 Task: Search and explore lakeside Airbnb properties in Lake Tahoe.
Action: Mouse moved to (427, 157)
Screenshot: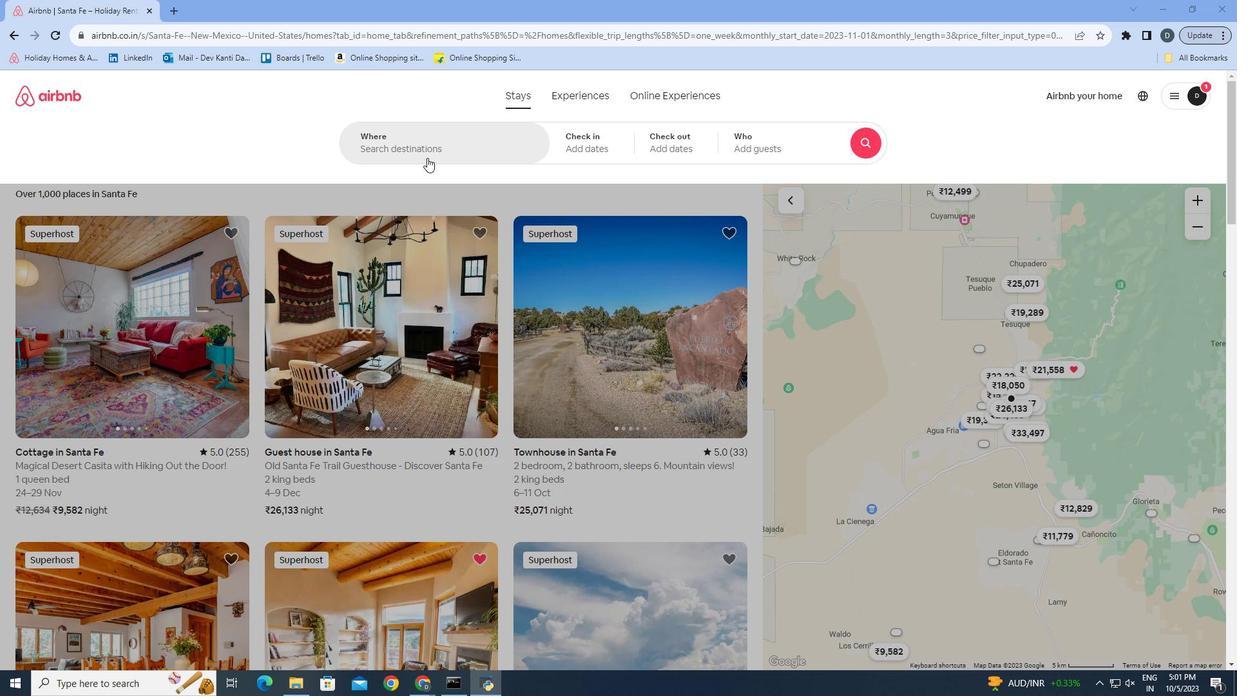 
Action: Mouse pressed left at (427, 157)
Screenshot: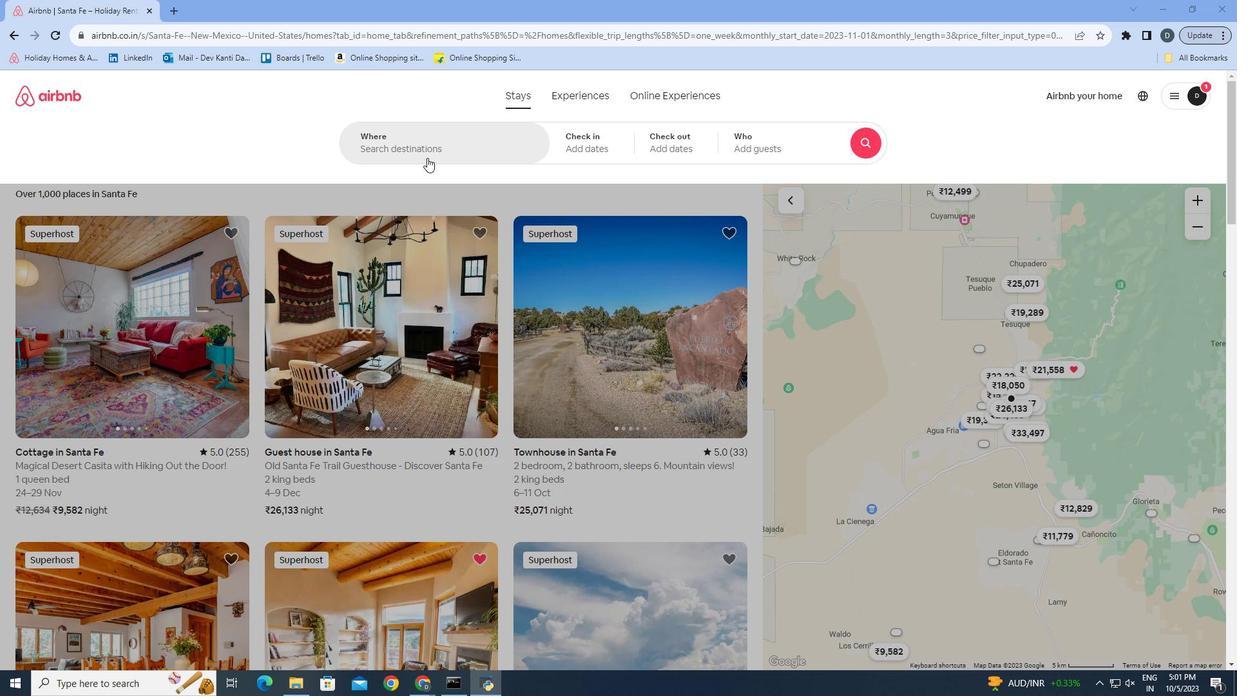
Action: Mouse moved to (435, 148)
Screenshot: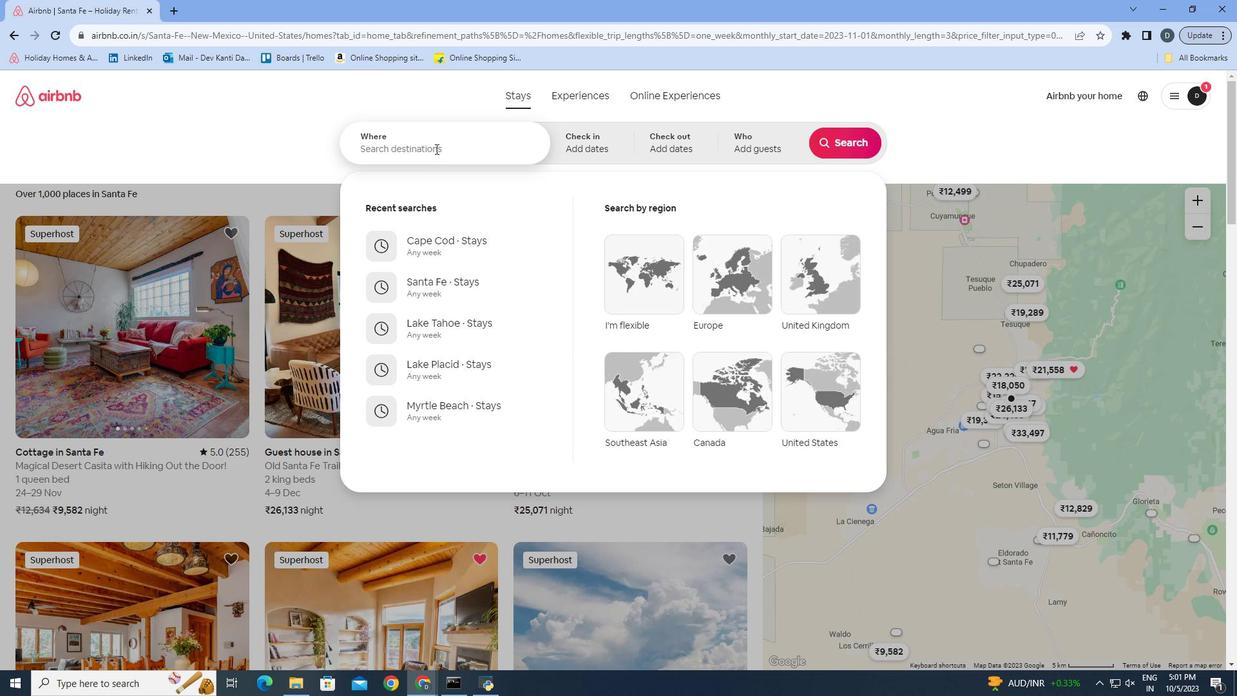 
Action: Mouse pressed left at (435, 148)
Screenshot: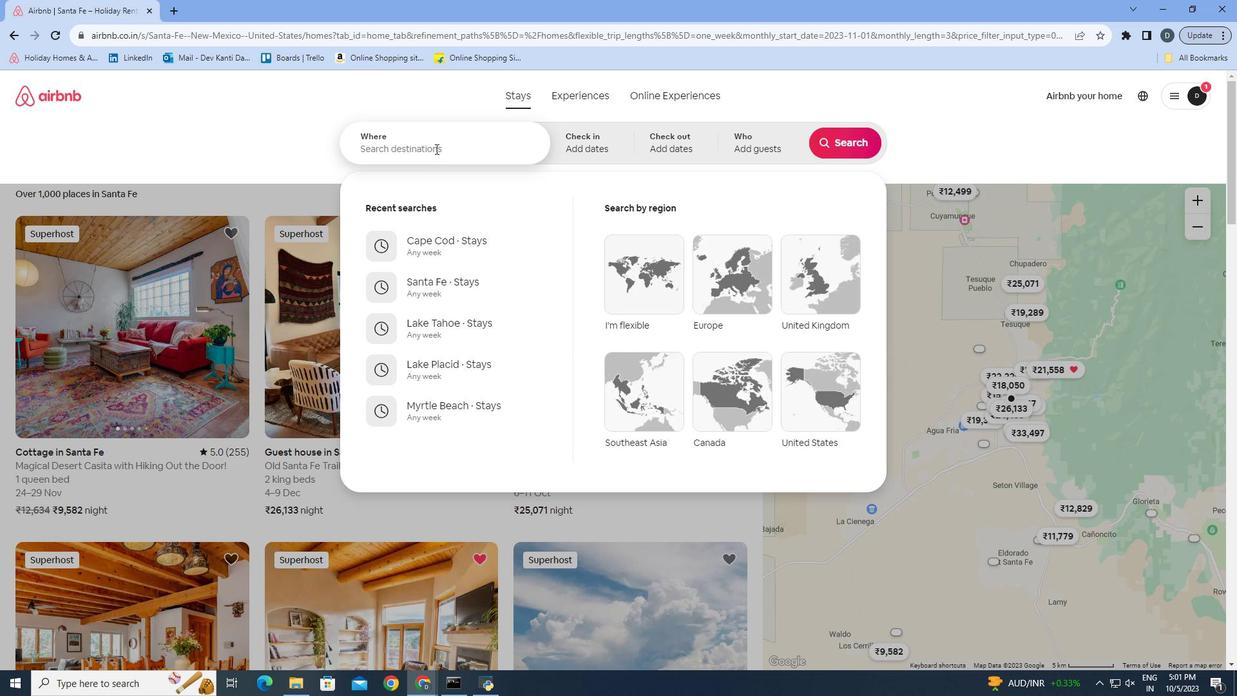 
Action: Key pressed <Key.shift>Lake<Key.space><Key.shift><Key.shift><Key.shift><Key.shift>Tahow<Key.backspace>e
Screenshot: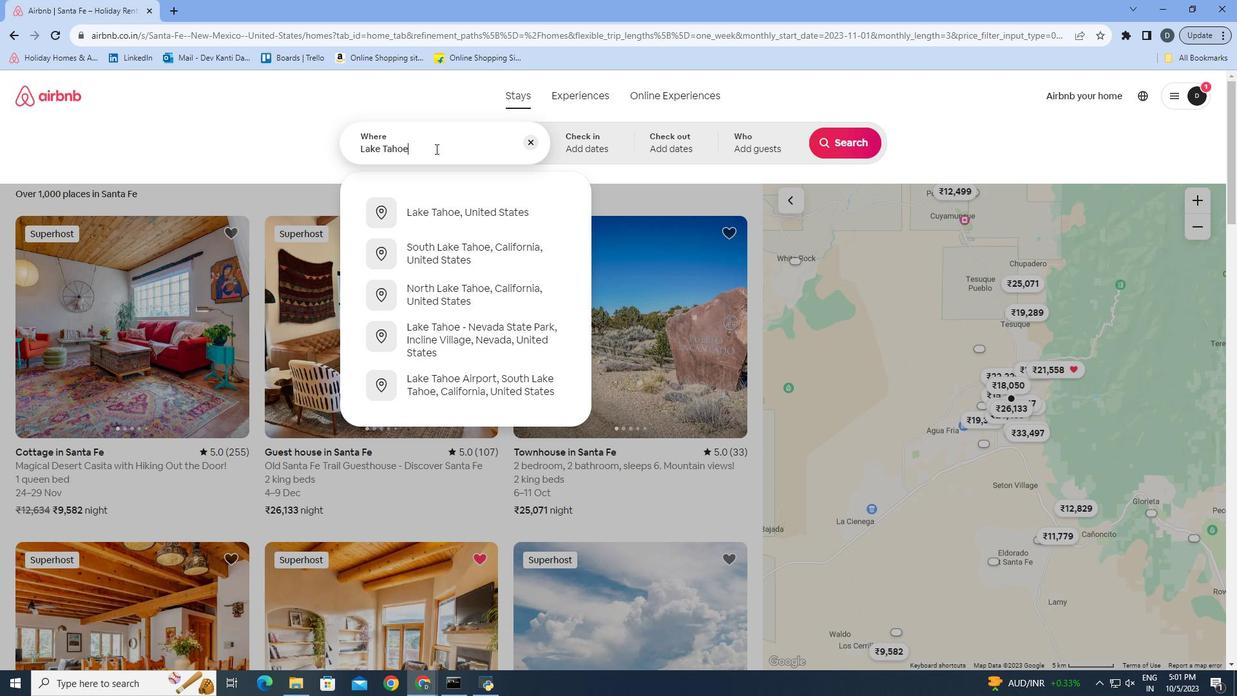 
Action: Mouse moved to (488, 205)
Screenshot: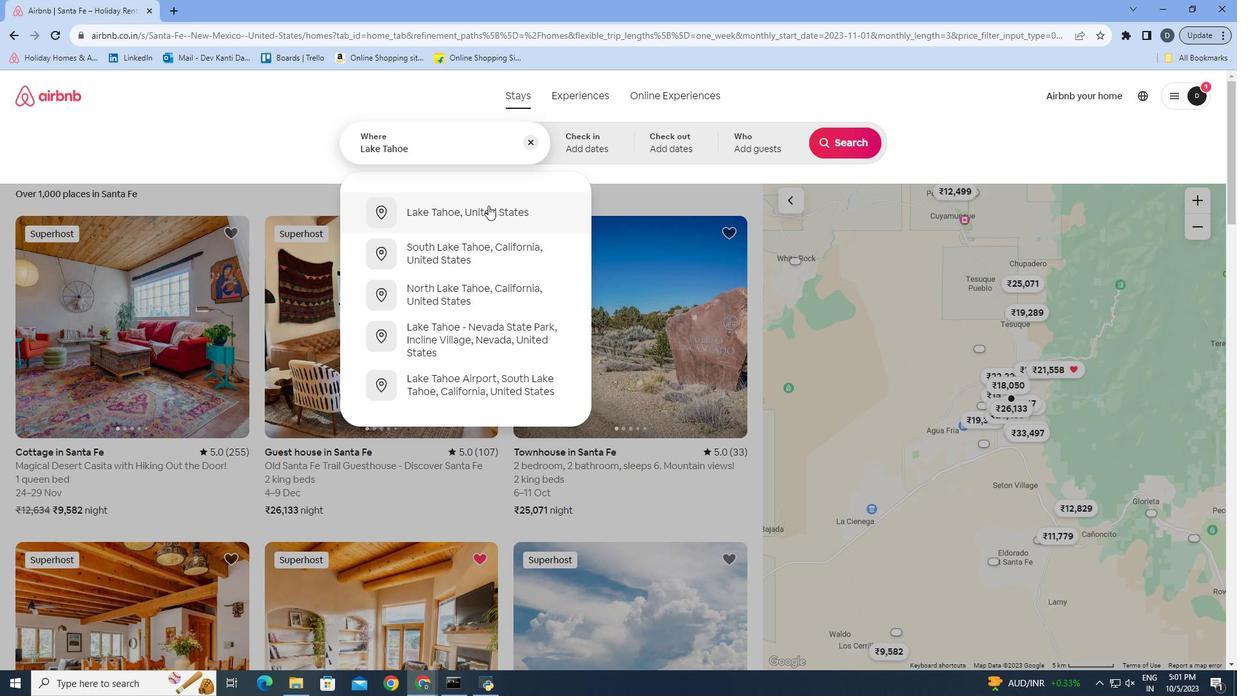
Action: Mouse pressed left at (488, 205)
Screenshot: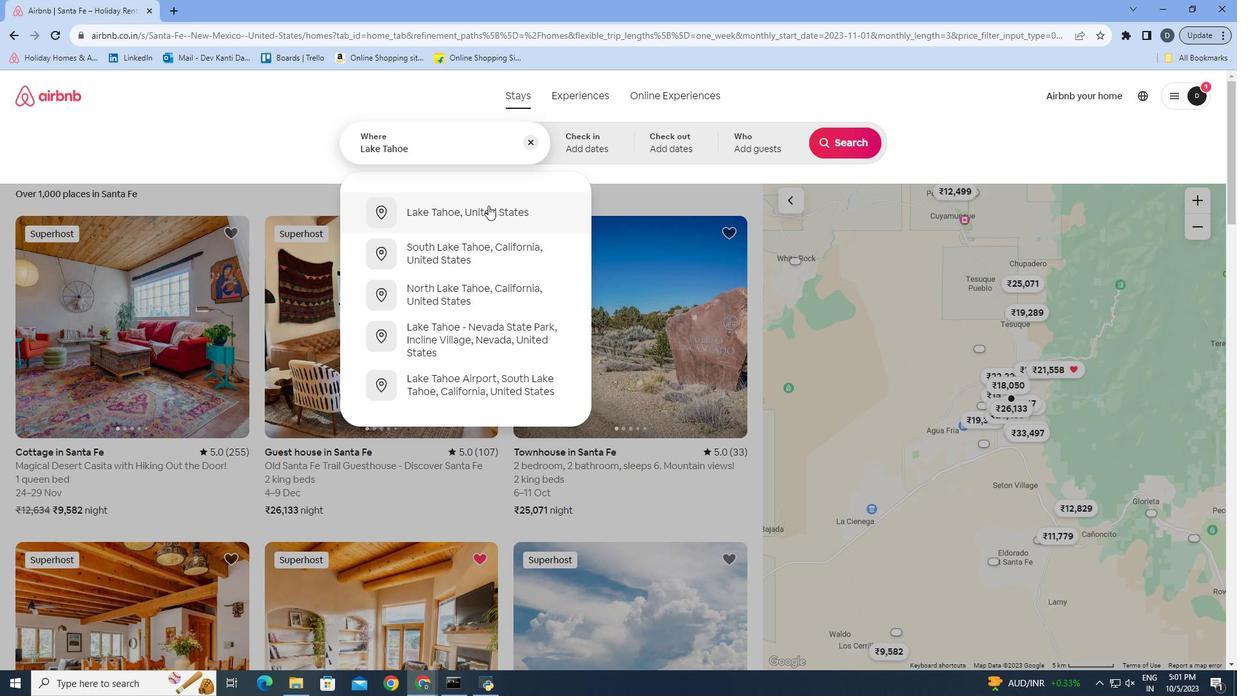 
Action: Mouse moved to (825, 134)
Screenshot: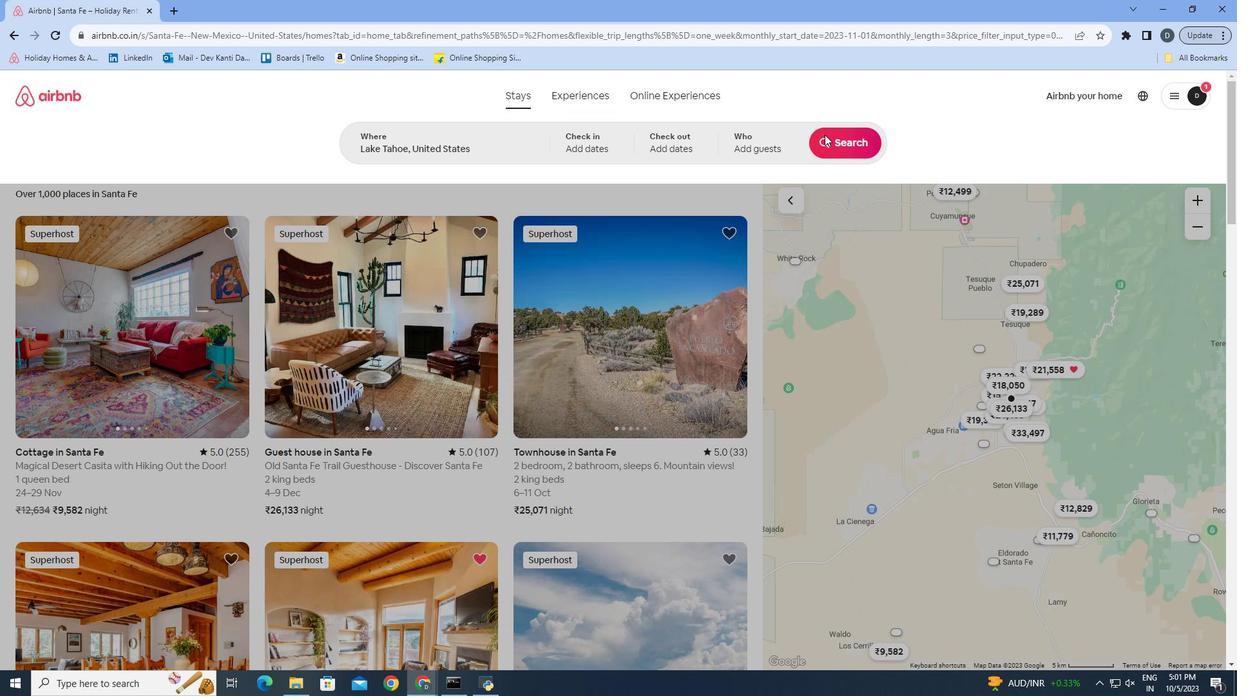 
Action: Mouse pressed left at (825, 134)
Screenshot: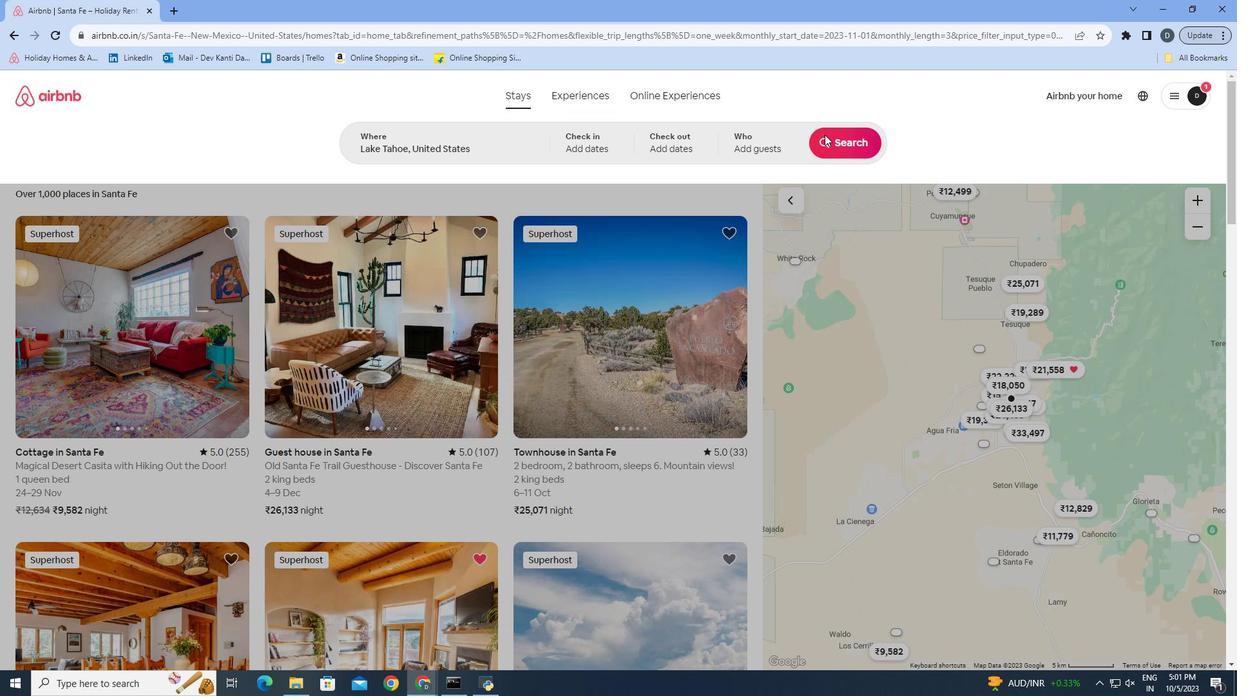 
Action: Mouse moved to (975, 142)
Screenshot: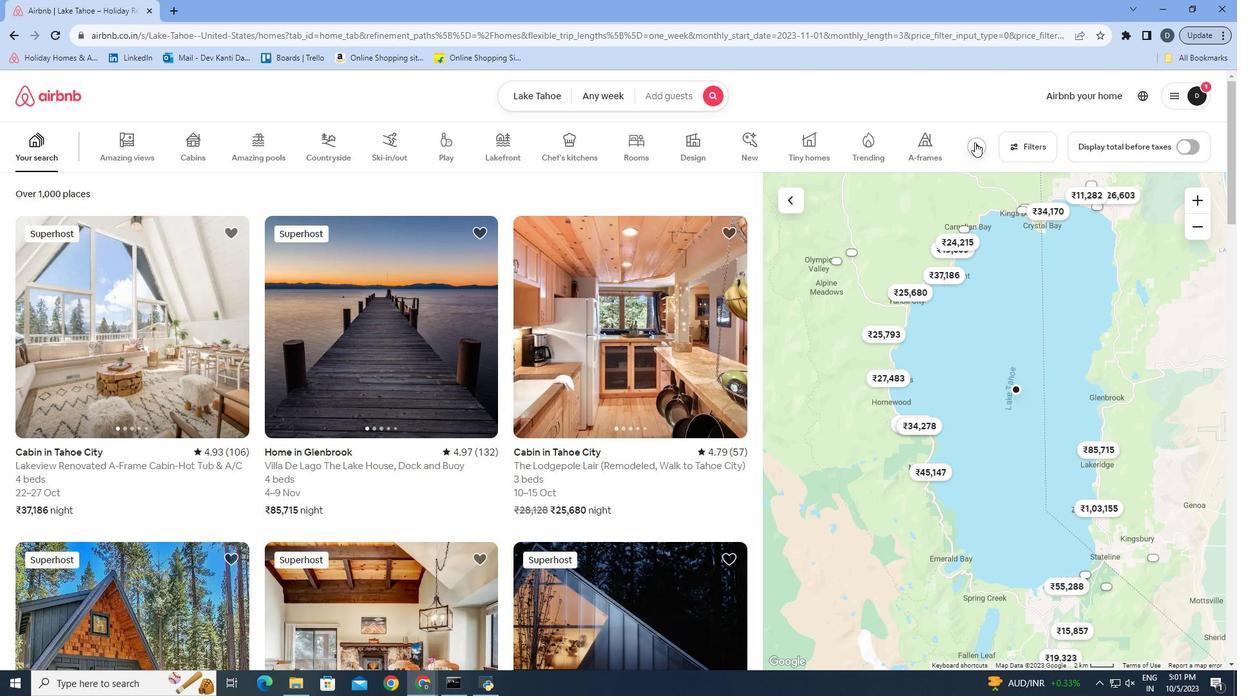 
Action: Mouse pressed left at (975, 142)
Screenshot: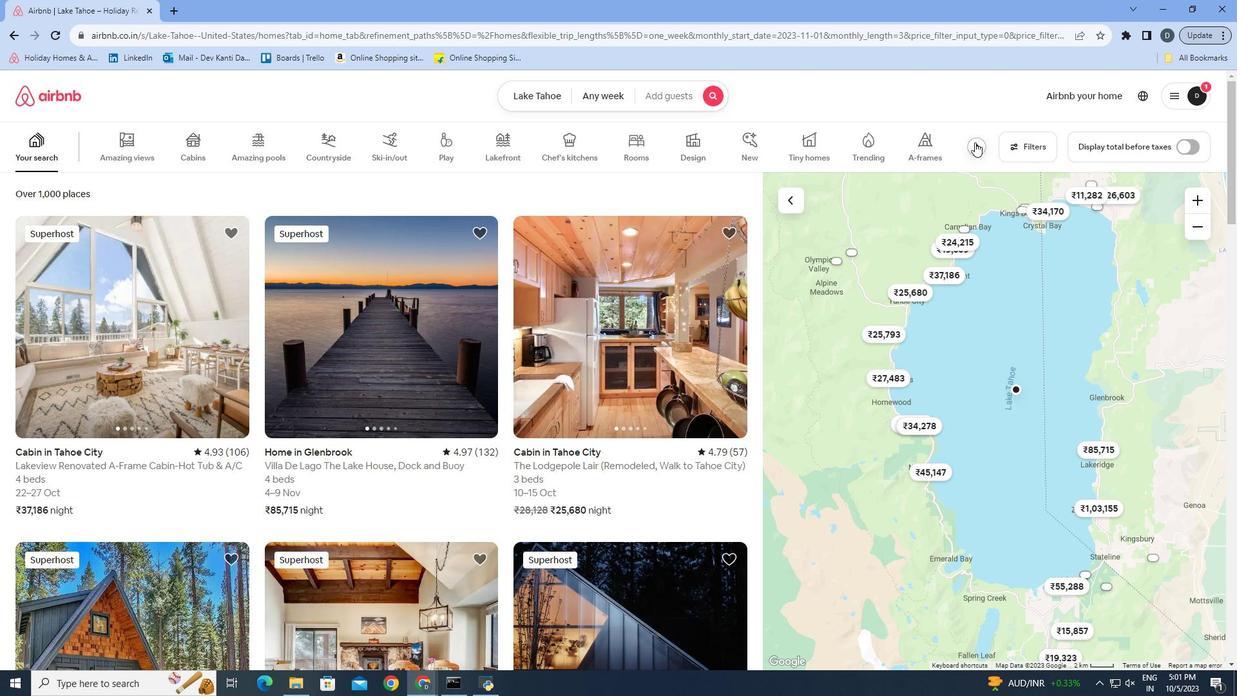 
Action: Mouse moved to (975, 143)
Screenshot: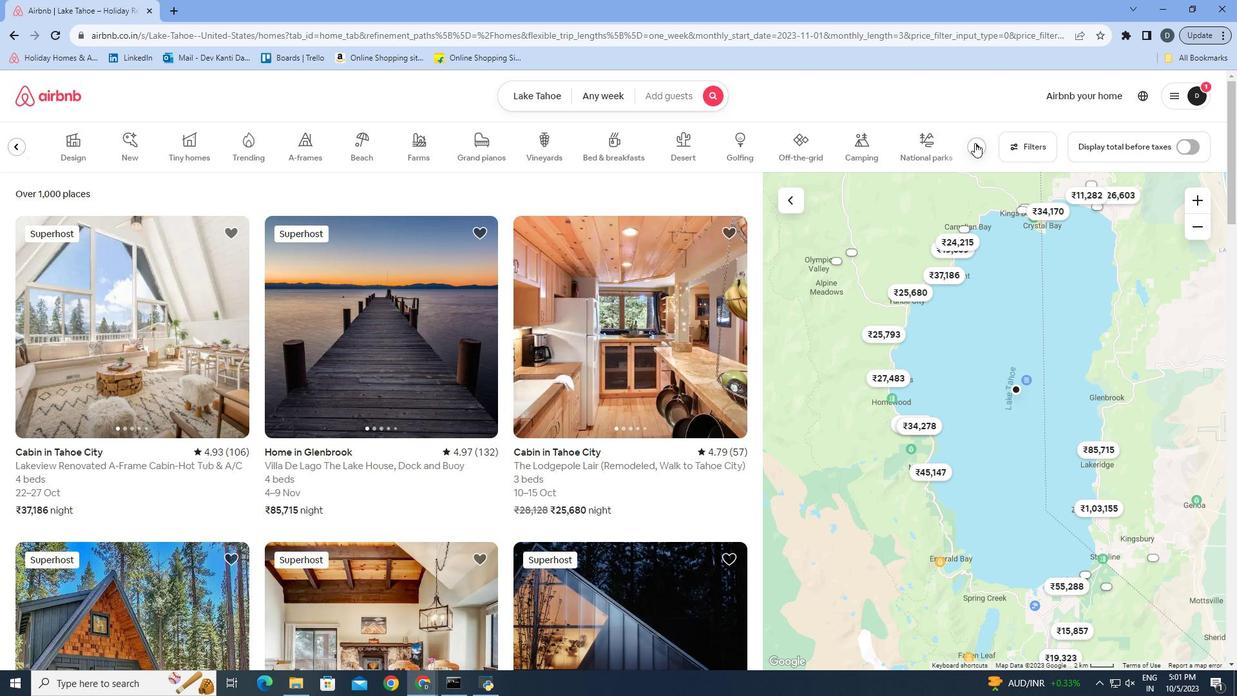 
Action: Mouse pressed left at (975, 143)
Screenshot: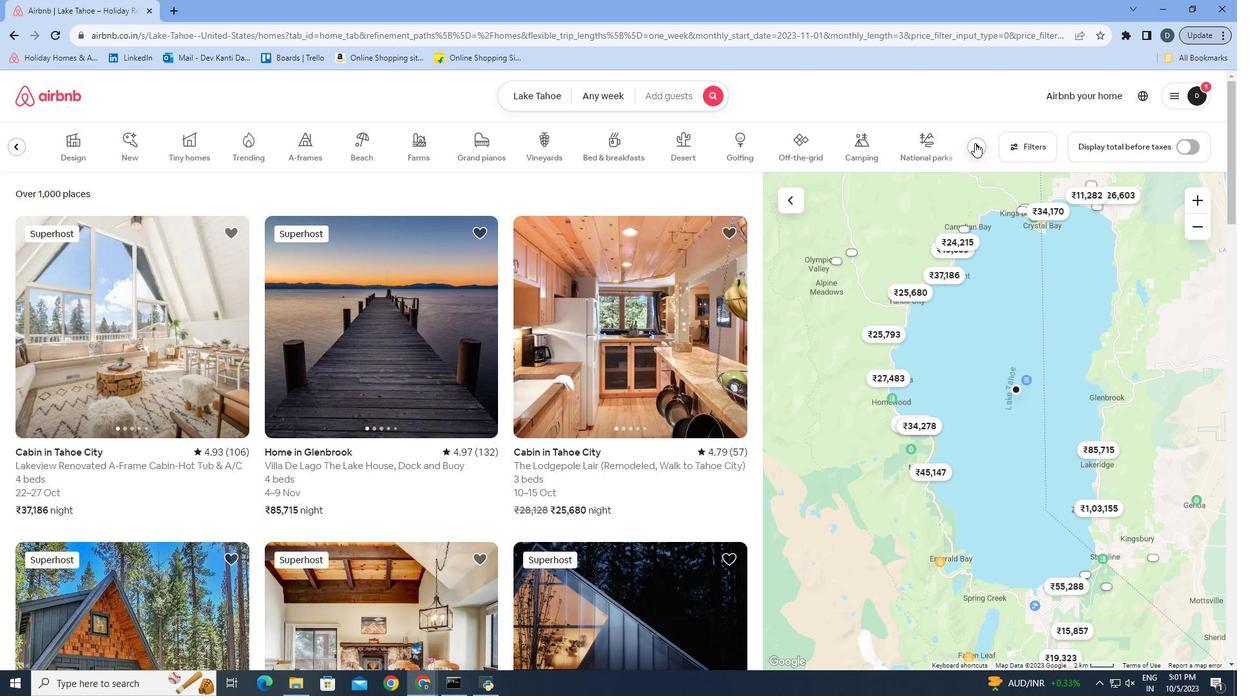 
Action: Mouse moved to (950, 137)
Screenshot: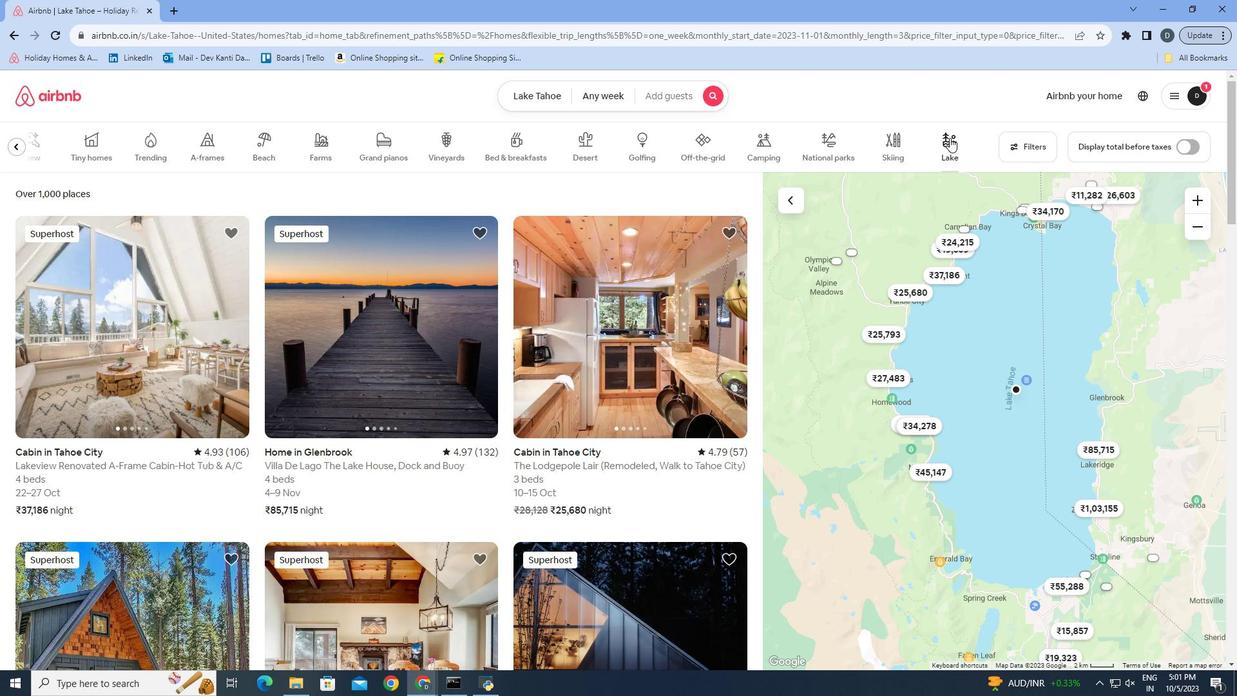 
Action: Mouse pressed left at (950, 137)
Screenshot: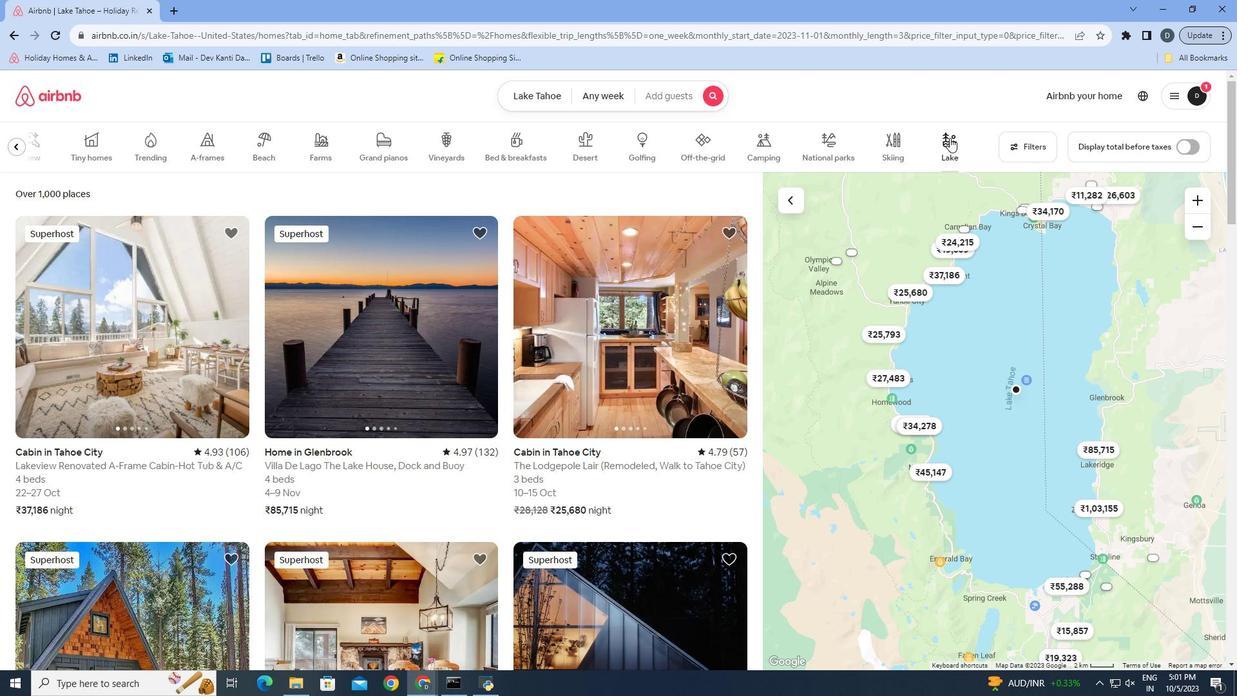 
Action: Mouse moved to (175, 322)
Screenshot: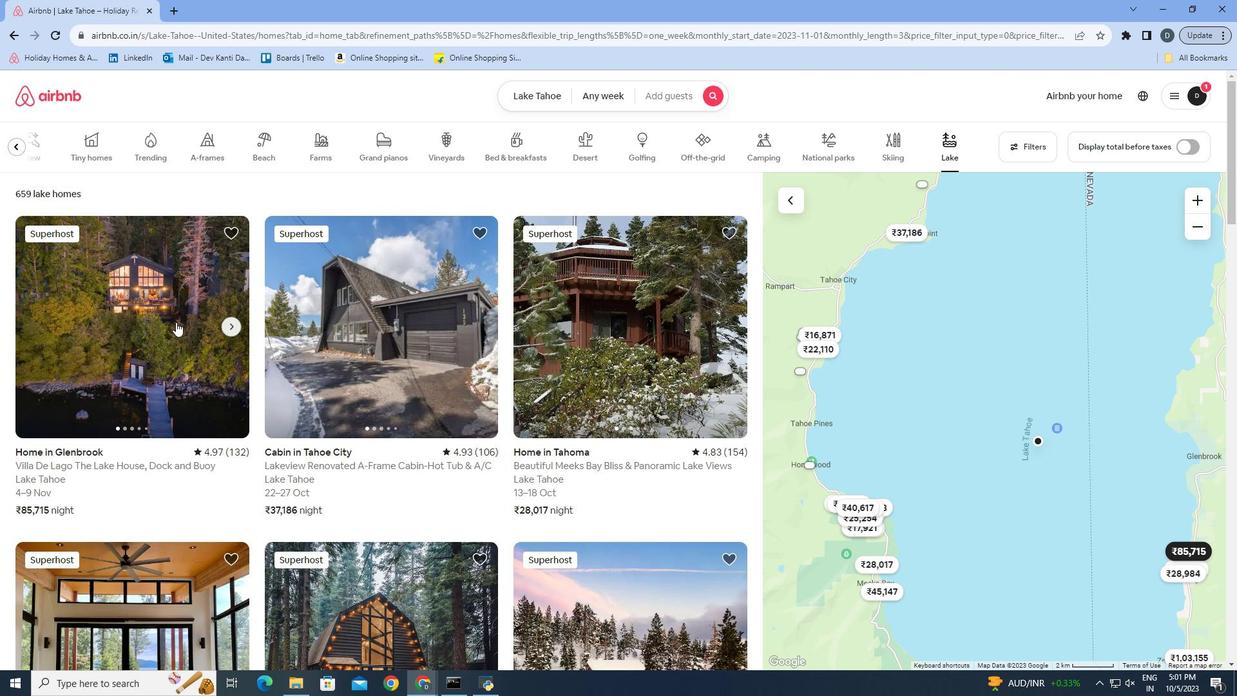 
Action: Mouse pressed left at (175, 322)
Screenshot: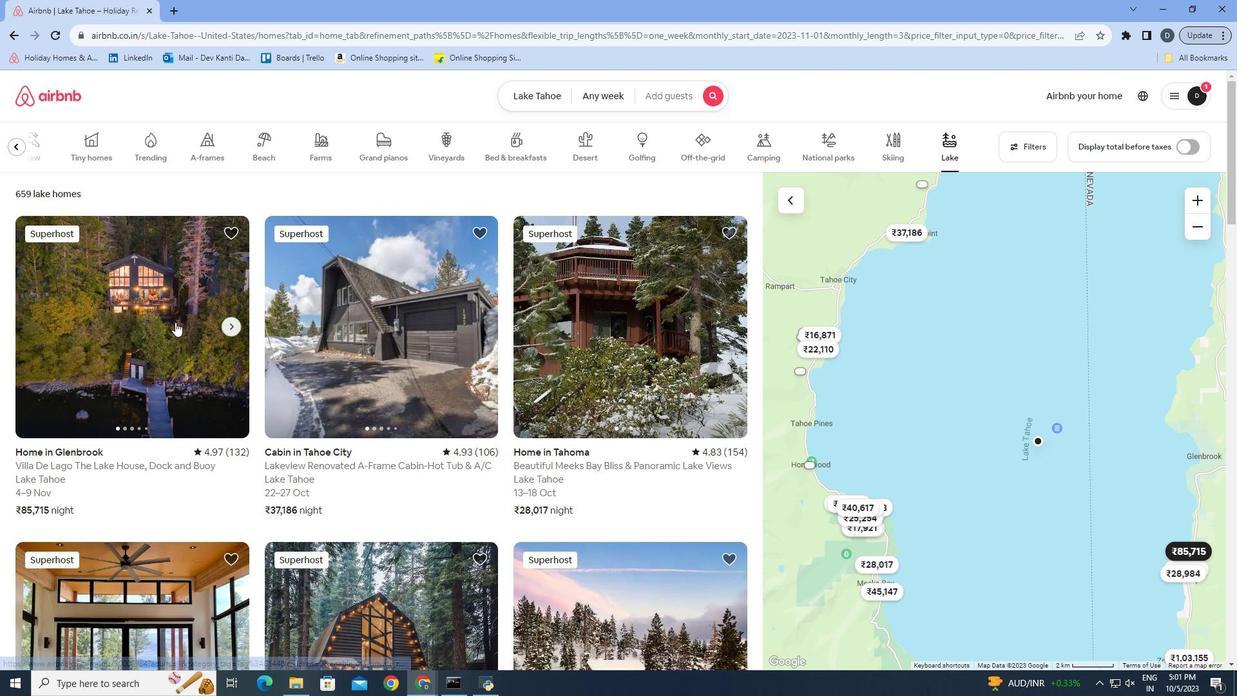 
Action: Mouse moved to (929, 487)
Screenshot: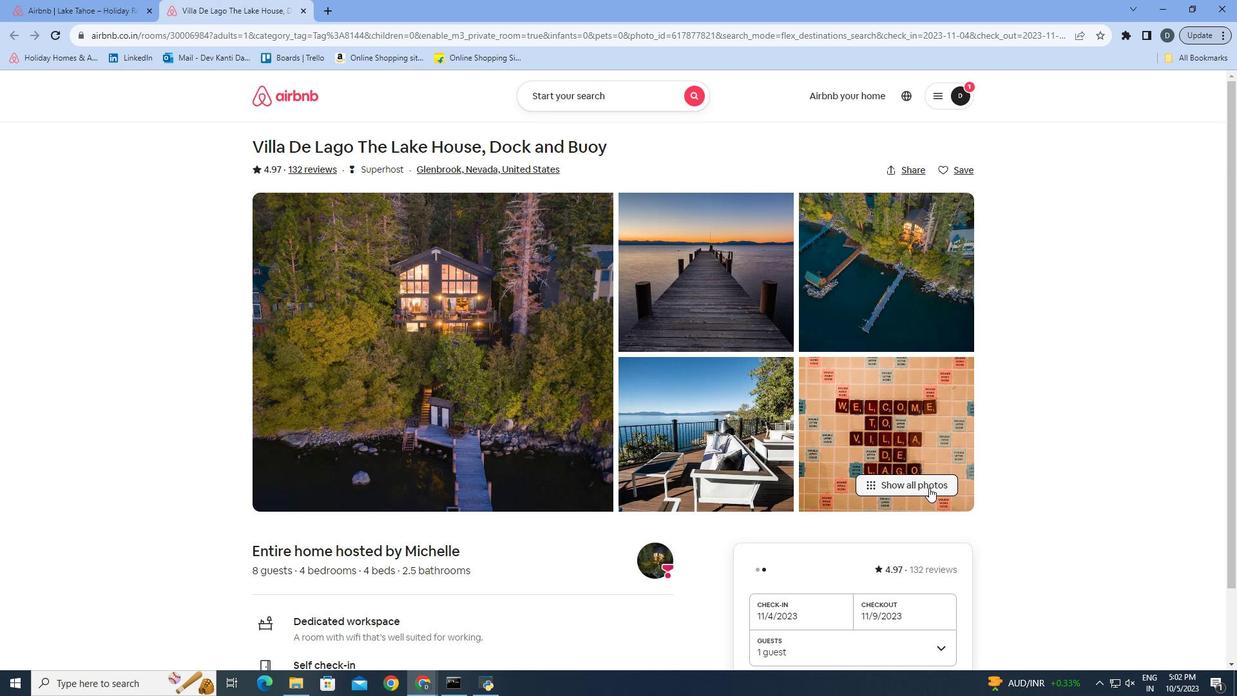 
Action: Mouse pressed left at (929, 487)
Screenshot: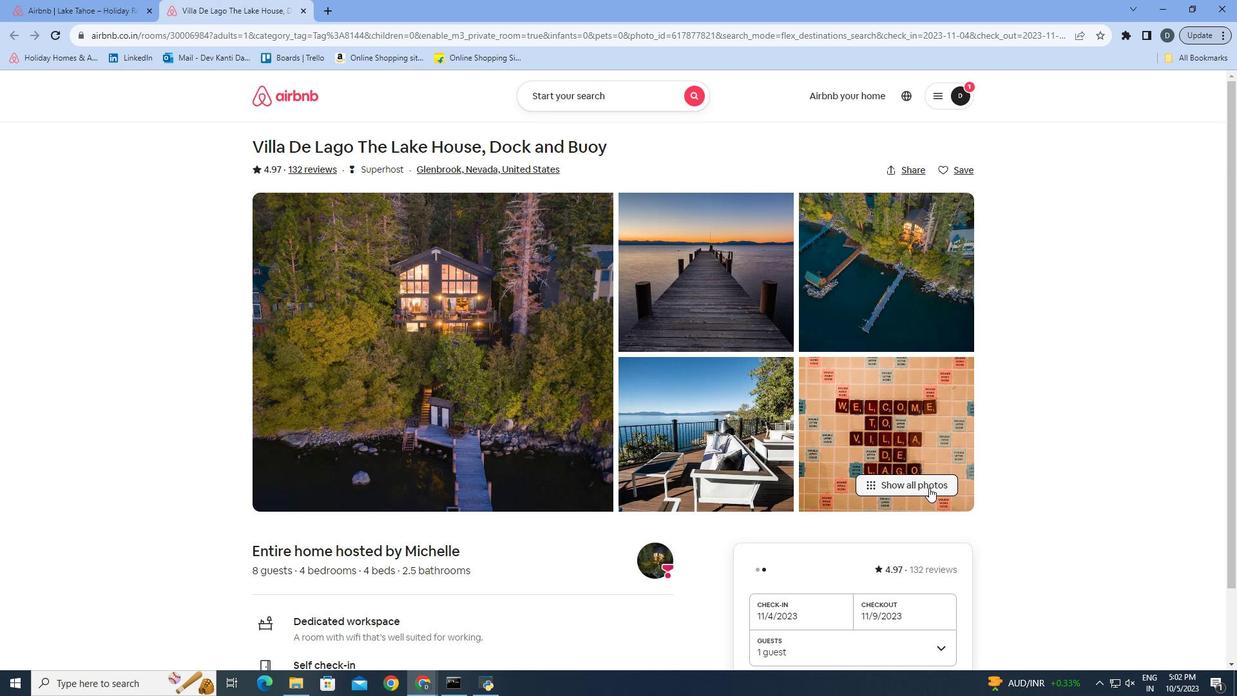 
Action: Mouse moved to (906, 406)
Screenshot: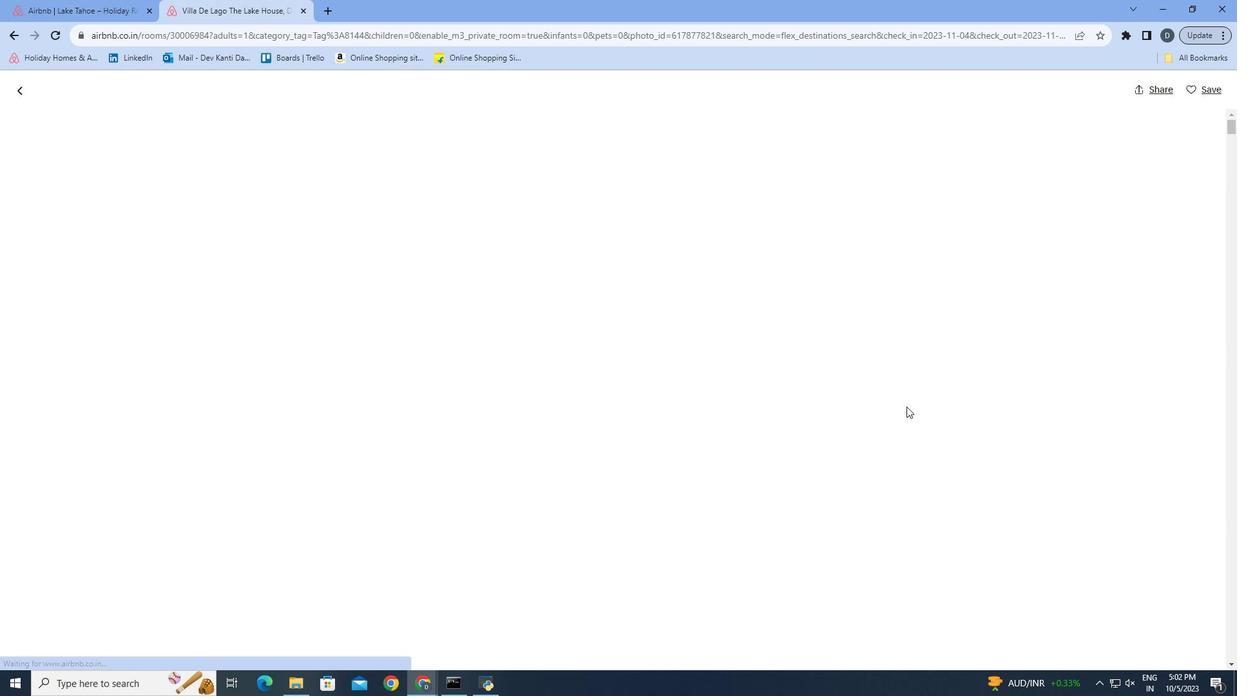 
Action: Mouse scrolled (906, 406) with delta (0, 0)
Screenshot: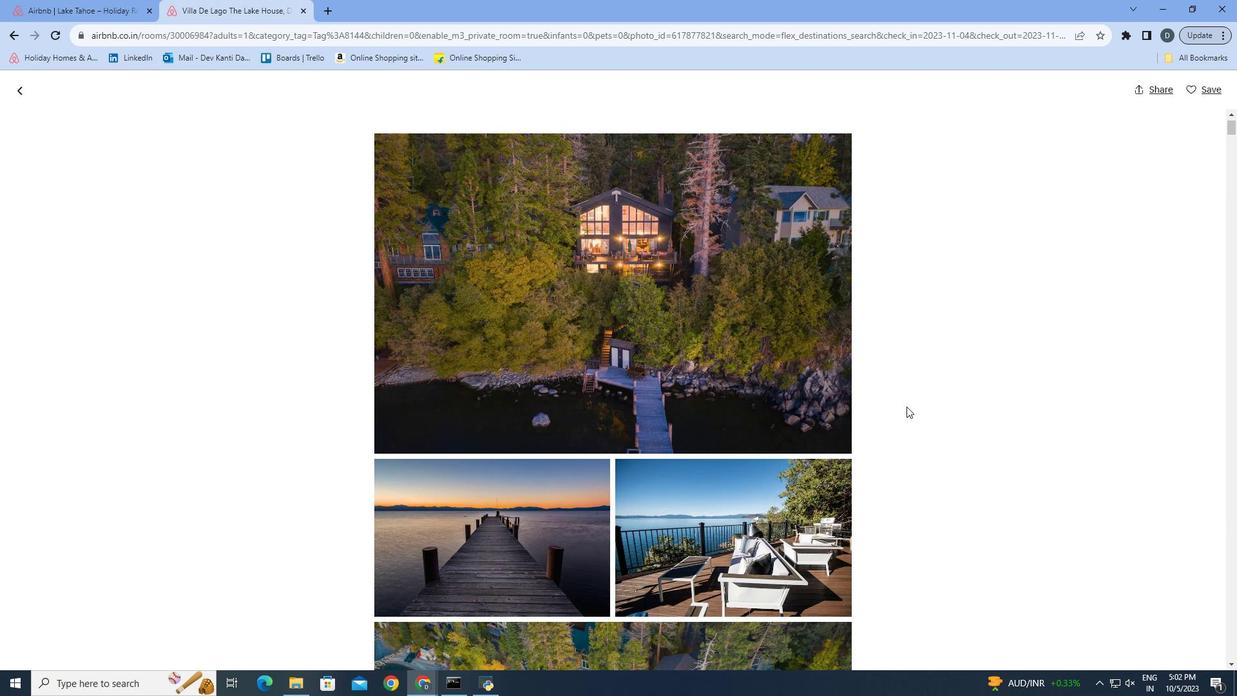 
Action: Mouse scrolled (906, 406) with delta (0, 0)
Screenshot: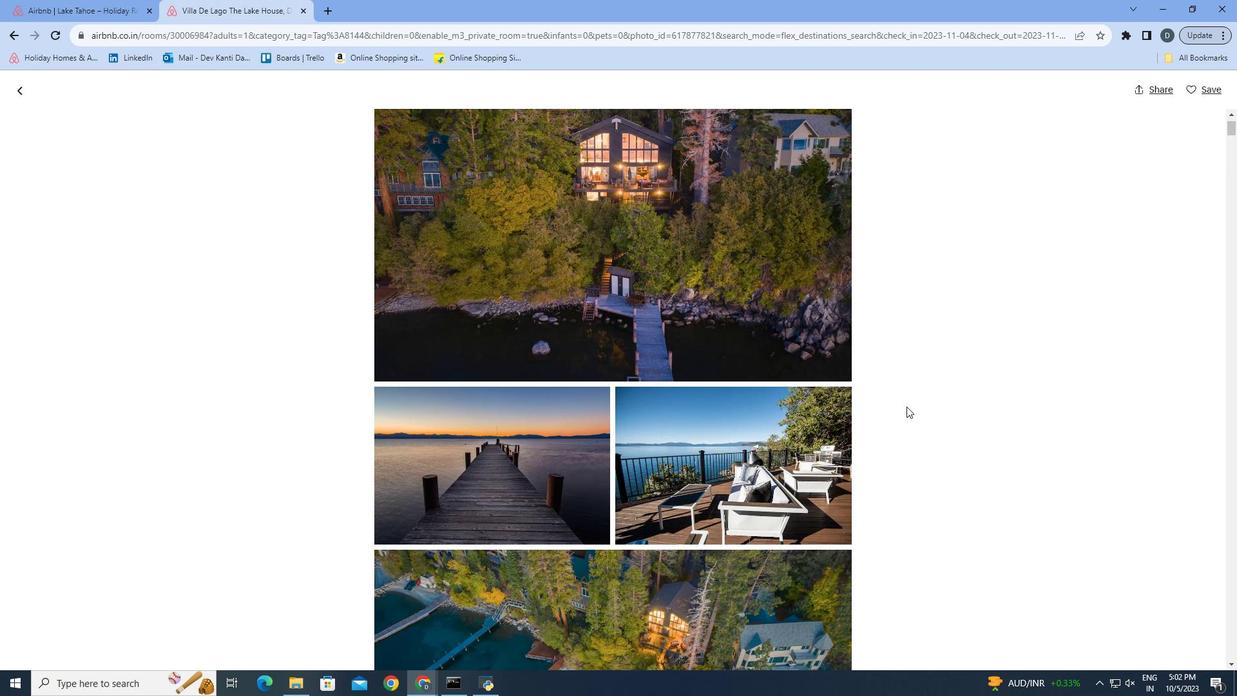
Action: Mouse scrolled (906, 406) with delta (0, 0)
Screenshot: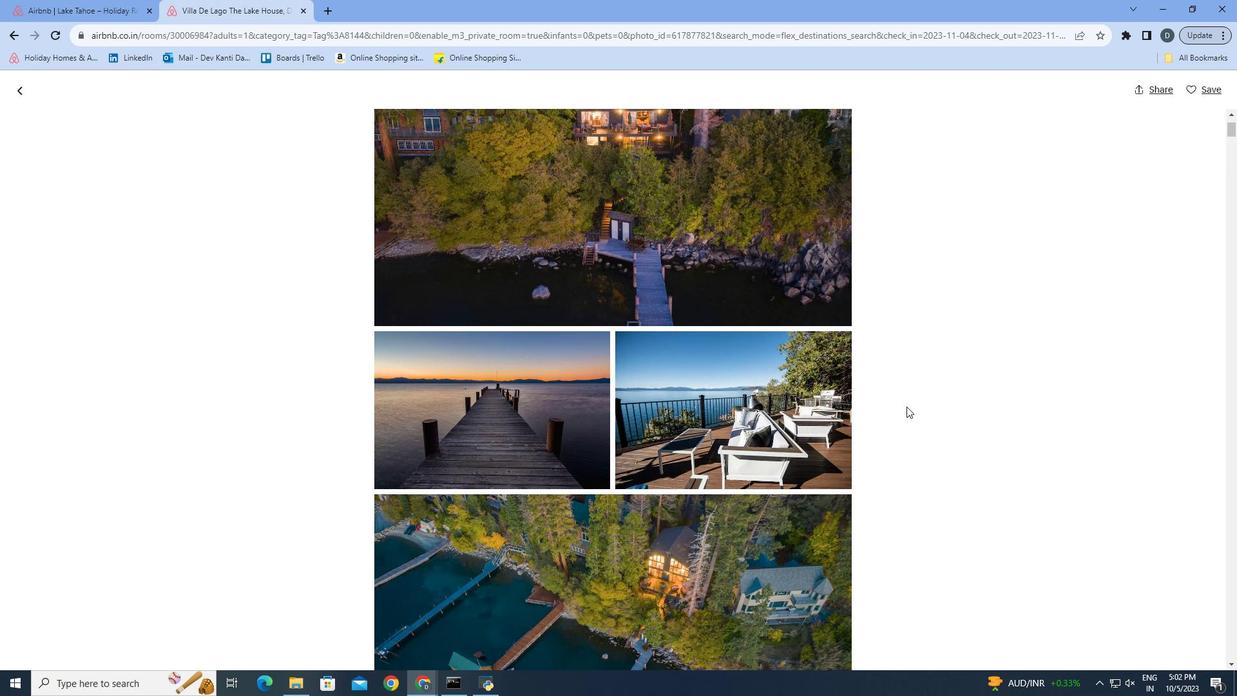 
Action: Mouse scrolled (906, 406) with delta (0, 0)
Screenshot: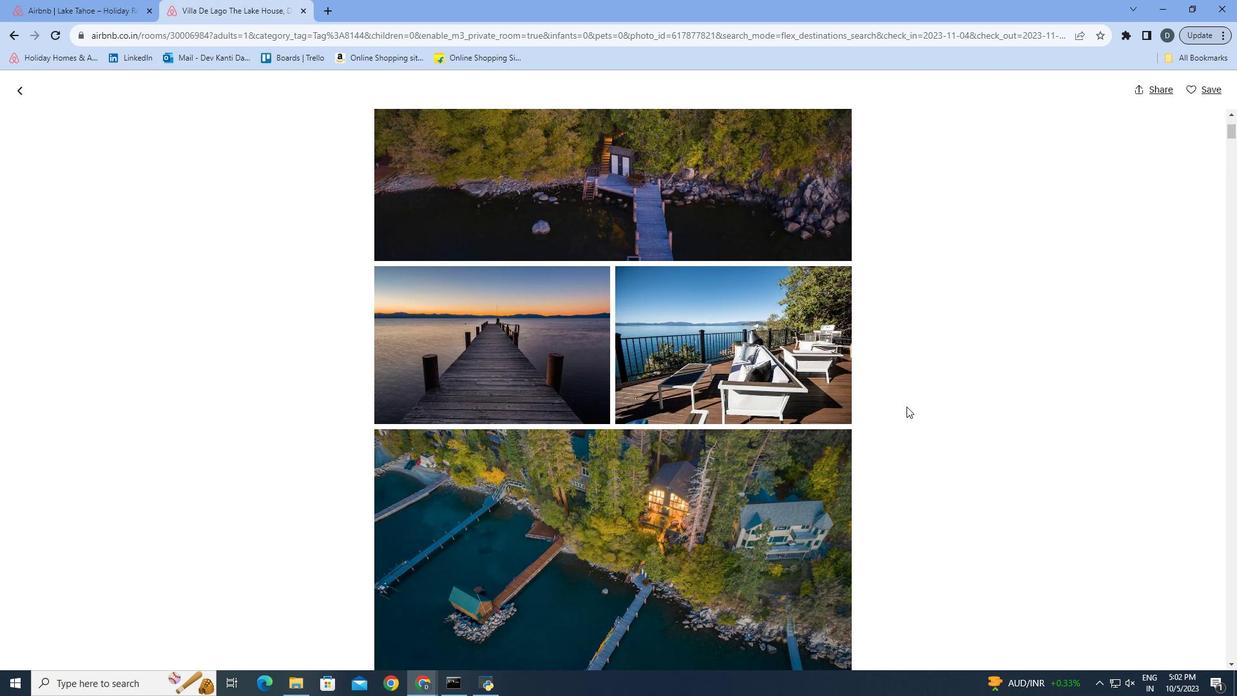 
Action: Mouse scrolled (906, 406) with delta (0, 0)
Screenshot: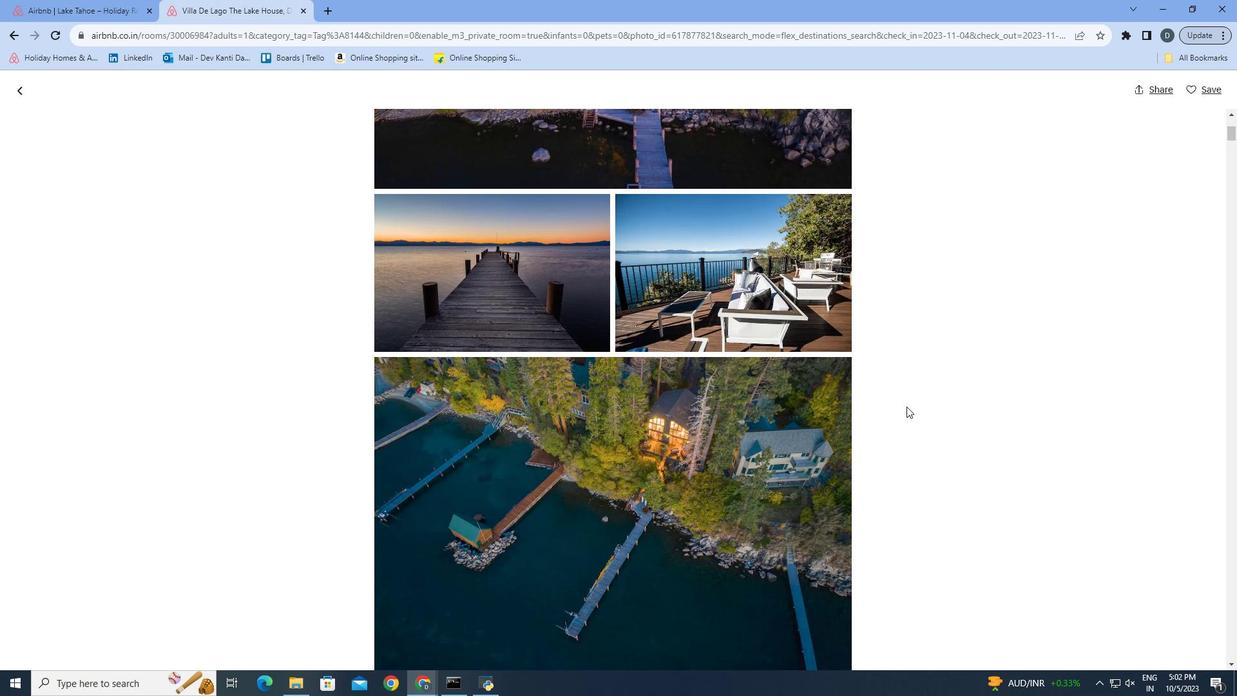 
Action: Mouse scrolled (906, 406) with delta (0, 0)
Screenshot: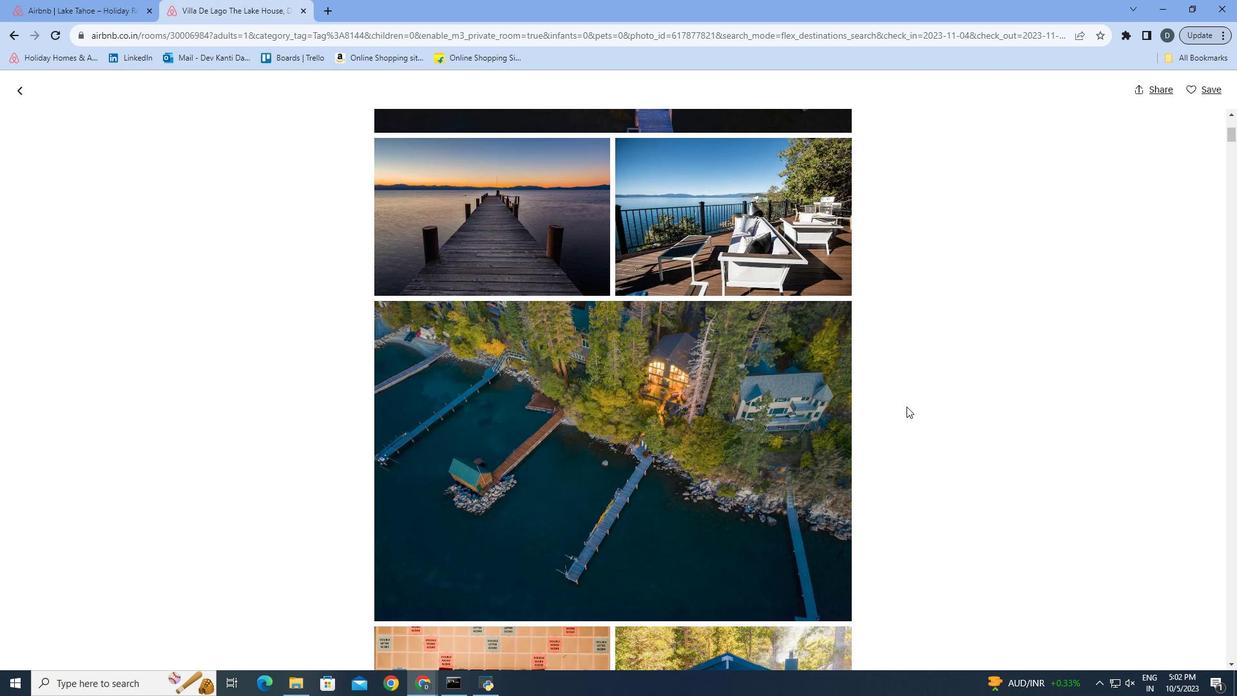 
Action: Mouse scrolled (906, 406) with delta (0, 0)
Screenshot: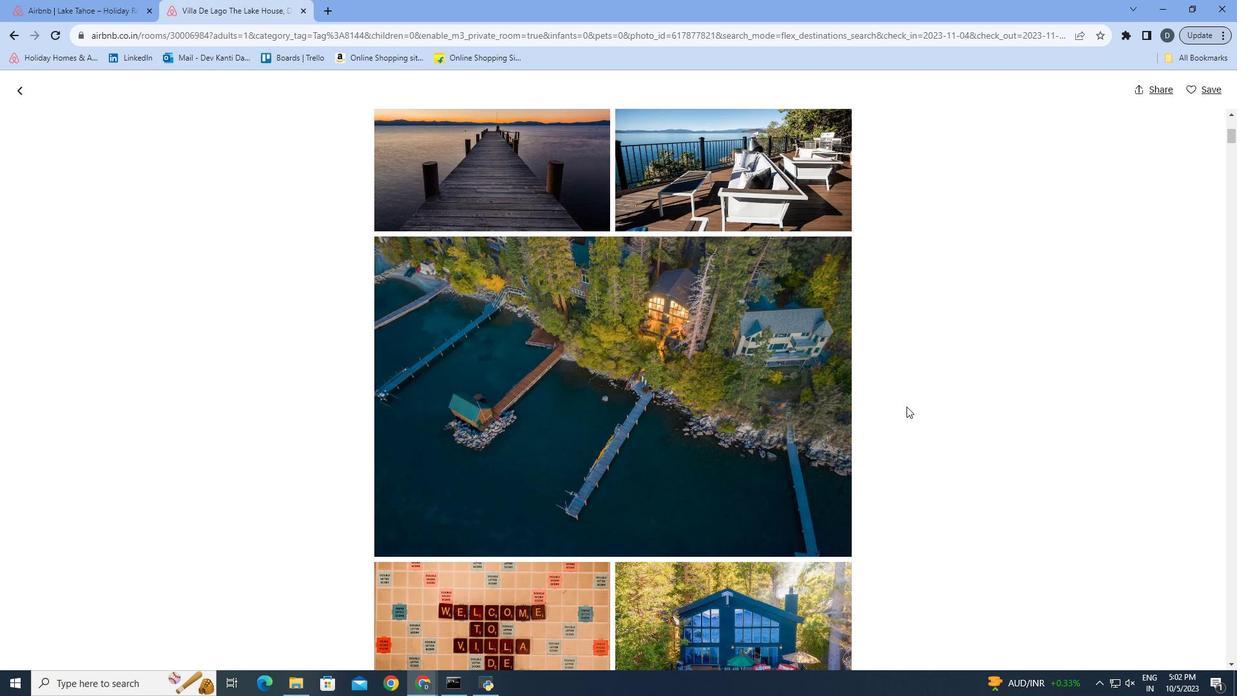 
Action: Mouse scrolled (906, 406) with delta (0, 0)
Screenshot: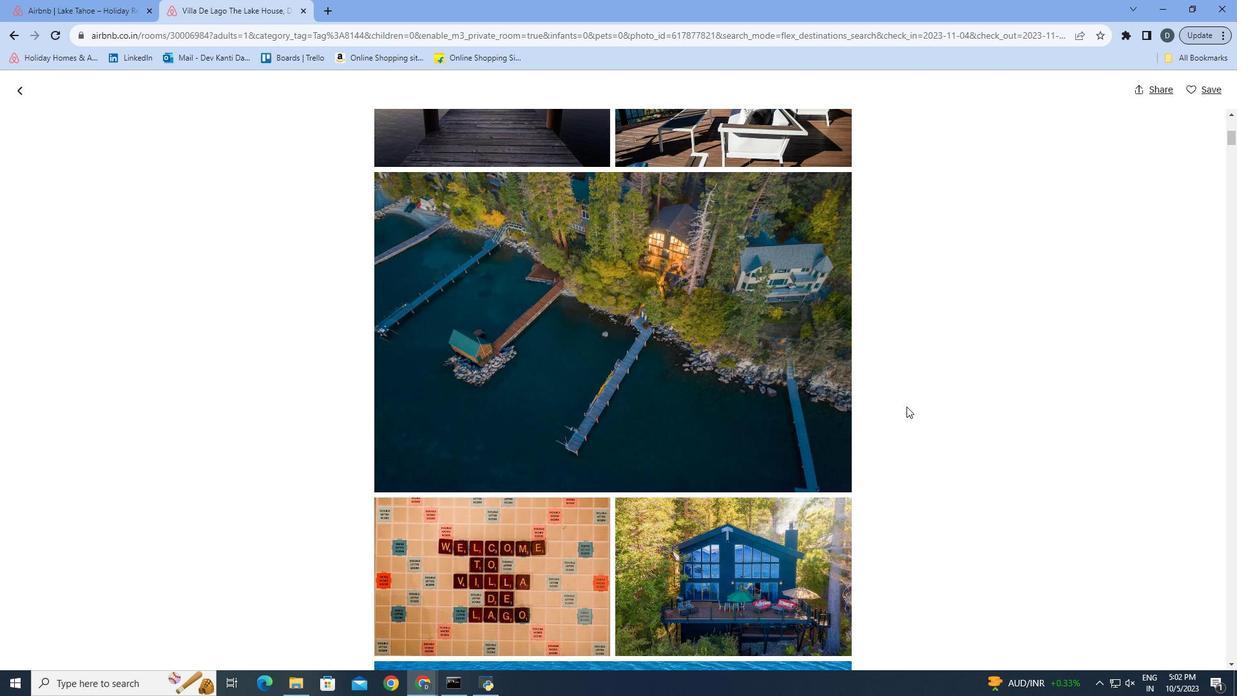 
Action: Mouse scrolled (906, 406) with delta (0, 0)
Screenshot: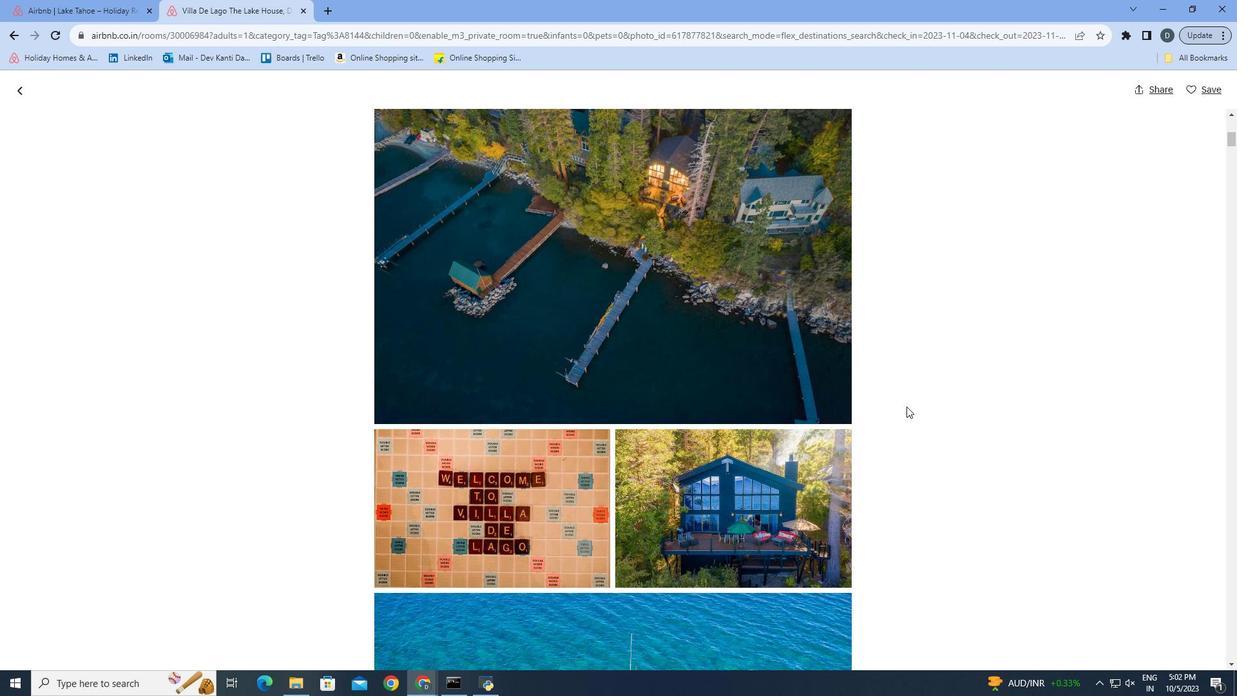 
Action: Mouse scrolled (906, 406) with delta (0, 0)
Screenshot: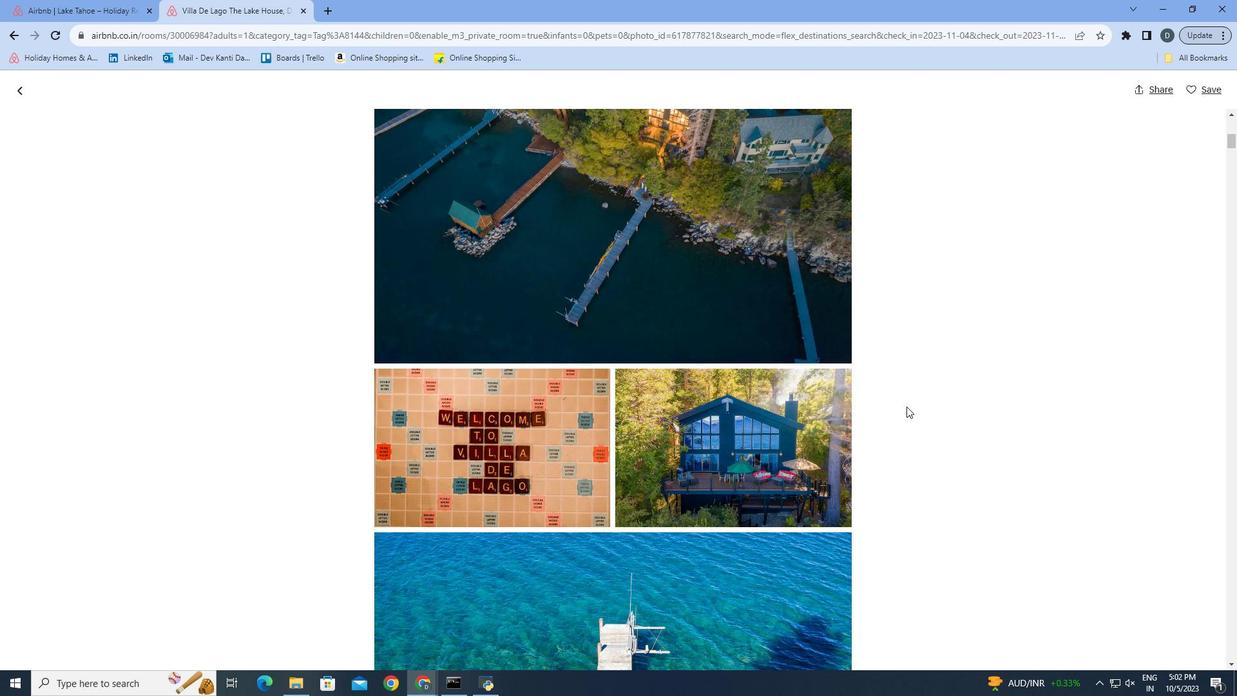 
Action: Mouse scrolled (906, 406) with delta (0, 0)
Screenshot: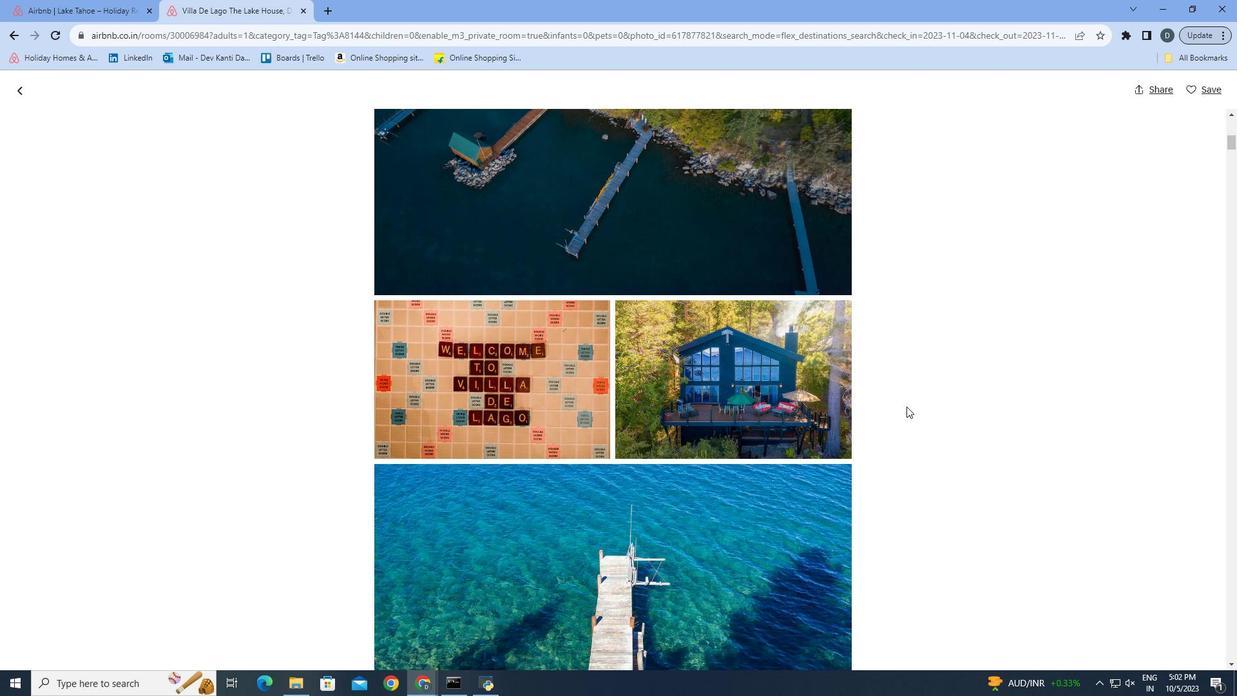 
Action: Mouse scrolled (906, 406) with delta (0, 0)
Screenshot: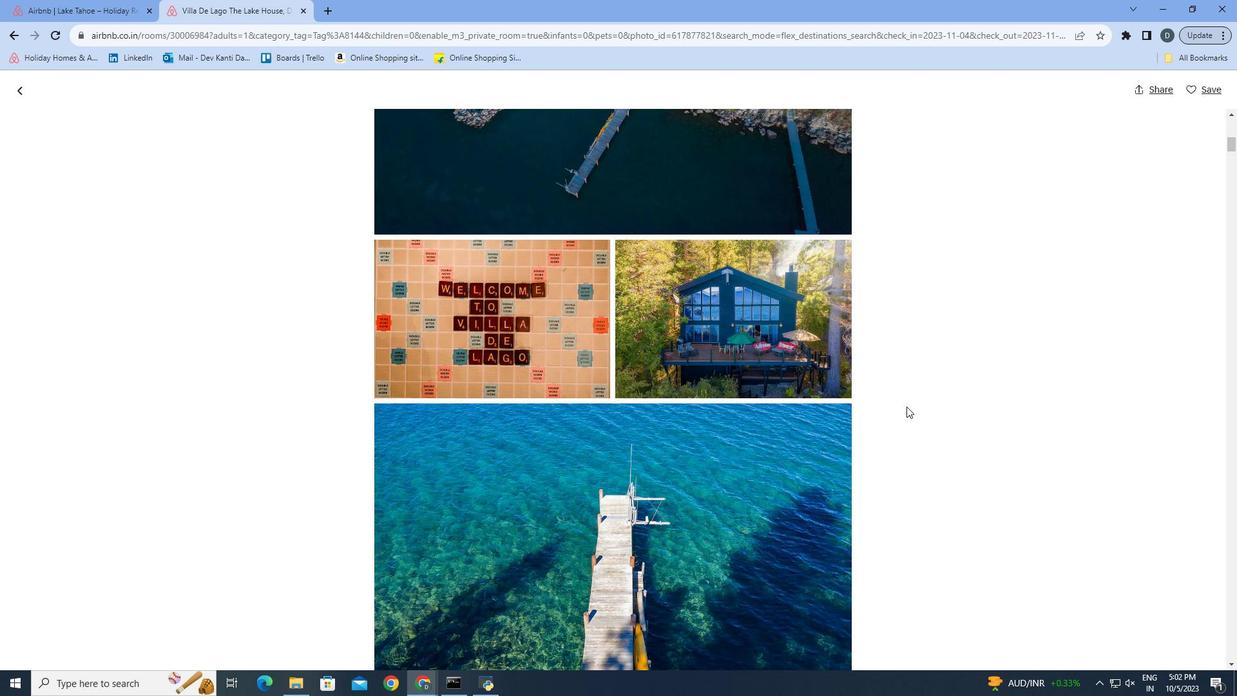
Action: Mouse scrolled (906, 406) with delta (0, 0)
Screenshot: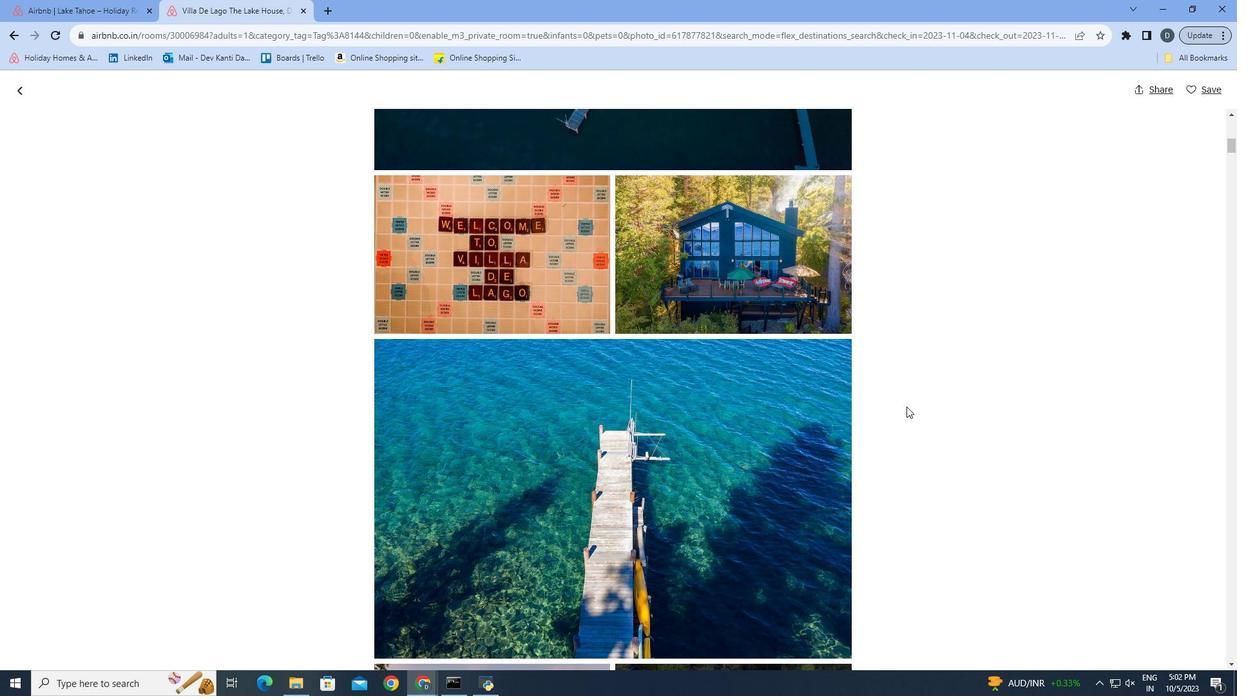 
Action: Mouse scrolled (906, 406) with delta (0, 0)
Screenshot: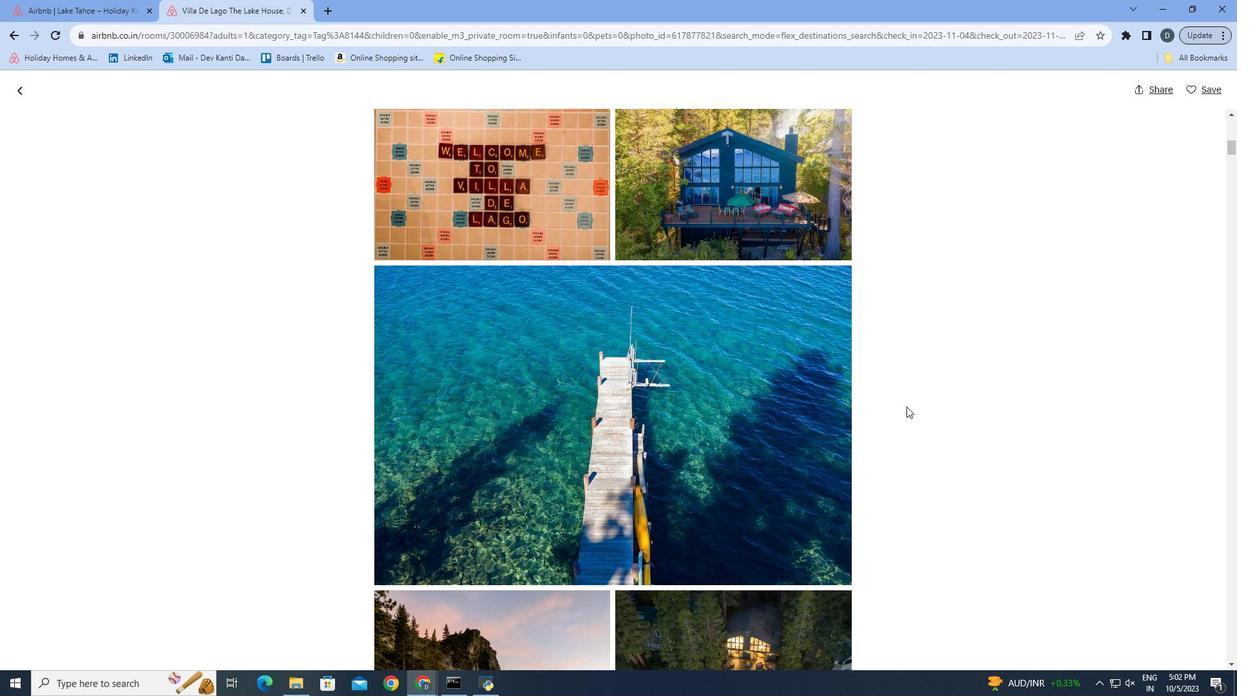 
Action: Mouse scrolled (906, 406) with delta (0, 0)
Screenshot: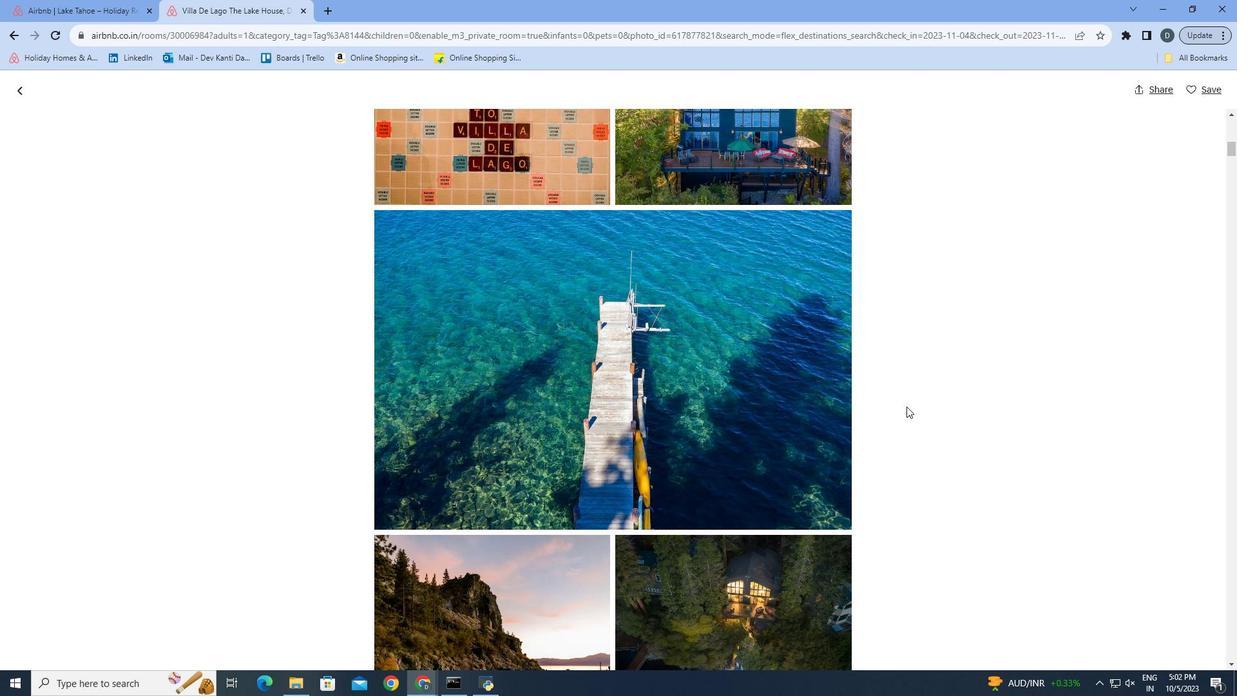 
Action: Mouse scrolled (906, 406) with delta (0, 0)
Screenshot: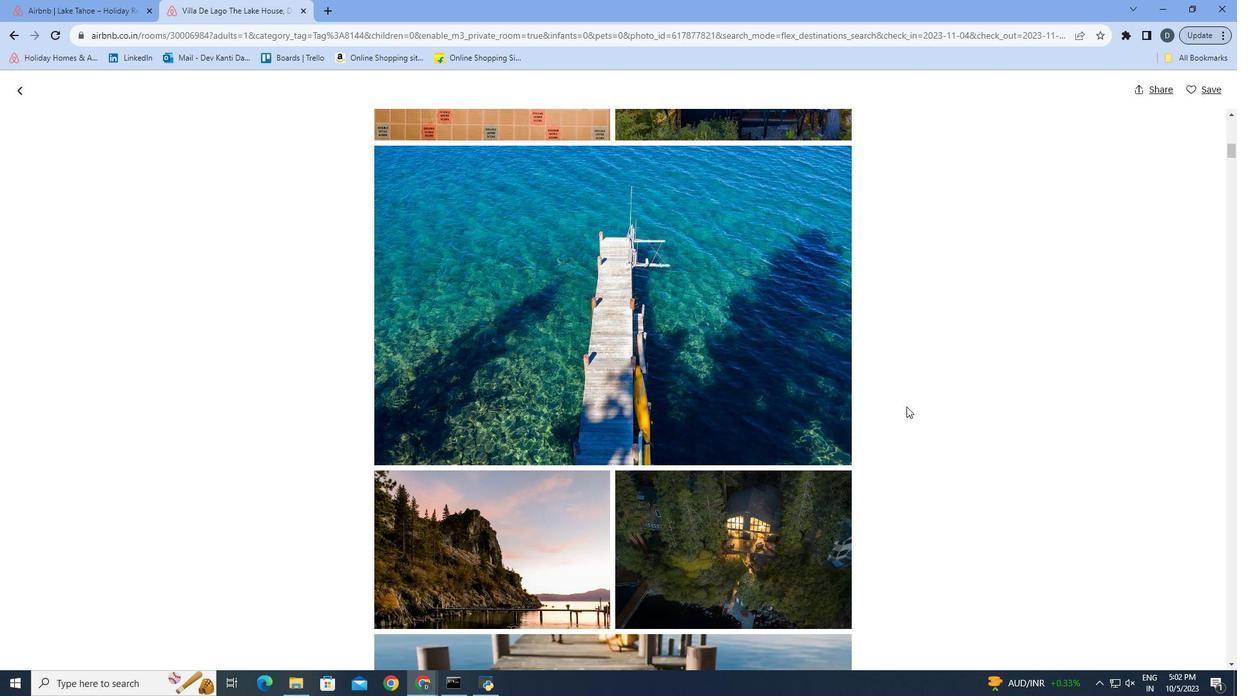 
Action: Mouse scrolled (906, 406) with delta (0, 0)
Screenshot: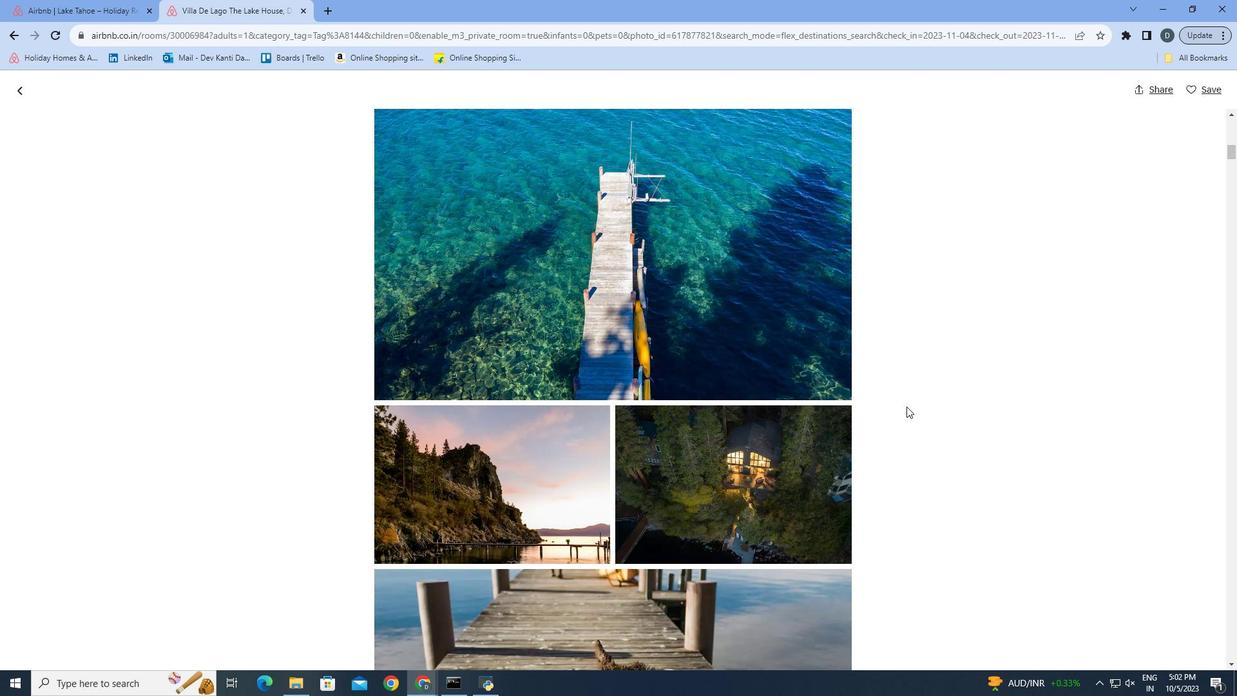 
Action: Mouse scrolled (906, 406) with delta (0, 0)
Screenshot: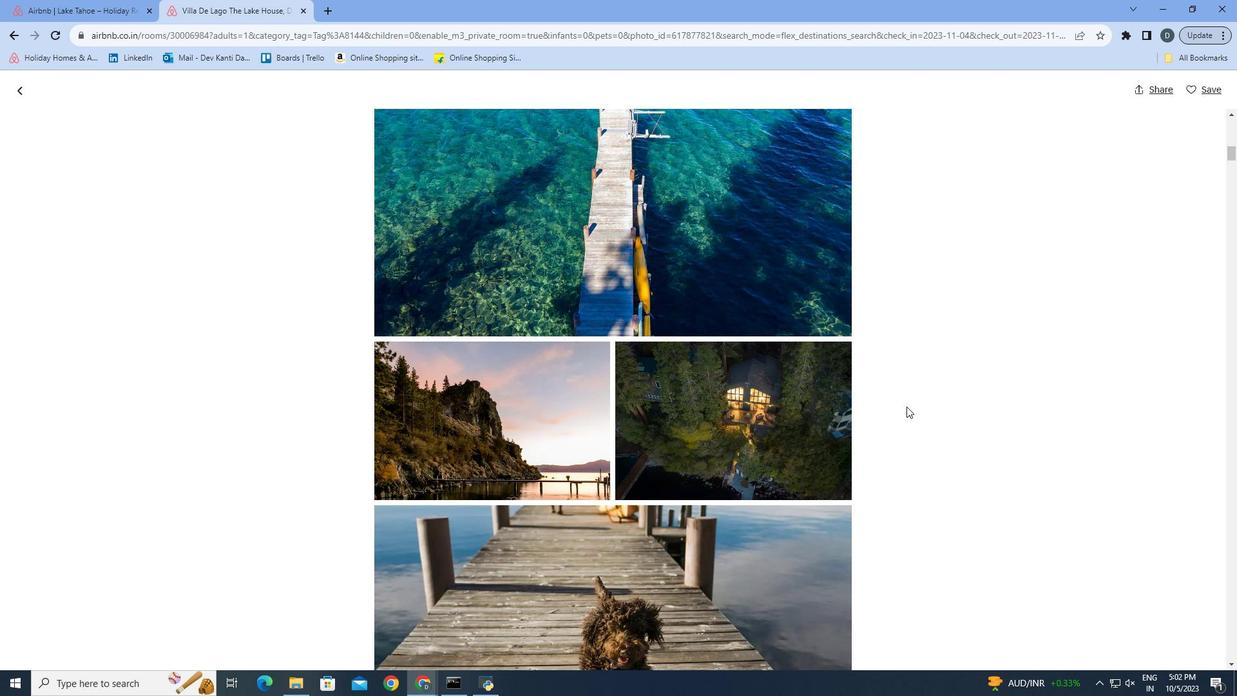 
Action: Mouse scrolled (906, 406) with delta (0, 0)
Screenshot: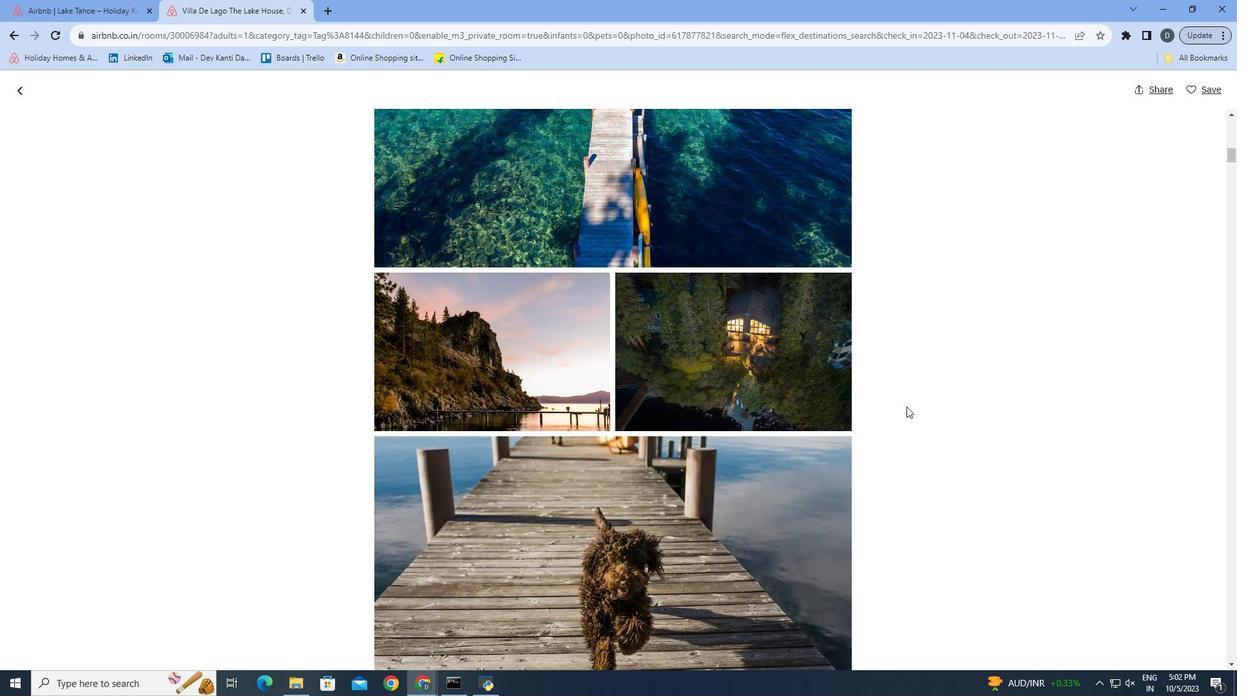 
Action: Mouse scrolled (906, 406) with delta (0, 0)
Screenshot: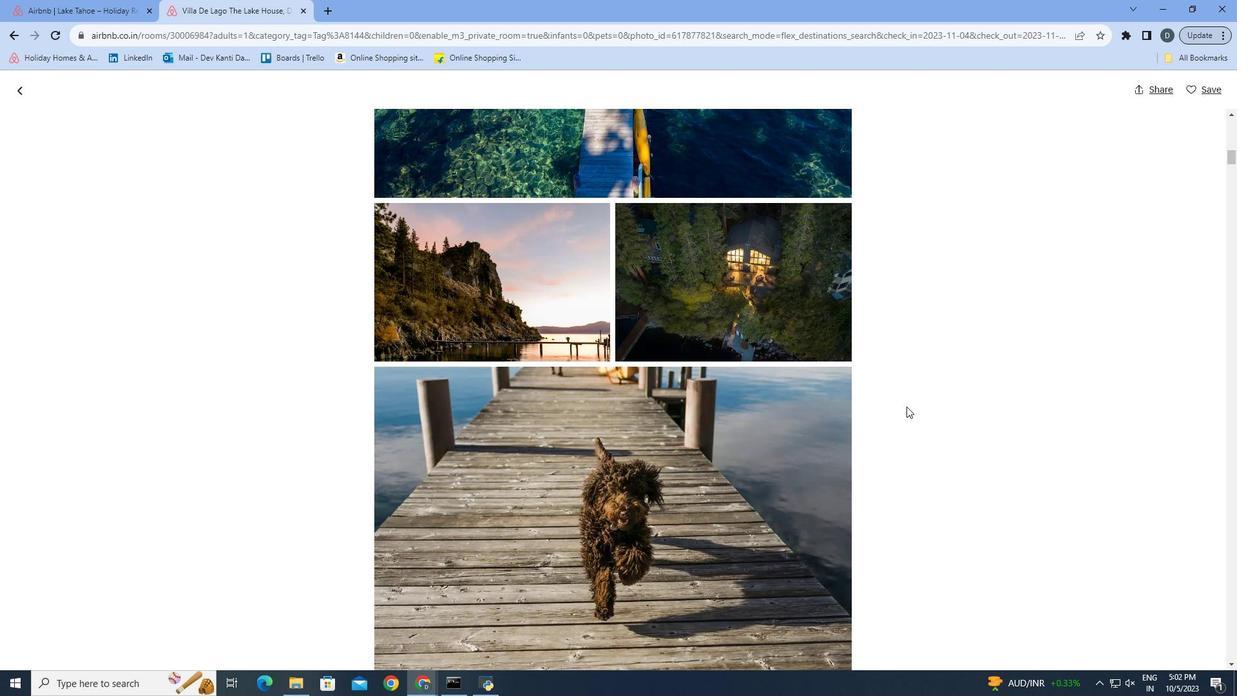 
Action: Mouse scrolled (906, 406) with delta (0, 0)
Screenshot: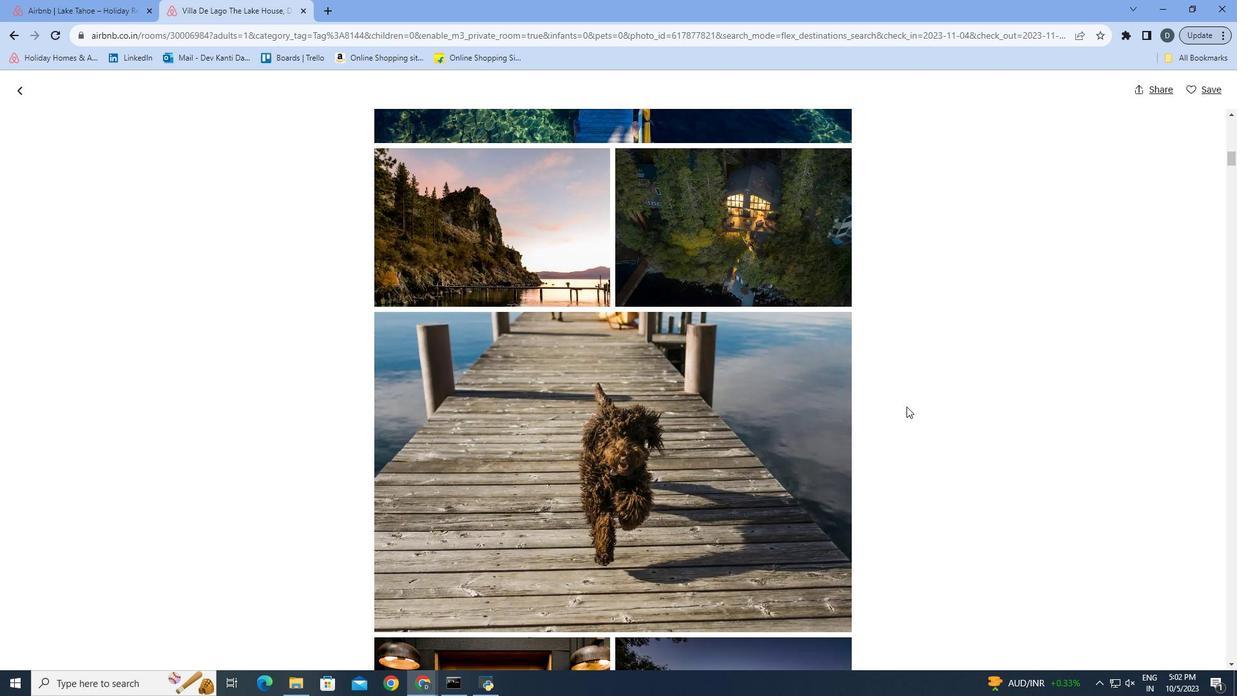 
Action: Mouse scrolled (906, 406) with delta (0, 0)
Screenshot: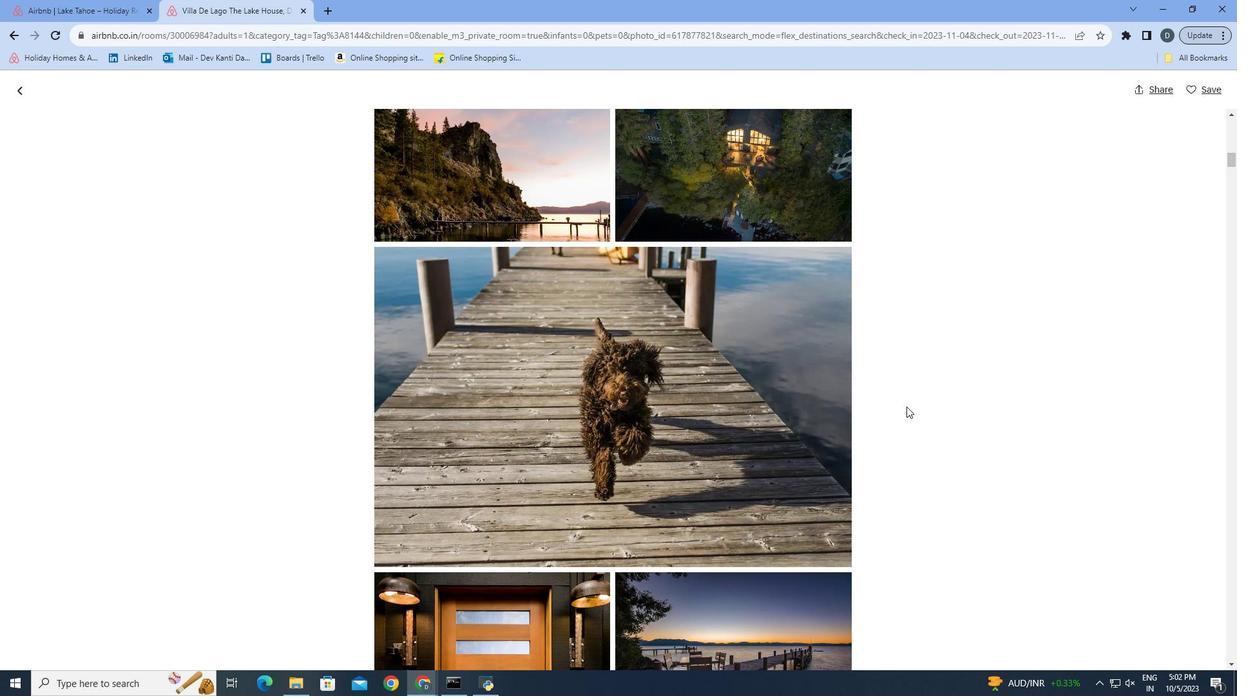 
Action: Mouse scrolled (906, 406) with delta (0, 0)
Screenshot: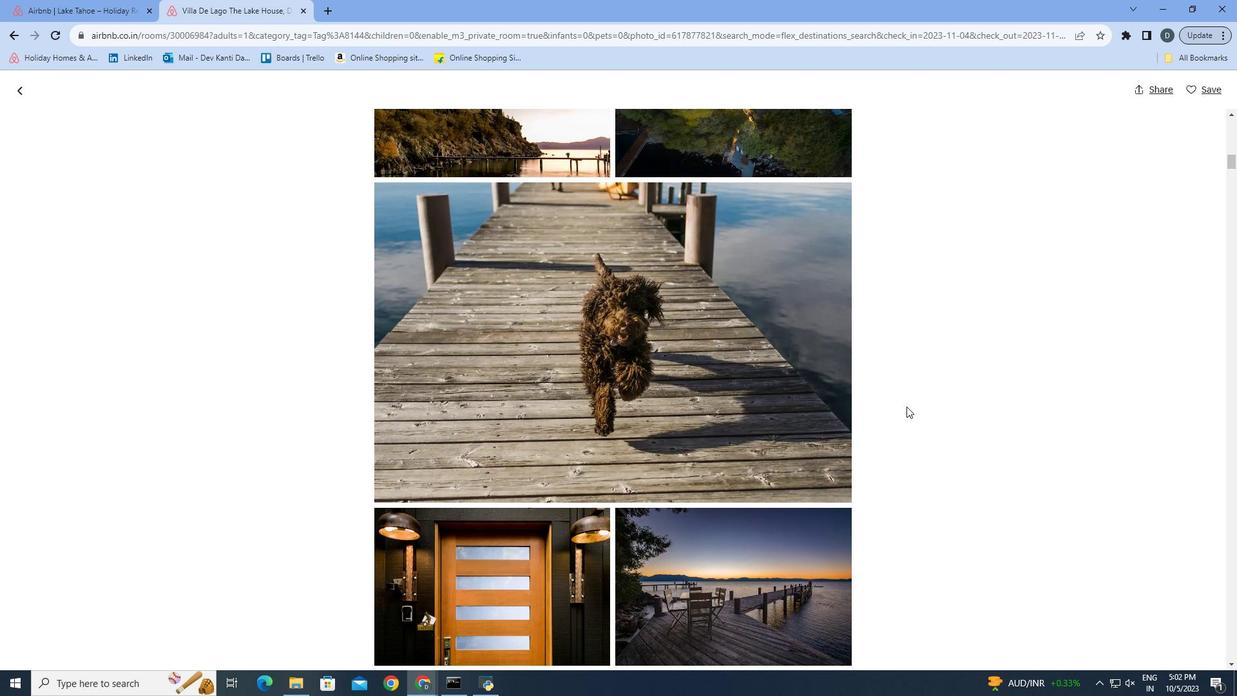 
Action: Mouse scrolled (906, 406) with delta (0, 0)
Screenshot: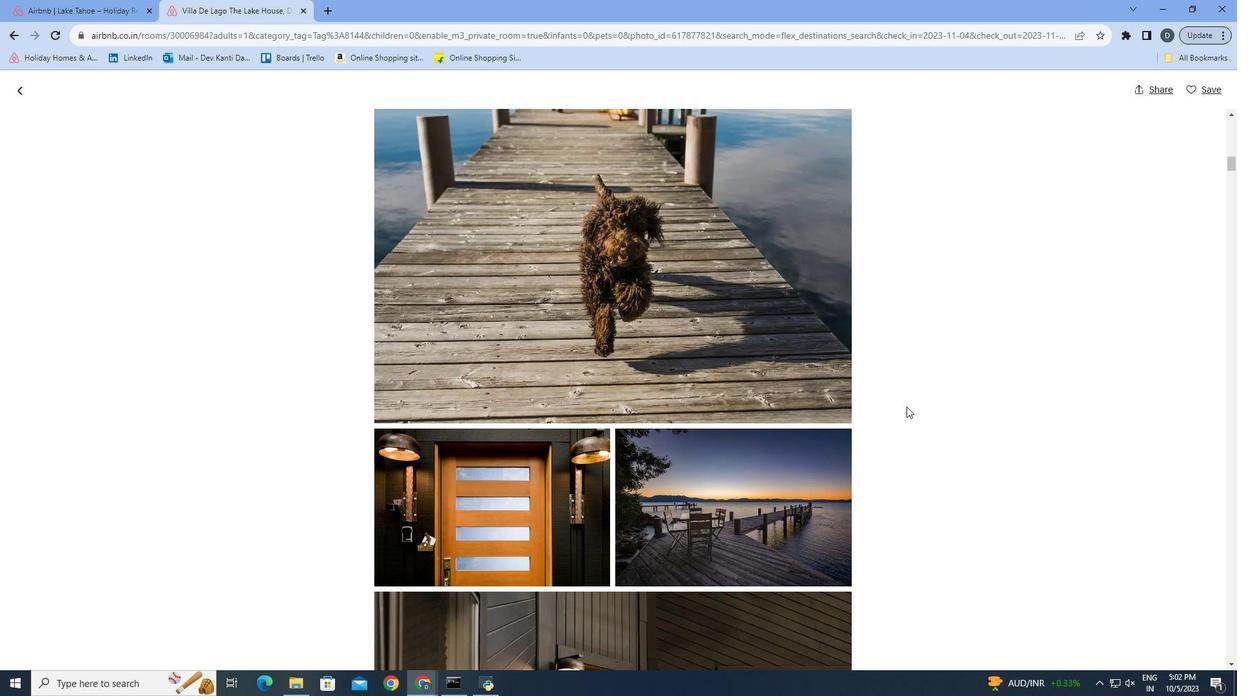
Action: Mouse scrolled (906, 406) with delta (0, 0)
Screenshot: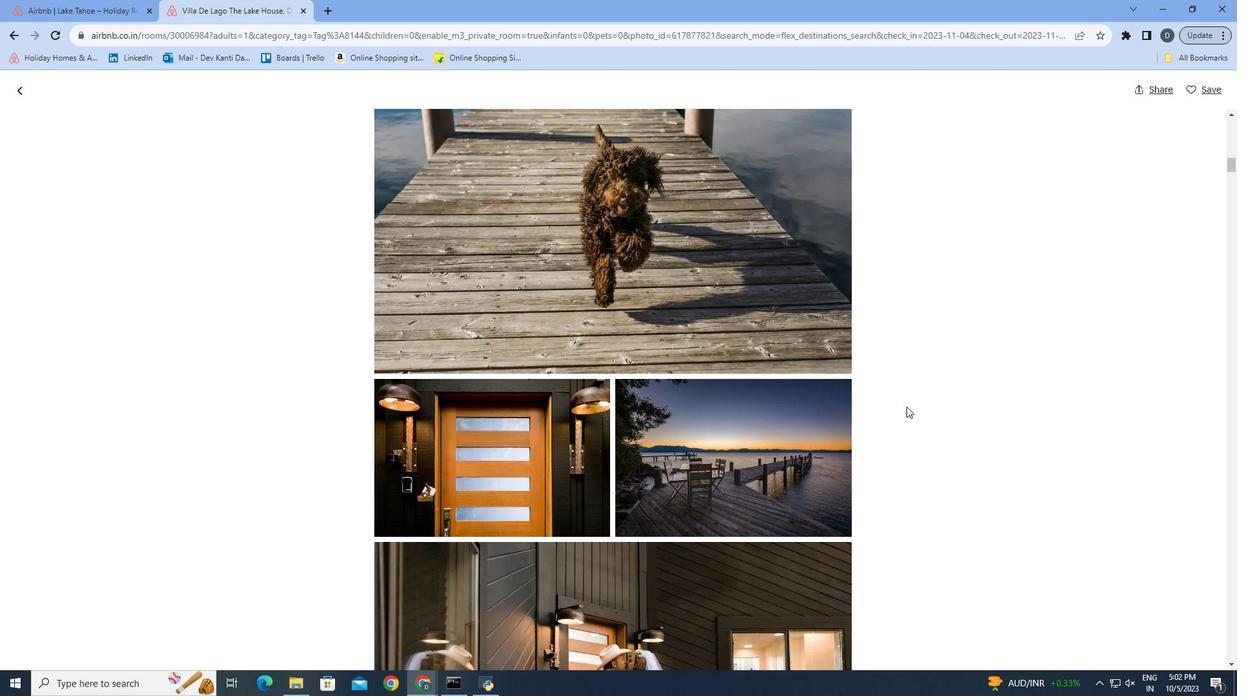 
Action: Mouse scrolled (906, 406) with delta (0, 0)
Screenshot: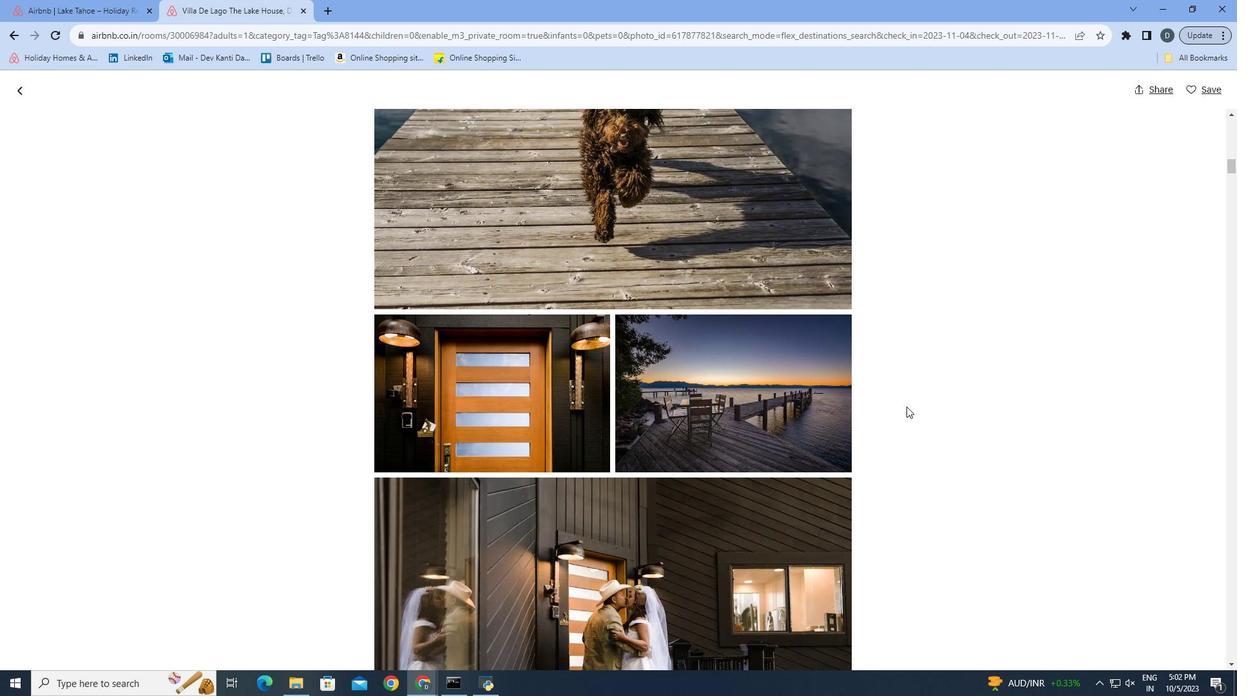 
Action: Mouse scrolled (906, 406) with delta (0, 0)
Screenshot: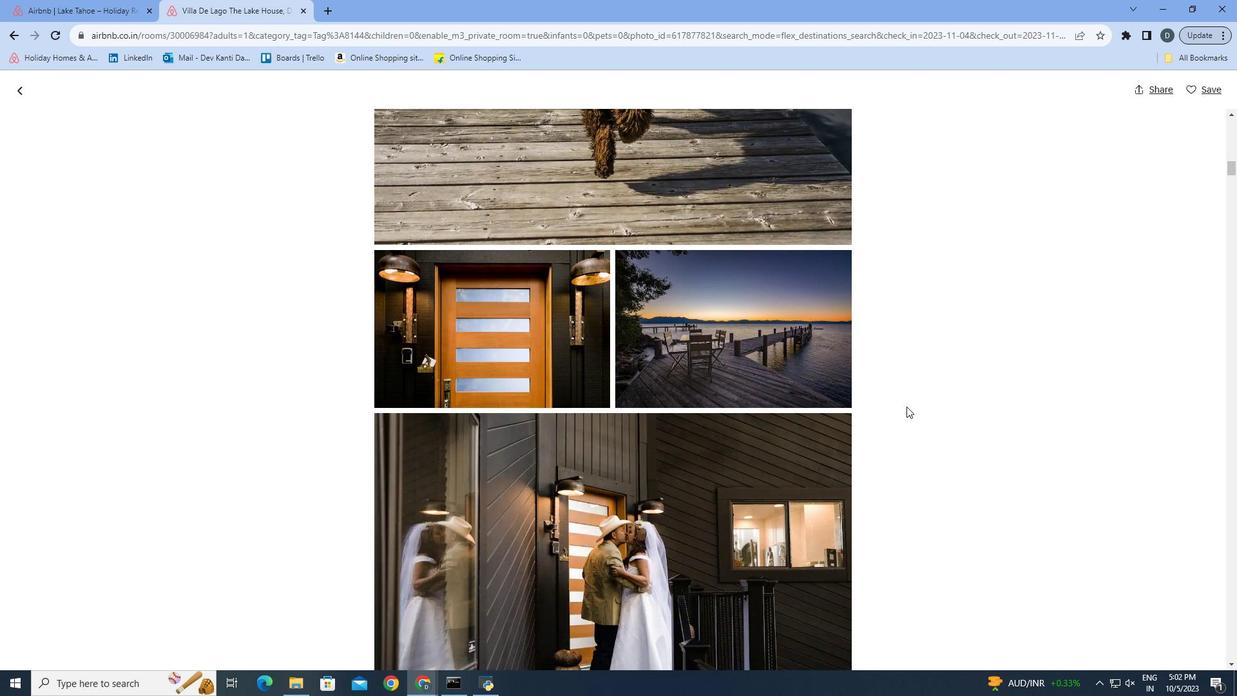
Action: Mouse scrolled (906, 406) with delta (0, 0)
Screenshot: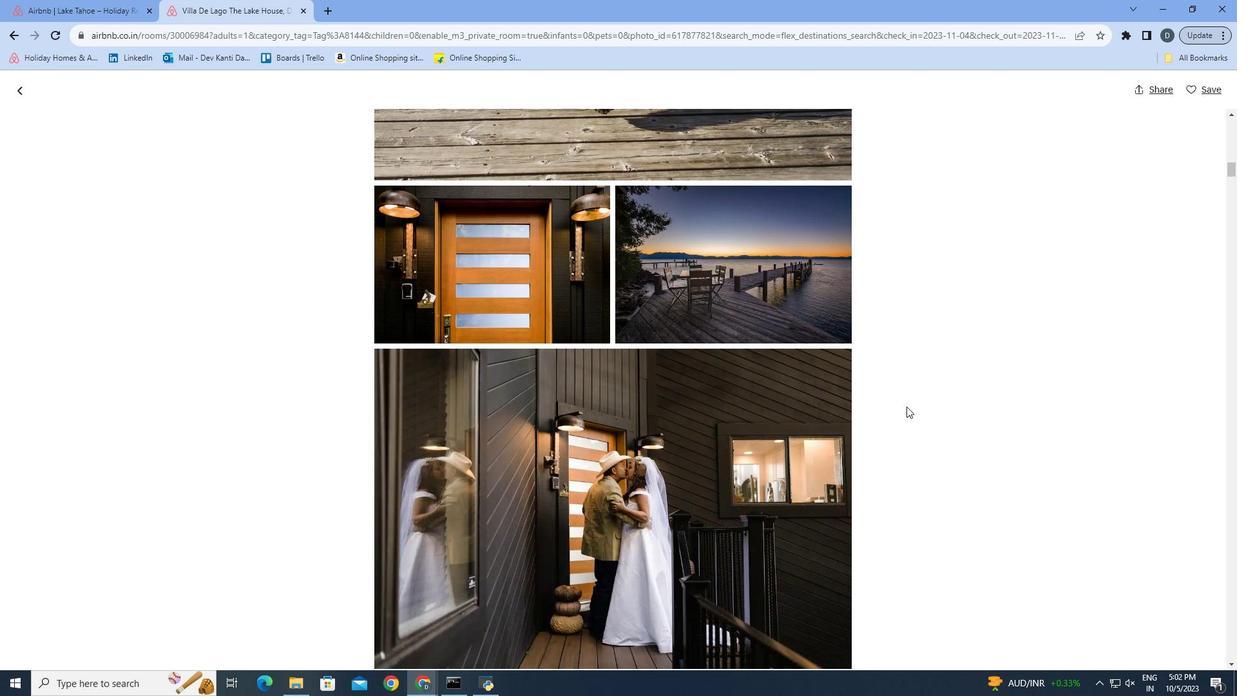 
Action: Mouse scrolled (906, 406) with delta (0, 0)
Screenshot: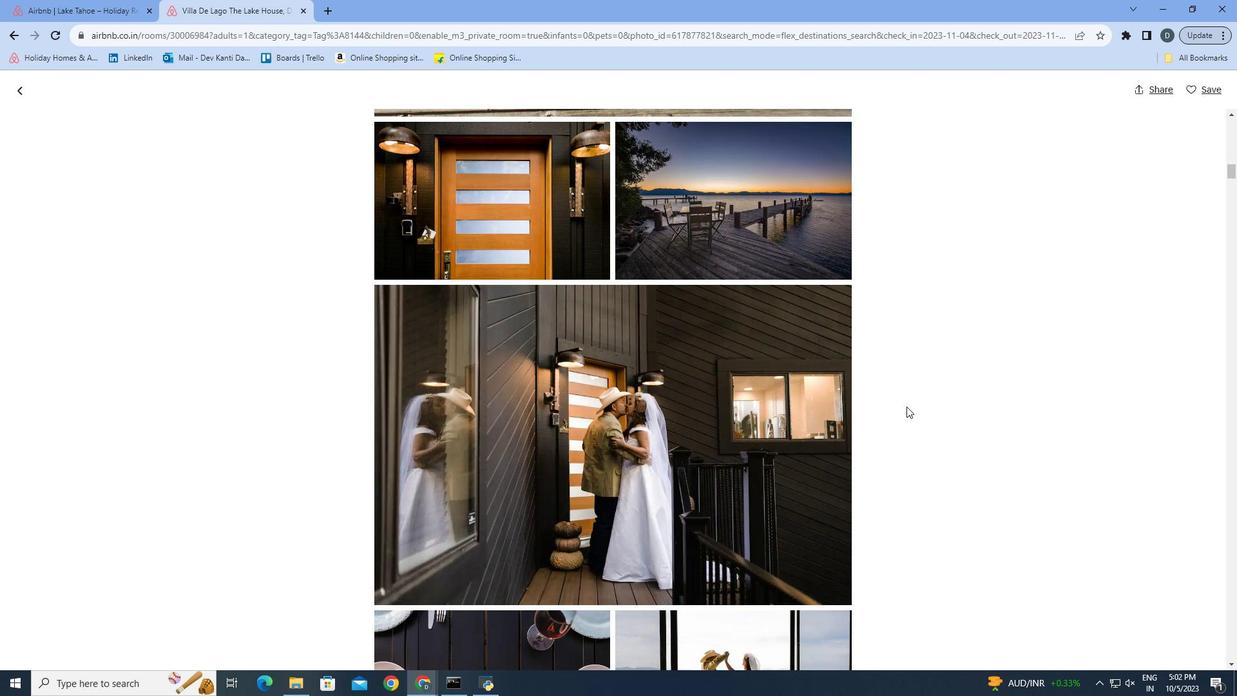 
Action: Mouse scrolled (906, 406) with delta (0, 0)
Screenshot: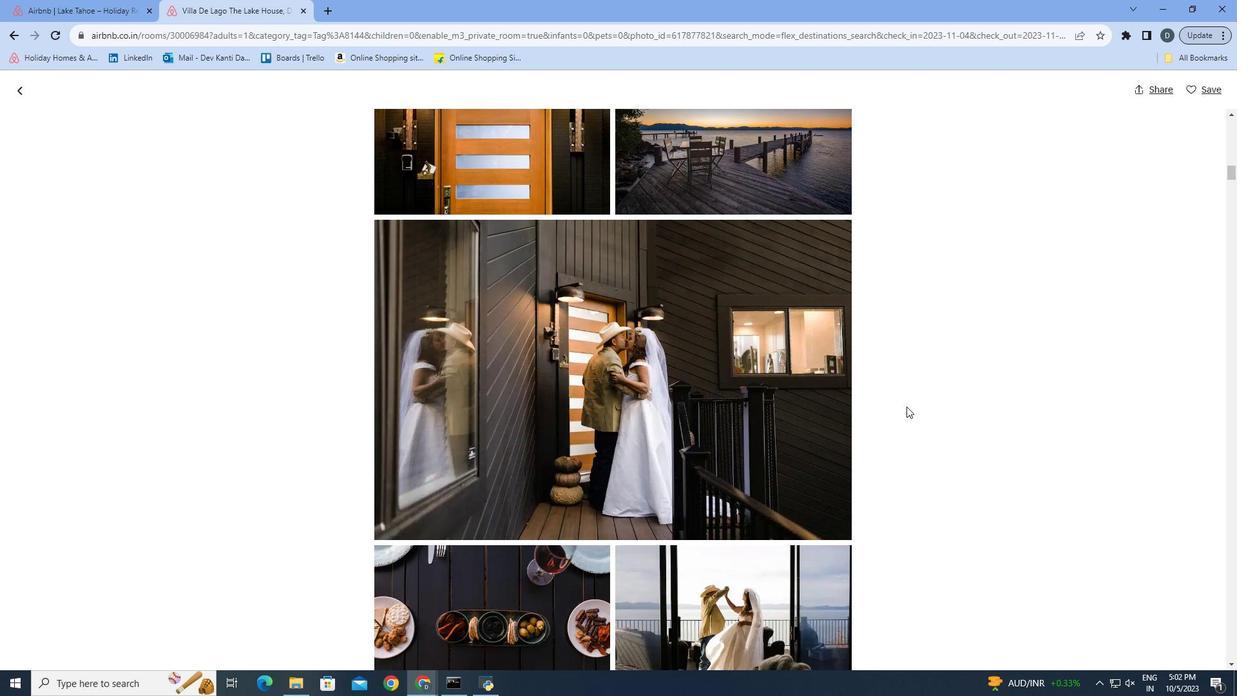 
Action: Mouse scrolled (906, 406) with delta (0, 0)
Screenshot: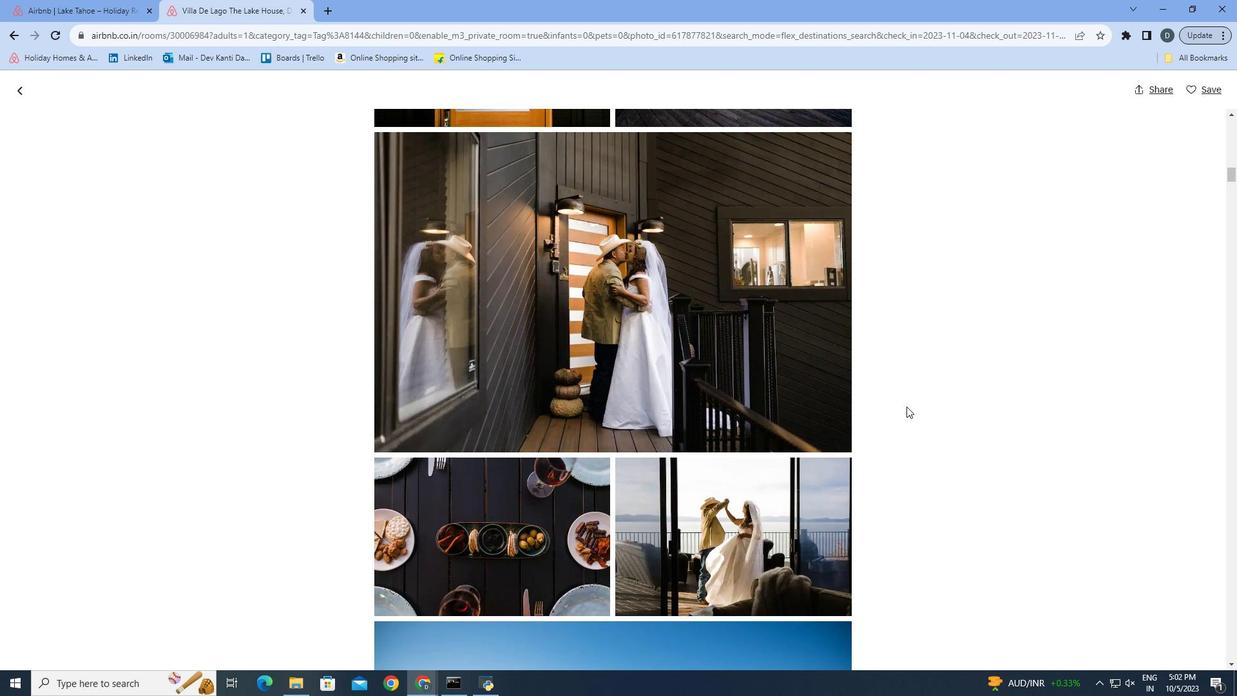 
Action: Mouse scrolled (906, 406) with delta (0, 0)
Screenshot: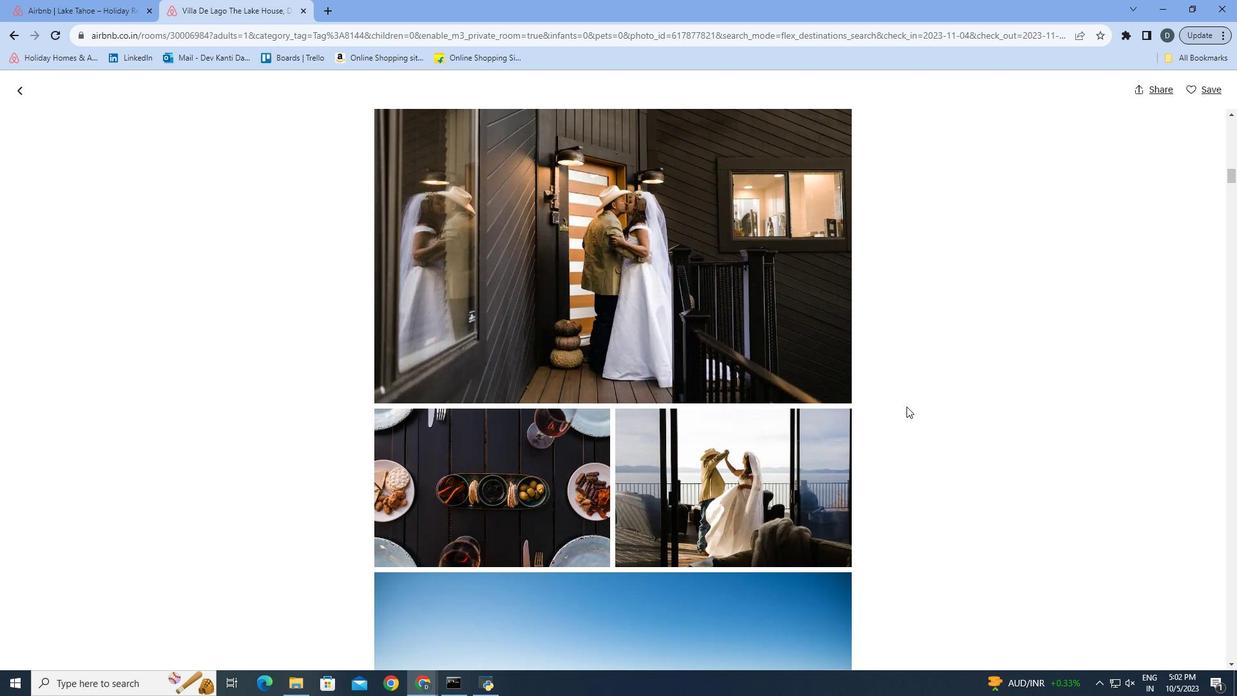 
Action: Mouse scrolled (906, 406) with delta (0, 0)
Screenshot: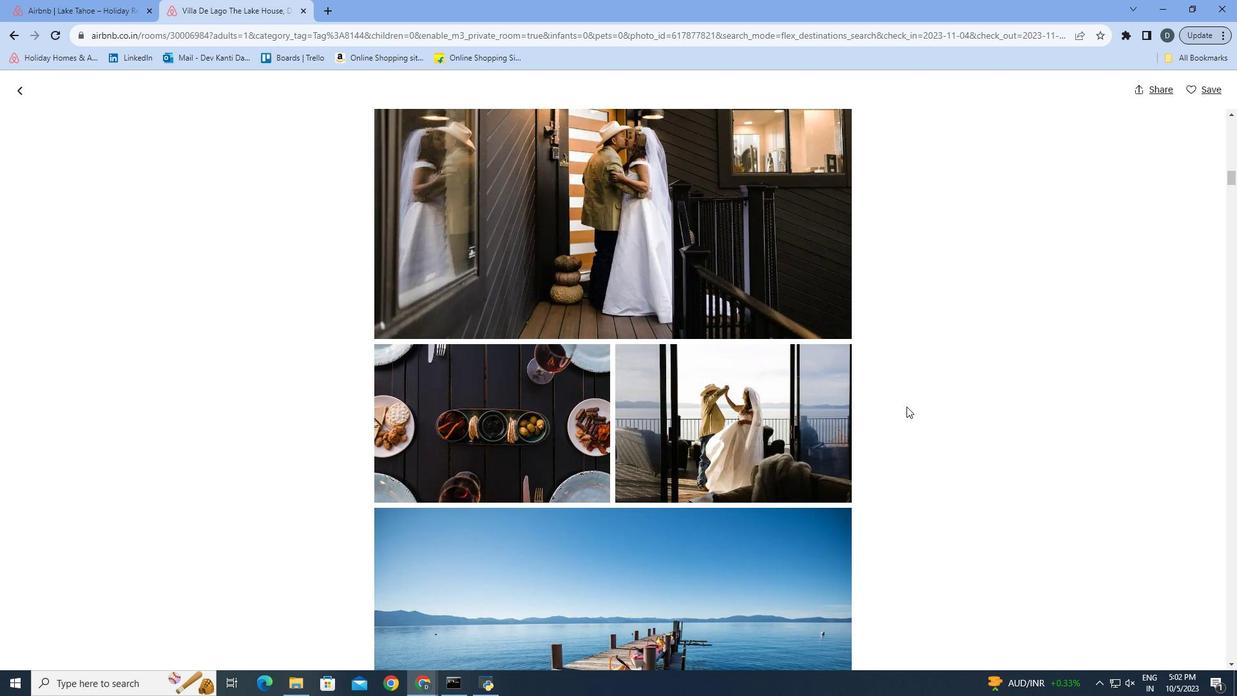 
Action: Mouse scrolled (906, 406) with delta (0, 0)
Screenshot: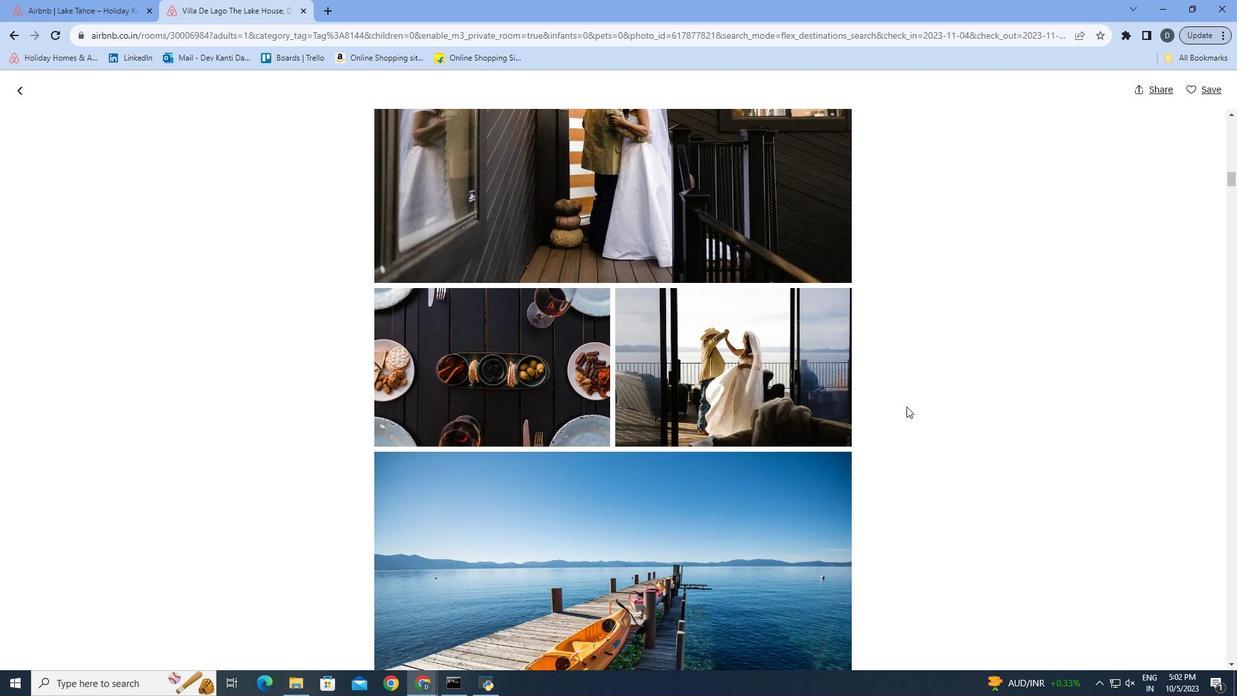 
Action: Mouse scrolled (906, 406) with delta (0, 0)
Screenshot: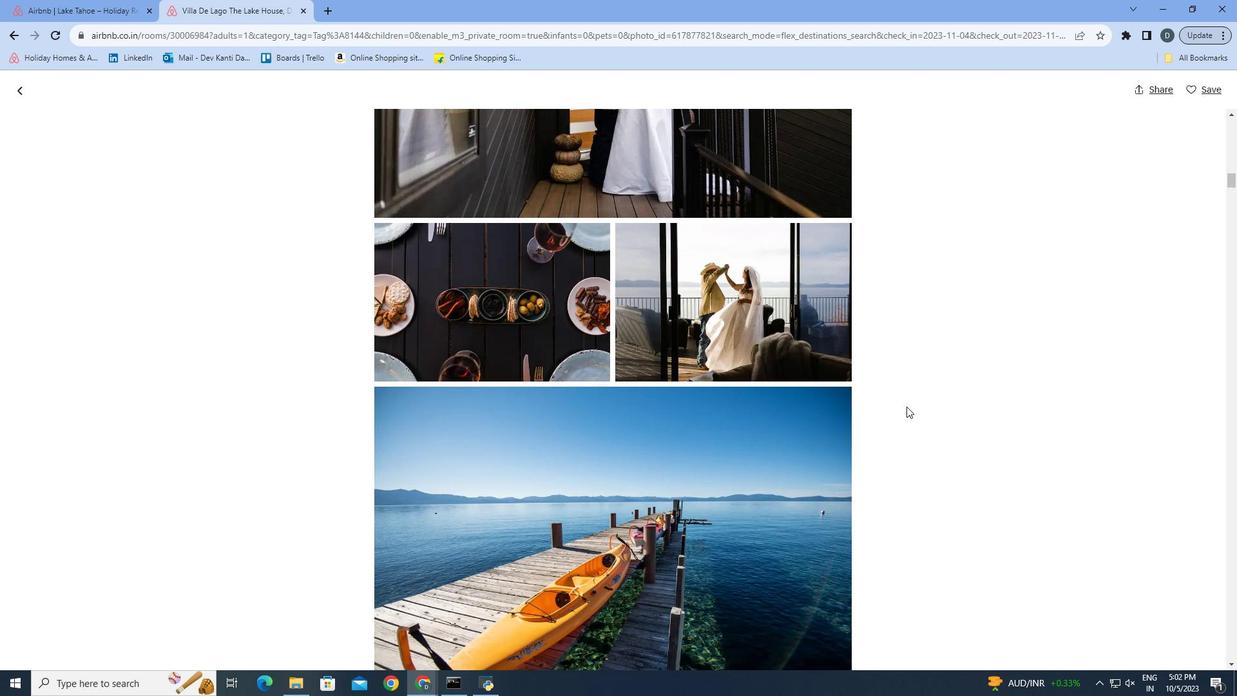 
Action: Mouse scrolled (906, 406) with delta (0, 0)
Screenshot: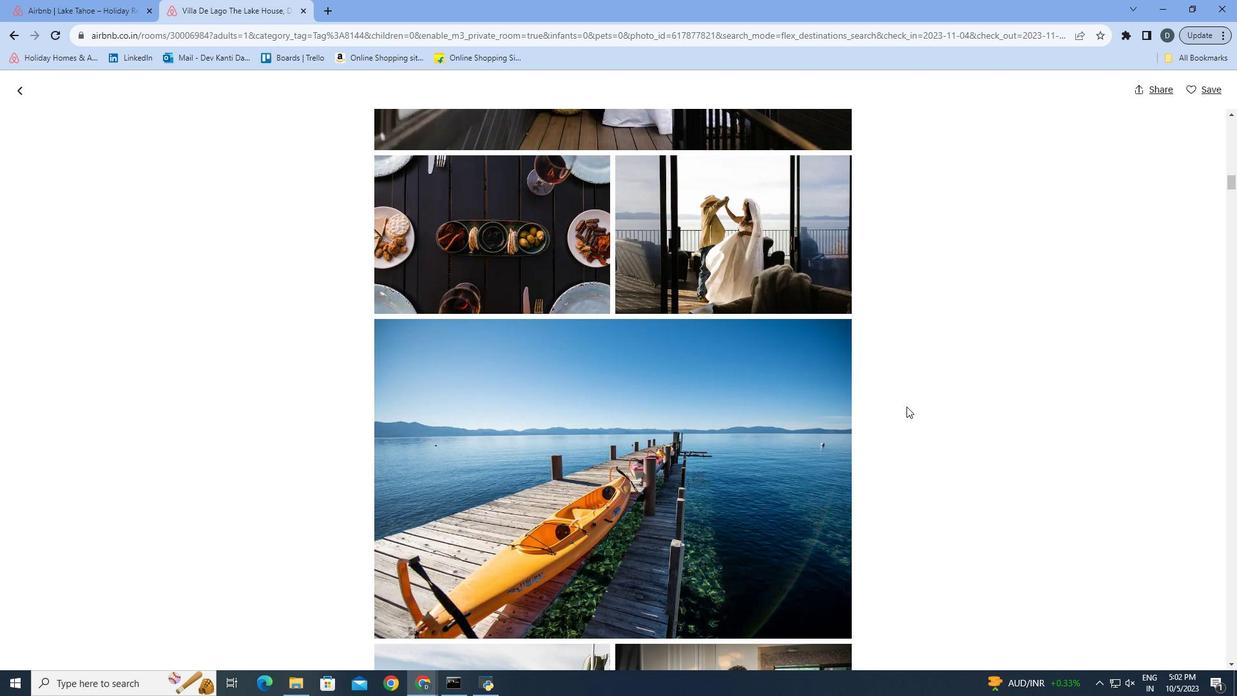
Action: Mouse scrolled (906, 406) with delta (0, 0)
Screenshot: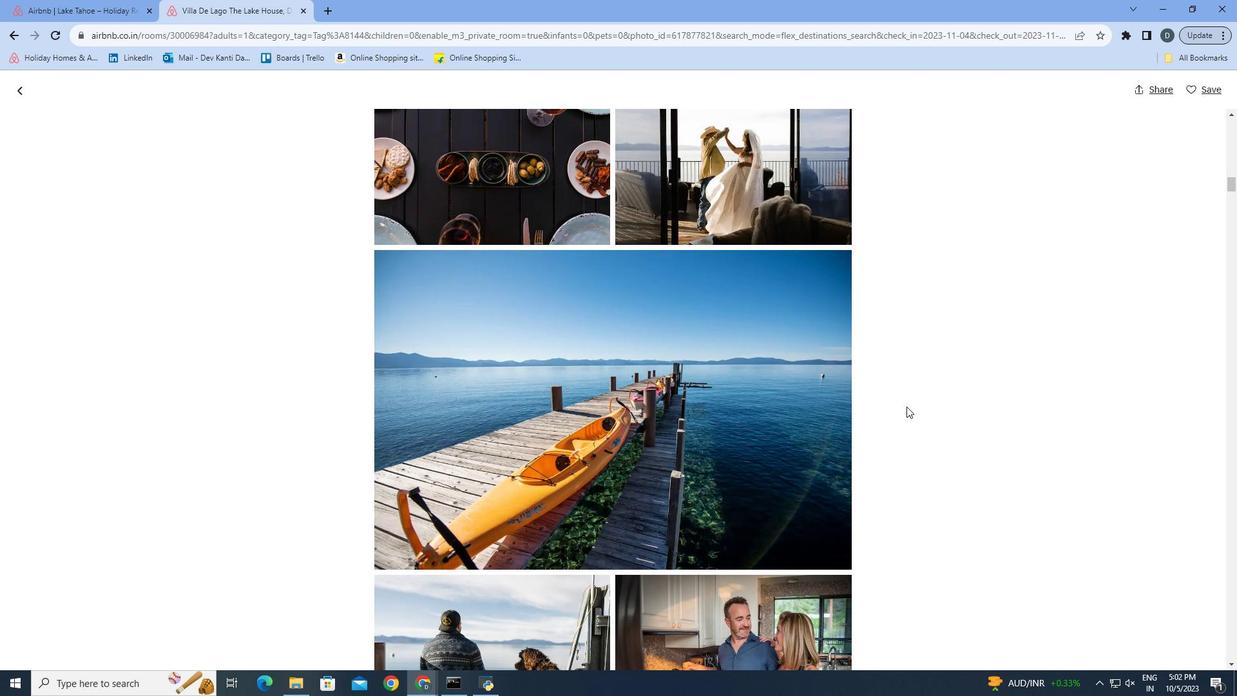
Action: Mouse scrolled (906, 406) with delta (0, 0)
Screenshot: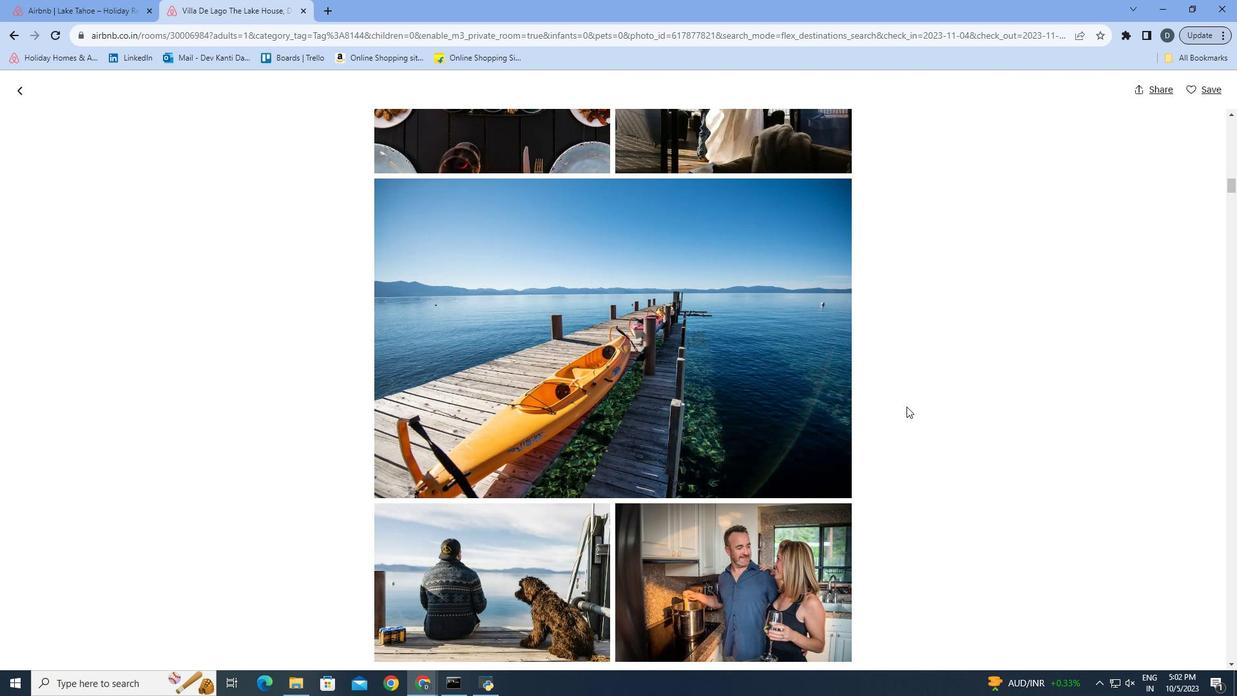 
Action: Mouse scrolled (906, 406) with delta (0, 0)
Screenshot: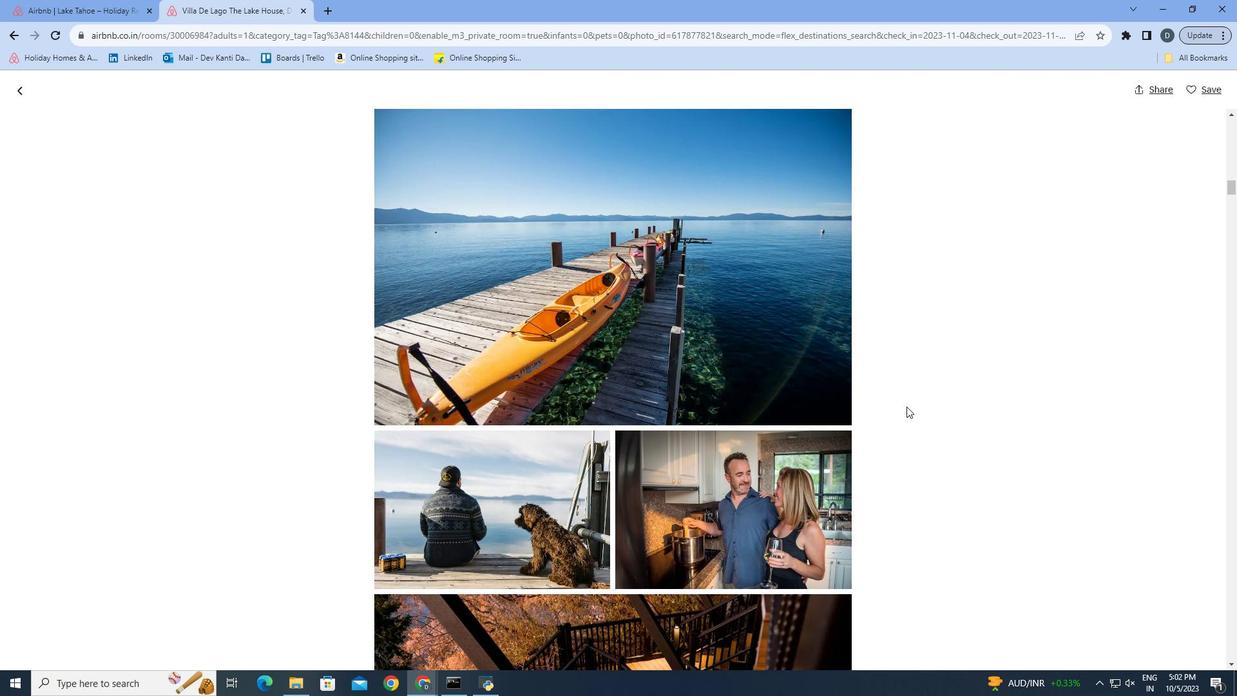 
Action: Mouse scrolled (906, 406) with delta (0, 0)
Screenshot: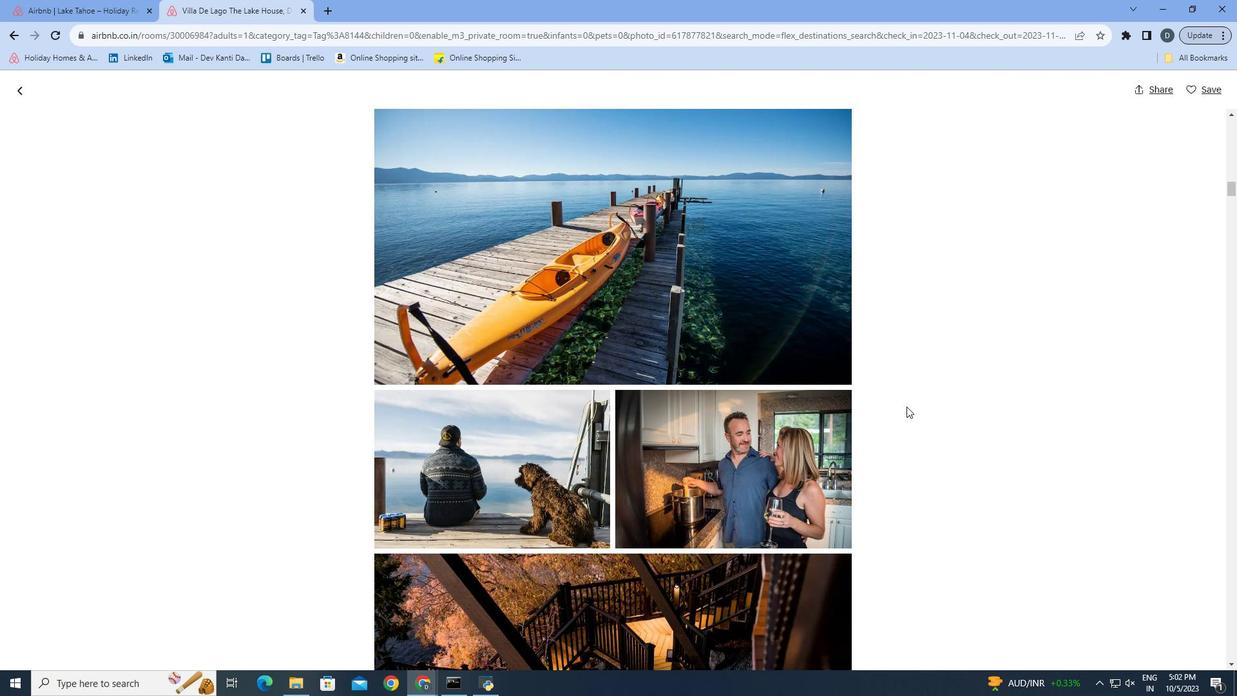
Action: Mouse scrolled (906, 406) with delta (0, 0)
Screenshot: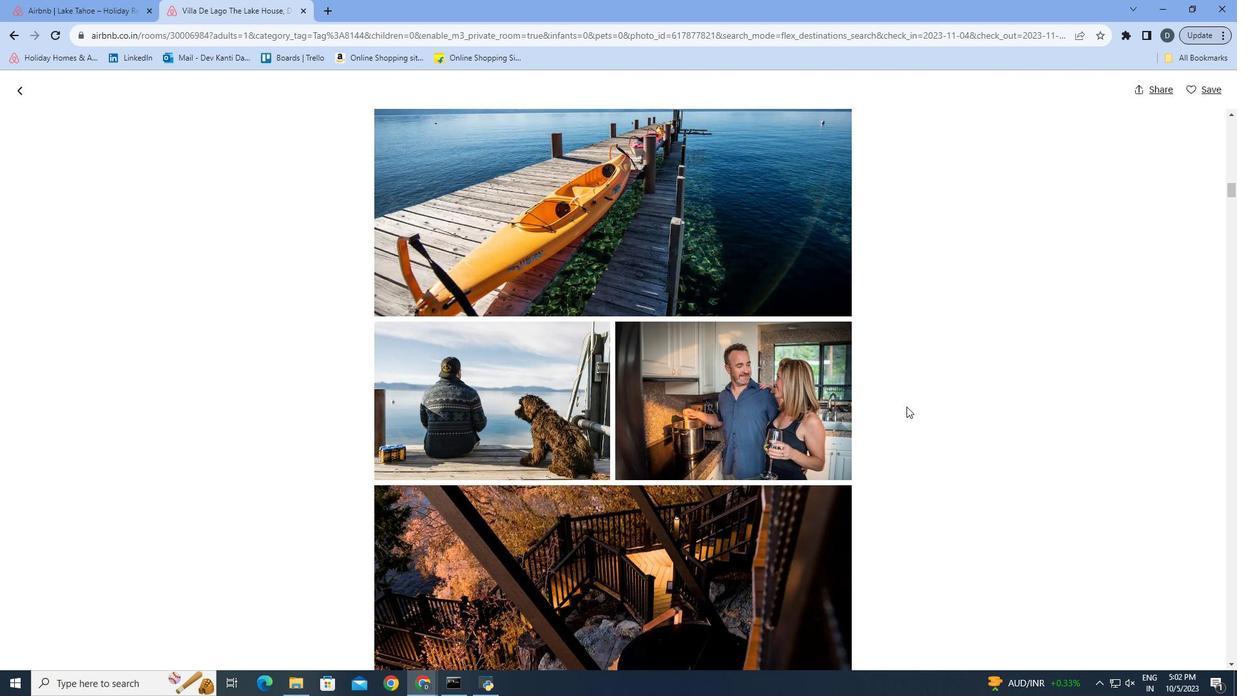 
Action: Mouse scrolled (906, 406) with delta (0, 0)
Screenshot: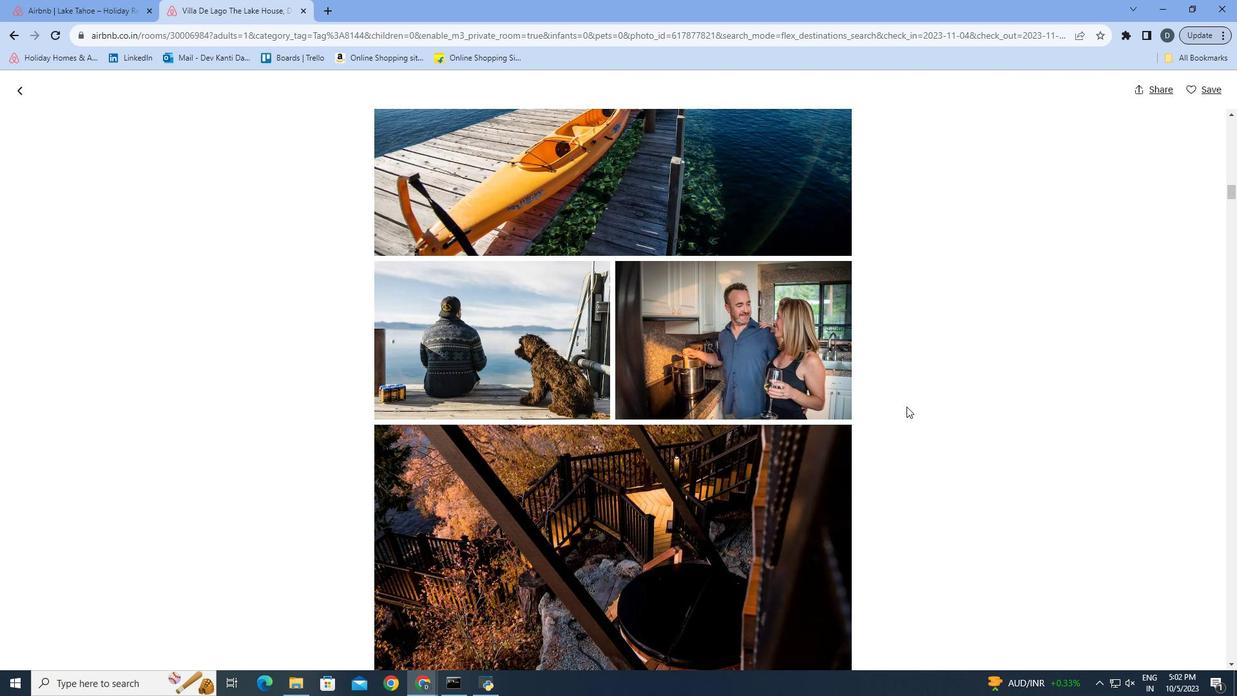 
Action: Mouse scrolled (906, 406) with delta (0, 0)
Screenshot: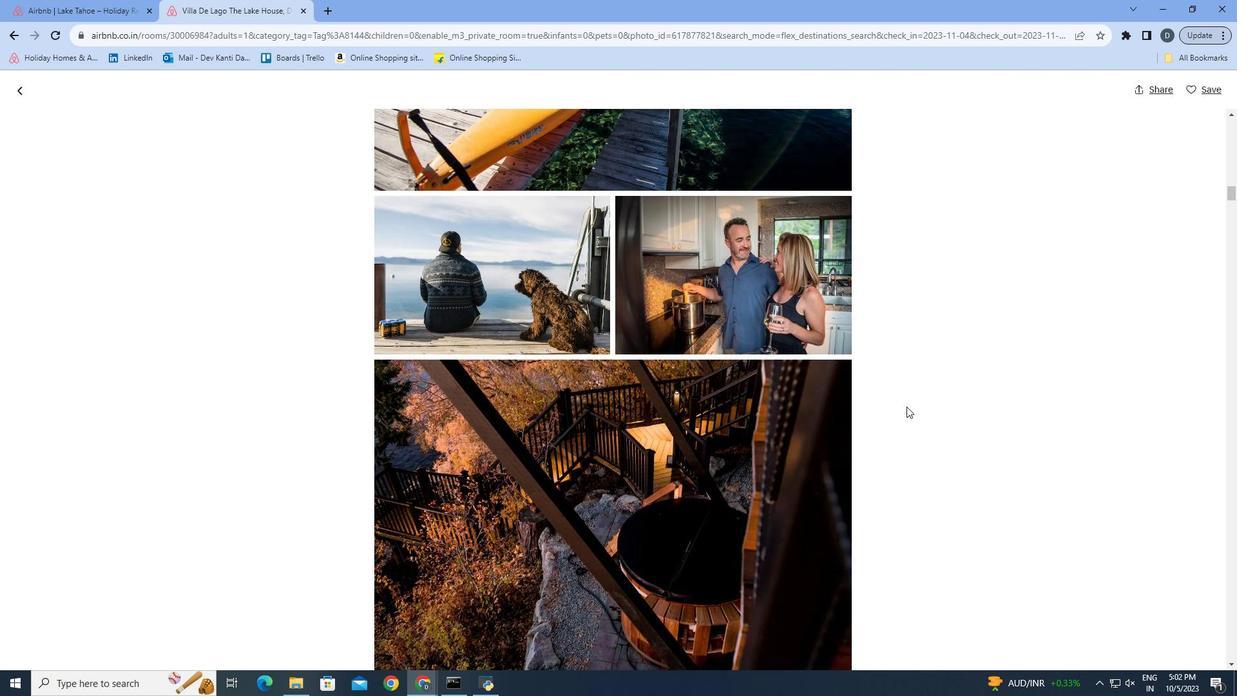 
Action: Mouse scrolled (906, 406) with delta (0, 0)
Screenshot: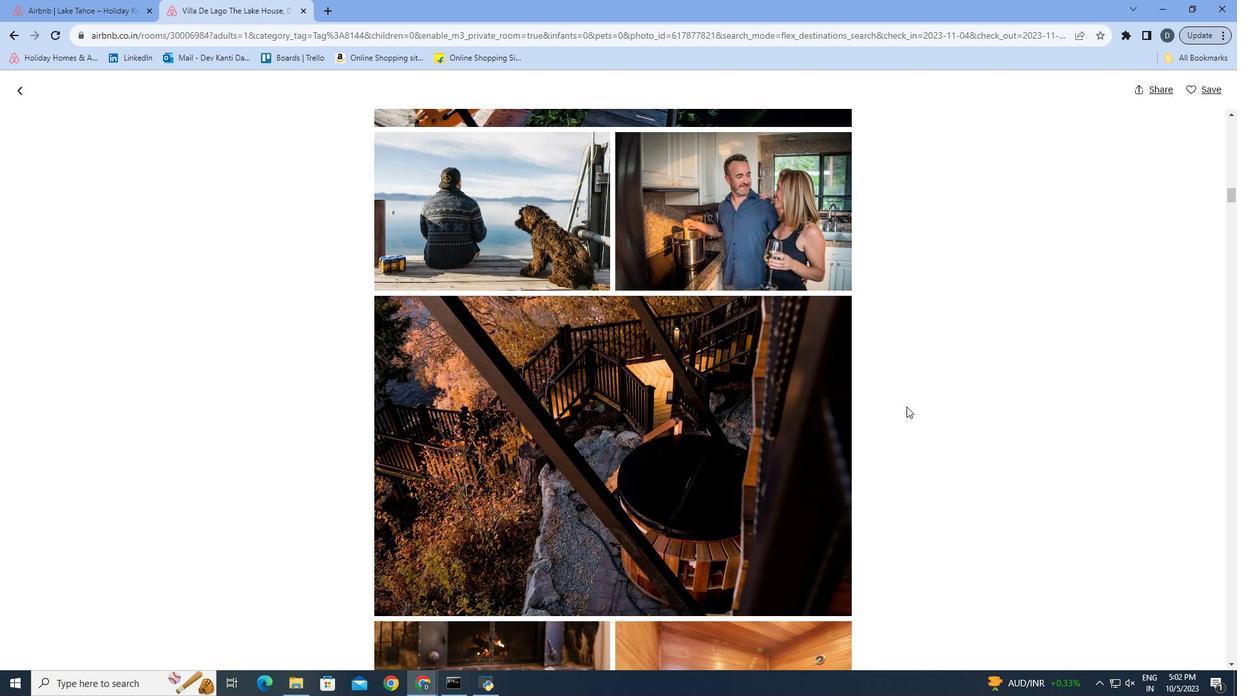 
Action: Mouse scrolled (906, 406) with delta (0, 0)
Screenshot: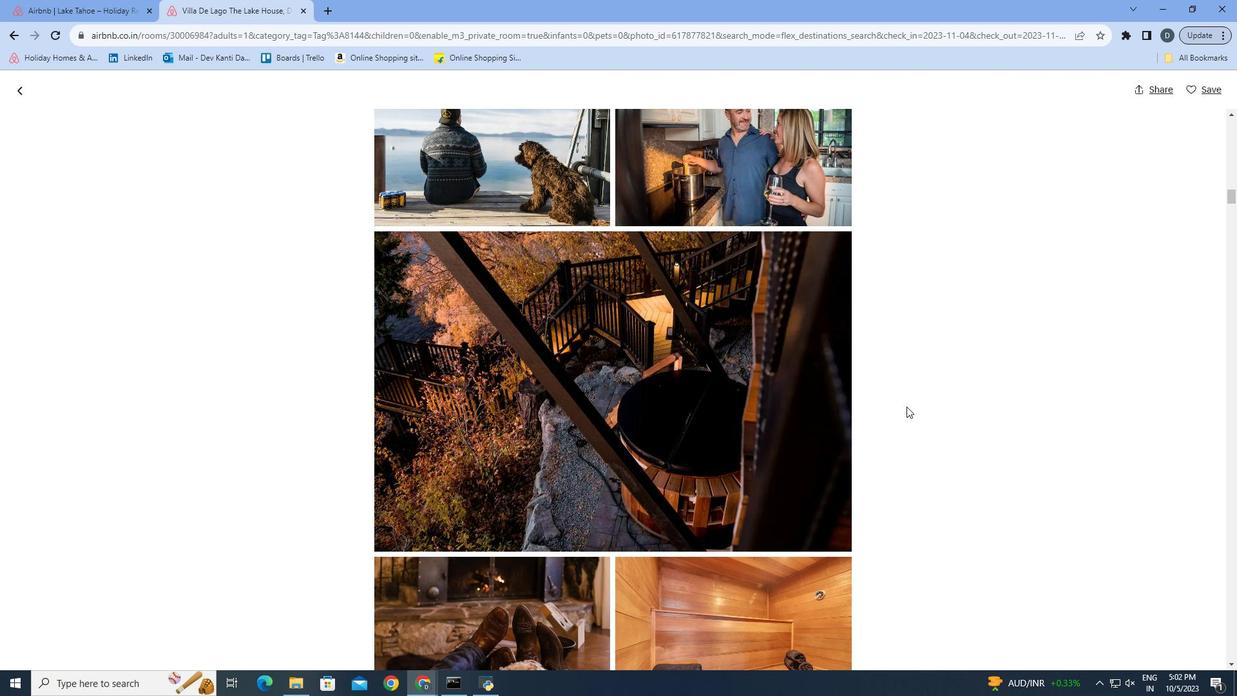 
Action: Mouse scrolled (906, 406) with delta (0, 0)
Screenshot: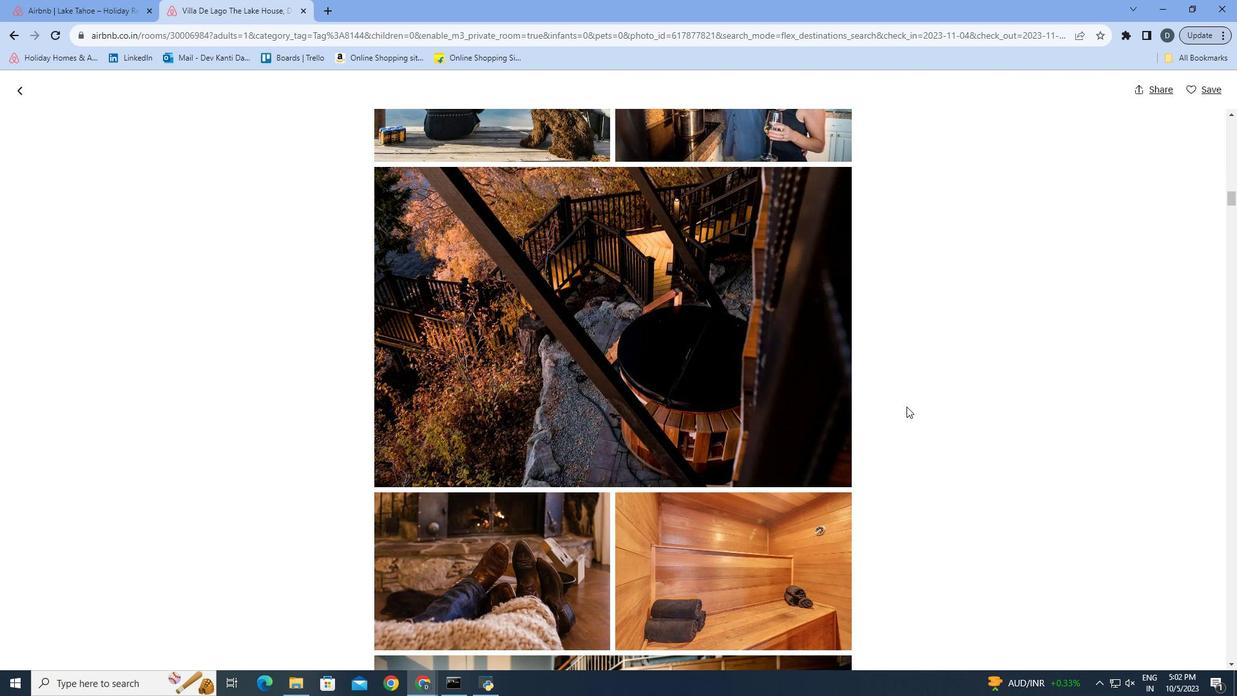 
Action: Mouse scrolled (906, 406) with delta (0, 0)
Screenshot: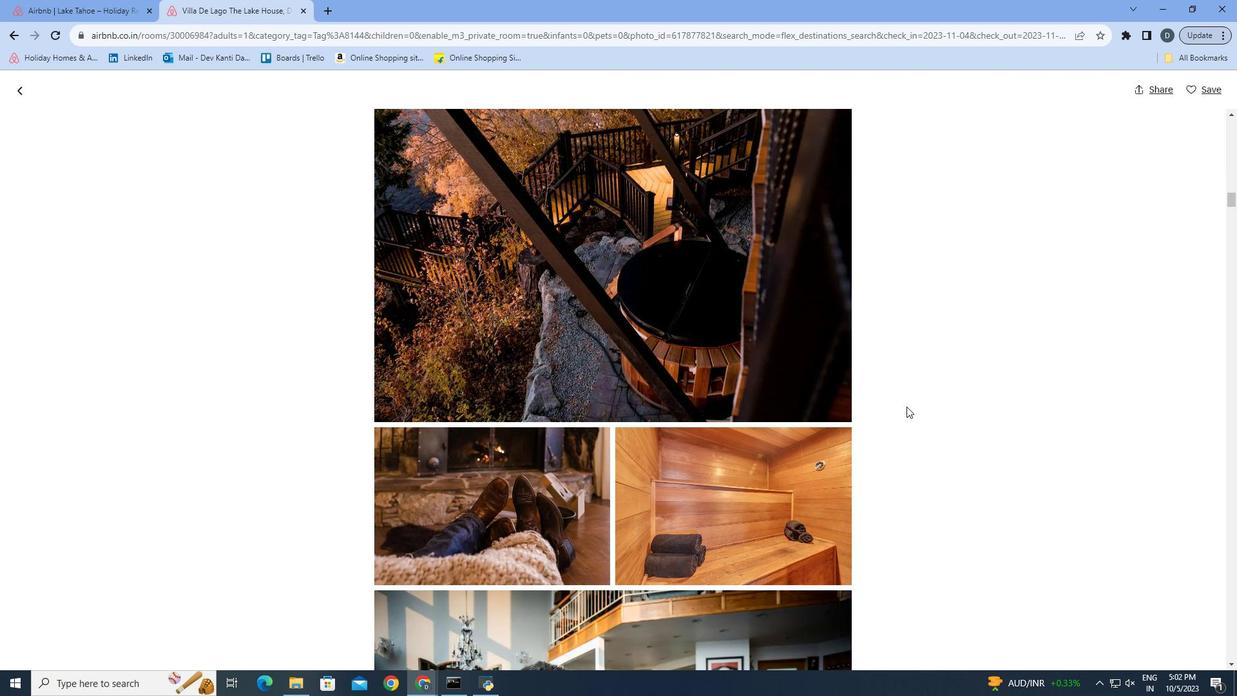 
Action: Mouse scrolled (906, 406) with delta (0, 0)
Screenshot: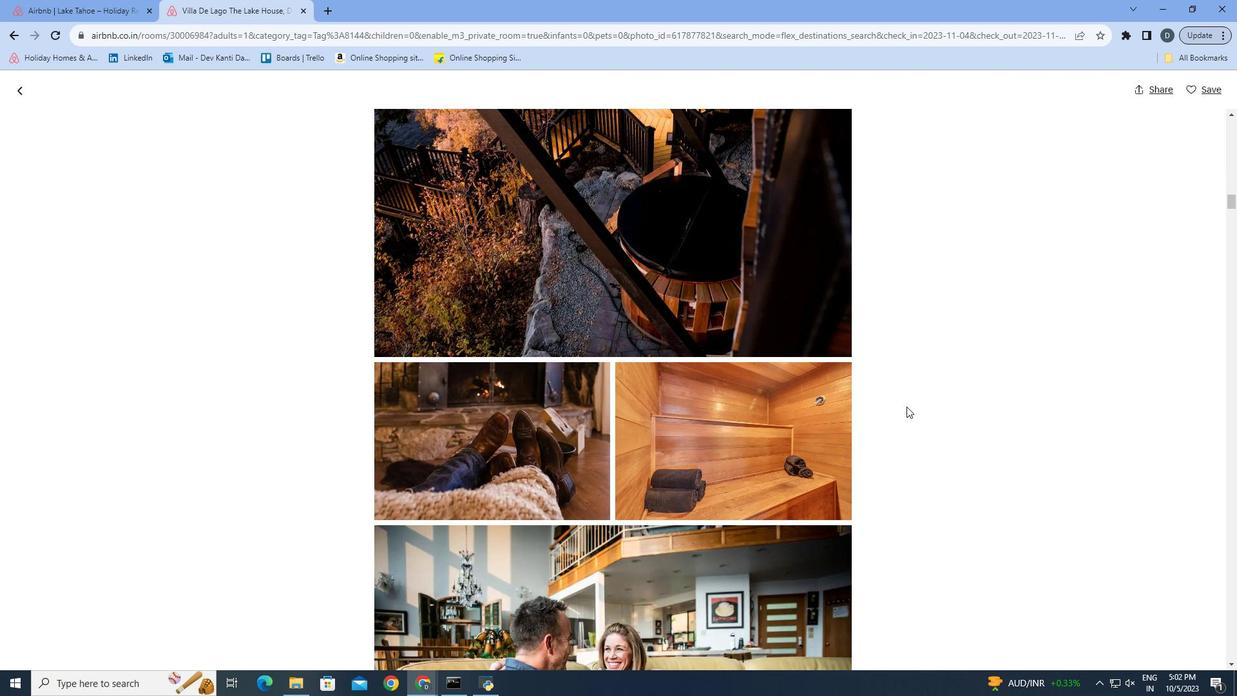 
Action: Mouse scrolled (906, 406) with delta (0, 0)
Screenshot: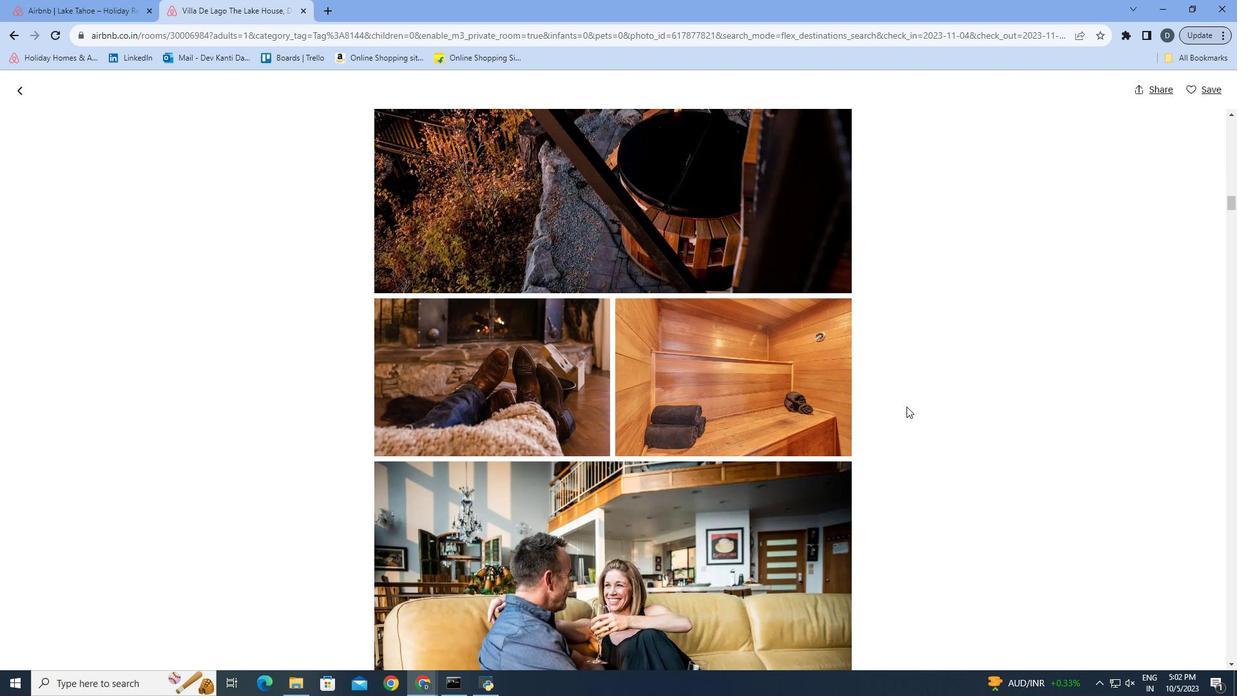 
Action: Mouse scrolled (906, 406) with delta (0, 0)
Screenshot: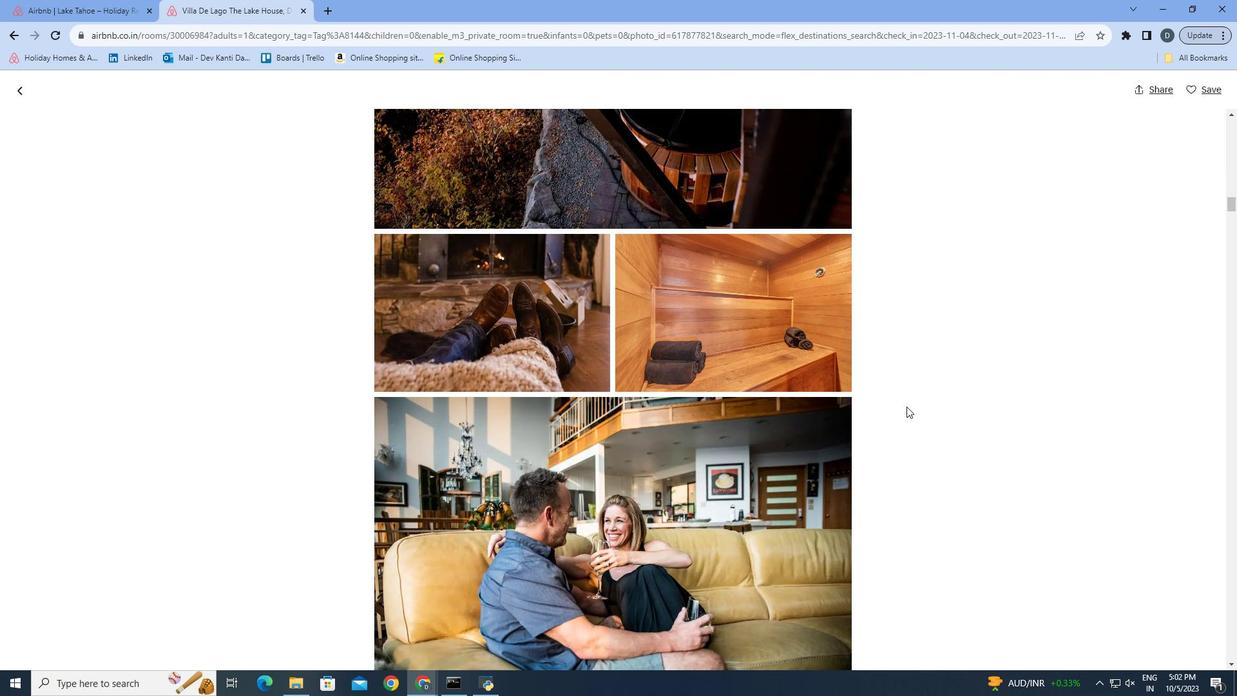 
Action: Mouse scrolled (906, 406) with delta (0, 0)
Screenshot: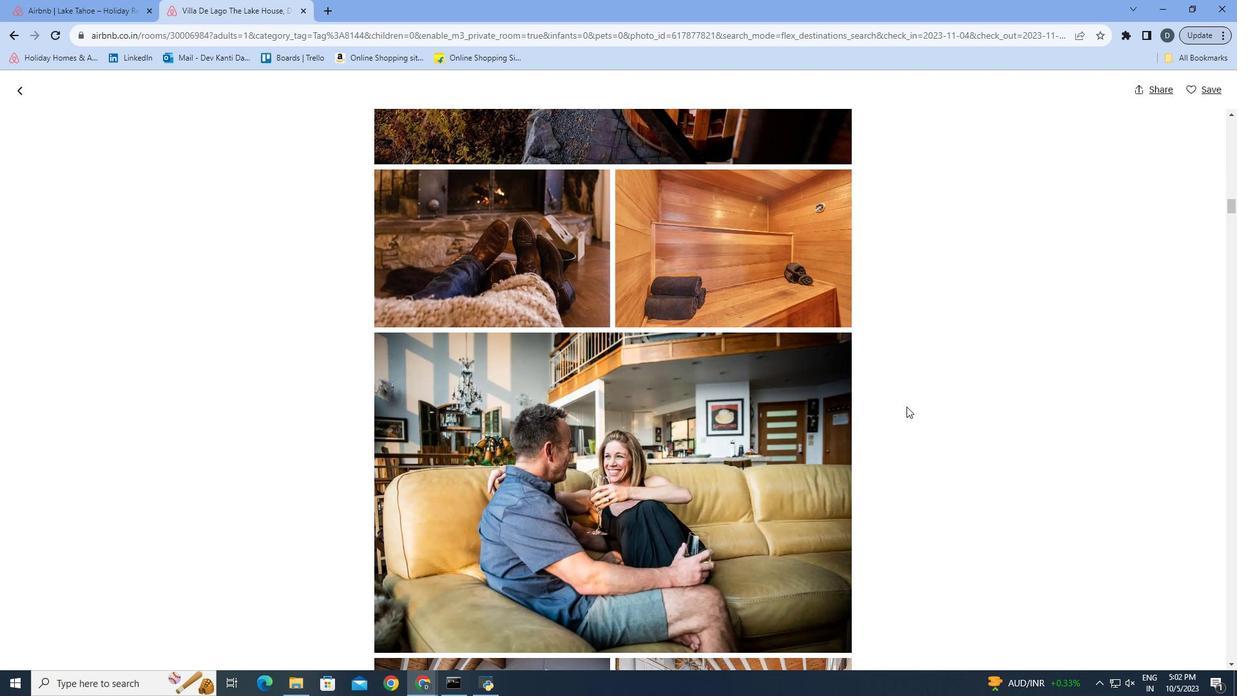 
Action: Mouse scrolled (906, 406) with delta (0, 0)
Screenshot: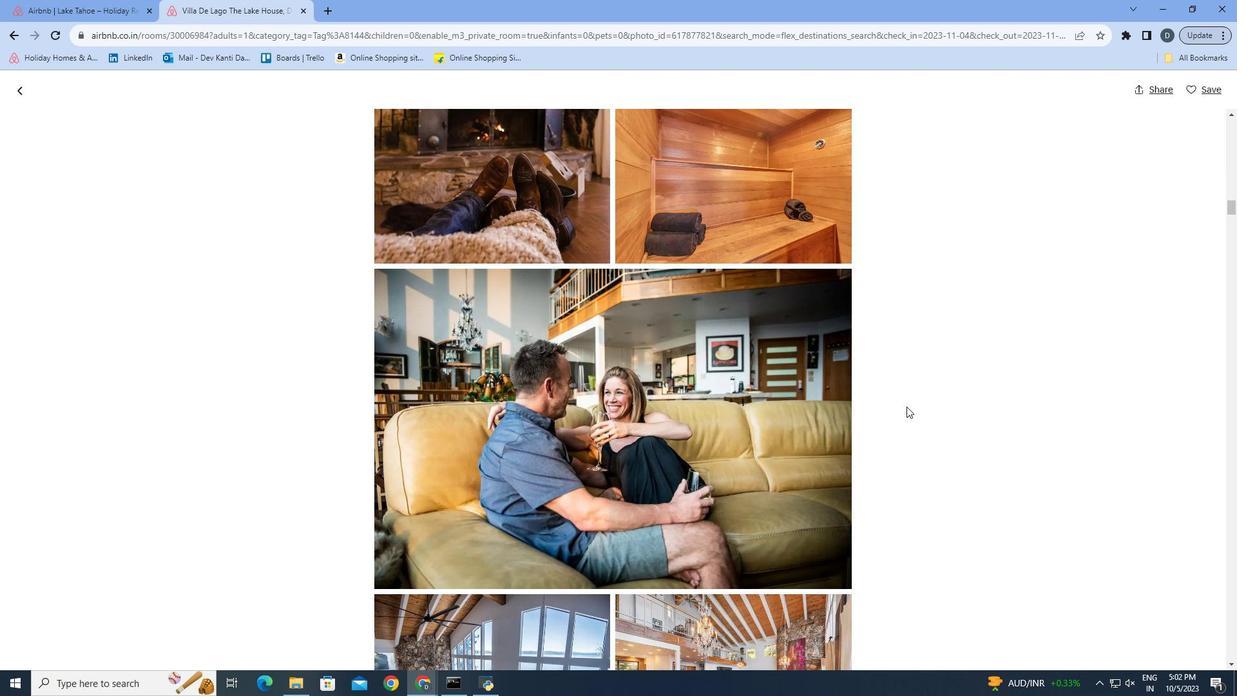 
Action: Mouse scrolled (906, 406) with delta (0, 0)
Screenshot: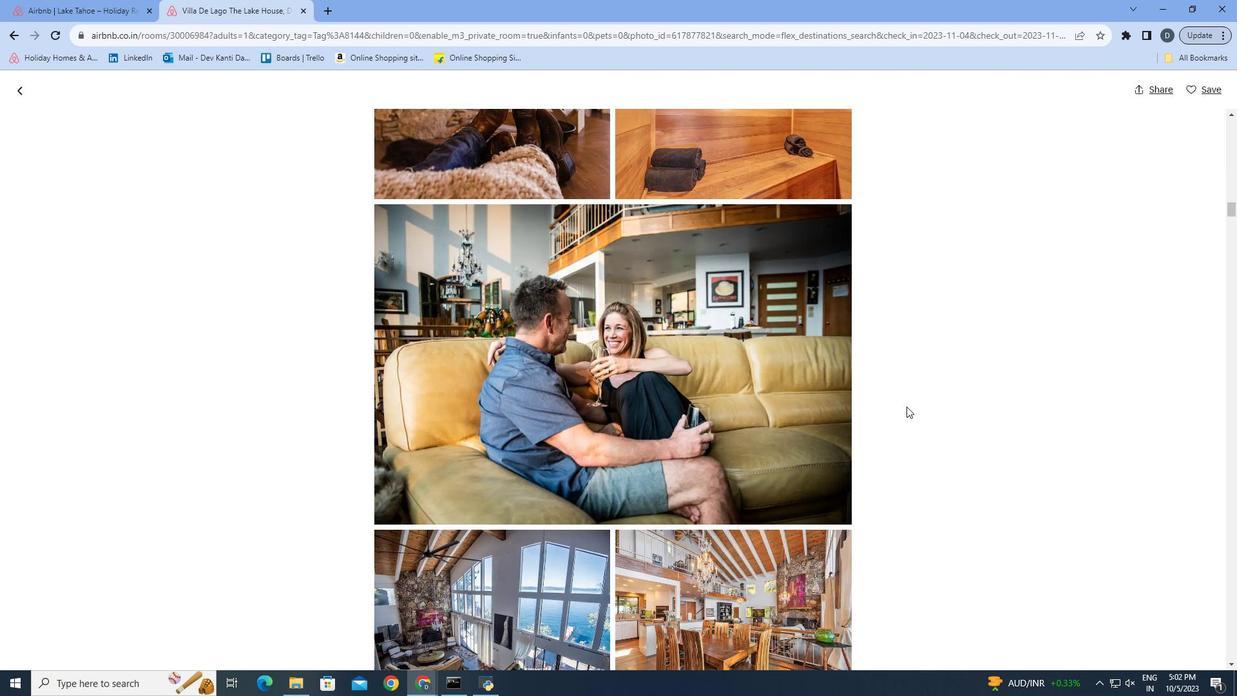
Action: Mouse scrolled (906, 406) with delta (0, 0)
Screenshot: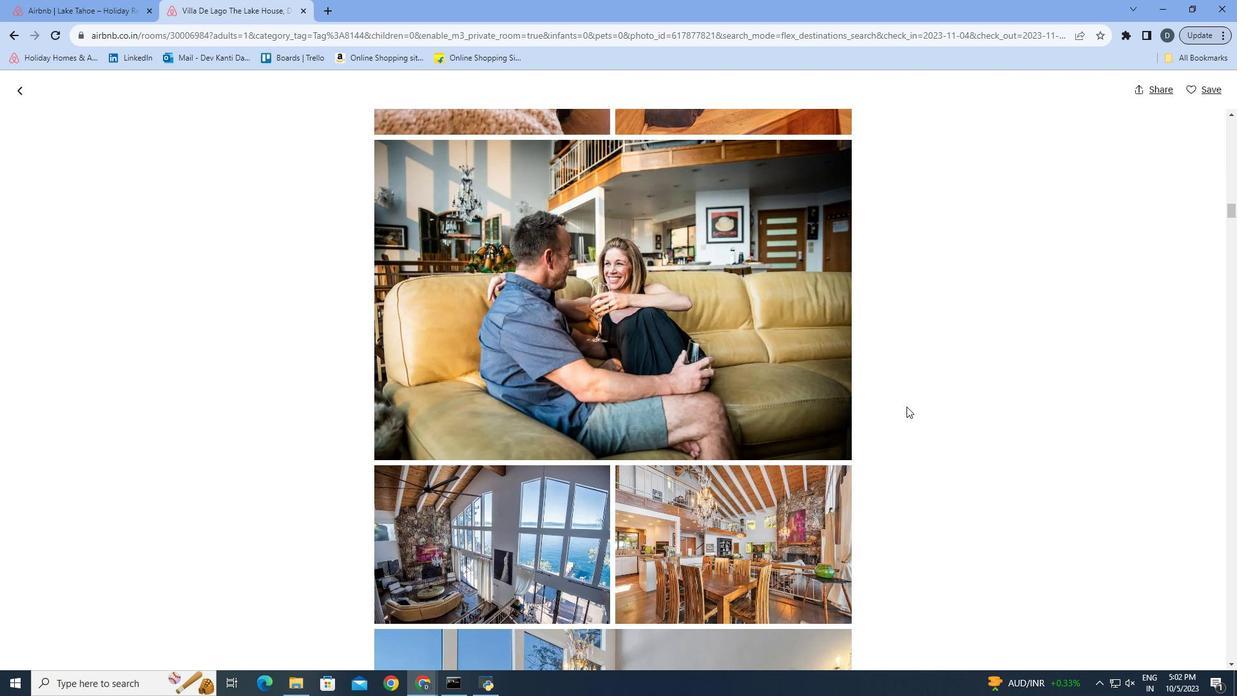 
Action: Mouse scrolled (906, 406) with delta (0, 0)
Screenshot: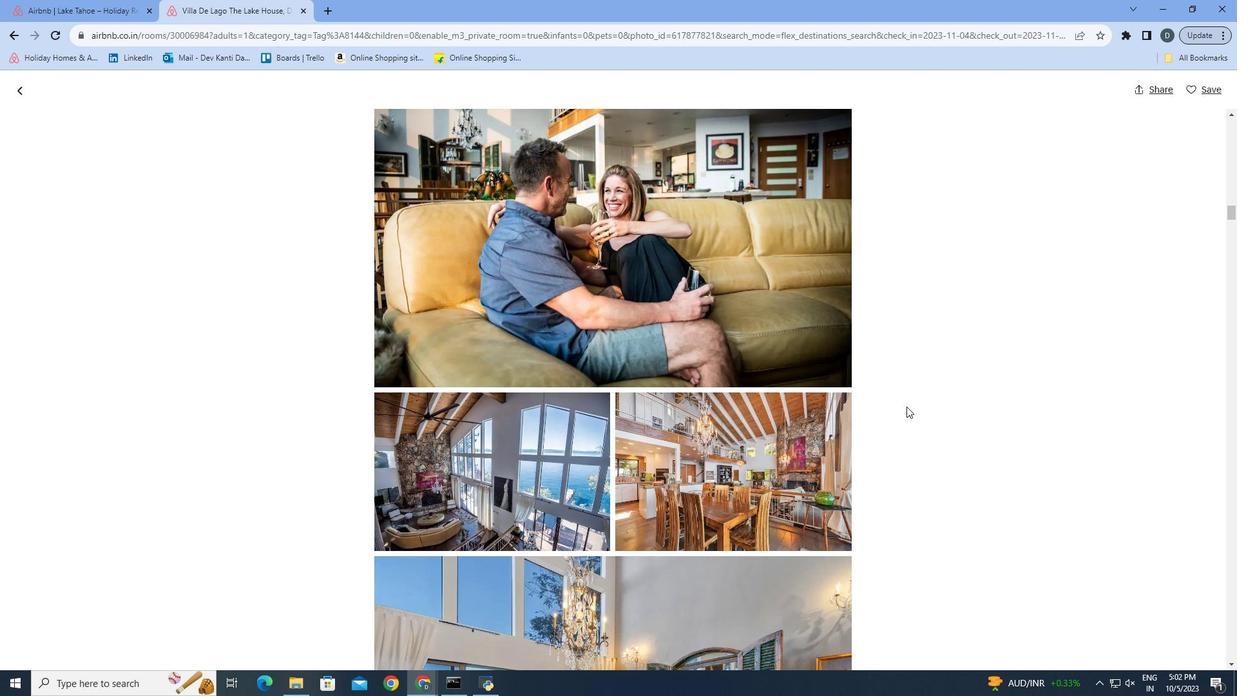 
Action: Mouse scrolled (906, 406) with delta (0, 0)
Screenshot: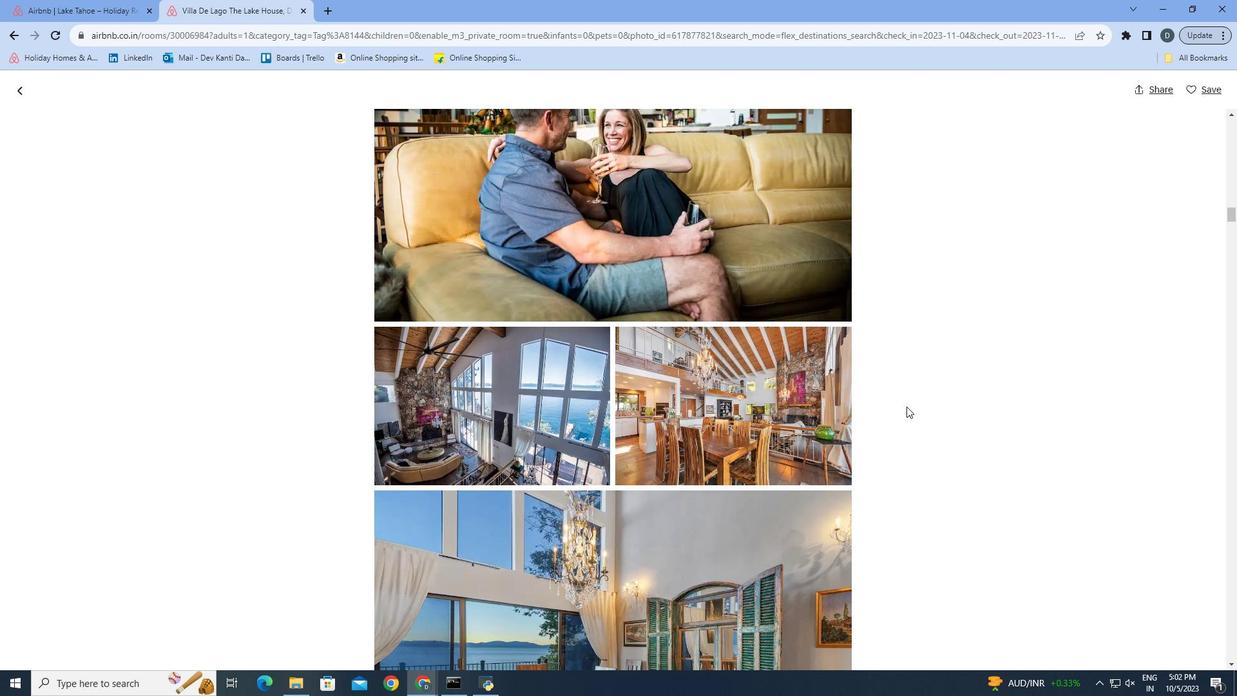 
Action: Mouse scrolled (906, 406) with delta (0, 0)
Screenshot: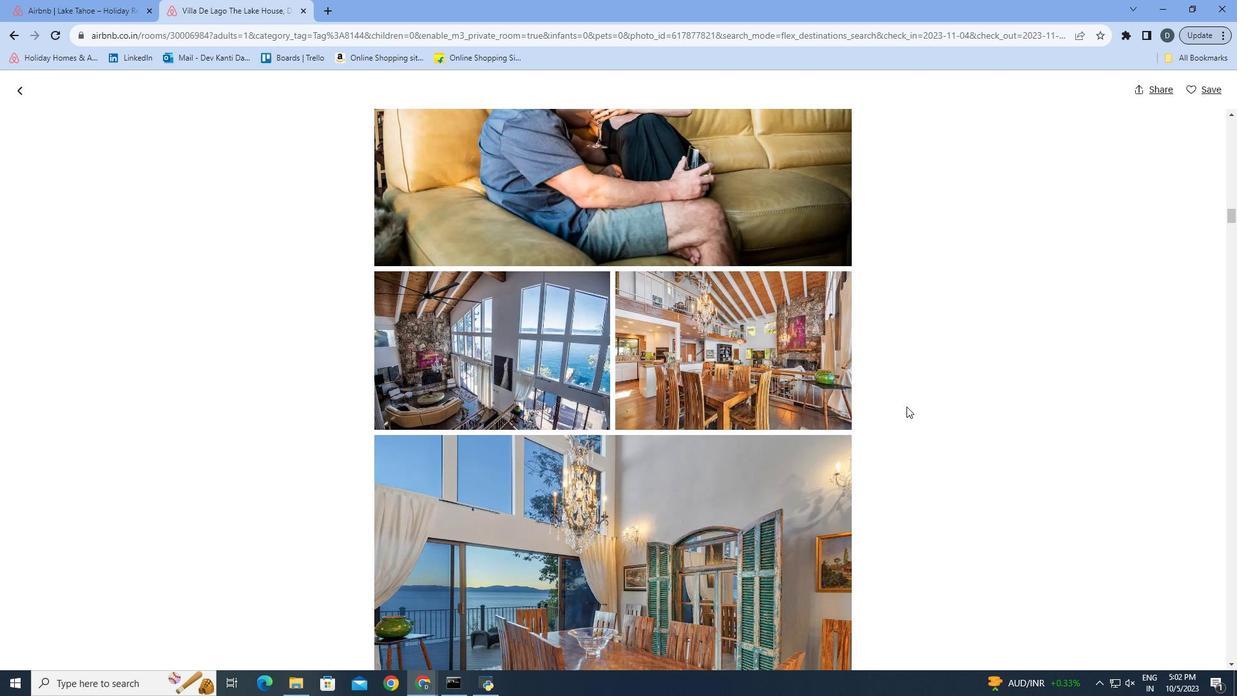 
Action: Mouse scrolled (906, 406) with delta (0, 0)
Screenshot: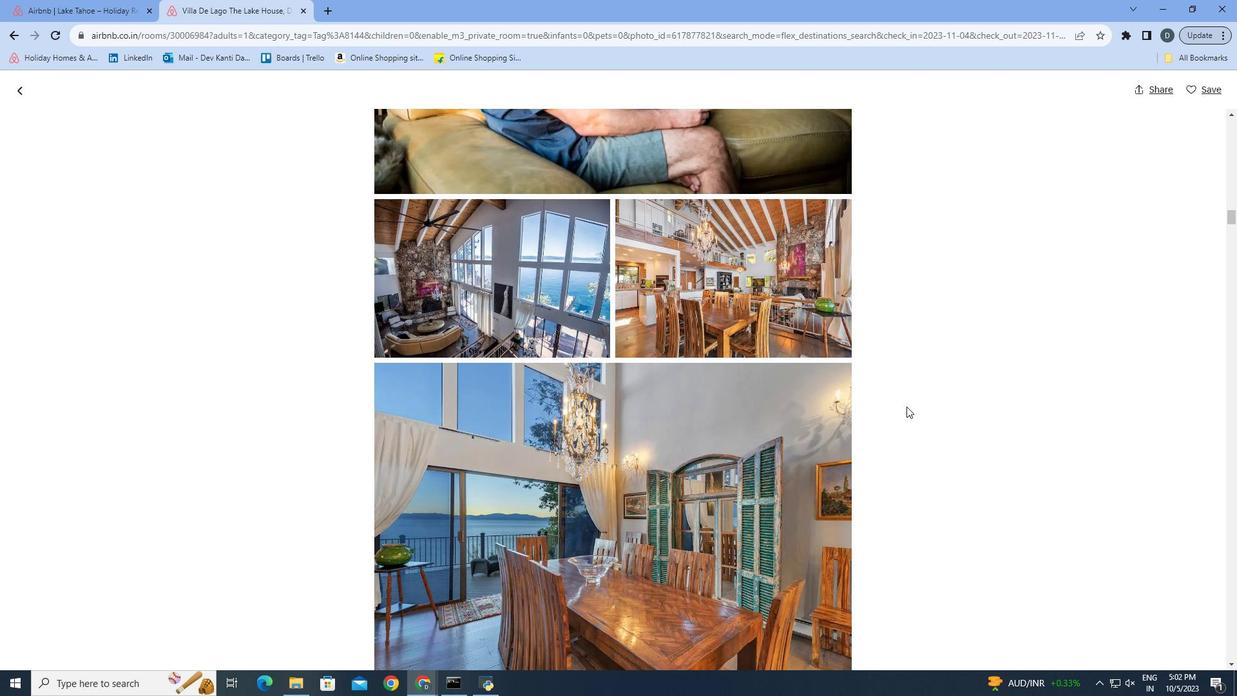 
Action: Mouse scrolled (906, 406) with delta (0, 0)
Screenshot: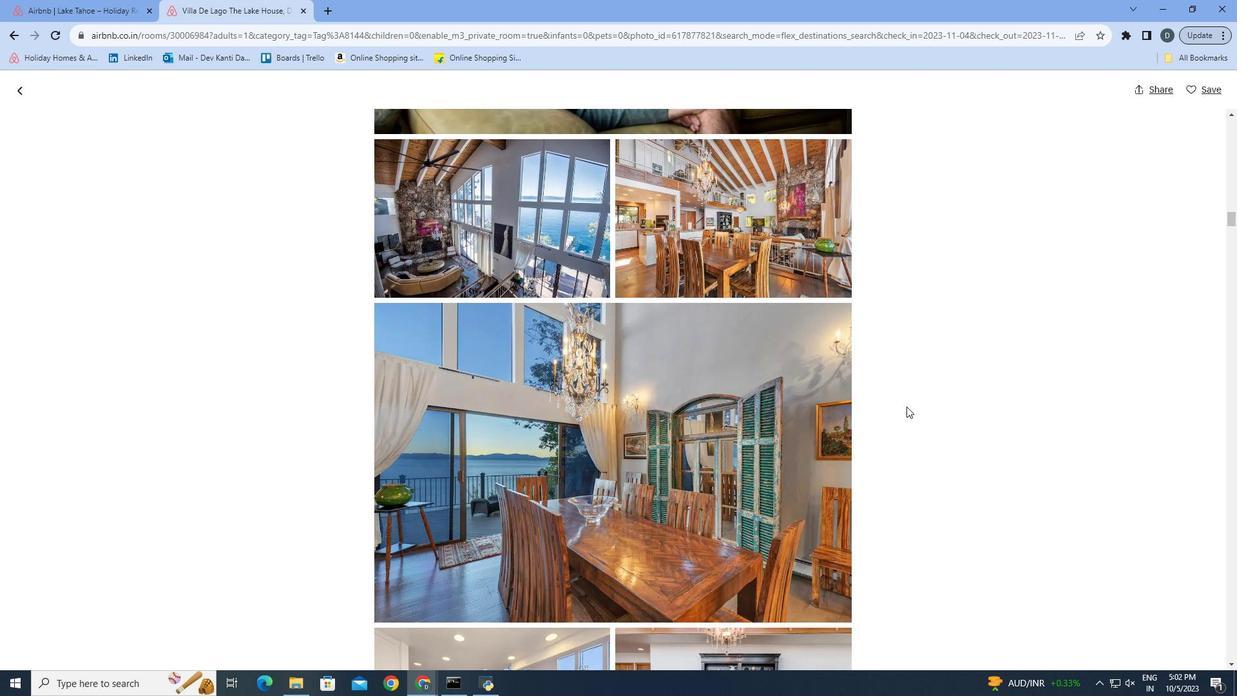 
Action: Mouse scrolled (906, 406) with delta (0, 0)
Screenshot: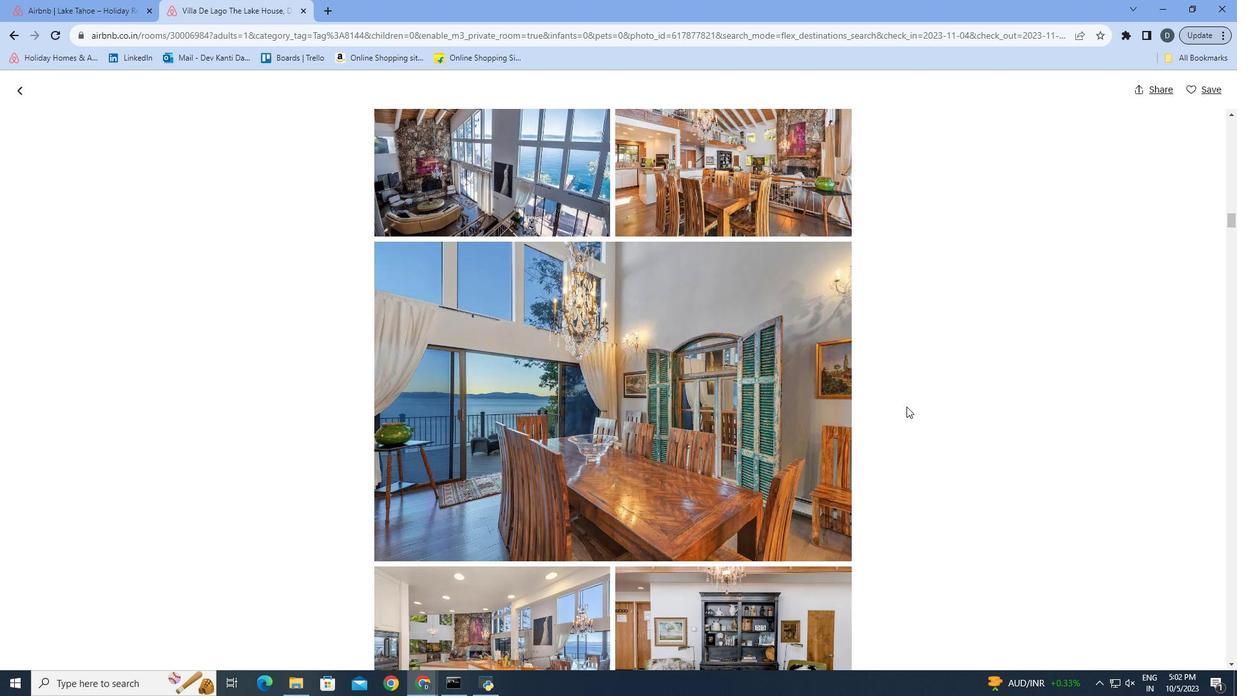 
Action: Mouse scrolled (906, 406) with delta (0, 0)
Screenshot: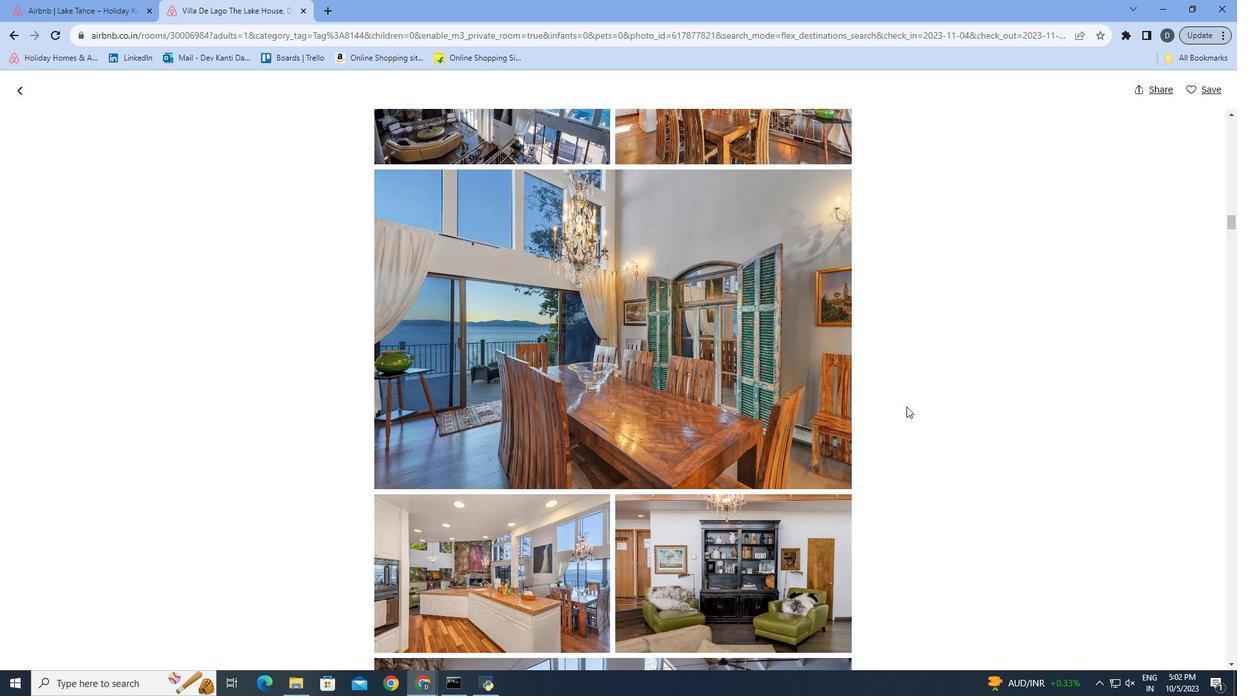 
Action: Mouse scrolled (906, 406) with delta (0, 0)
Screenshot: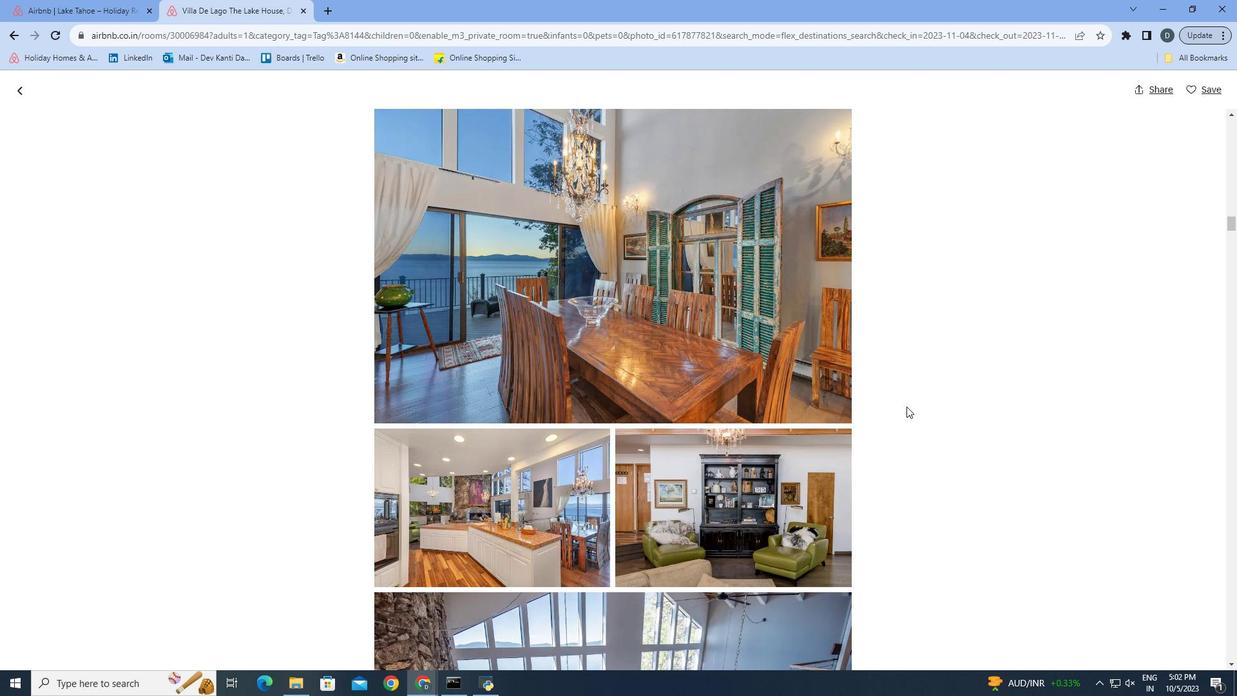 
Action: Mouse scrolled (906, 406) with delta (0, 0)
Screenshot: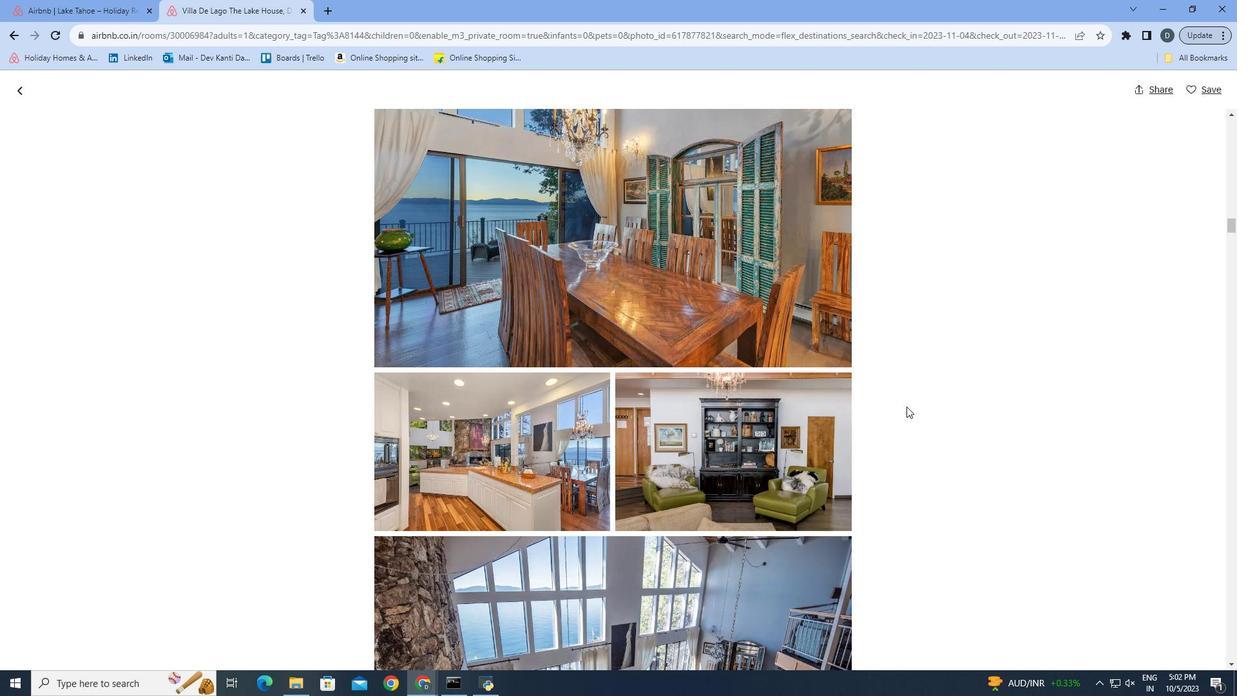 
Action: Mouse scrolled (906, 406) with delta (0, 0)
Screenshot: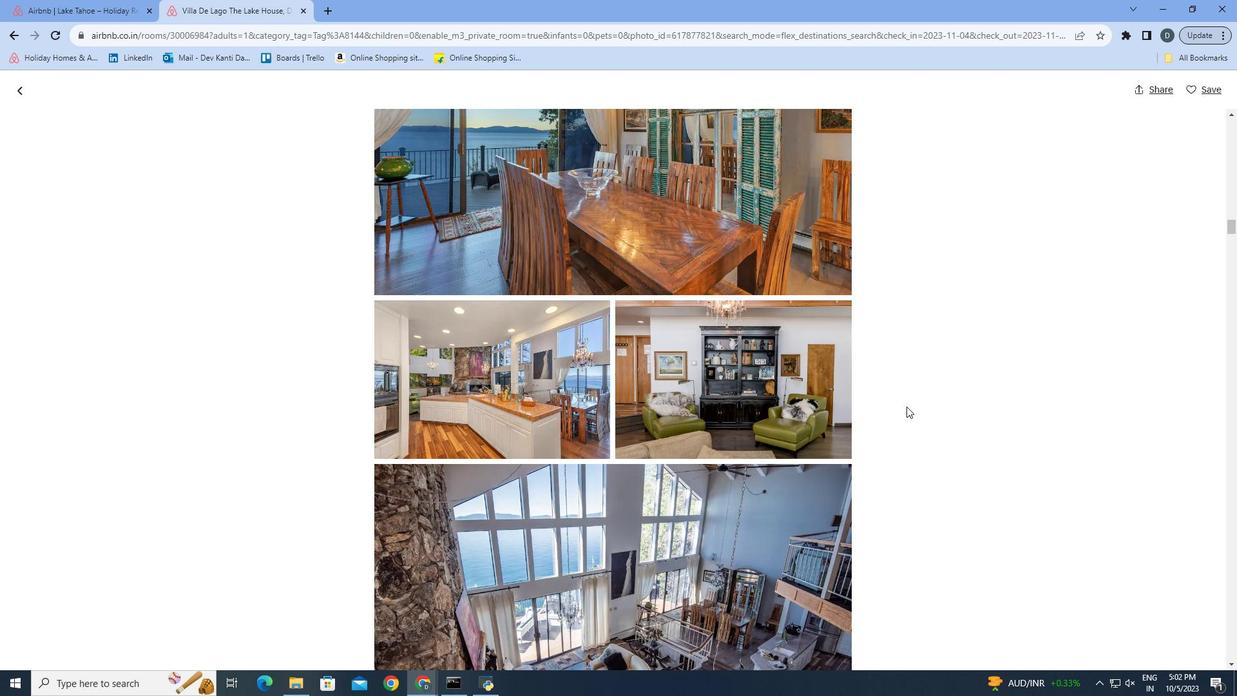
Action: Mouse scrolled (906, 406) with delta (0, 0)
Screenshot: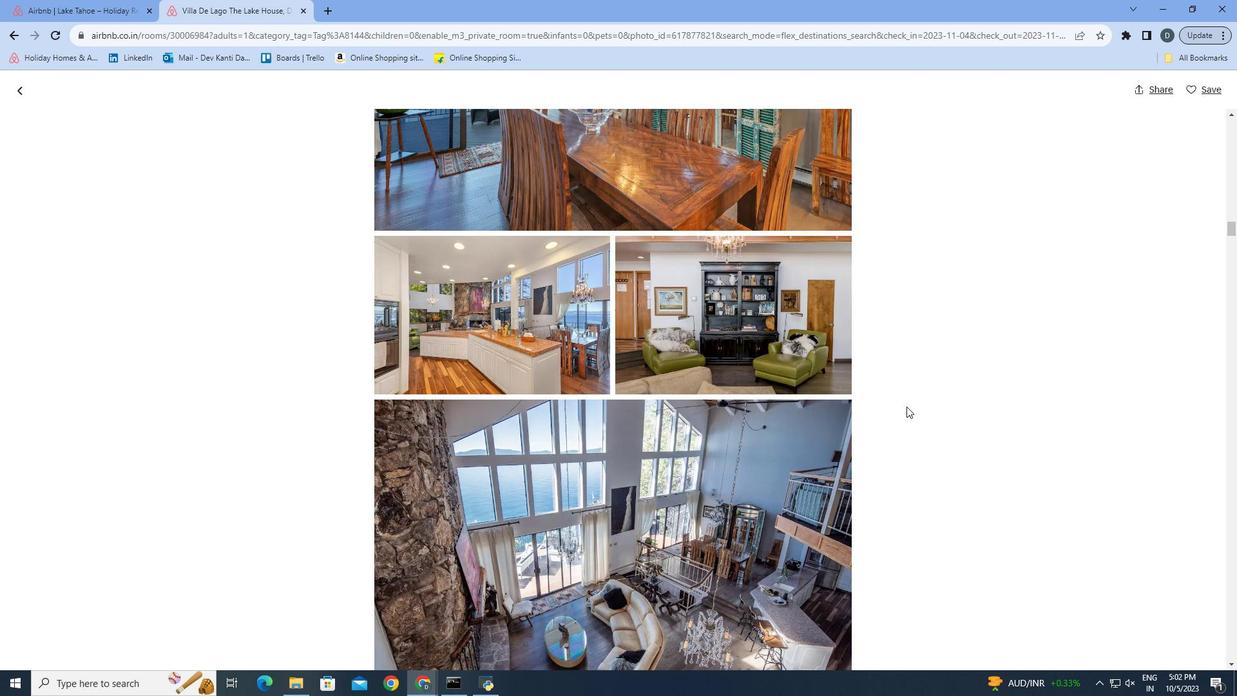
Action: Mouse scrolled (906, 406) with delta (0, 0)
Screenshot: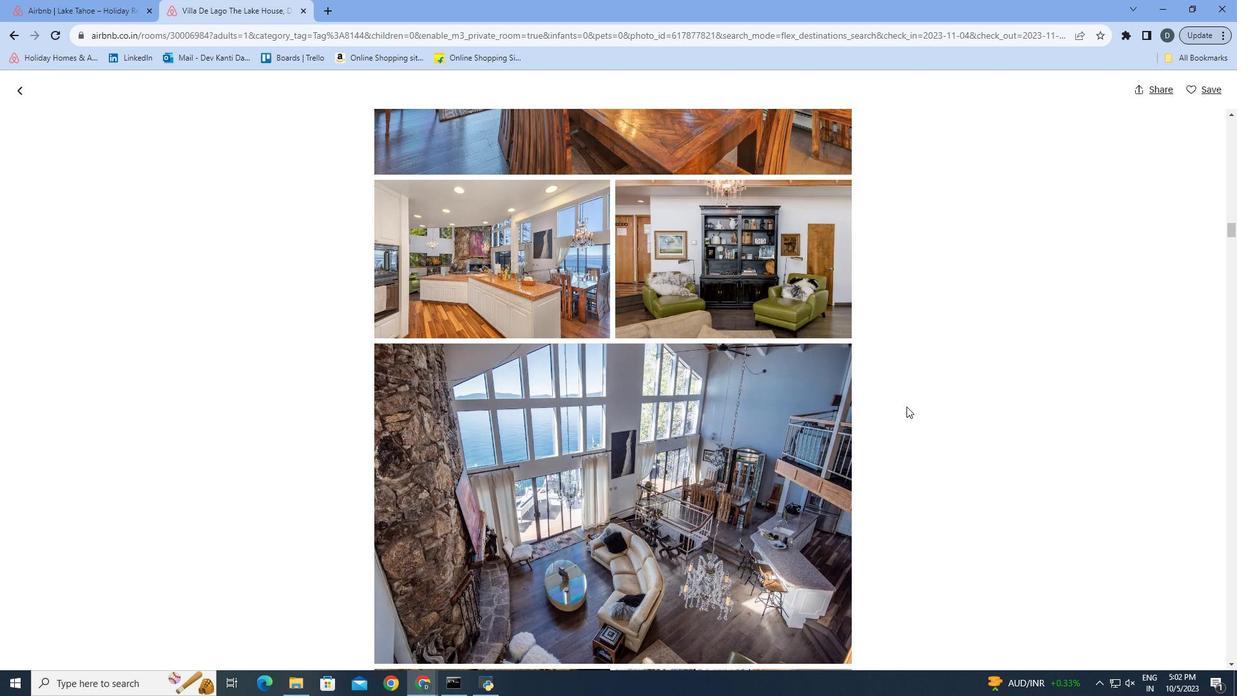 
Action: Mouse scrolled (906, 406) with delta (0, 0)
Screenshot: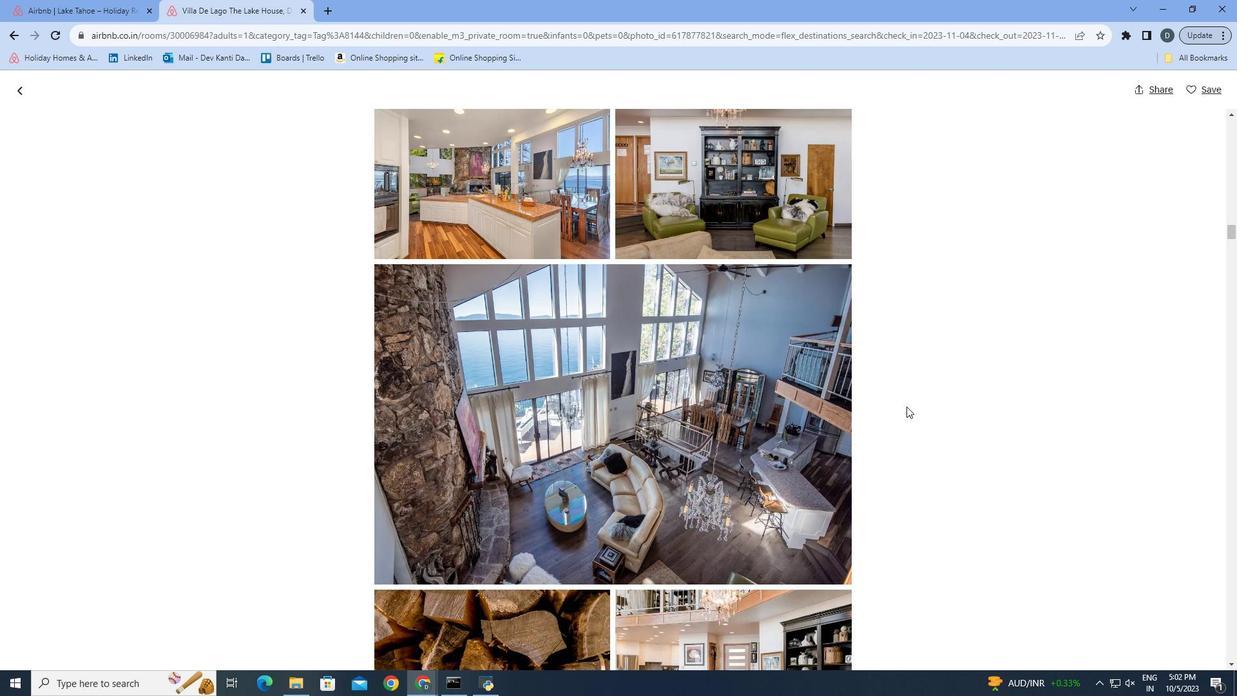 
Action: Mouse scrolled (906, 406) with delta (0, 0)
Screenshot: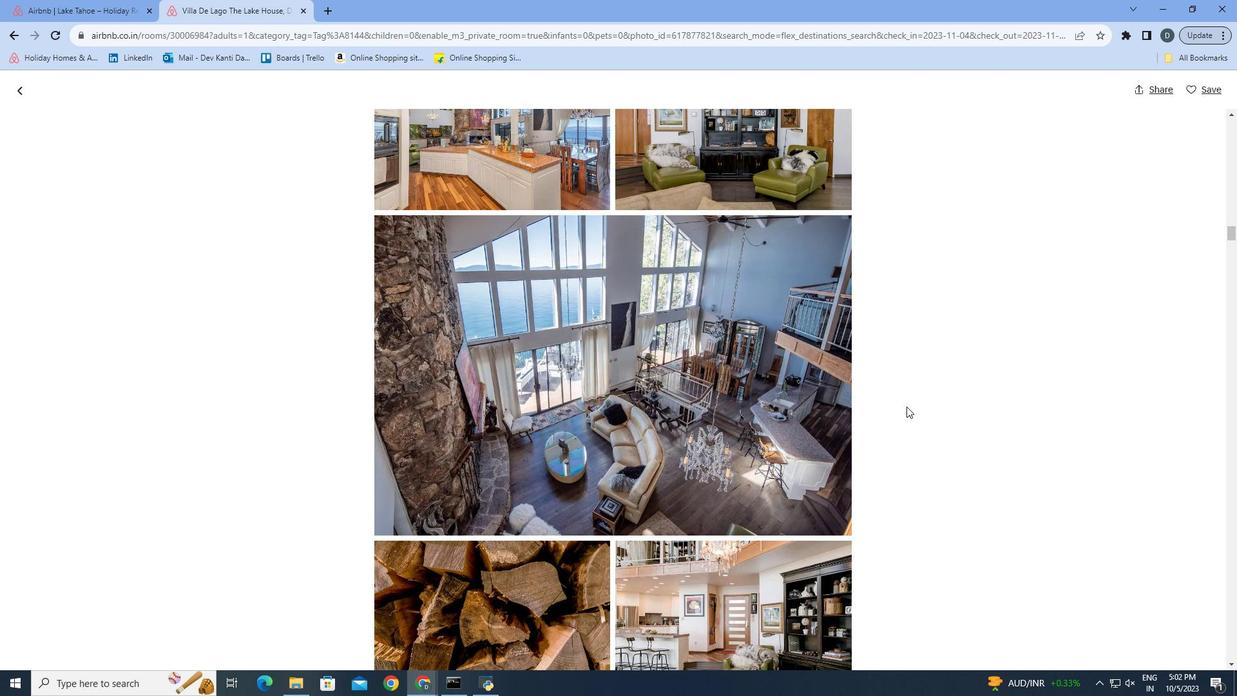 
Action: Mouse scrolled (906, 406) with delta (0, 0)
Screenshot: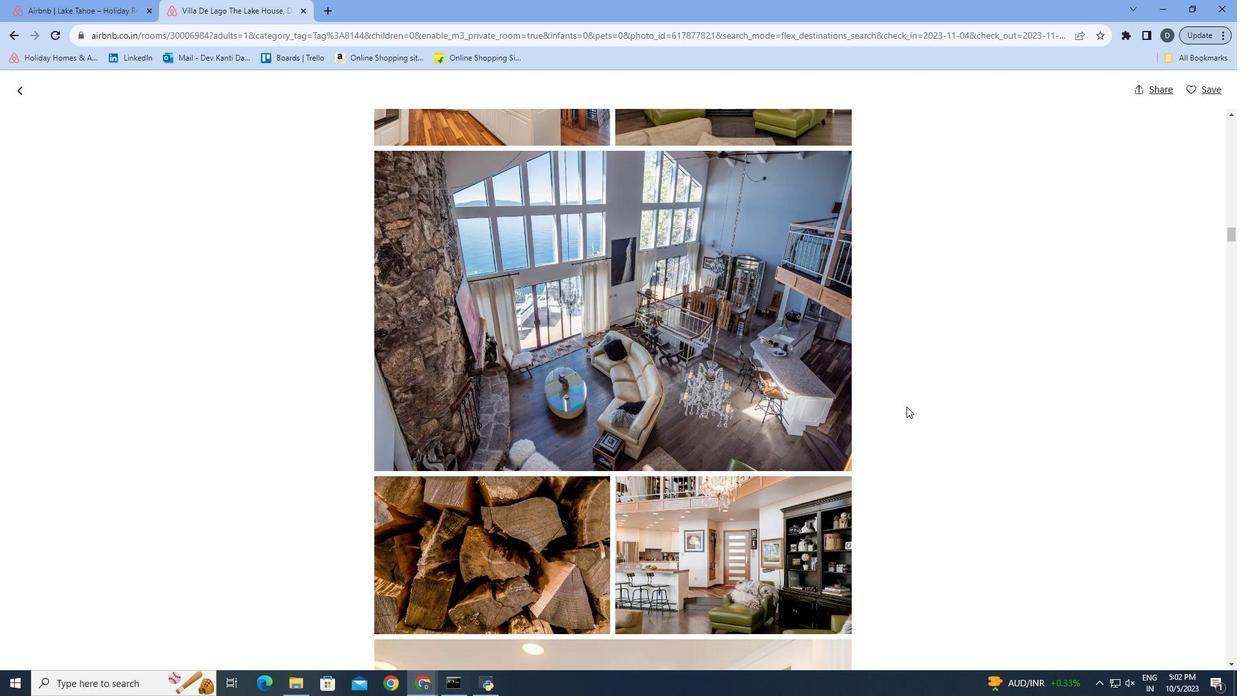 
Action: Mouse scrolled (906, 406) with delta (0, 0)
Screenshot: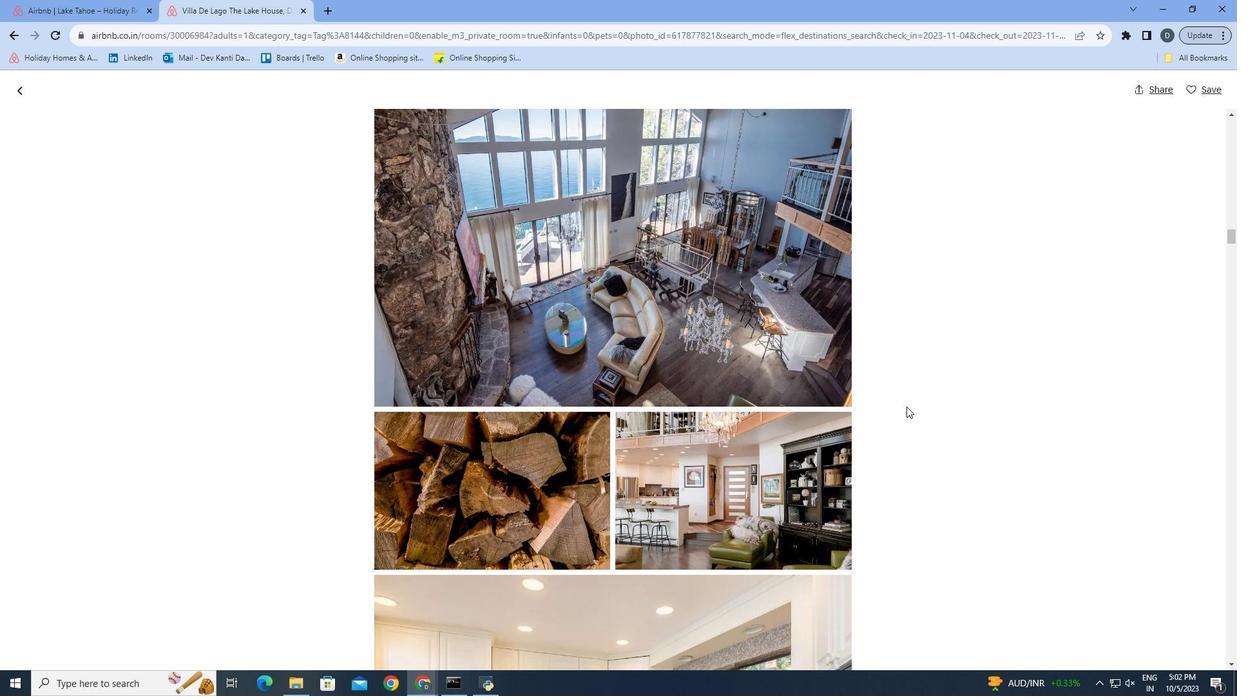 
Action: Mouse scrolled (906, 406) with delta (0, 0)
Screenshot: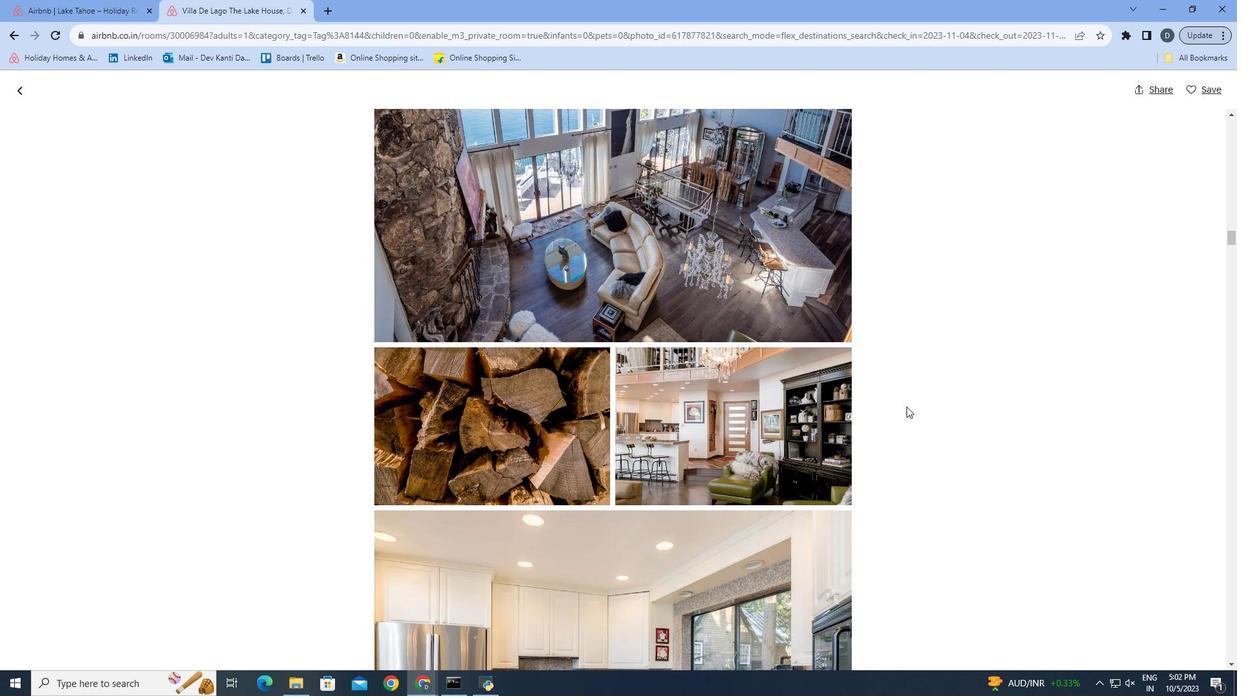 
Action: Mouse scrolled (906, 406) with delta (0, 0)
Screenshot: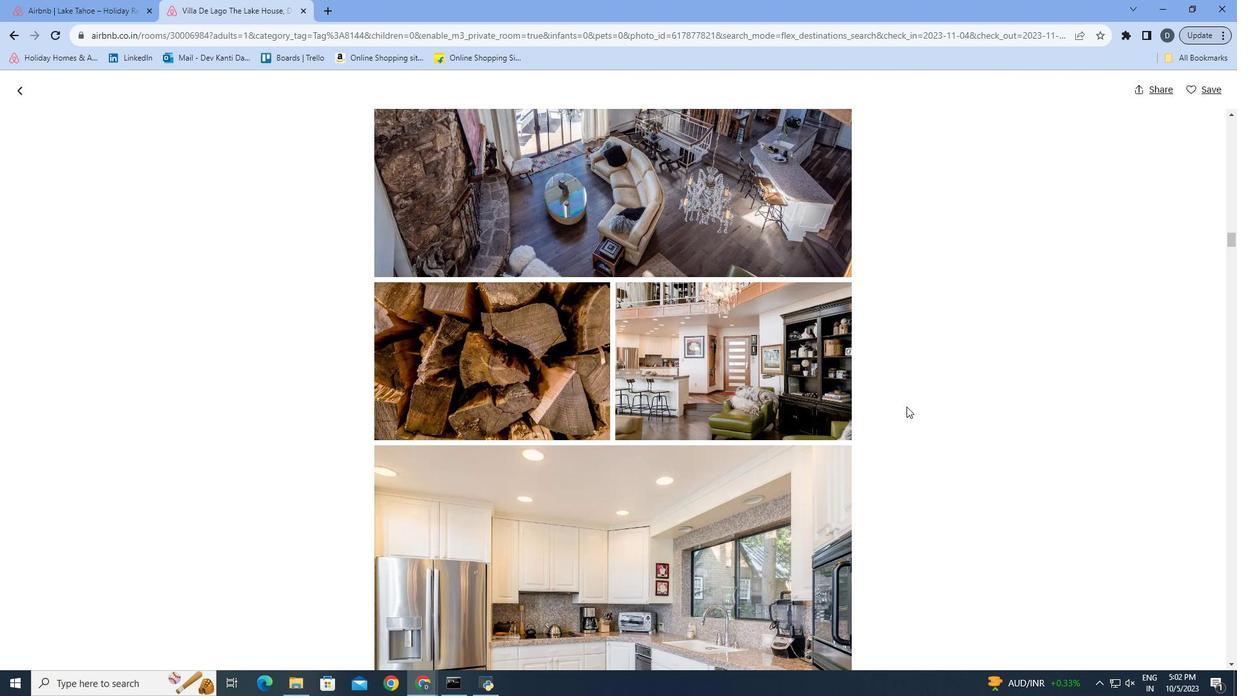 
Action: Mouse scrolled (906, 406) with delta (0, 0)
Screenshot: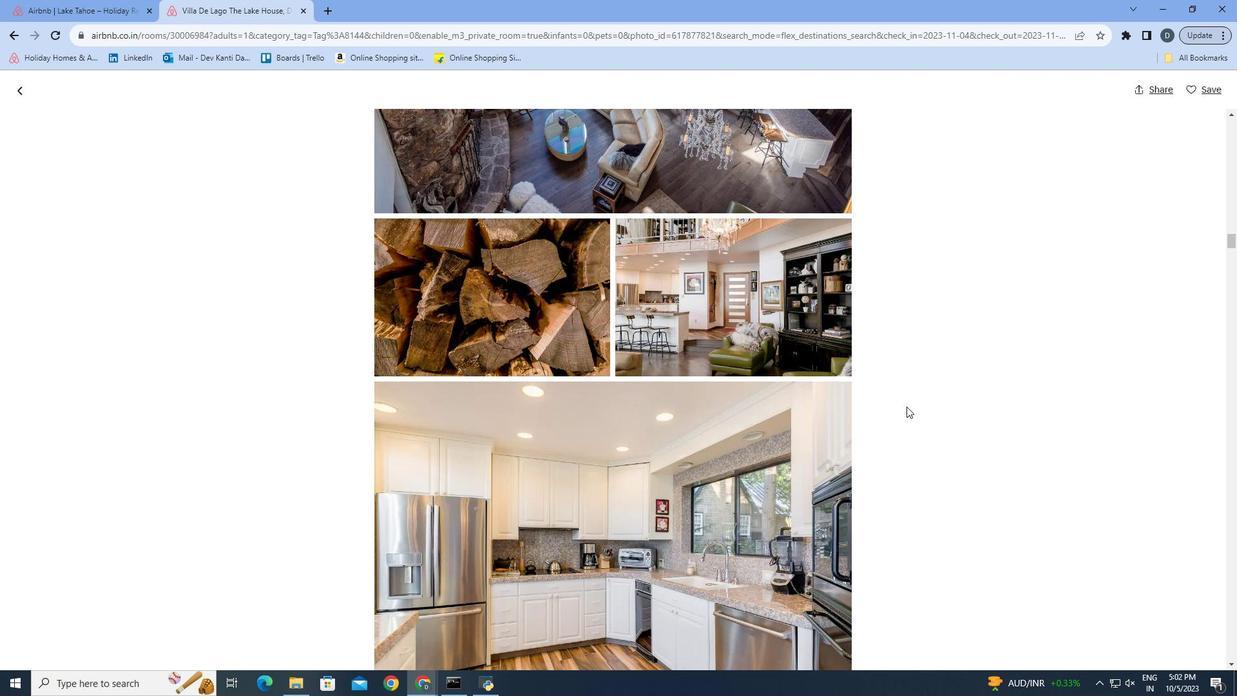 
Action: Mouse scrolled (906, 406) with delta (0, 0)
Screenshot: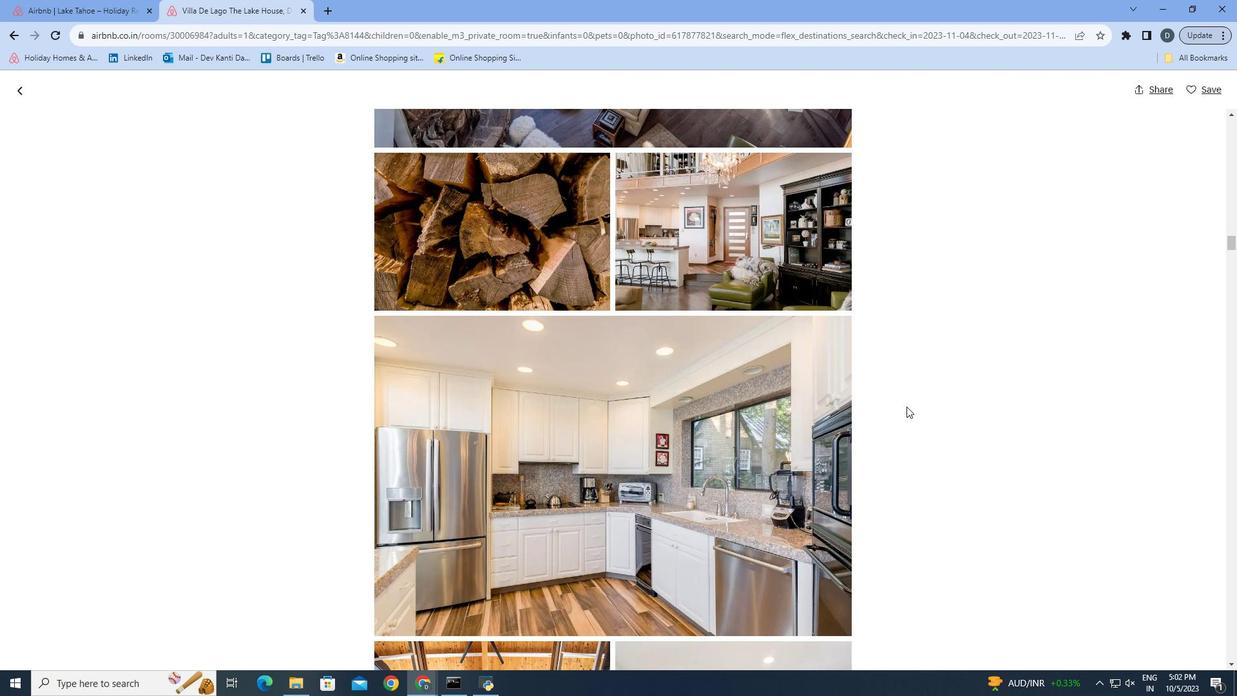
Action: Mouse scrolled (906, 406) with delta (0, 0)
Screenshot: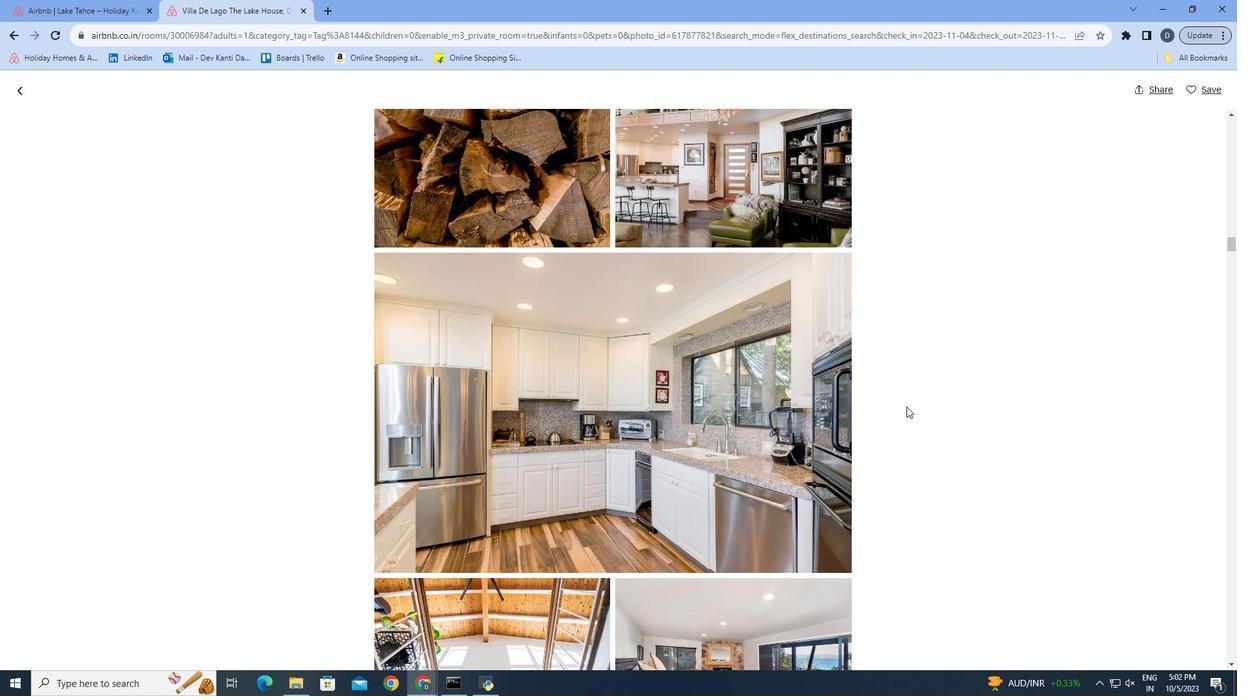 
Action: Mouse scrolled (906, 406) with delta (0, 0)
Screenshot: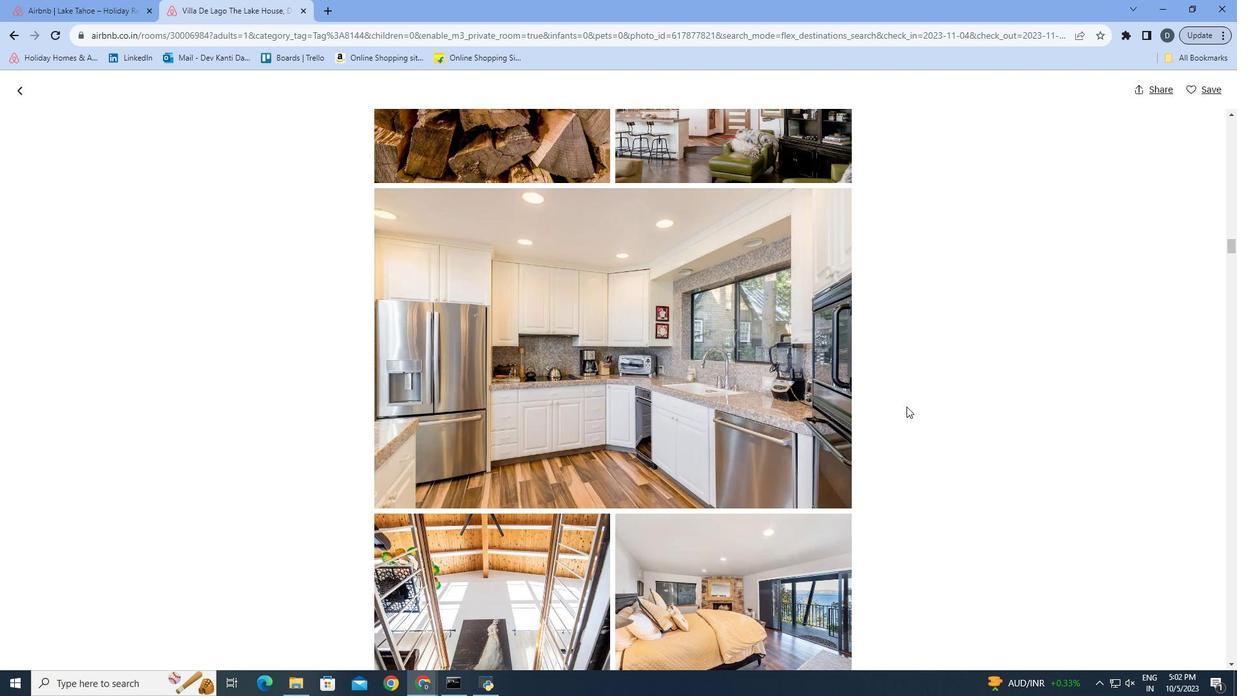 
Action: Mouse scrolled (906, 406) with delta (0, 0)
Screenshot: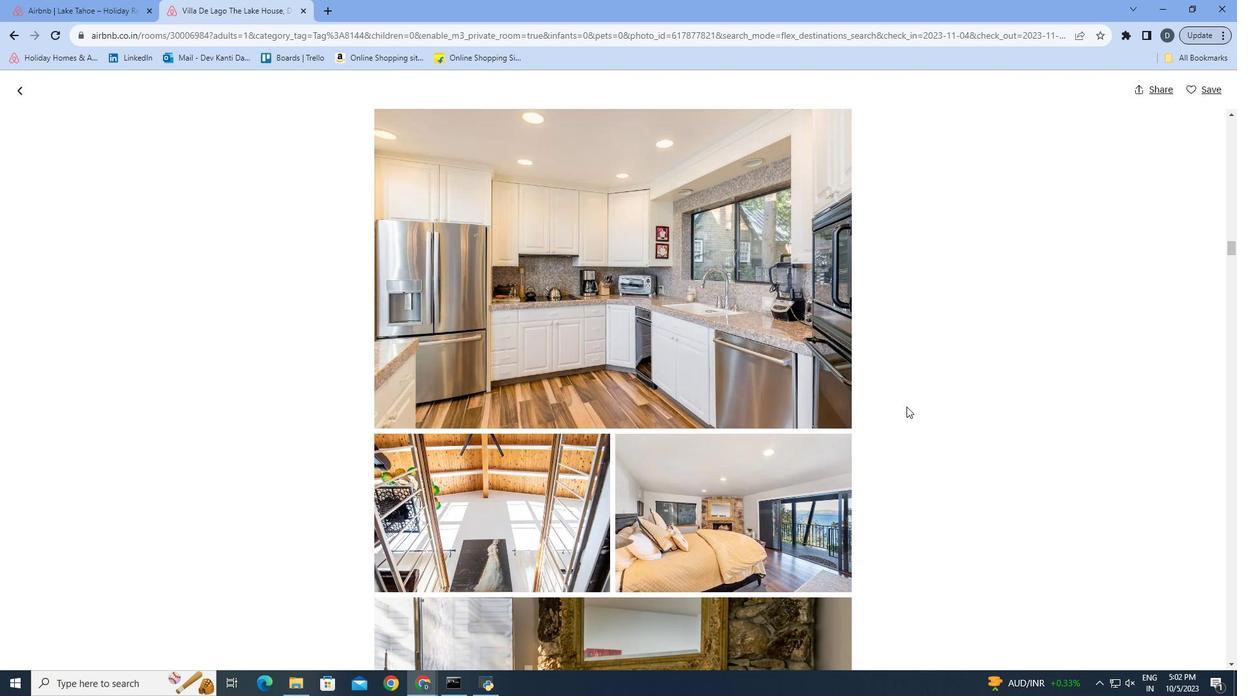 
Action: Mouse scrolled (906, 406) with delta (0, 0)
Screenshot: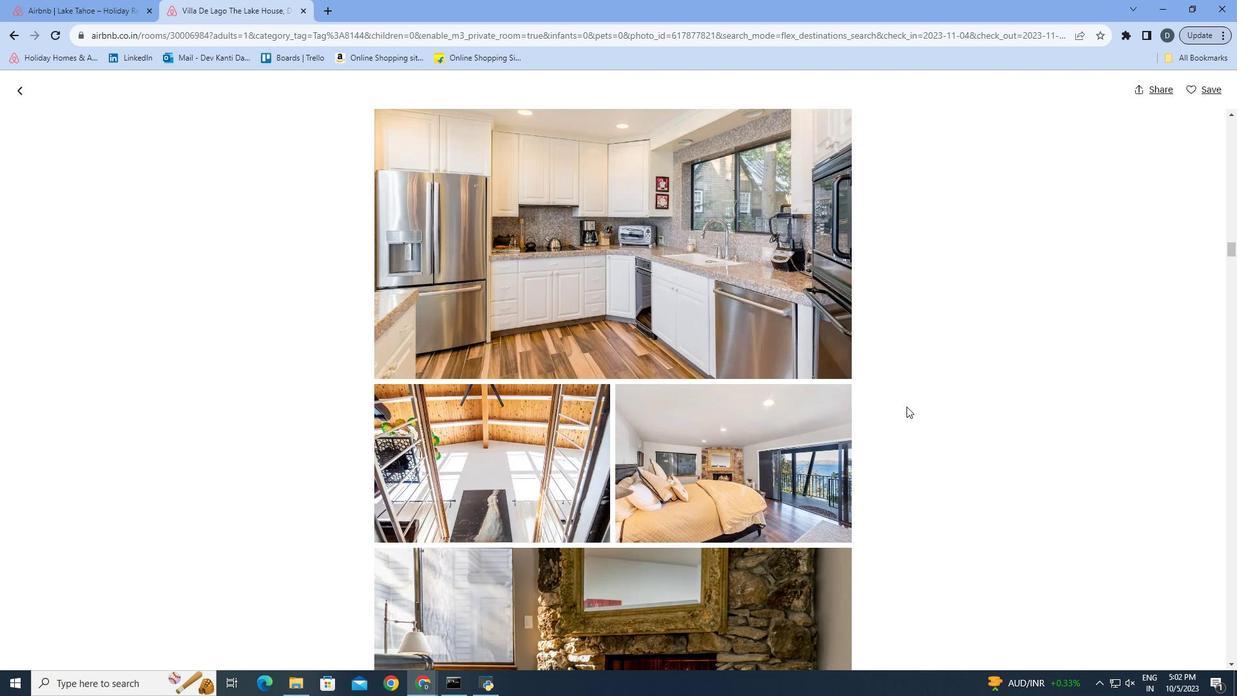 
Action: Mouse scrolled (906, 406) with delta (0, 0)
Screenshot: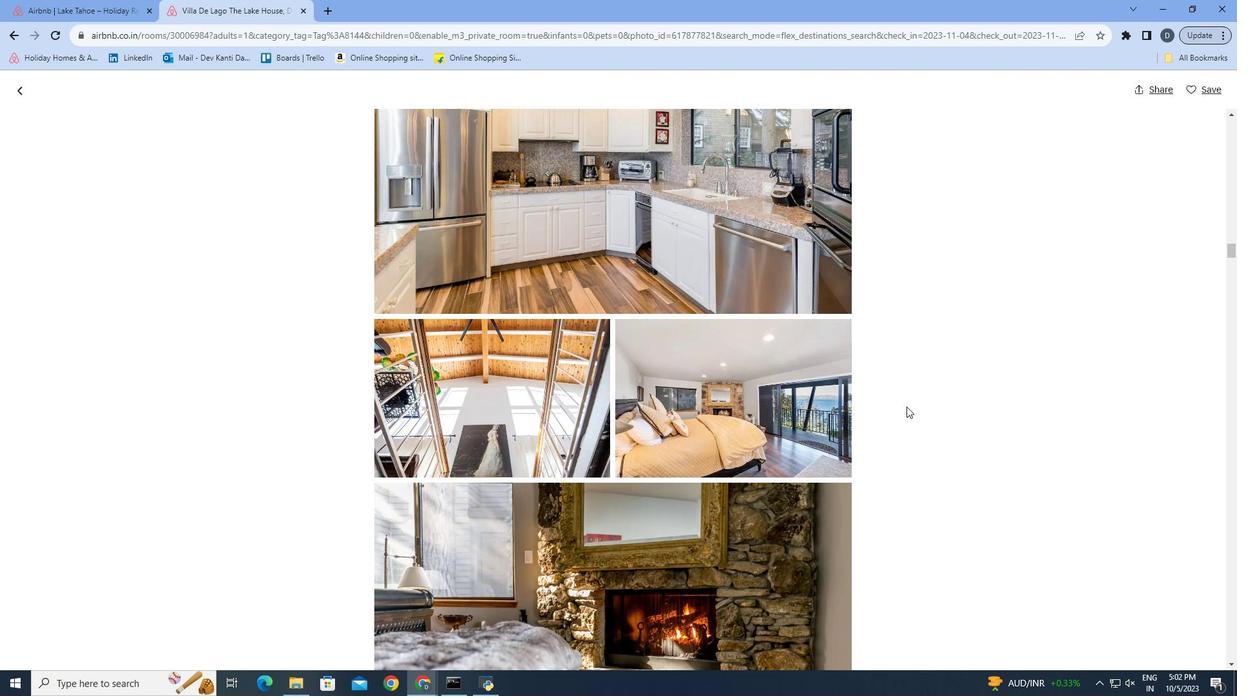 
Action: Mouse scrolled (906, 406) with delta (0, 0)
Screenshot: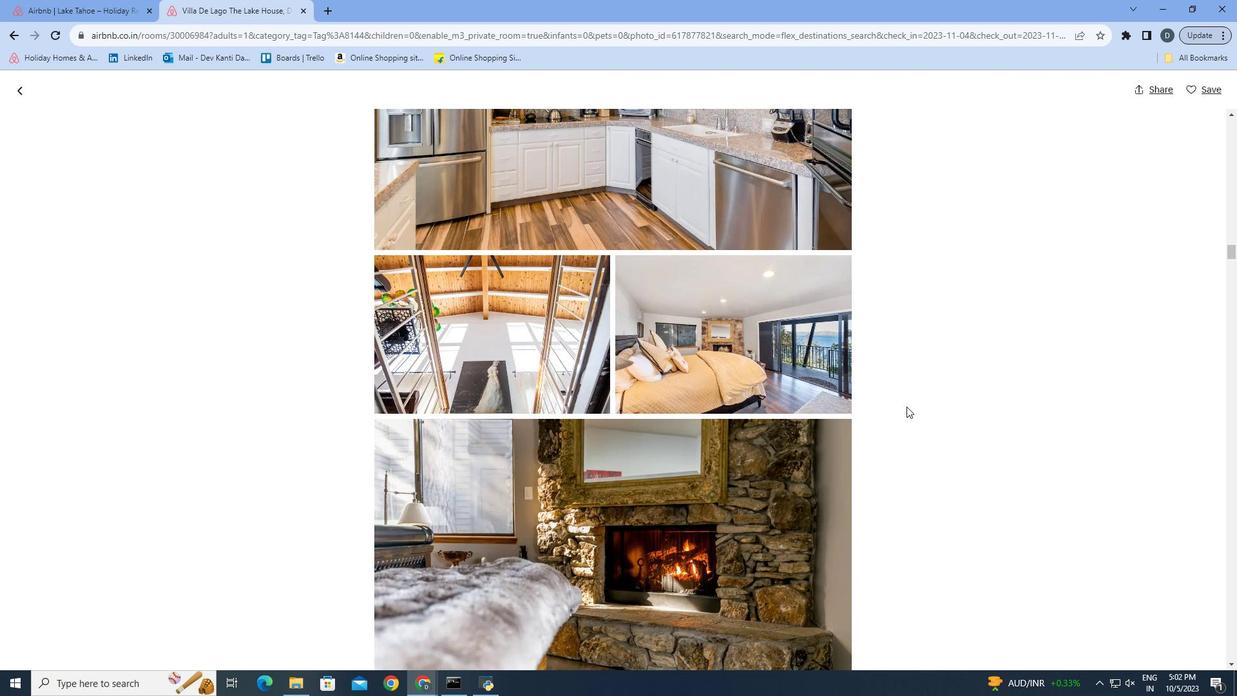
Action: Mouse scrolled (906, 406) with delta (0, 0)
Screenshot: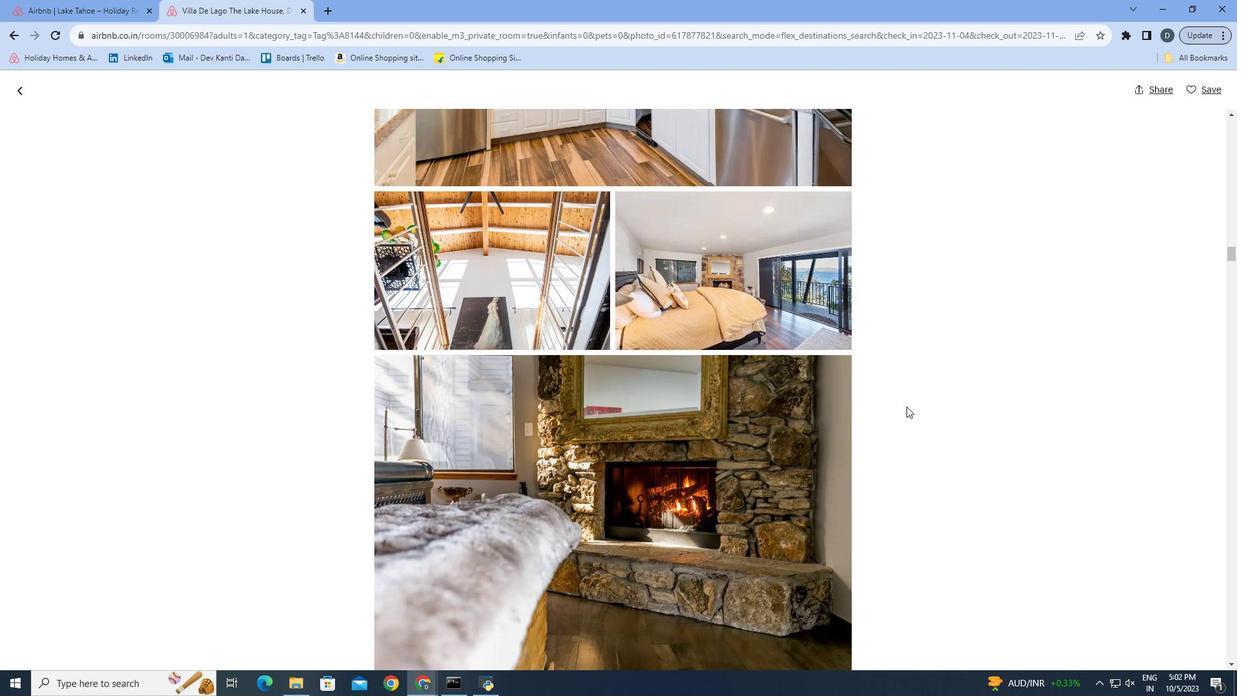 
Action: Mouse scrolled (906, 406) with delta (0, 0)
Screenshot: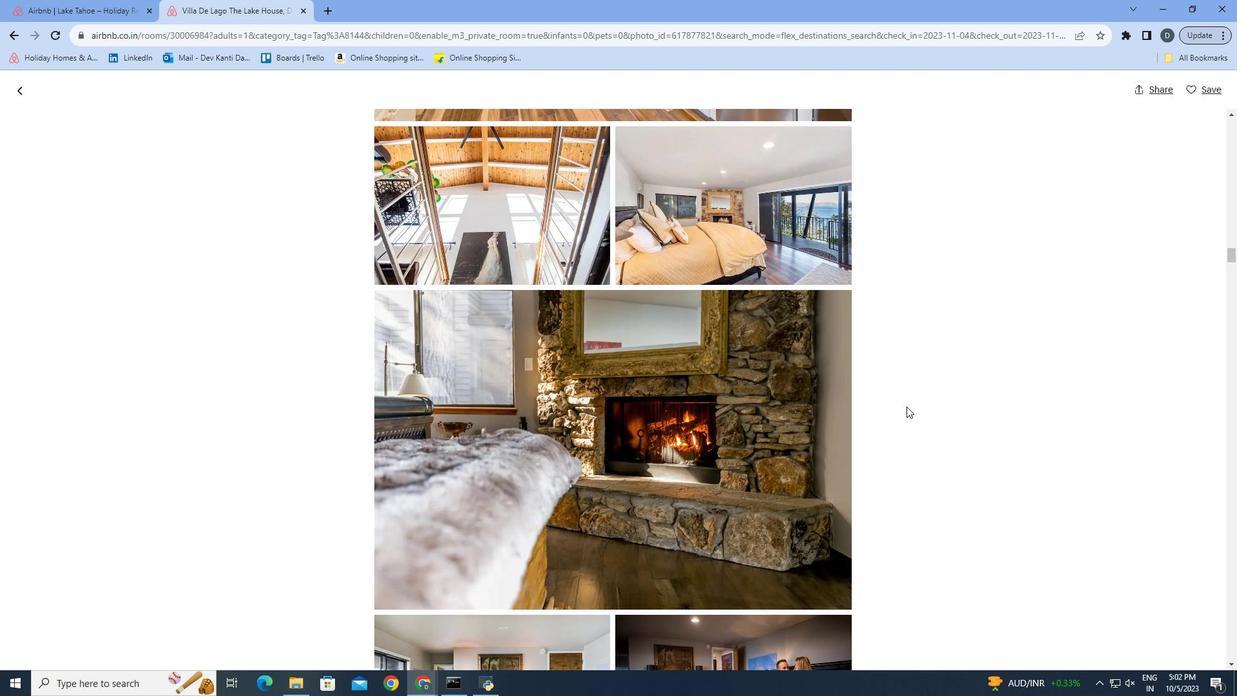 
Action: Mouse scrolled (906, 406) with delta (0, 0)
Screenshot: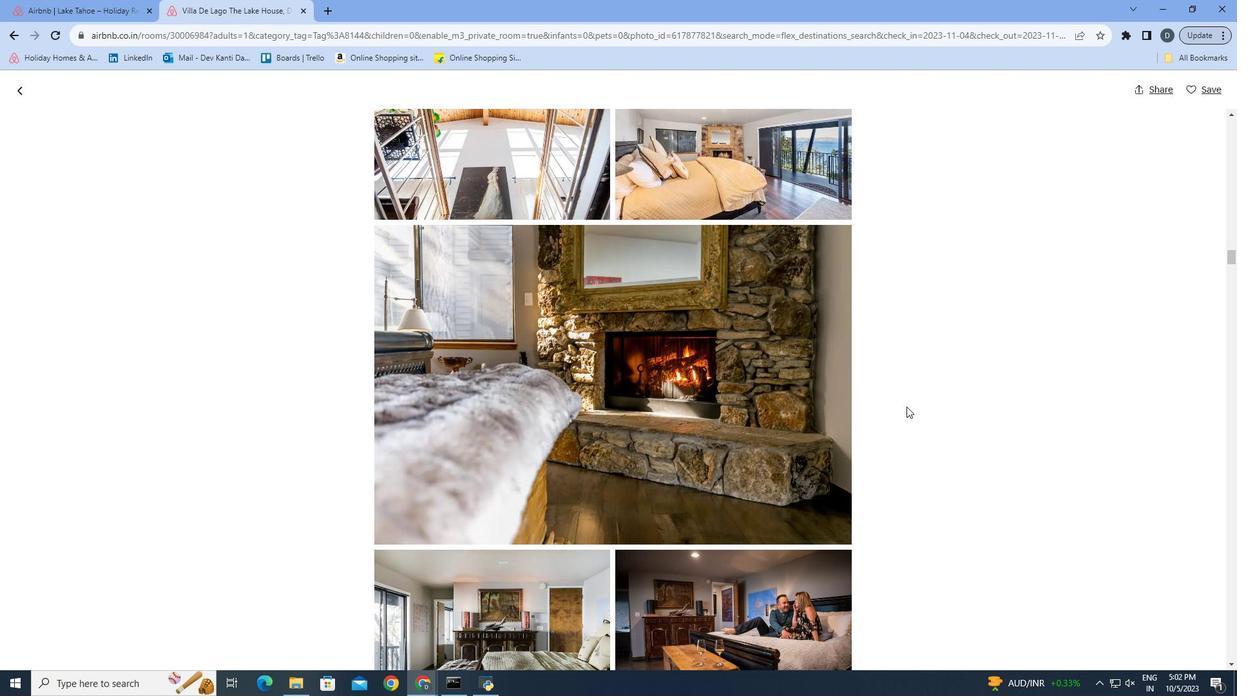
Action: Mouse scrolled (906, 406) with delta (0, 0)
Screenshot: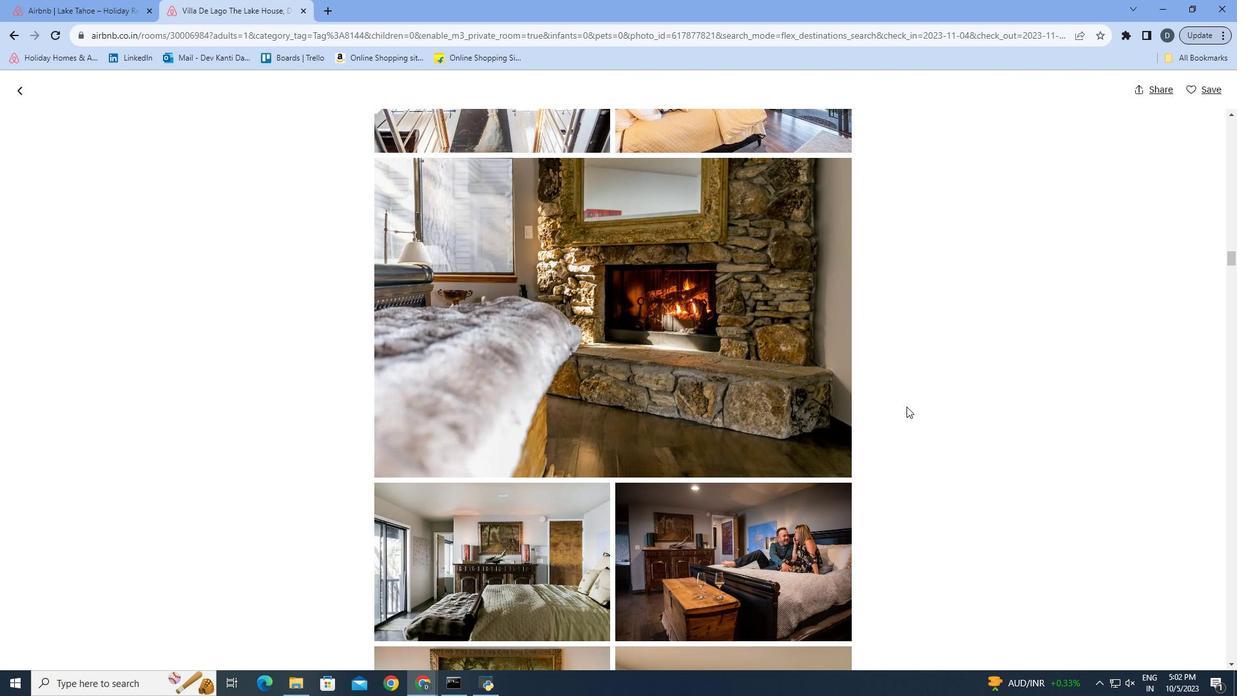 
Action: Mouse scrolled (906, 406) with delta (0, 0)
Screenshot: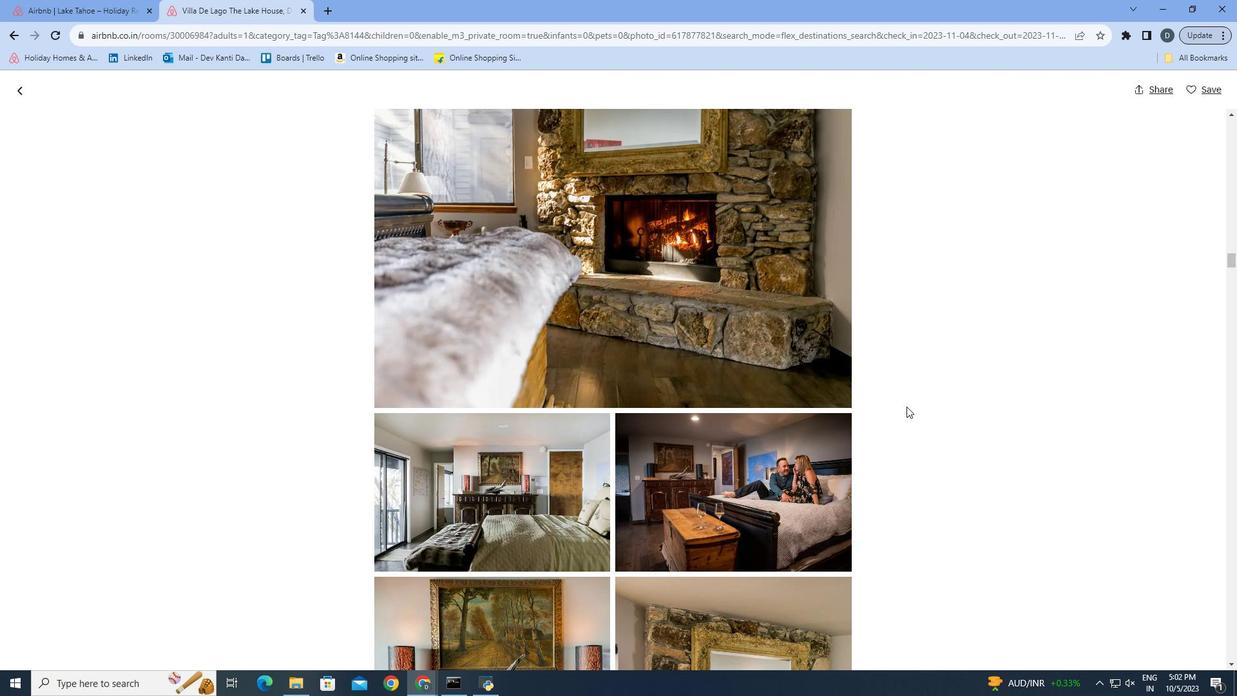 
Action: Mouse scrolled (906, 406) with delta (0, 0)
Screenshot: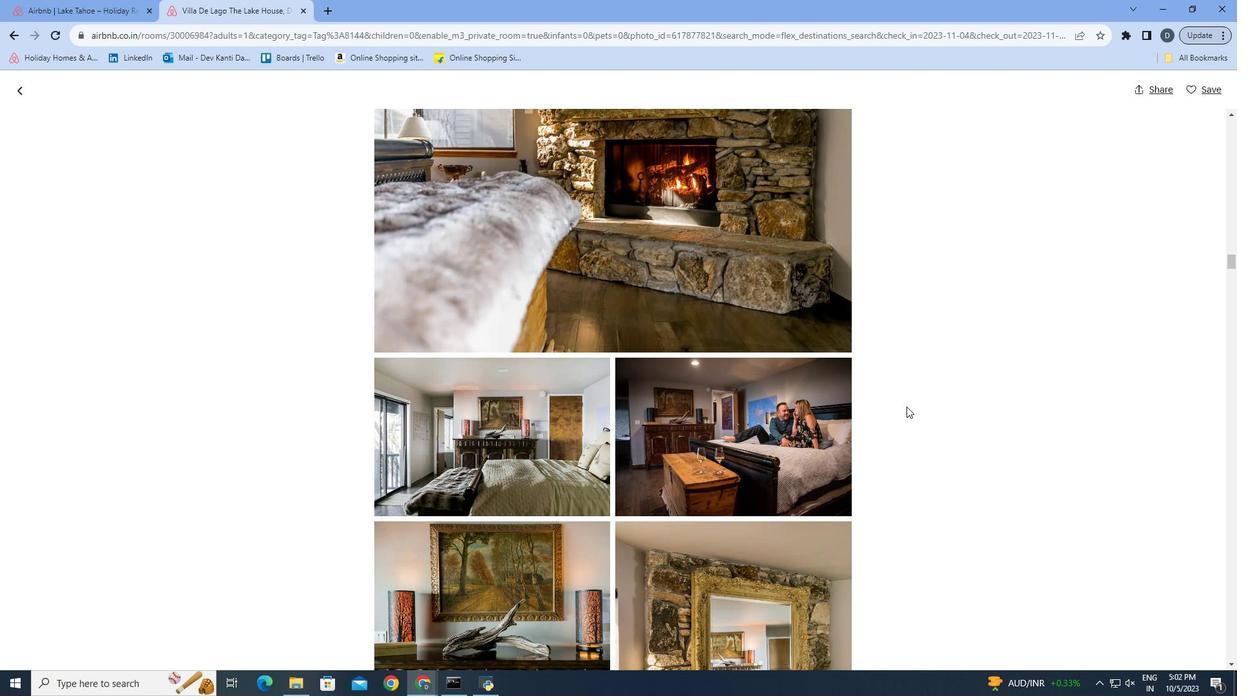 
Action: Mouse scrolled (906, 406) with delta (0, 0)
Screenshot: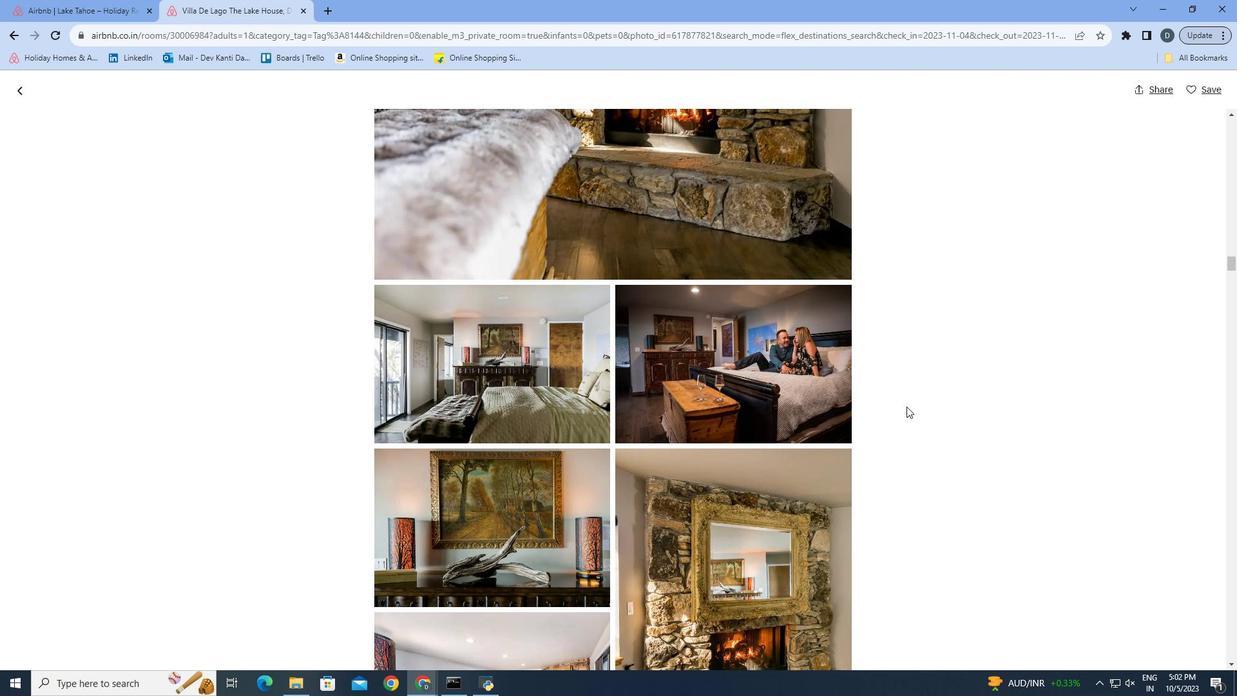 
Action: Mouse scrolled (906, 406) with delta (0, 0)
Screenshot: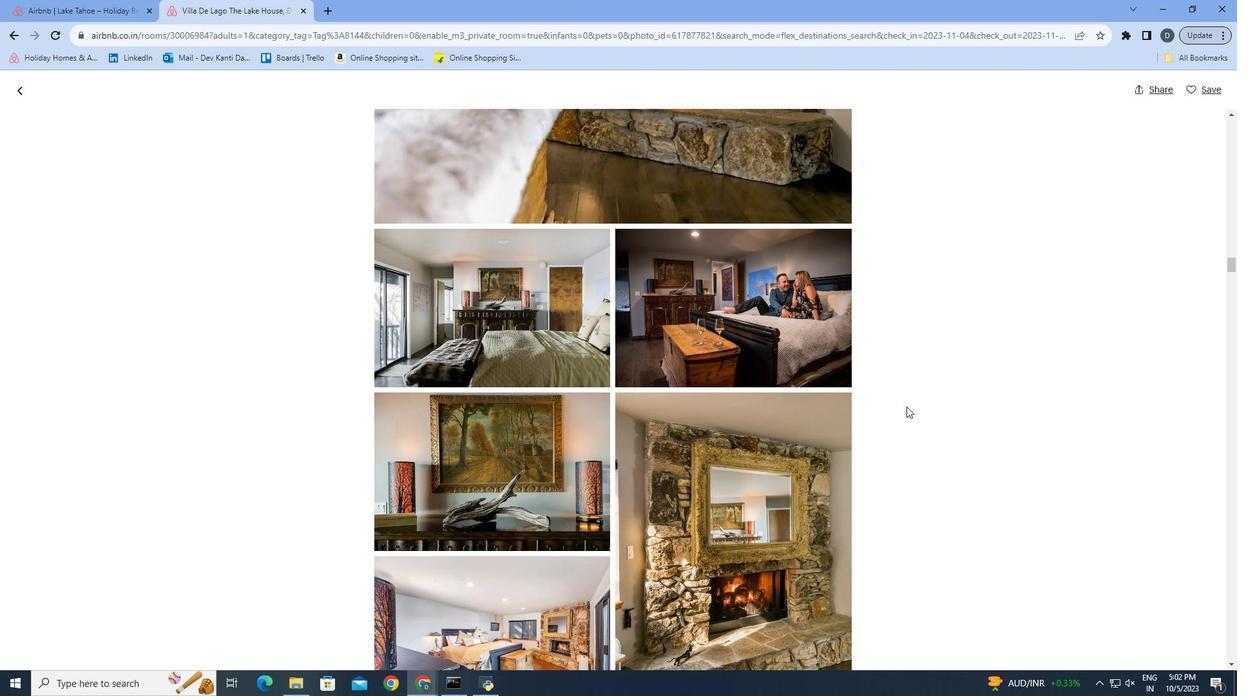 
Action: Mouse scrolled (906, 406) with delta (0, 0)
Screenshot: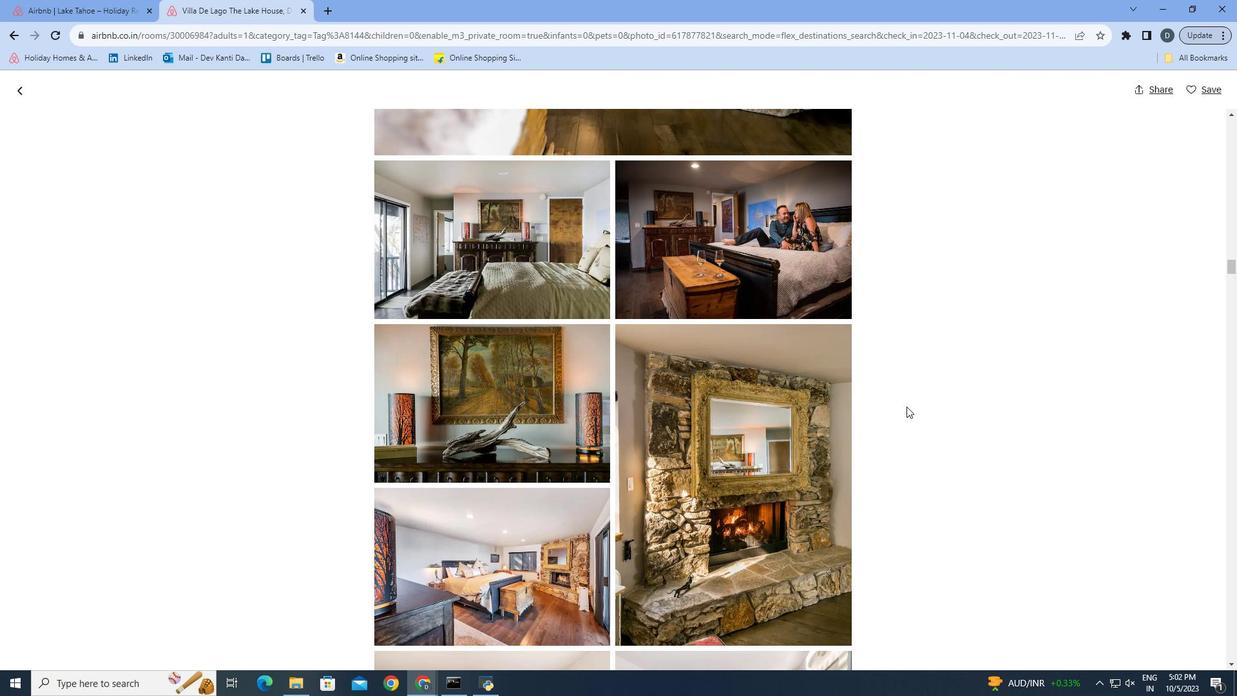 
Action: Mouse scrolled (906, 406) with delta (0, 0)
Screenshot: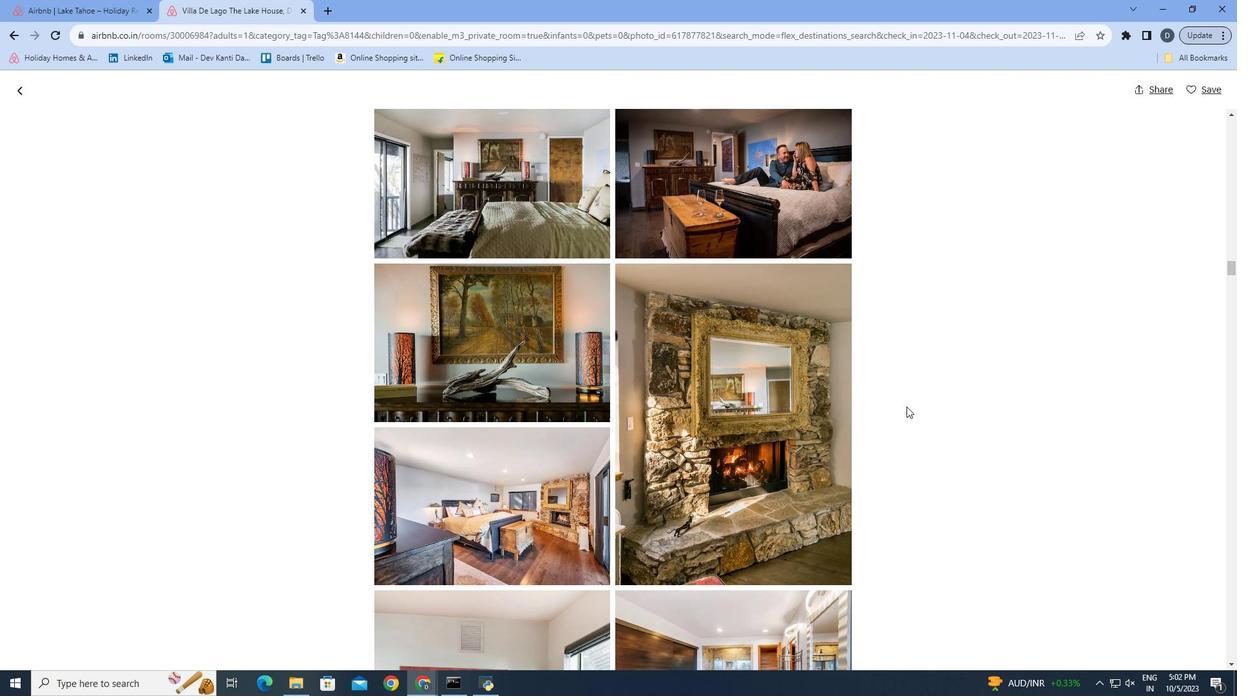 
Action: Mouse scrolled (906, 406) with delta (0, 0)
Screenshot: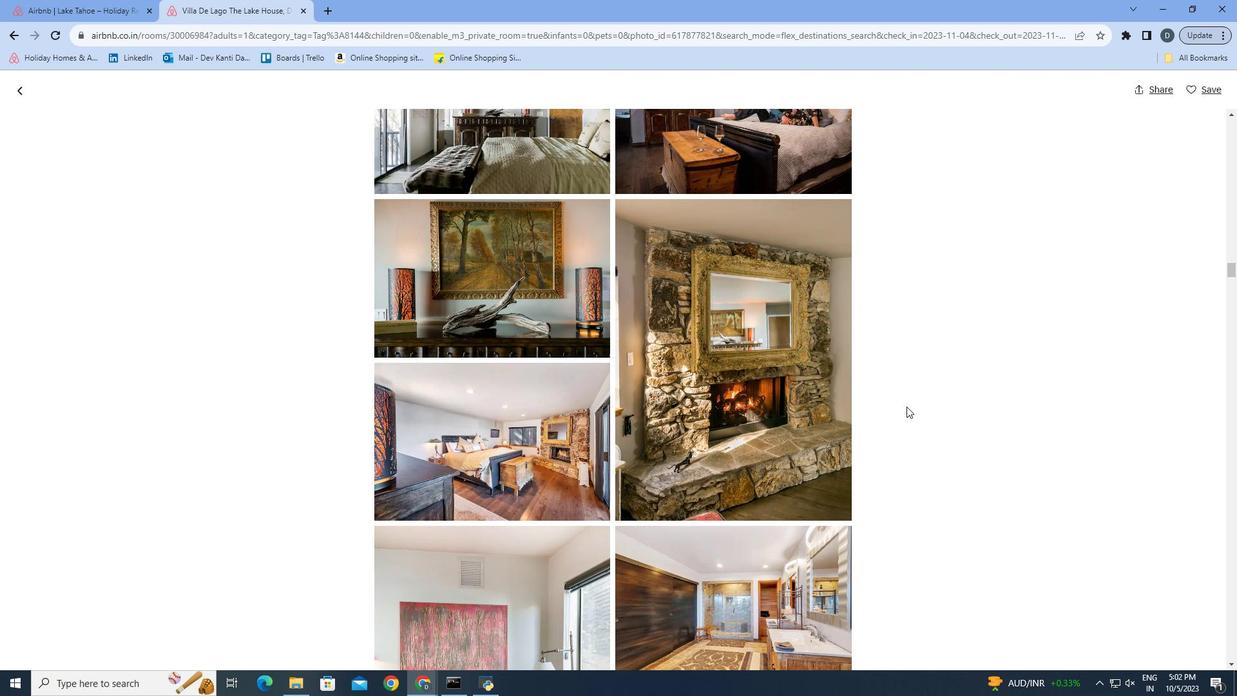 
Action: Mouse scrolled (906, 406) with delta (0, 0)
Screenshot: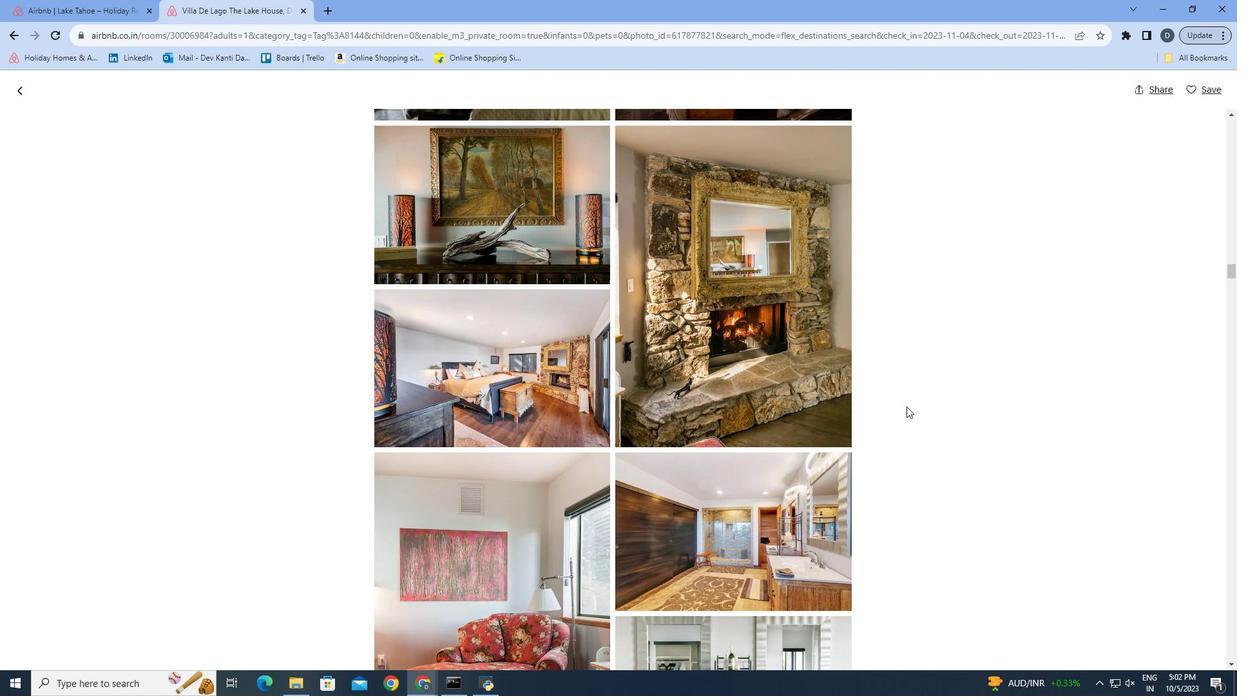 
Action: Mouse scrolled (906, 406) with delta (0, 0)
Screenshot: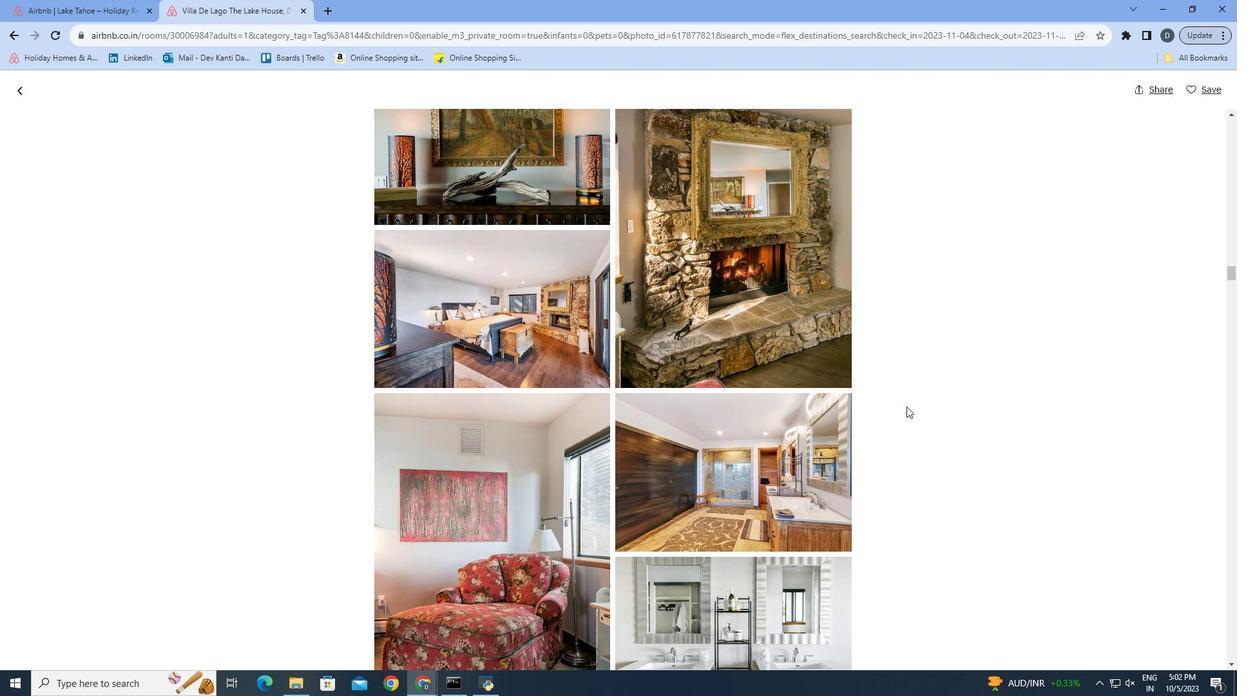 
Action: Mouse scrolled (906, 406) with delta (0, 0)
Screenshot: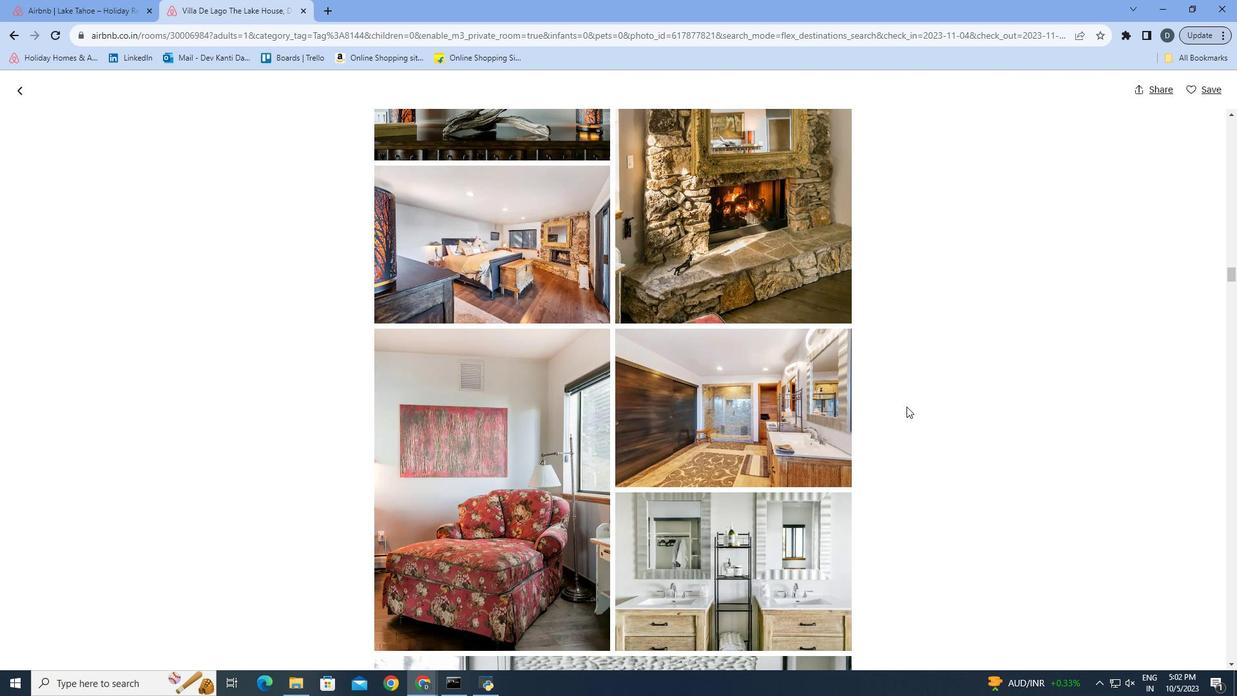 
Action: Mouse scrolled (906, 406) with delta (0, 0)
Screenshot: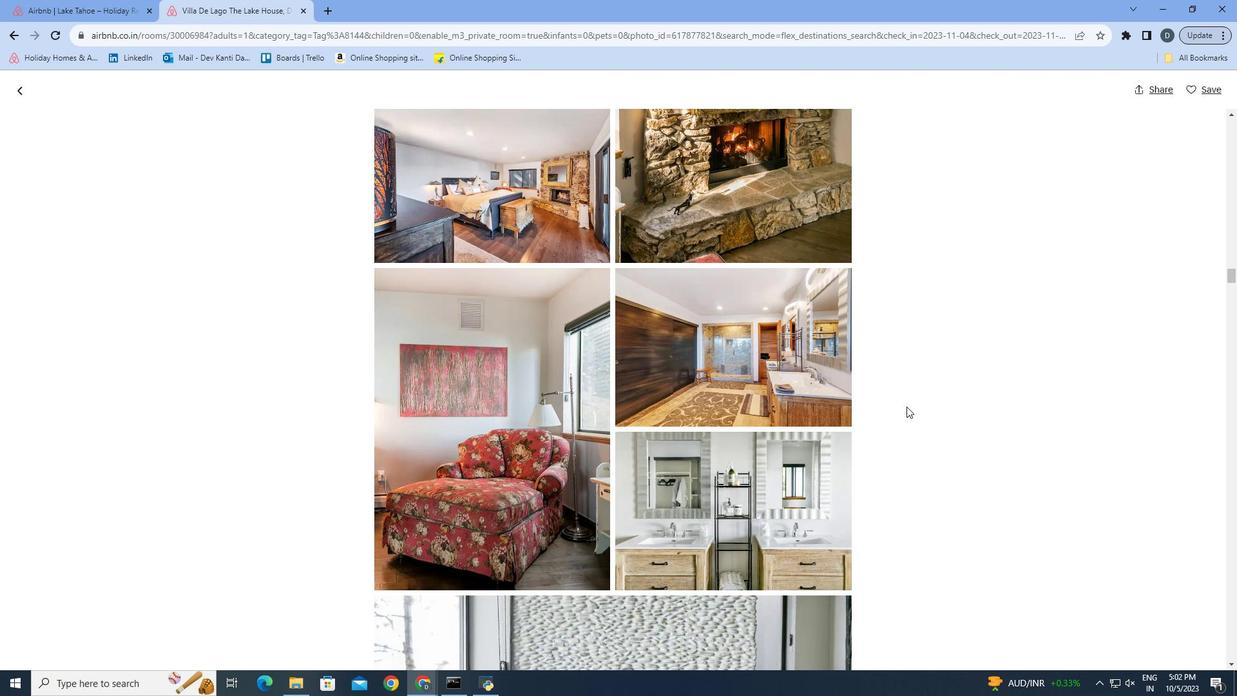 
Action: Mouse scrolled (906, 406) with delta (0, 0)
Screenshot: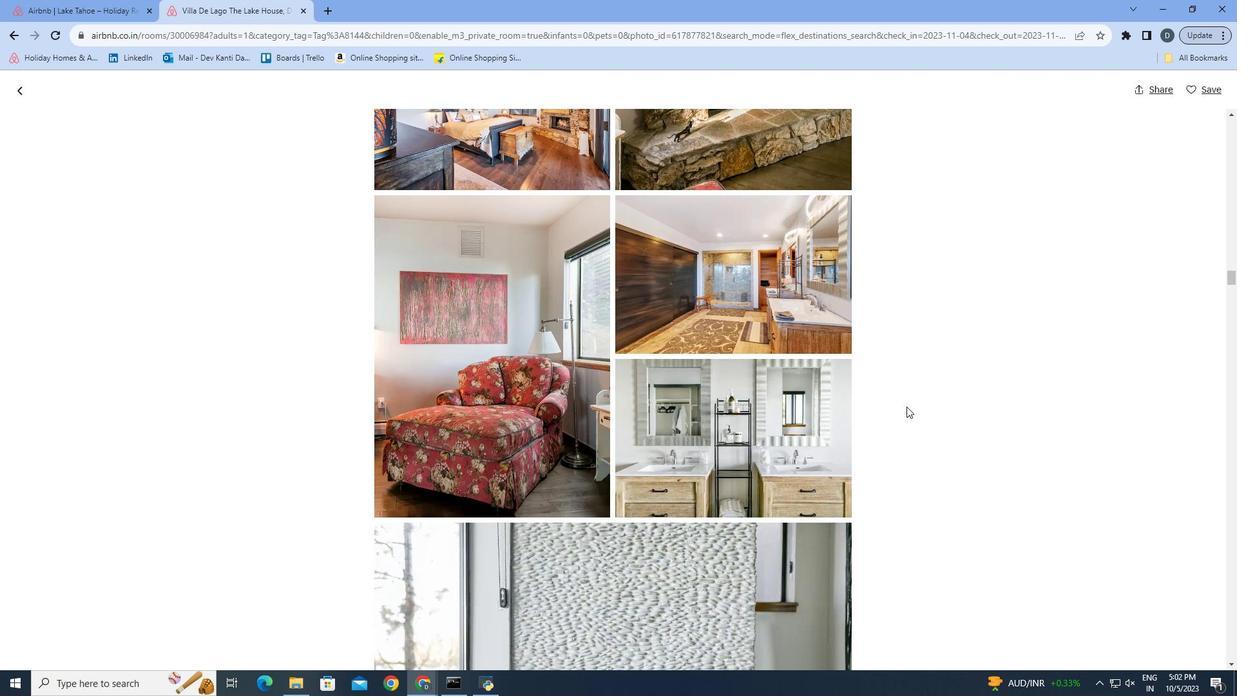 
Action: Mouse scrolled (906, 406) with delta (0, 0)
Screenshot: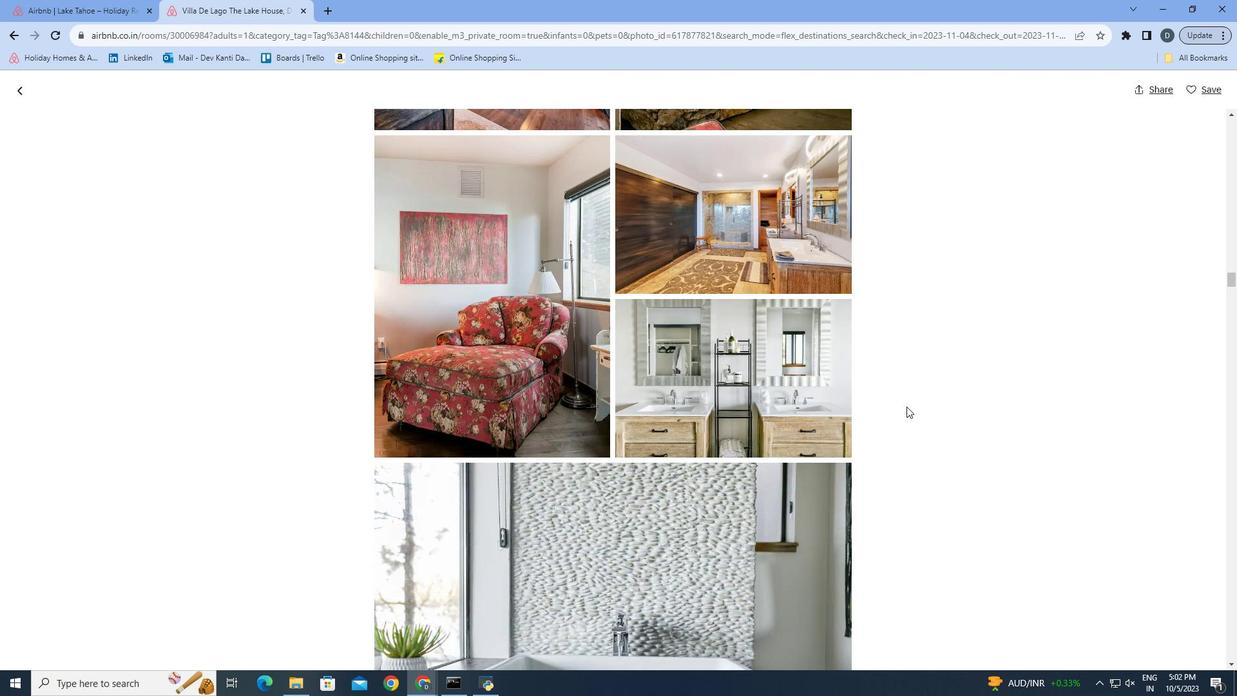 
Action: Mouse scrolled (906, 406) with delta (0, 0)
Screenshot: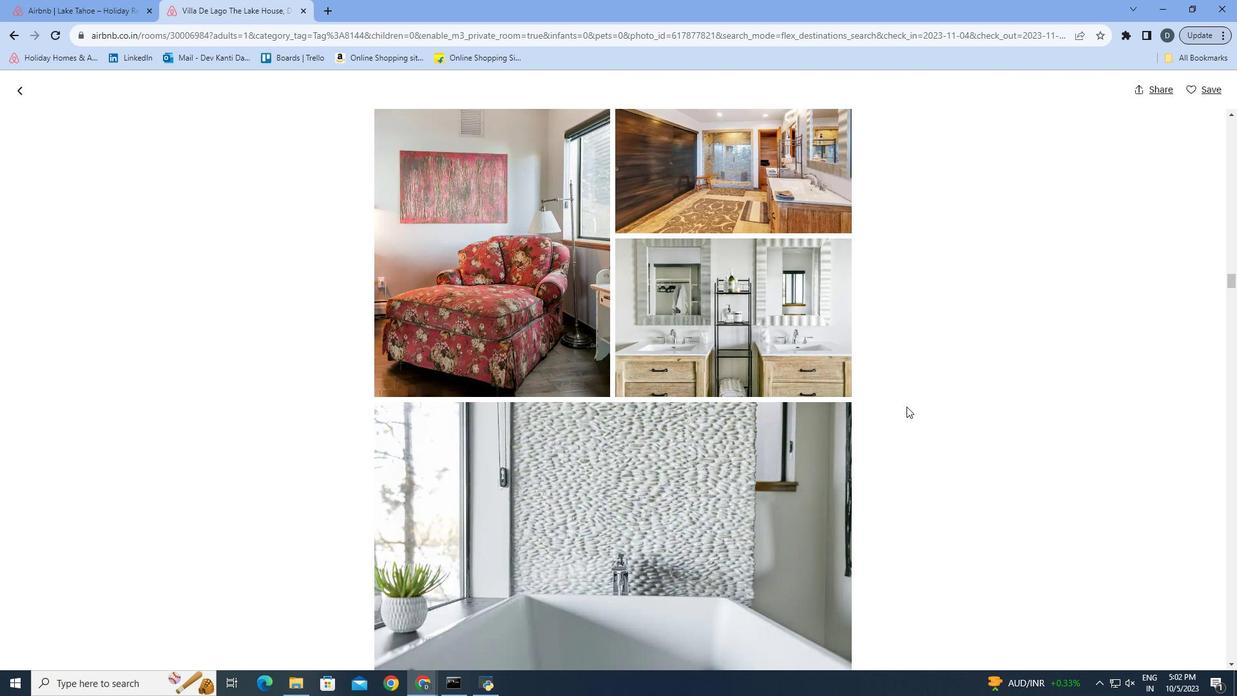 
Action: Mouse scrolled (906, 406) with delta (0, 0)
Screenshot: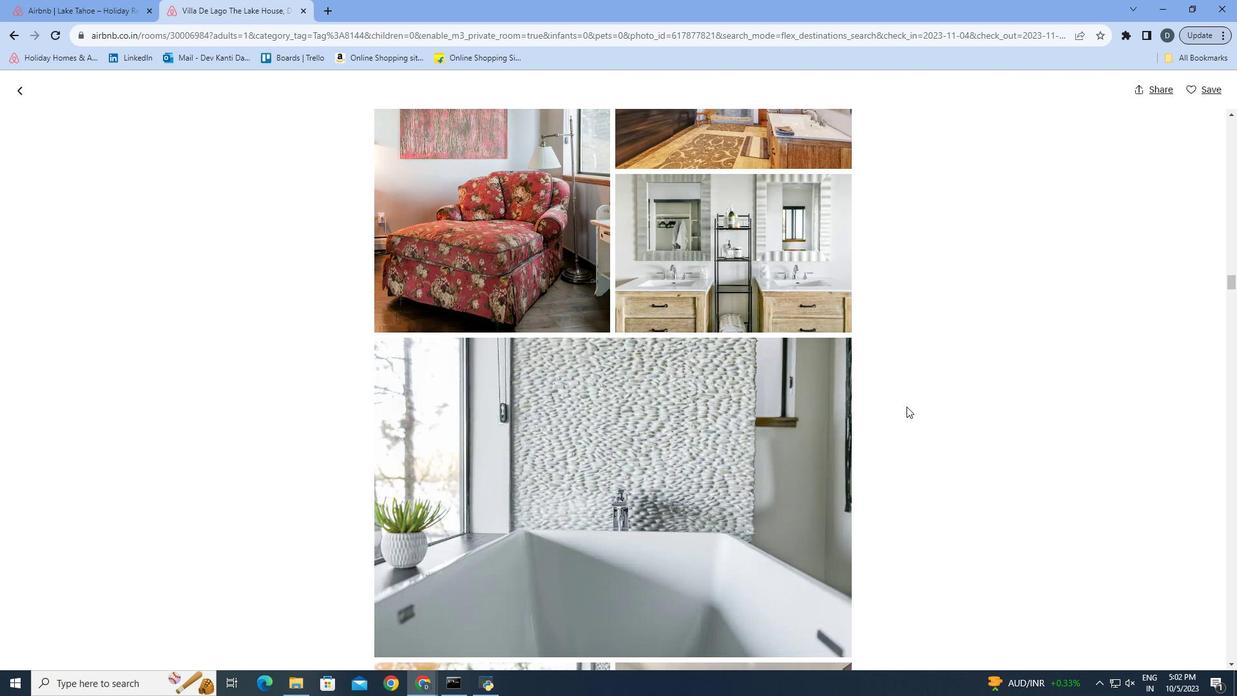 
Action: Mouse scrolled (906, 406) with delta (0, 0)
Screenshot: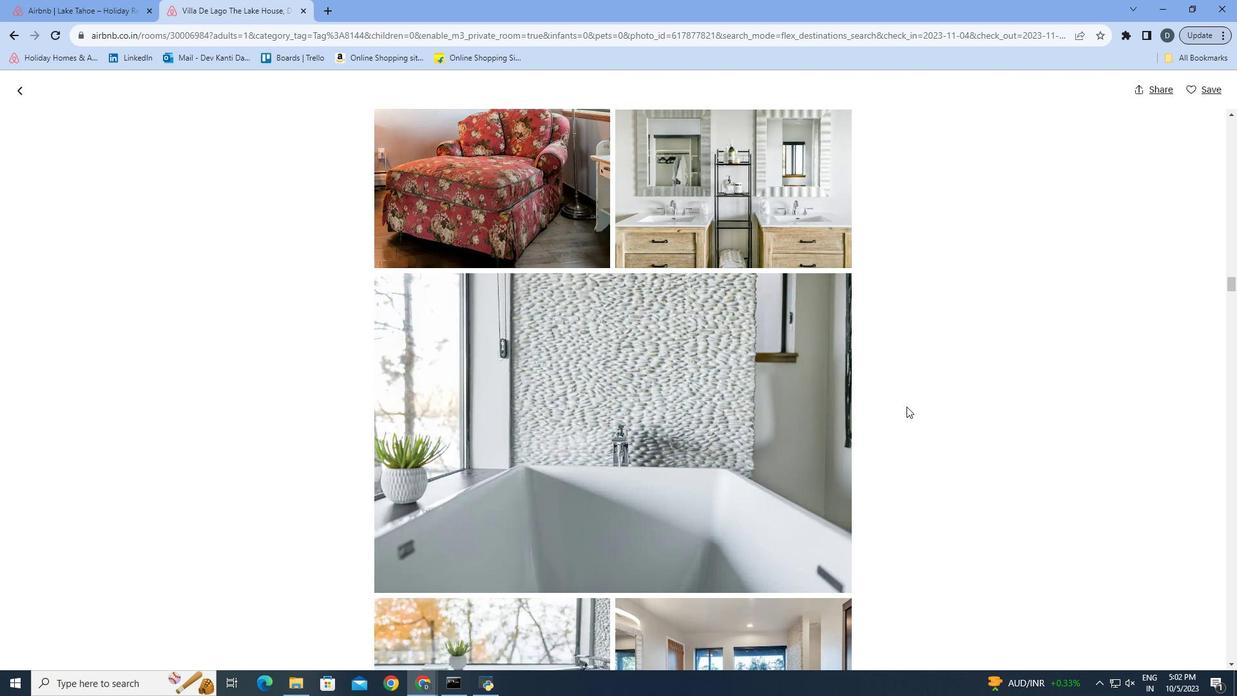 
Action: Mouse scrolled (906, 406) with delta (0, 0)
Screenshot: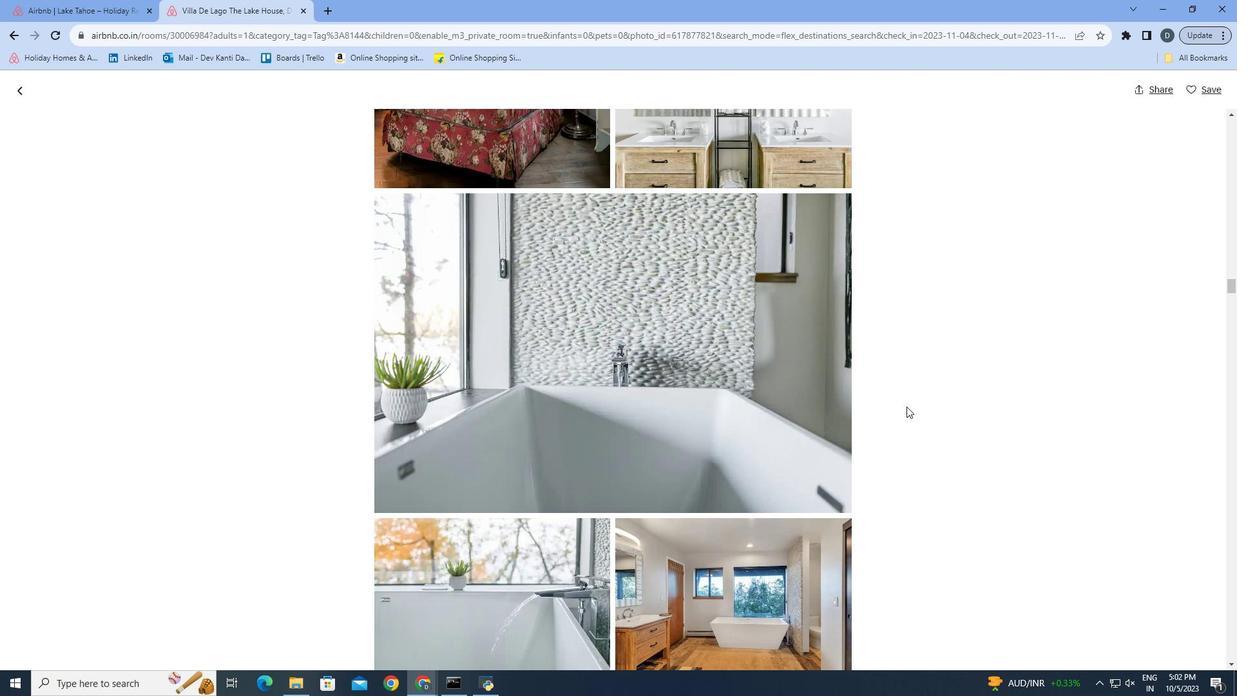 
Action: Mouse scrolled (906, 406) with delta (0, 0)
Screenshot: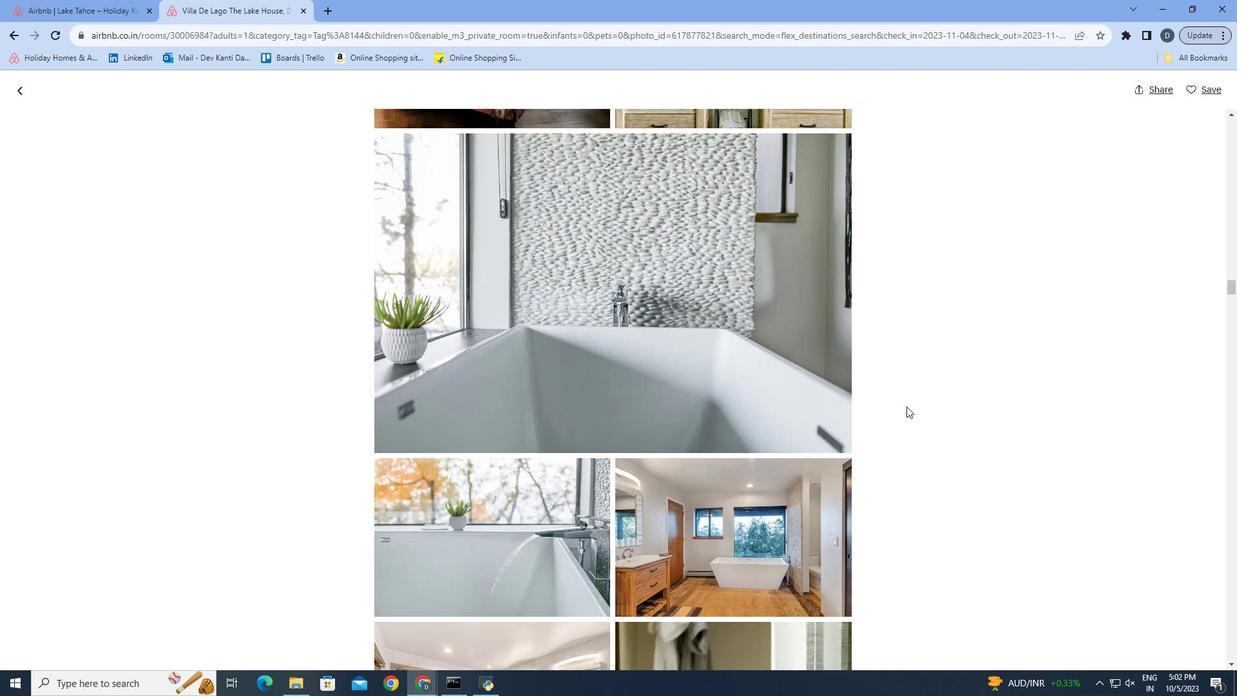 
Action: Mouse scrolled (906, 406) with delta (0, 0)
Screenshot: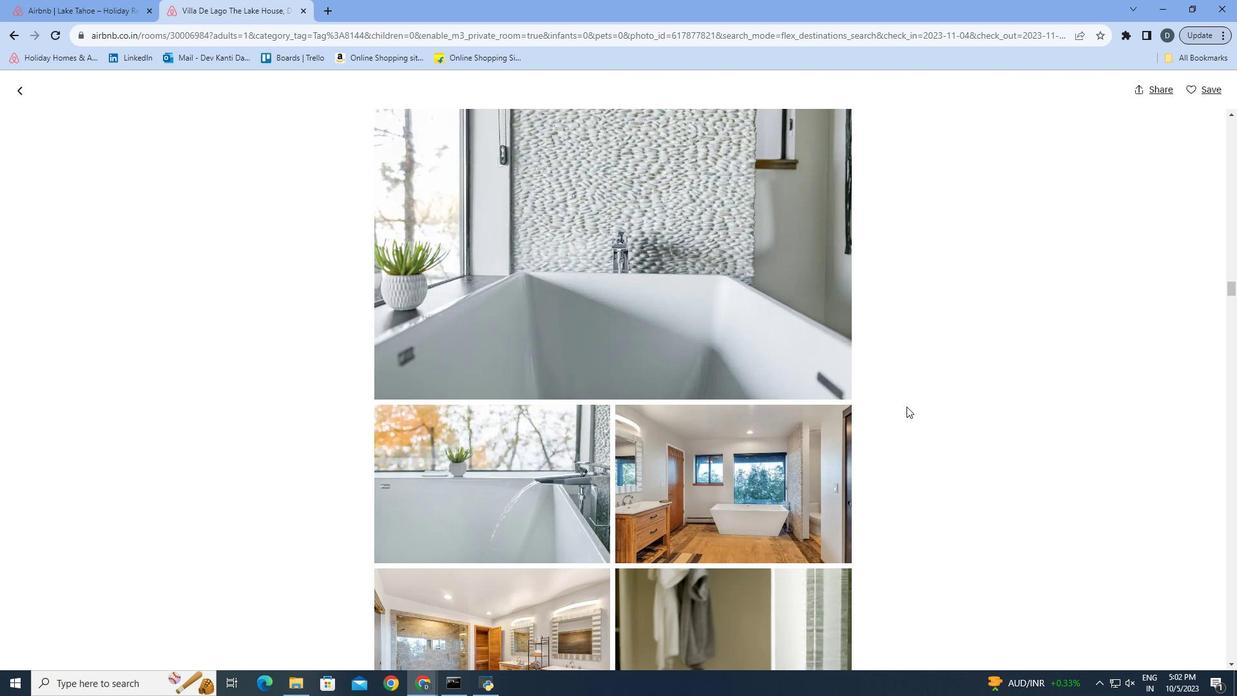
Action: Mouse scrolled (906, 406) with delta (0, 0)
Screenshot: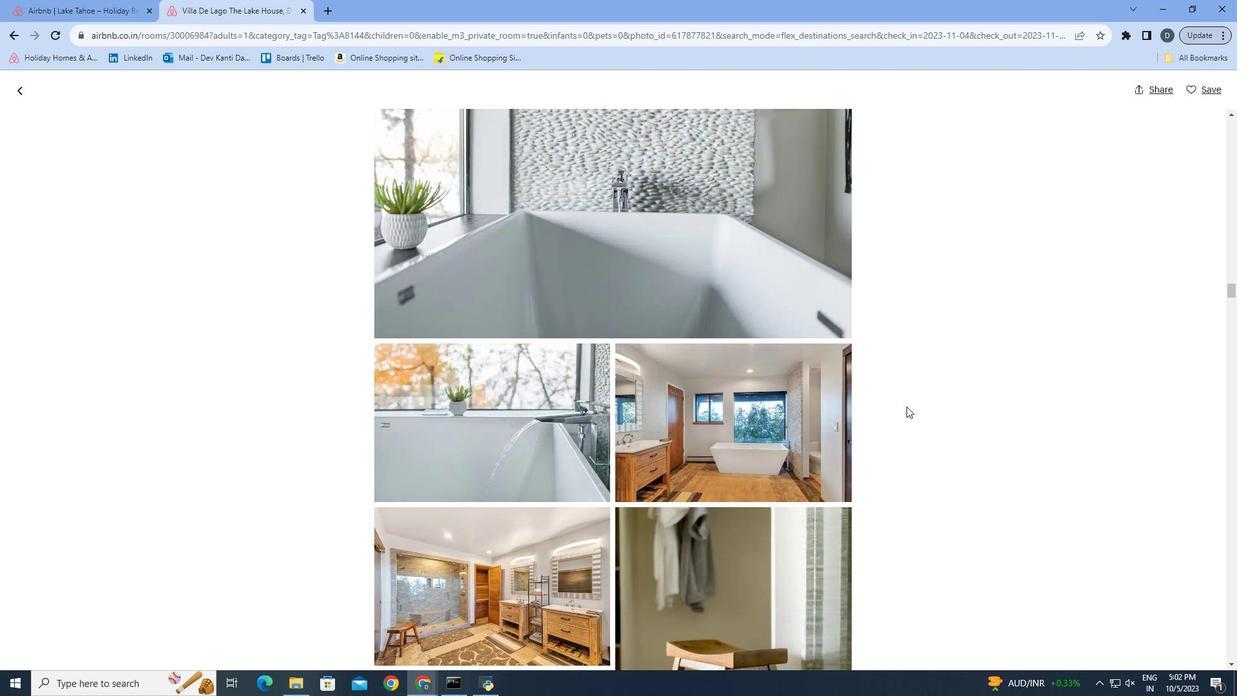 
Action: Mouse scrolled (906, 406) with delta (0, 0)
Screenshot: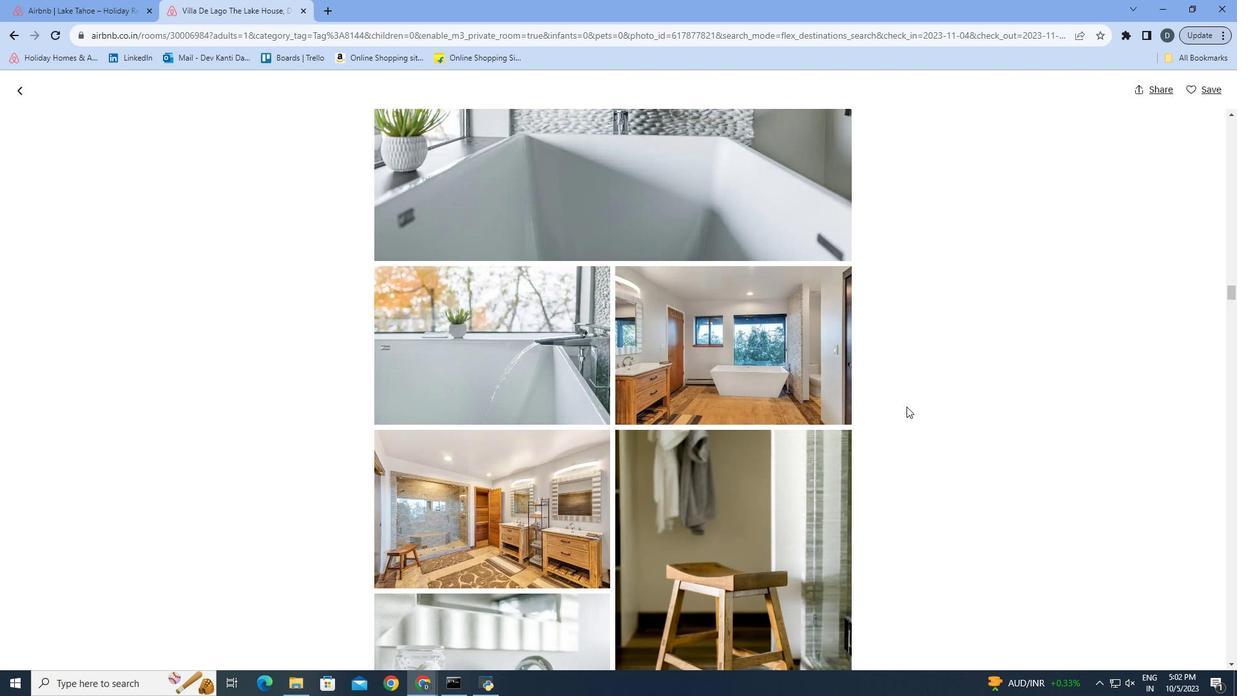 
Action: Mouse scrolled (906, 406) with delta (0, 0)
Screenshot: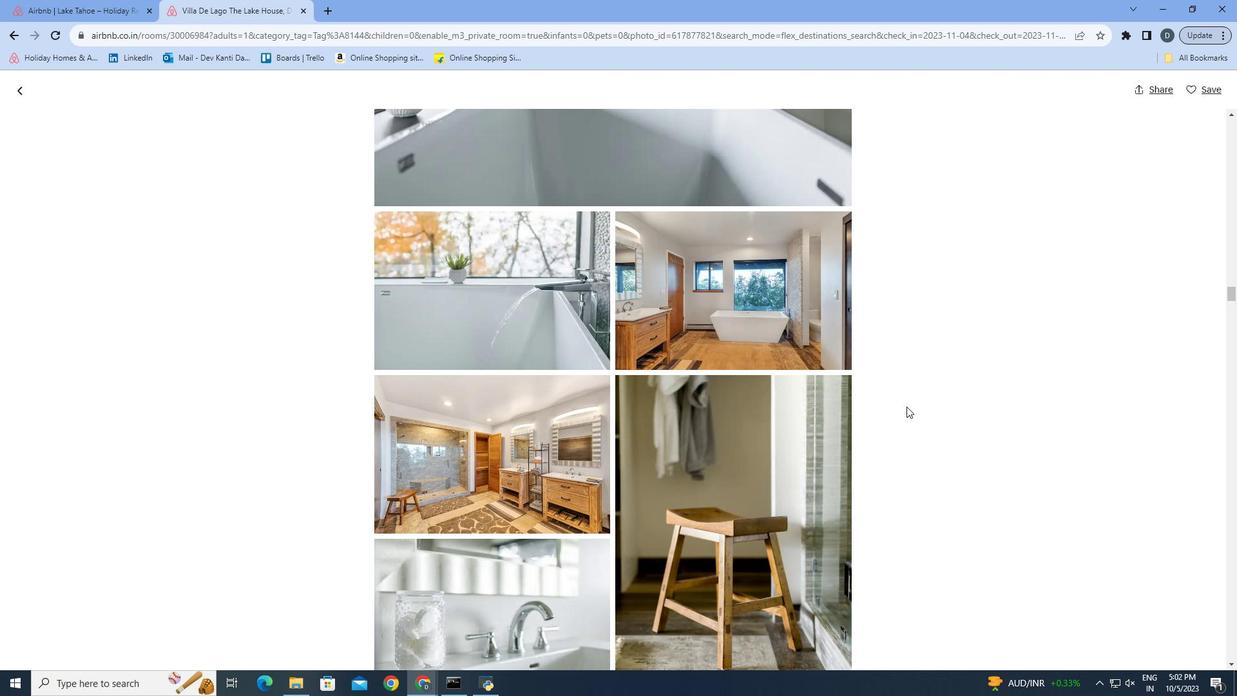 
Action: Mouse scrolled (906, 406) with delta (0, 0)
Screenshot: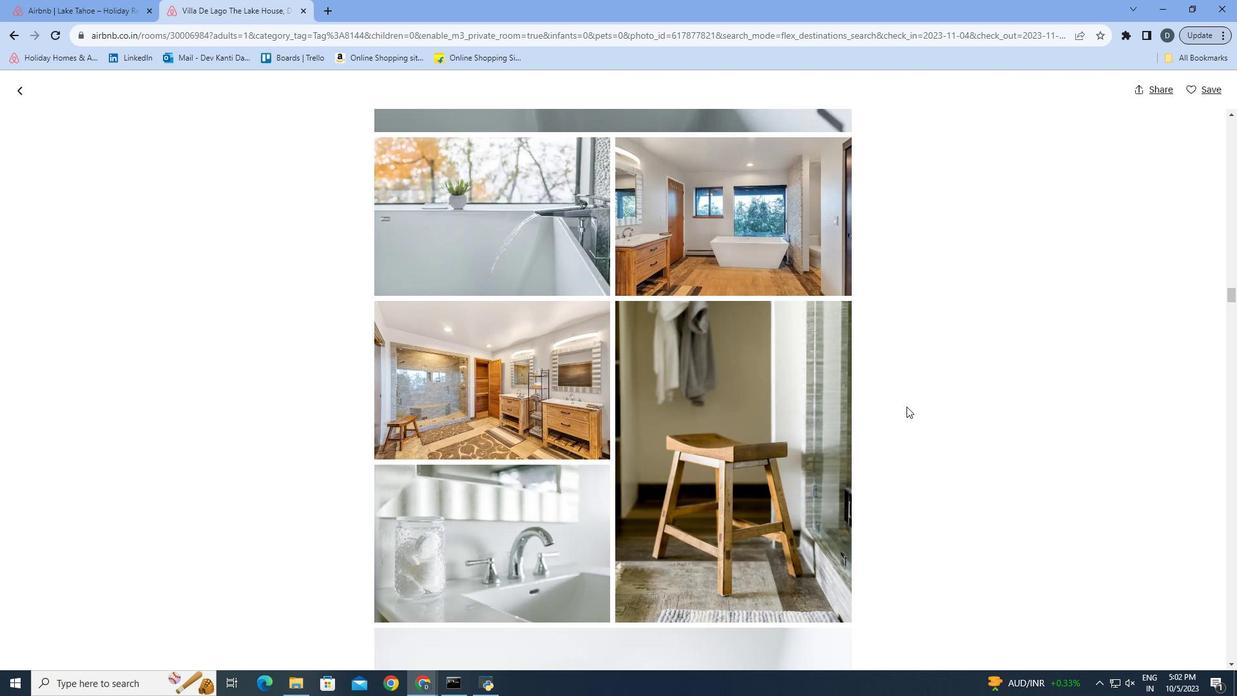 
Action: Mouse moved to (905, 406)
Screenshot: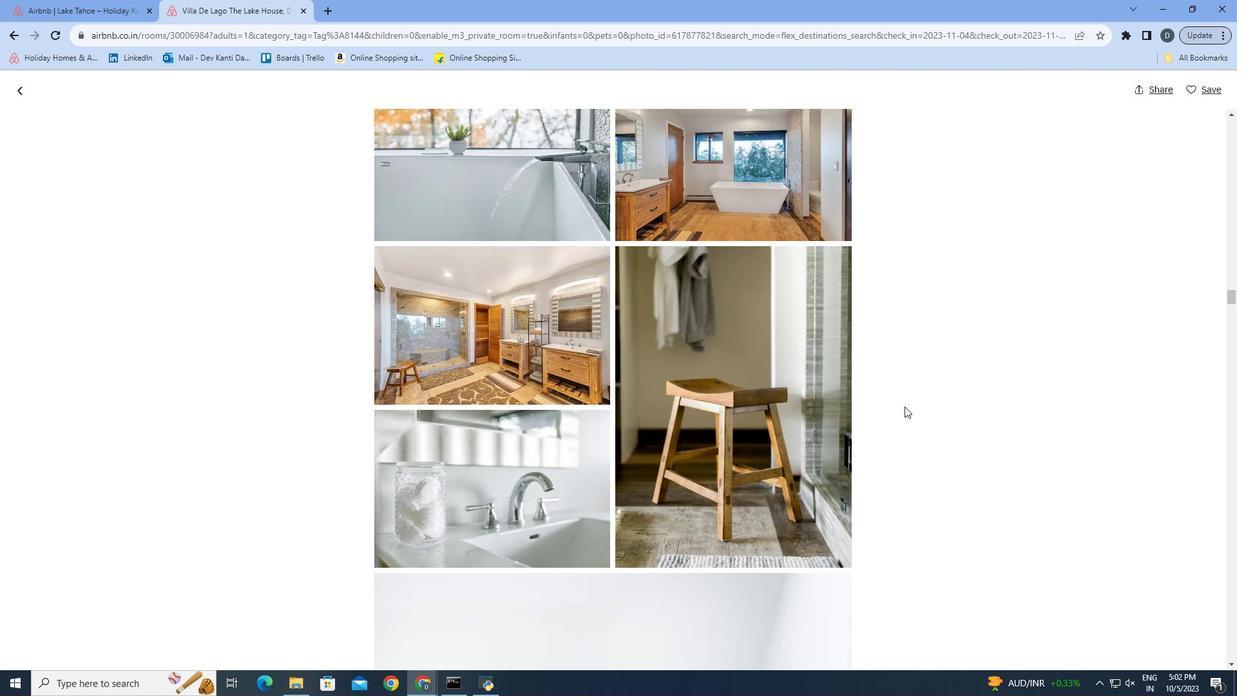 
Action: Mouse scrolled (905, 406) with delta (0, 0)
Screenshot: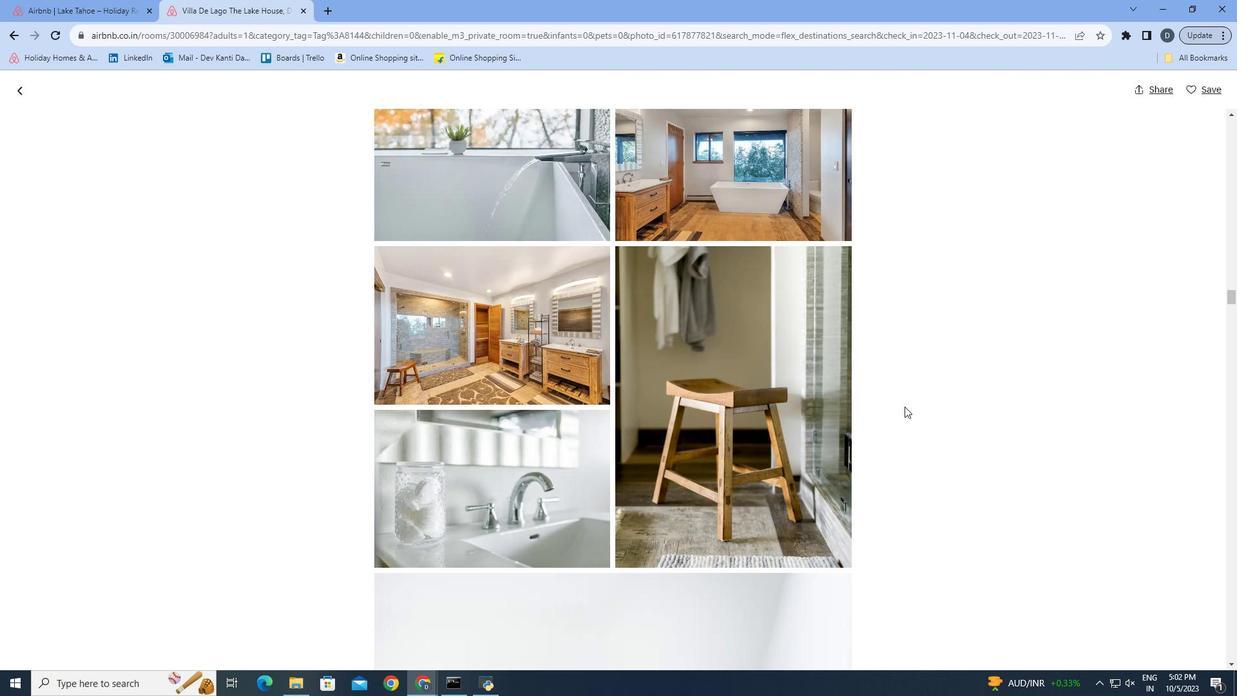 
Action: Mouse scrolled (905, 406) with delta (0, 0)
Screenshot: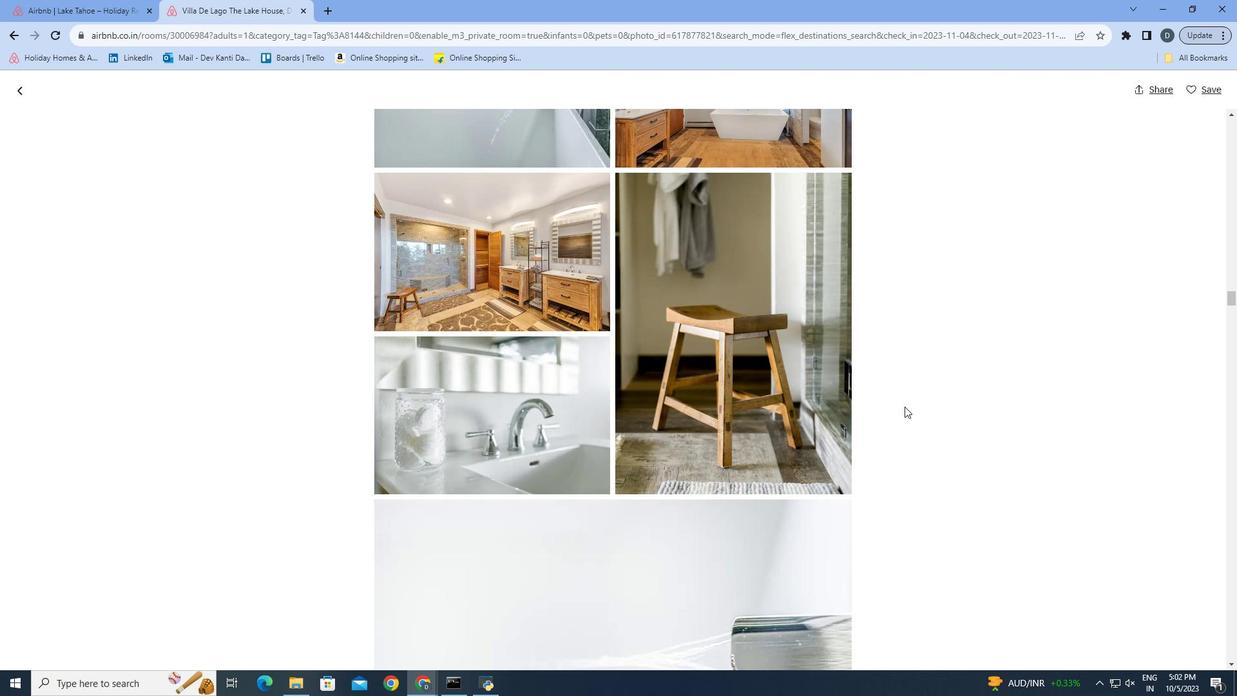 
Action: Mouse scrolled (905, 406) with delta (0, 0)
Screenshot: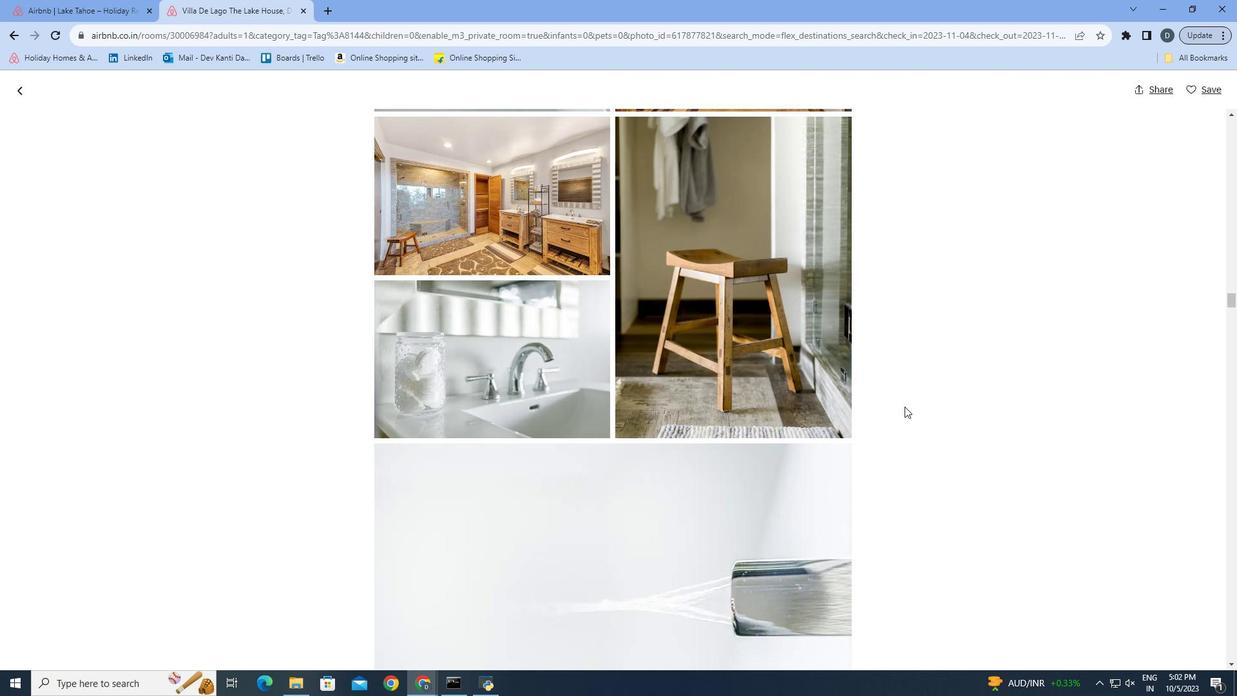 
Action: Mouse scrolled (905, 406) with delta (0, 0)
Screenshot: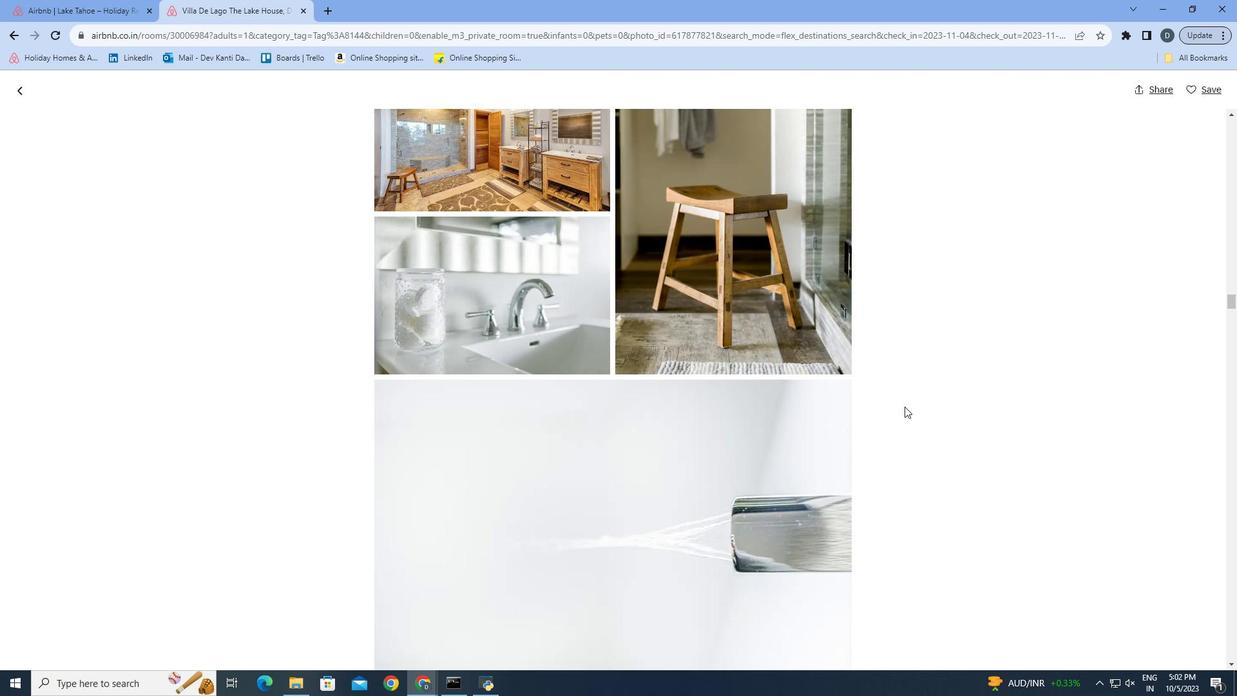 
Action: Mouse scrolled (905, 406) with delta (0, 0)
Screenshot: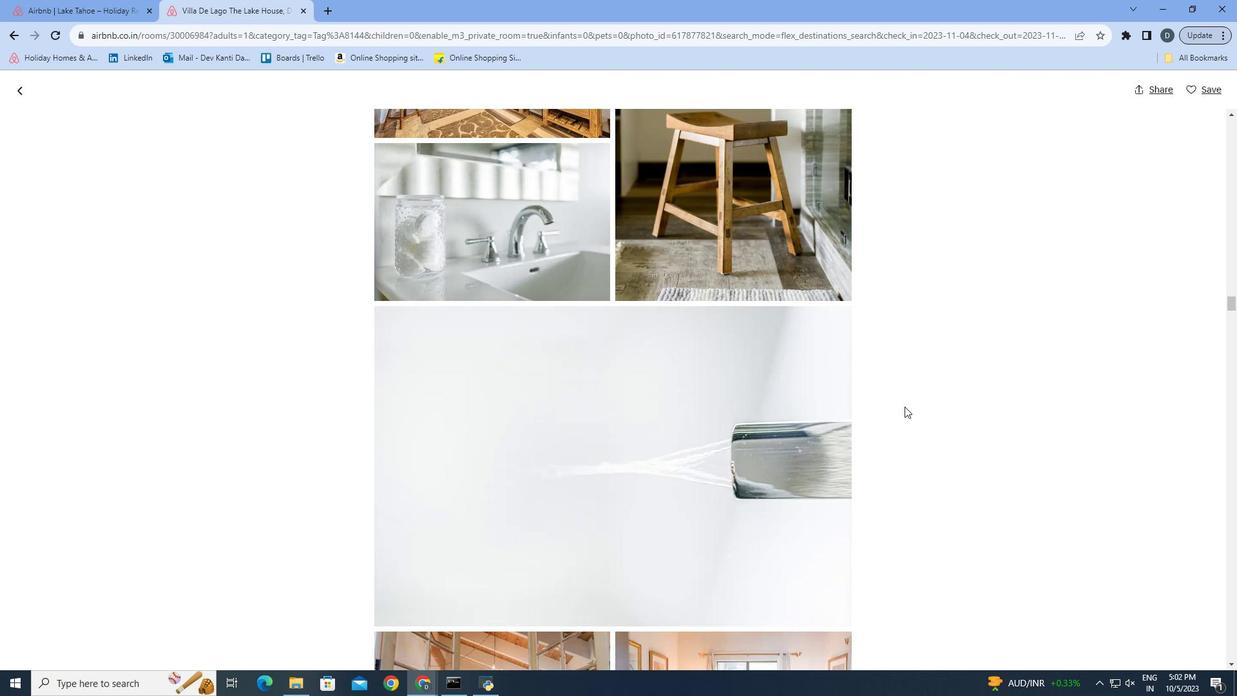 
Action: Mouse scrolled (905, 406) with delta (0, 0)
Screenshot: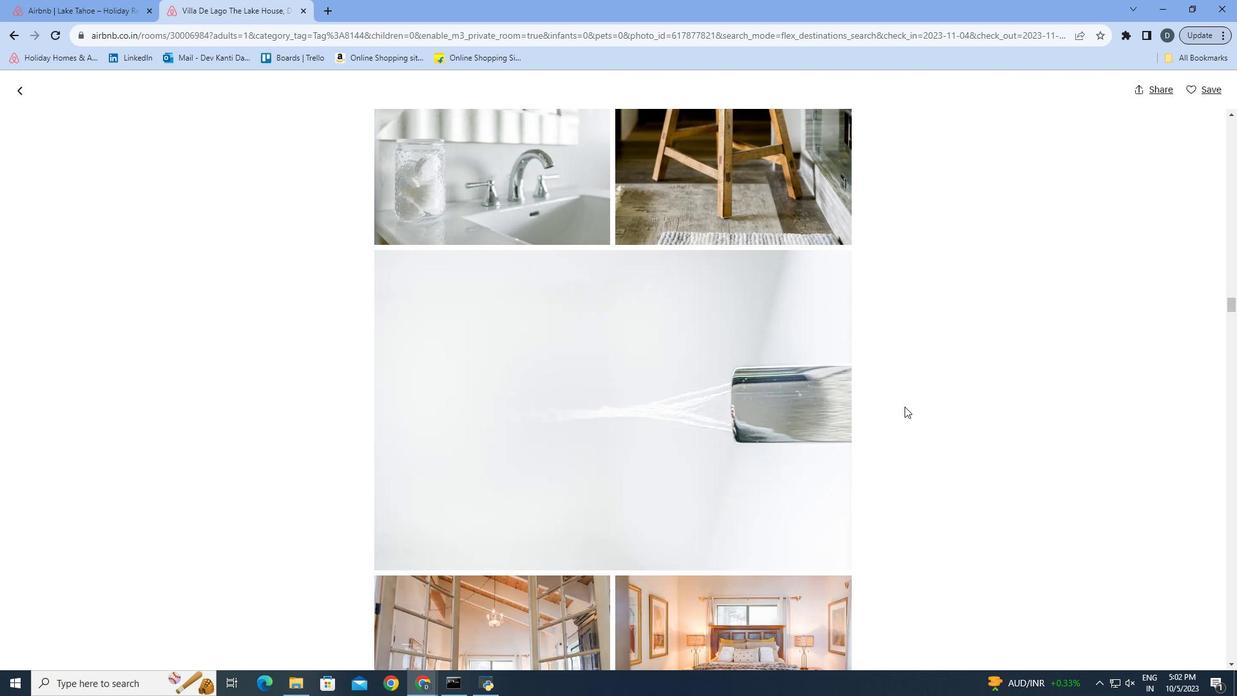 
Action: Mouse scrolled (905, 406) with delta (0, 0)
Screenshot: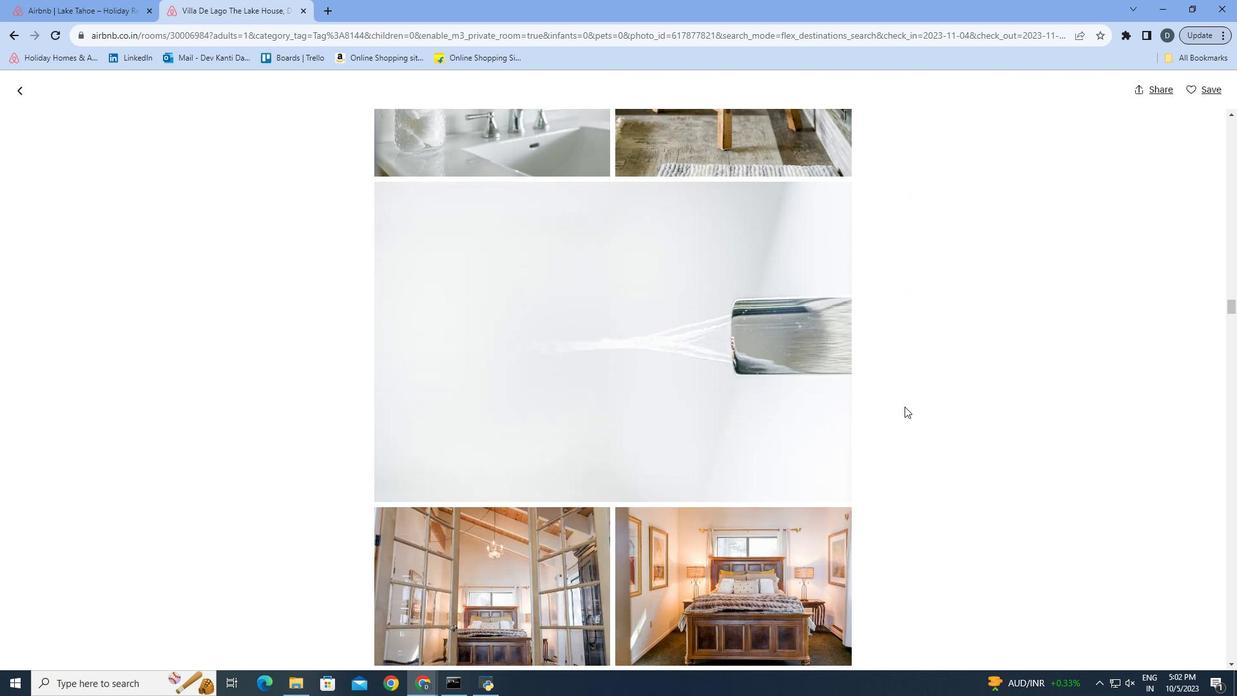 
Action: Mouse scrolled (905, 406) with delta (0, 0)
Screenshot: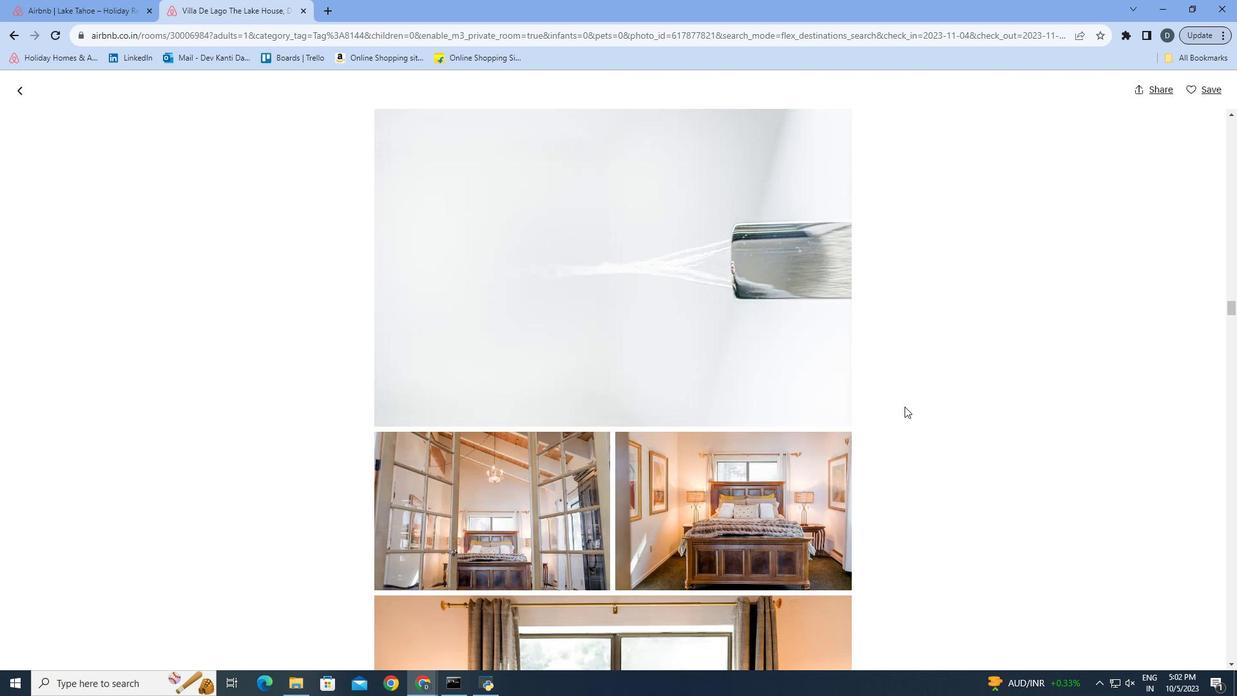 
Action: Mouse scrolled (905, 406) with delta (0, 0)
Screenshot: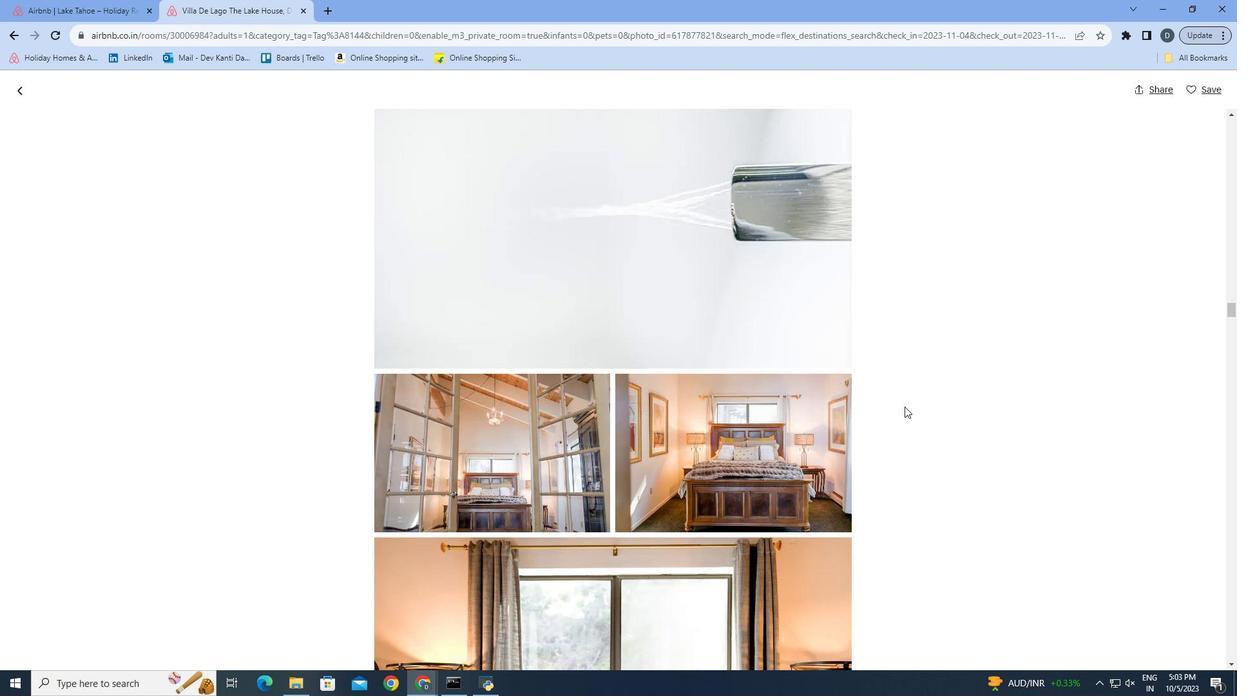 
Action: Mouse scrolled (905, 406) with delta (0, 0)
Screenshot: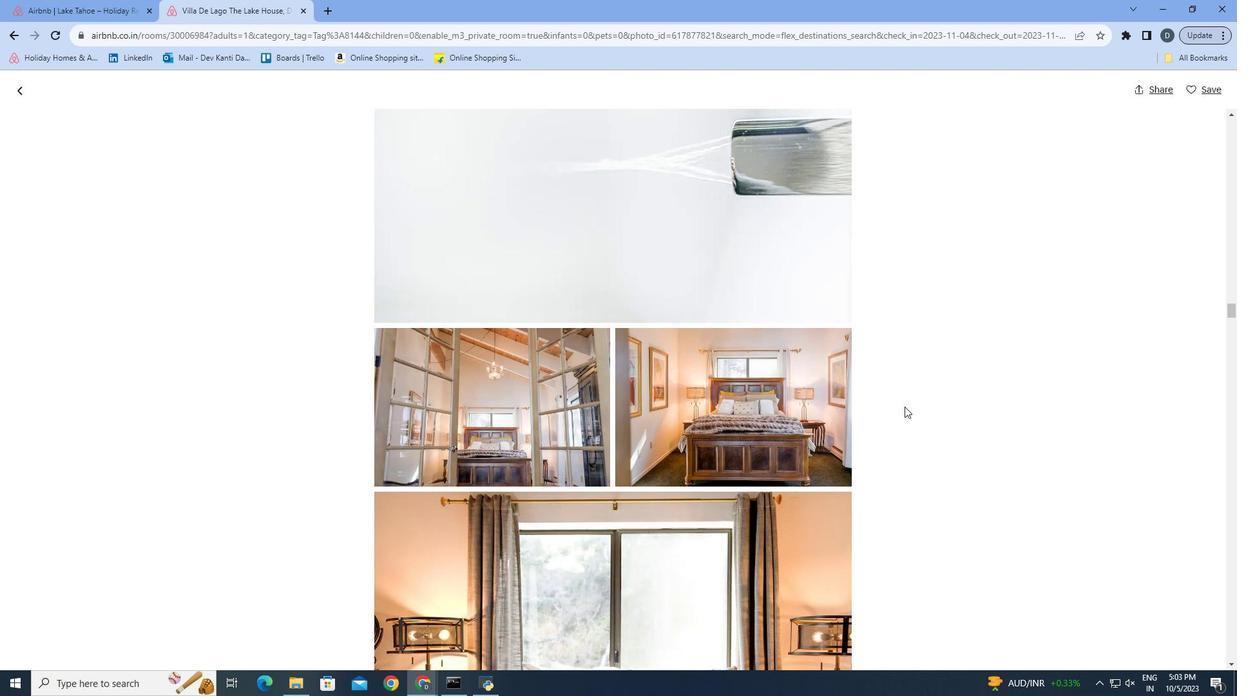 
Action: Mouse scrolled (905, 406) with delta (0, 0)
Screenshot: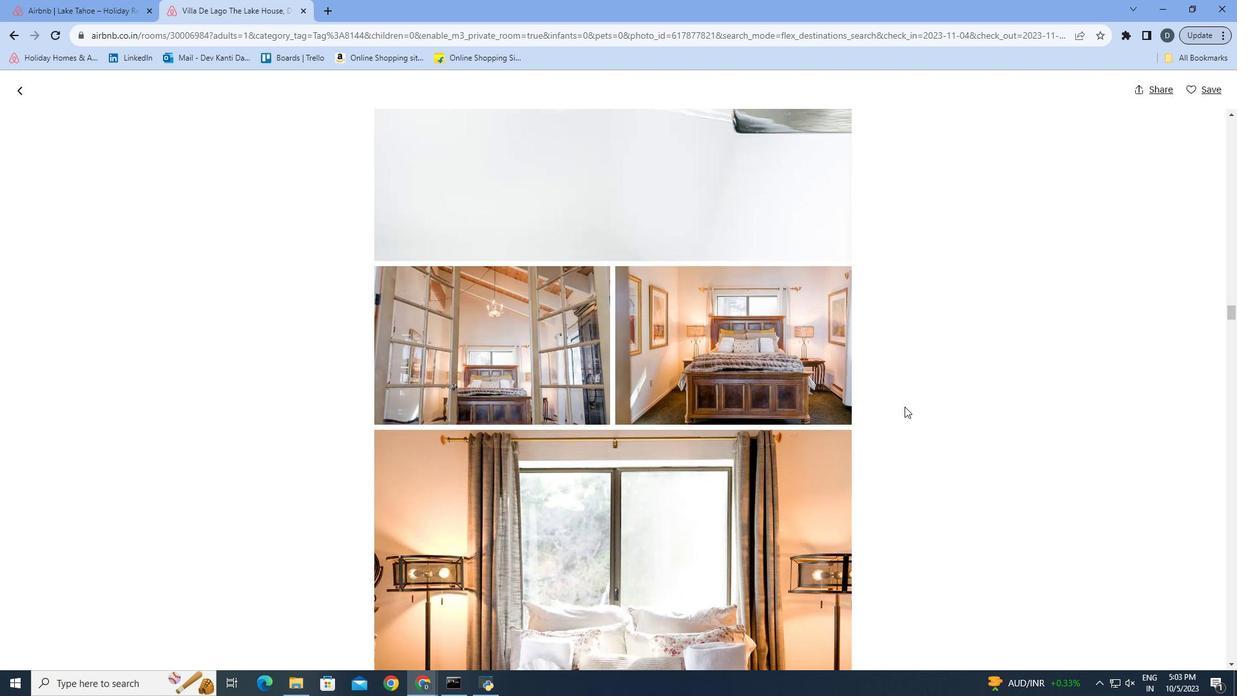 
Action: Mouse scrolled (905, 406) with delta (0, 0)
Screenshot: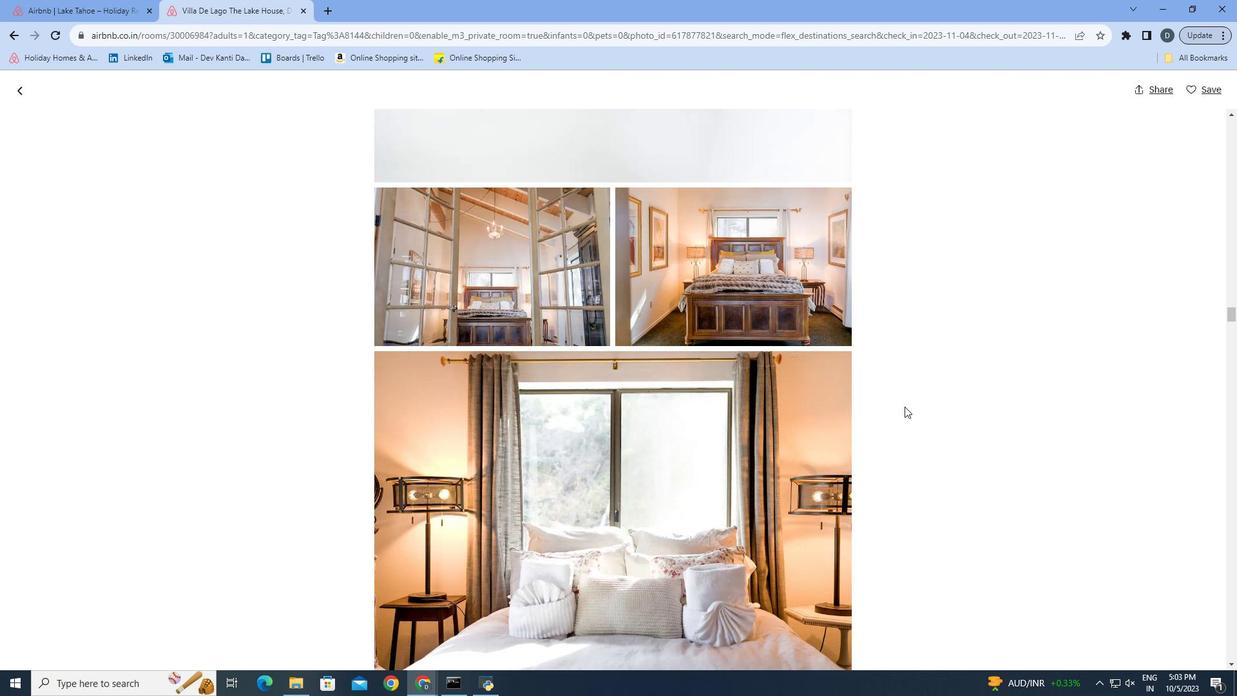 
Action: Mouse scrolled (905, 406) with delta (0, 0)
Screenshot: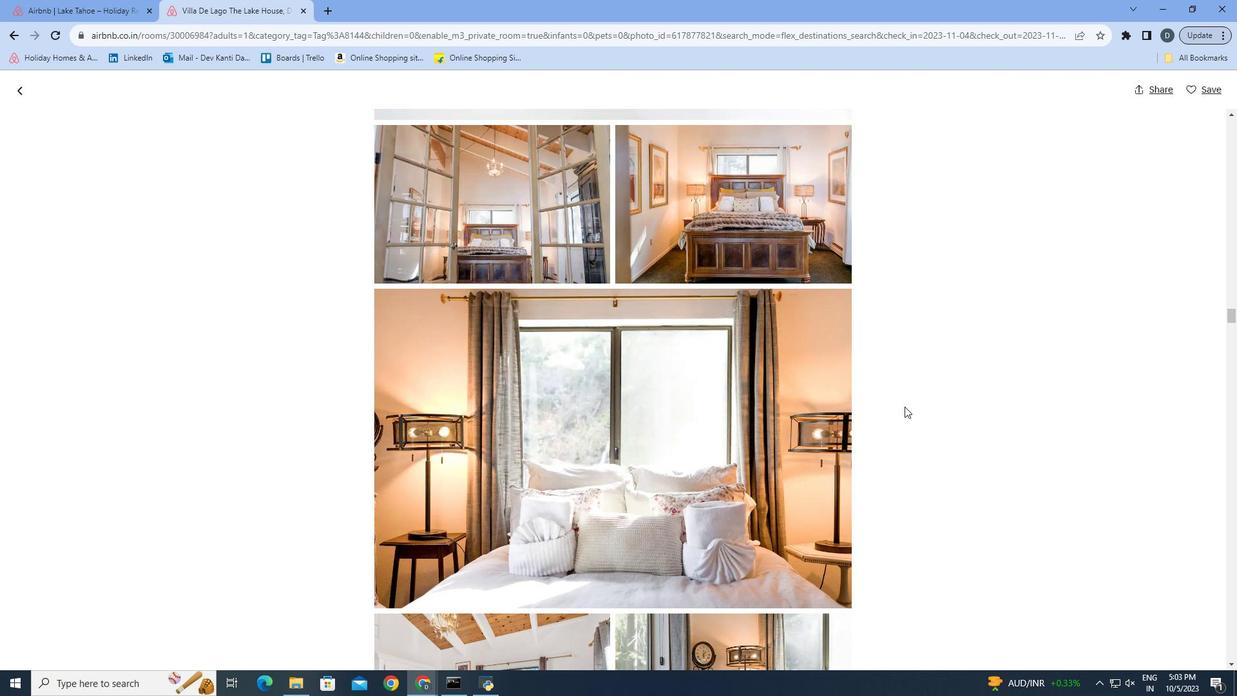 
Action: Mouse scrolled (905, 406) with delta (0, 0)
Screenshot: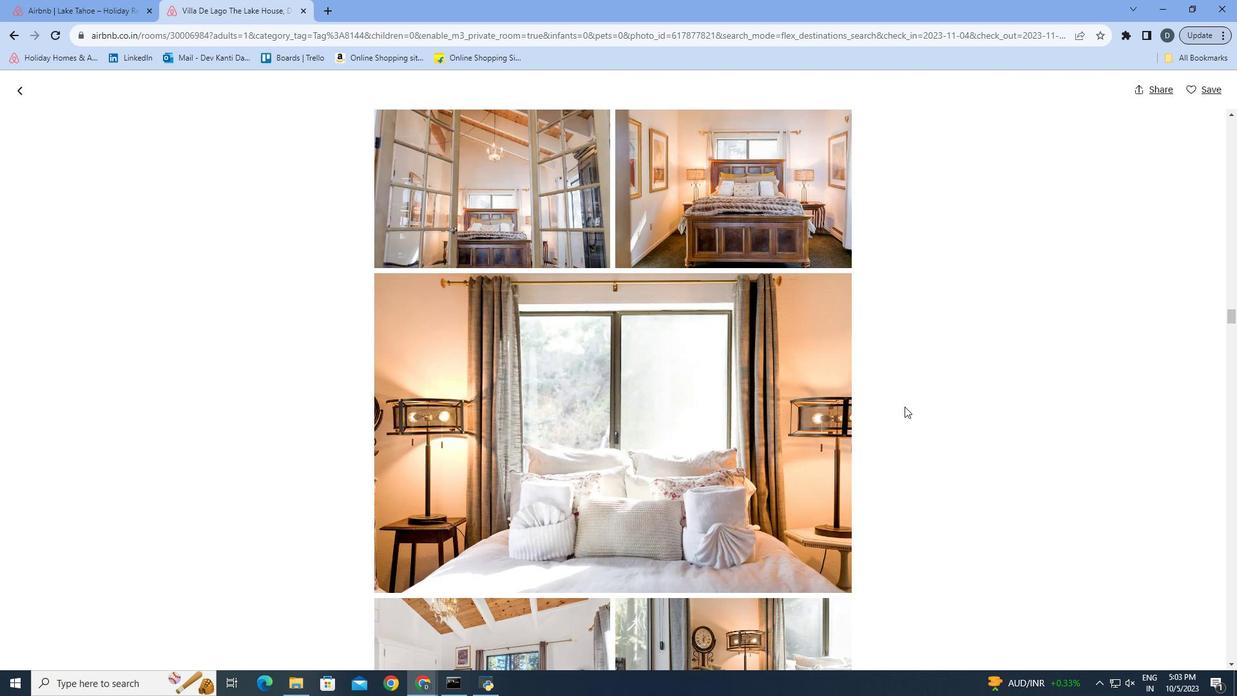 
Action: Mouse scrolled (905, 406) with delta (0, 0)
Screenshot: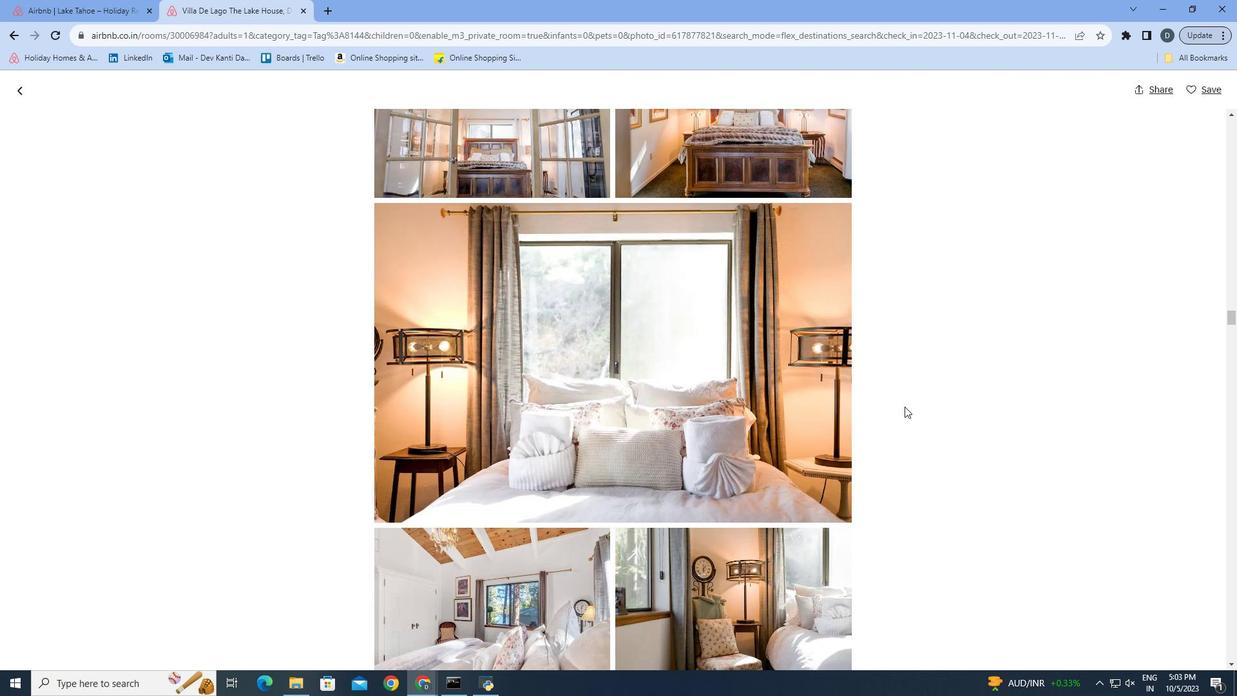 
Action: Mouse scrolled (905, 406) with delta (0, 0)
Screenshot: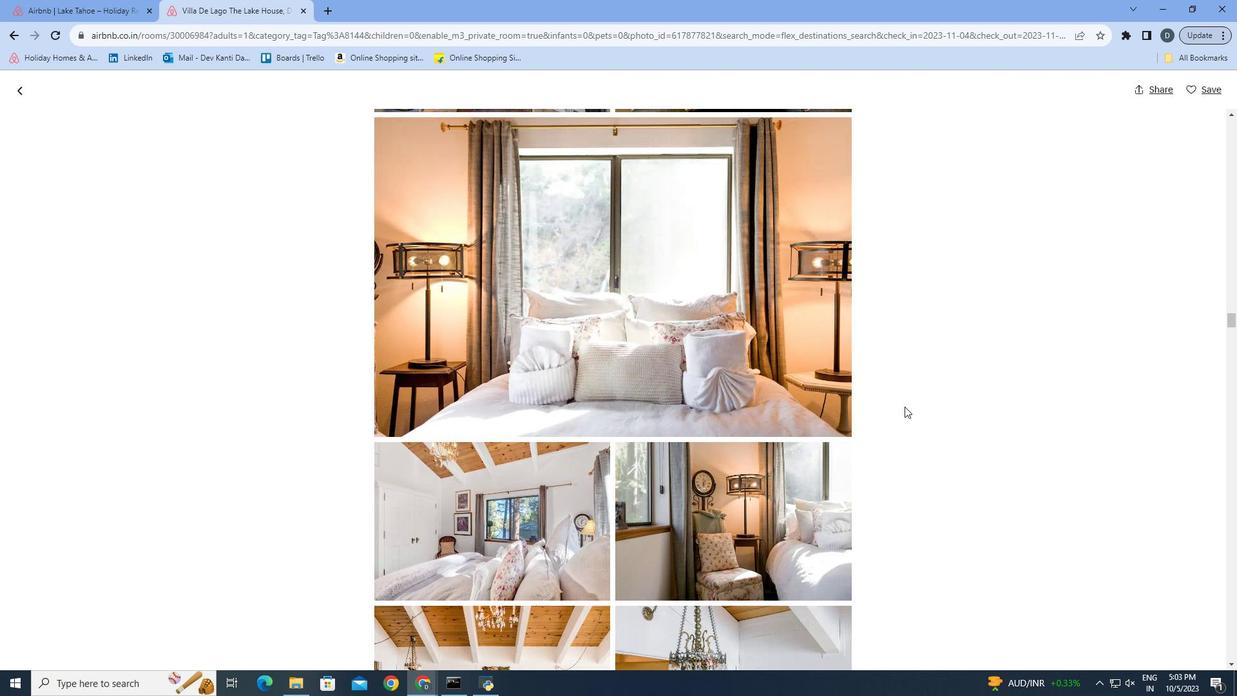 
Action: Mouse scrolled (905, 406) with delta (0, 0)
Screenshot: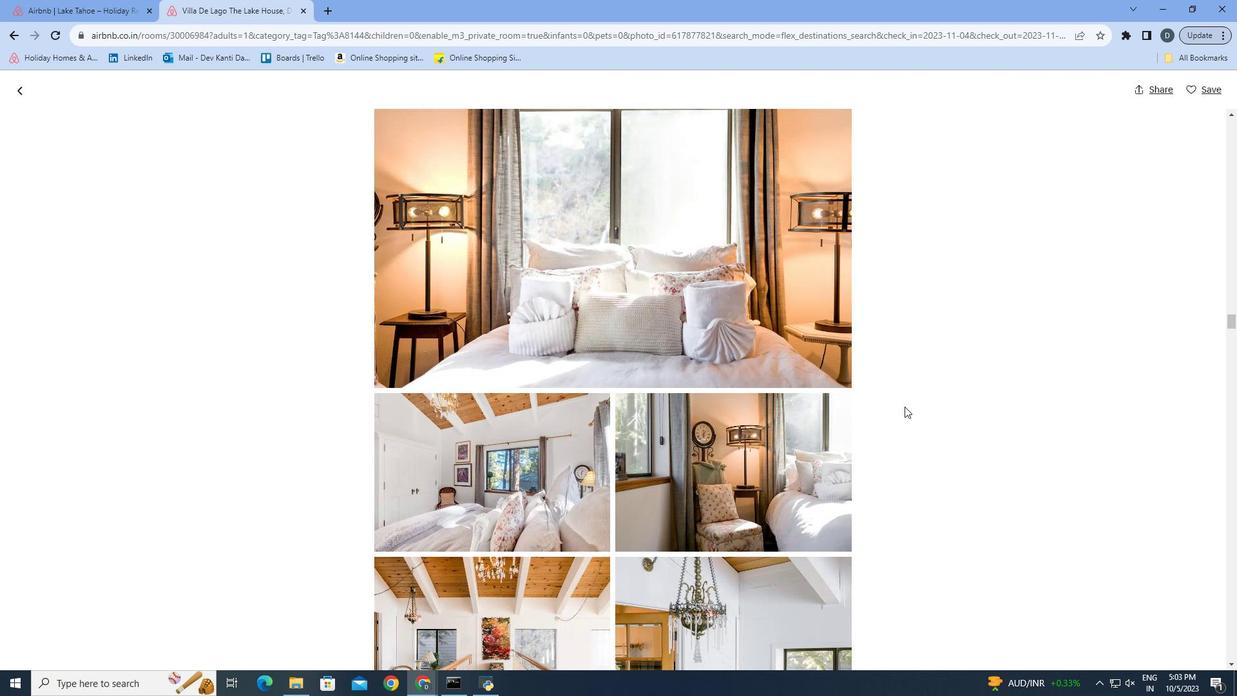 
Action: Mouse scrolled (905, 406) with delta (0, 0)
Screenshot: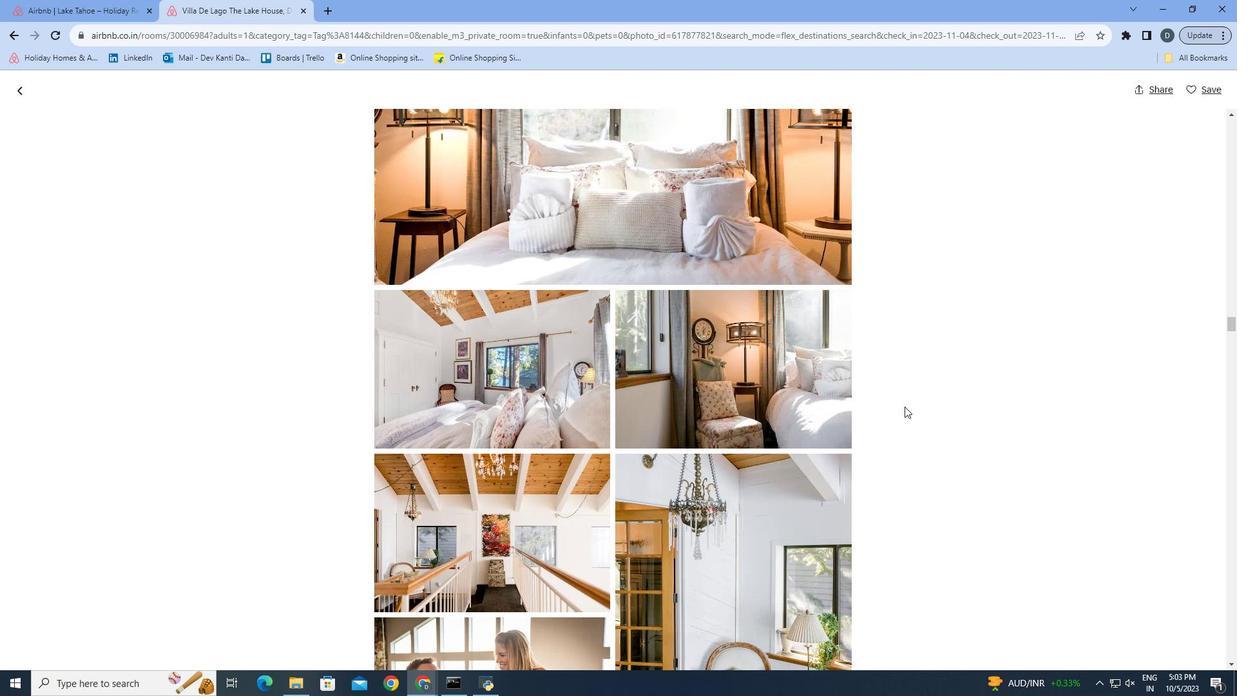 
Action: Mouse scrolled (905, 406) with delta (0, 0)
Screenshot: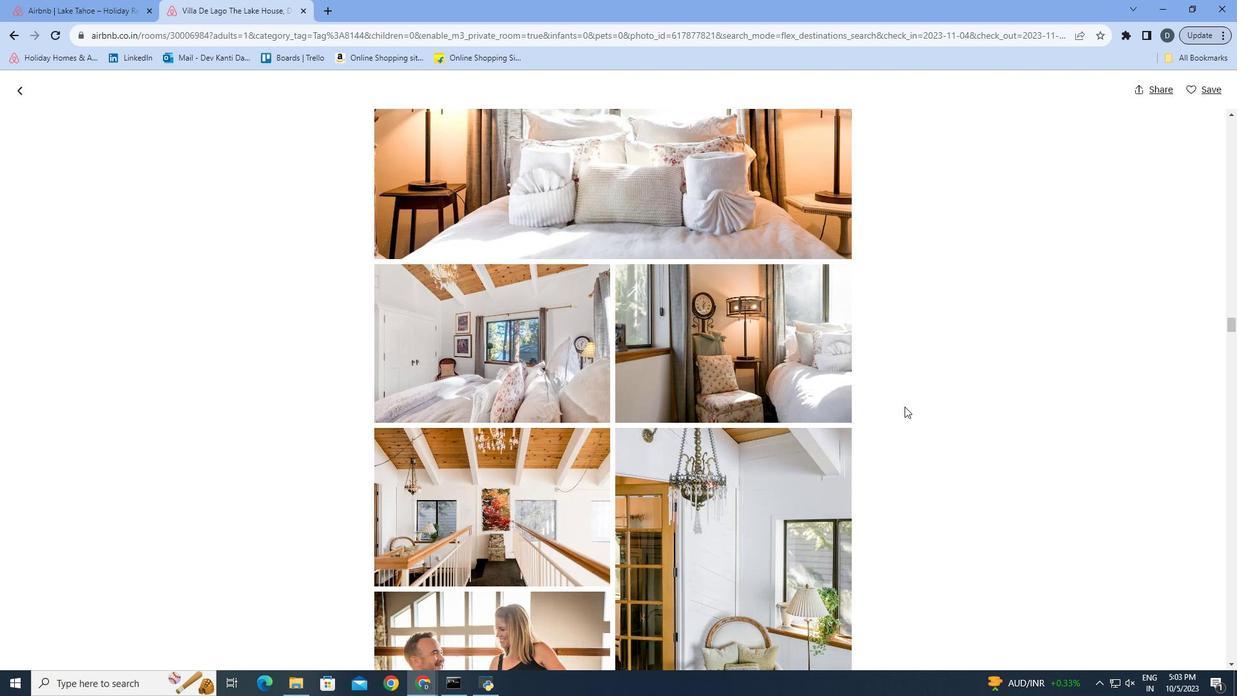 
Action: Mouse scrolled (905, 406) with delta (0, 0)
Screenshot: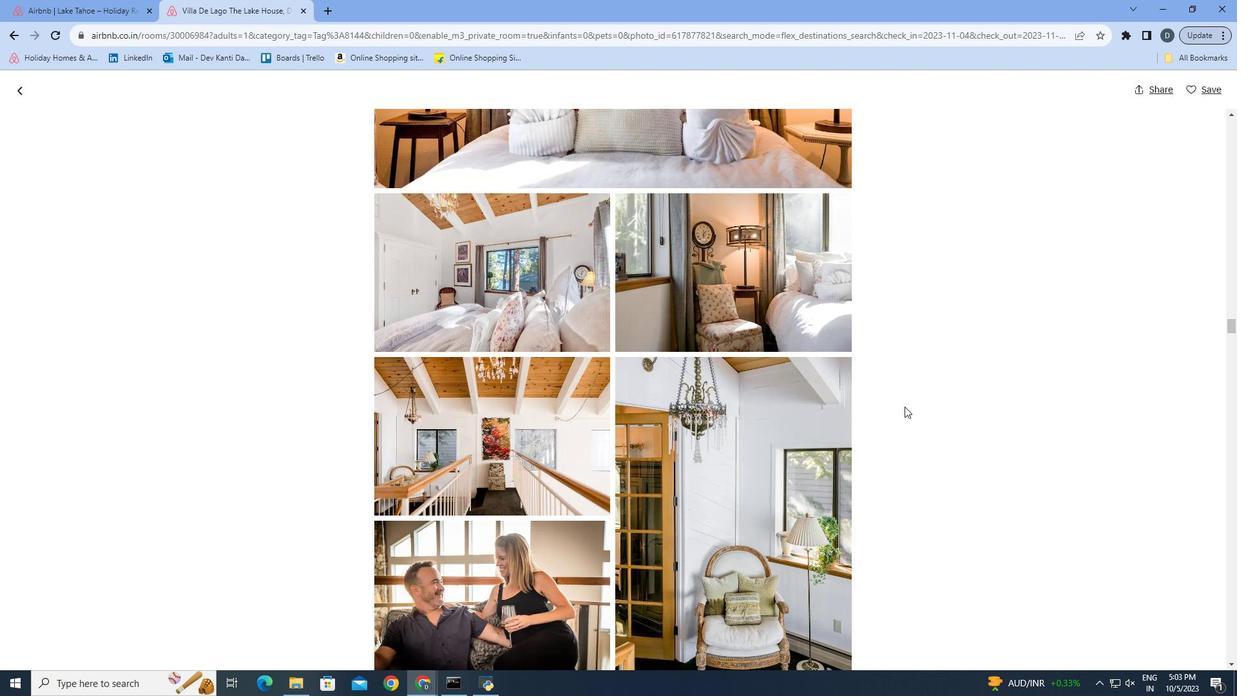 
Action: Mouse scrolled (905, 406) with delta (0, 0)
Screenshot: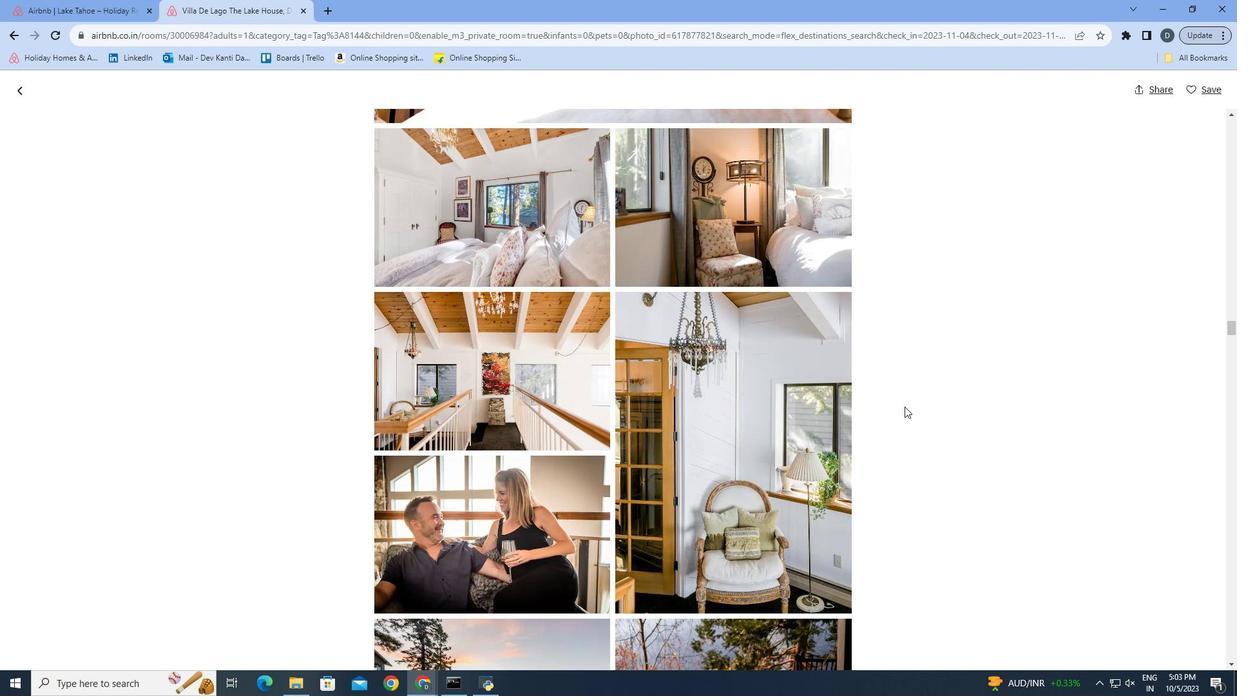 
Action: Mouse scrolled (905, 406) with delta (0, 0)
Screenshot: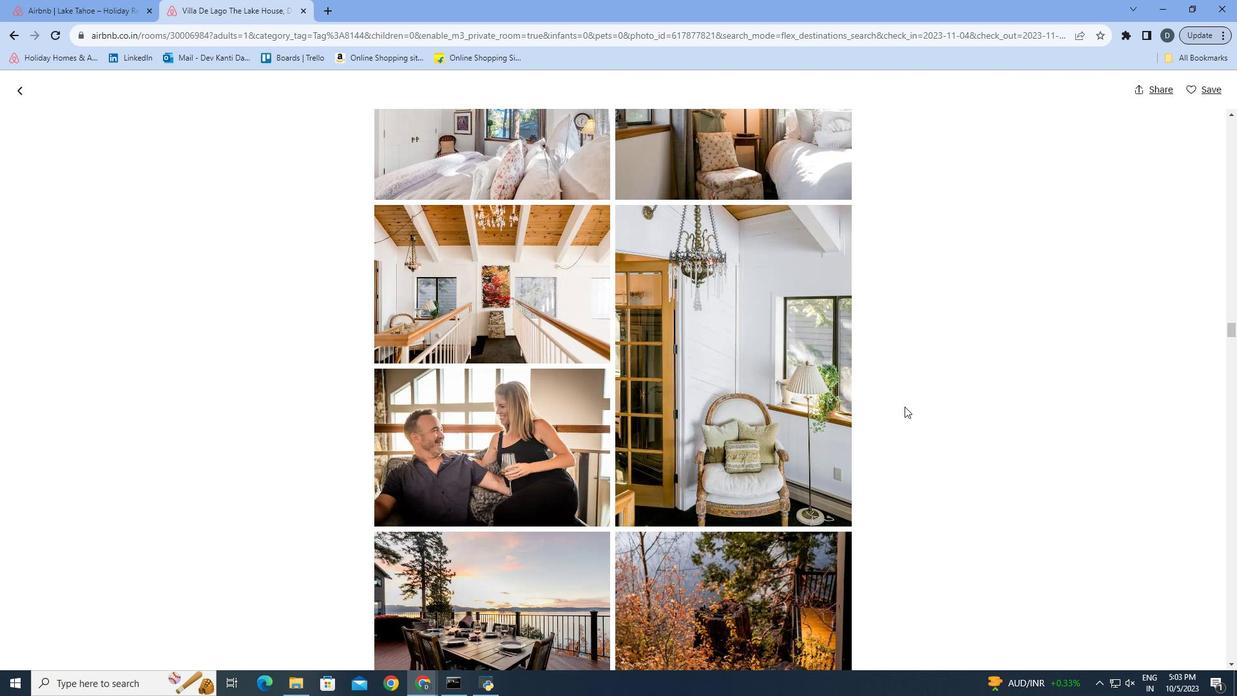 
Action: Mouse scrolled (905, 406) with delta (0, 0)
Screenshot: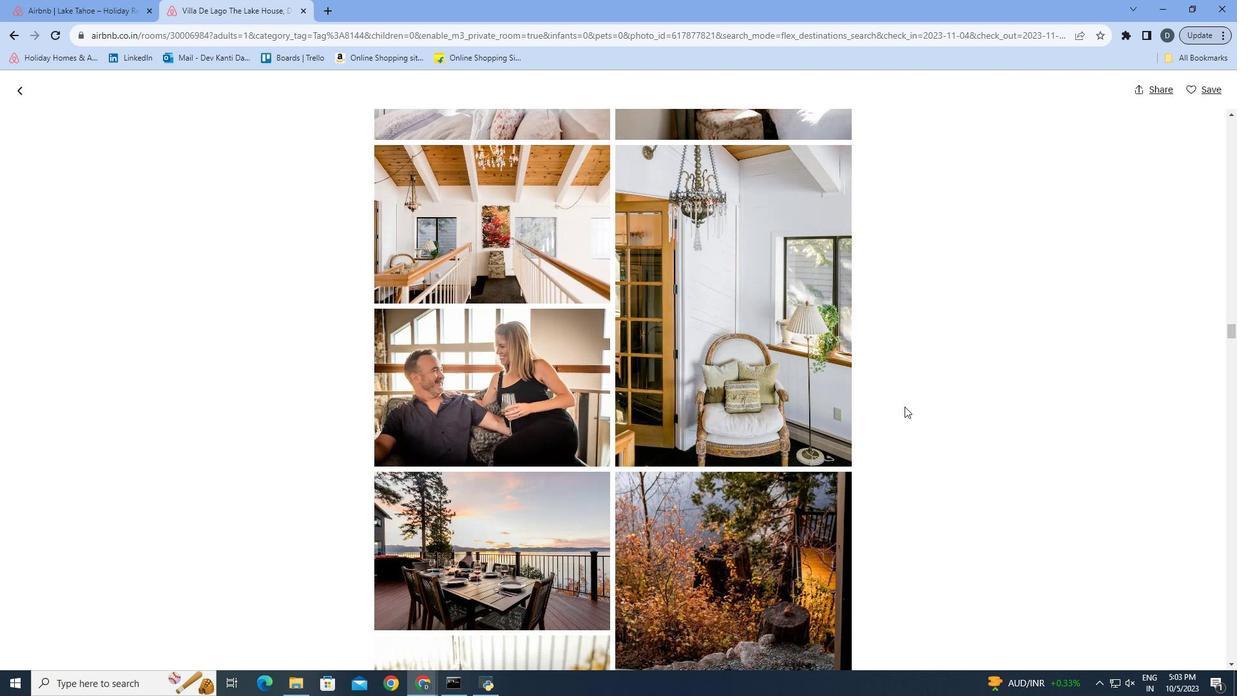 
Action: Mouse scrolled (905, 406) with delta (0, 0)
Screenshot: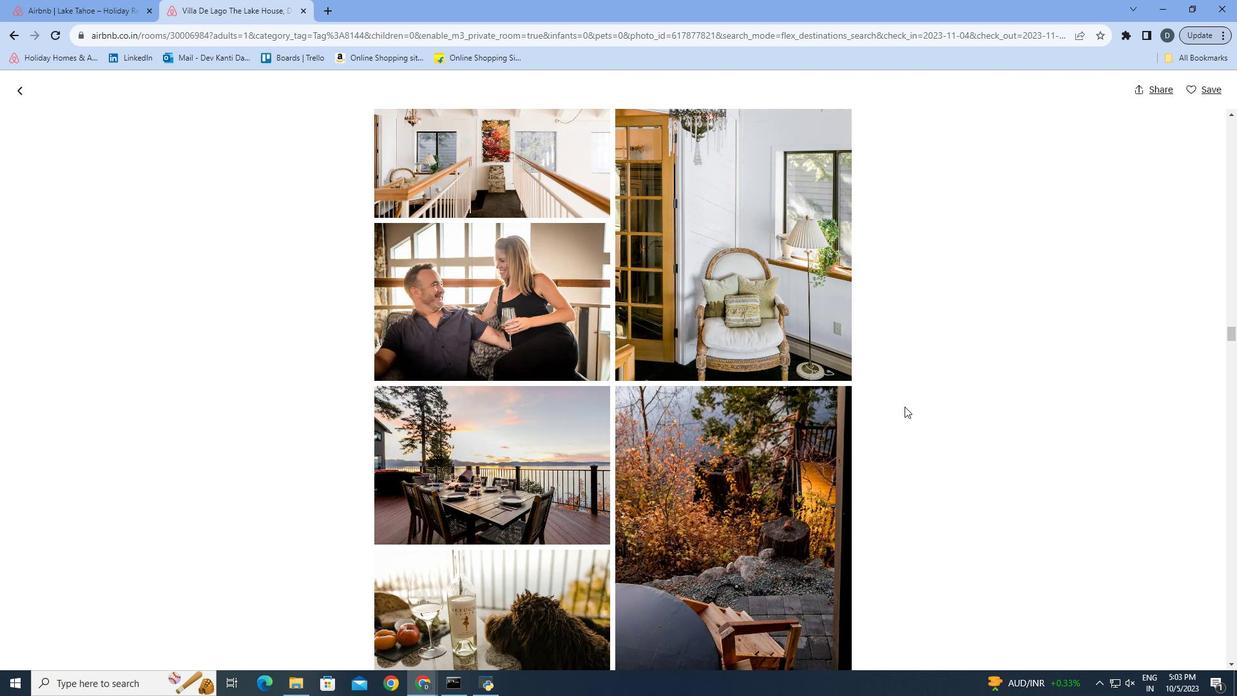 
Action: Mouse scrolled (905, 406) with delta (0, 0)
Screenshot: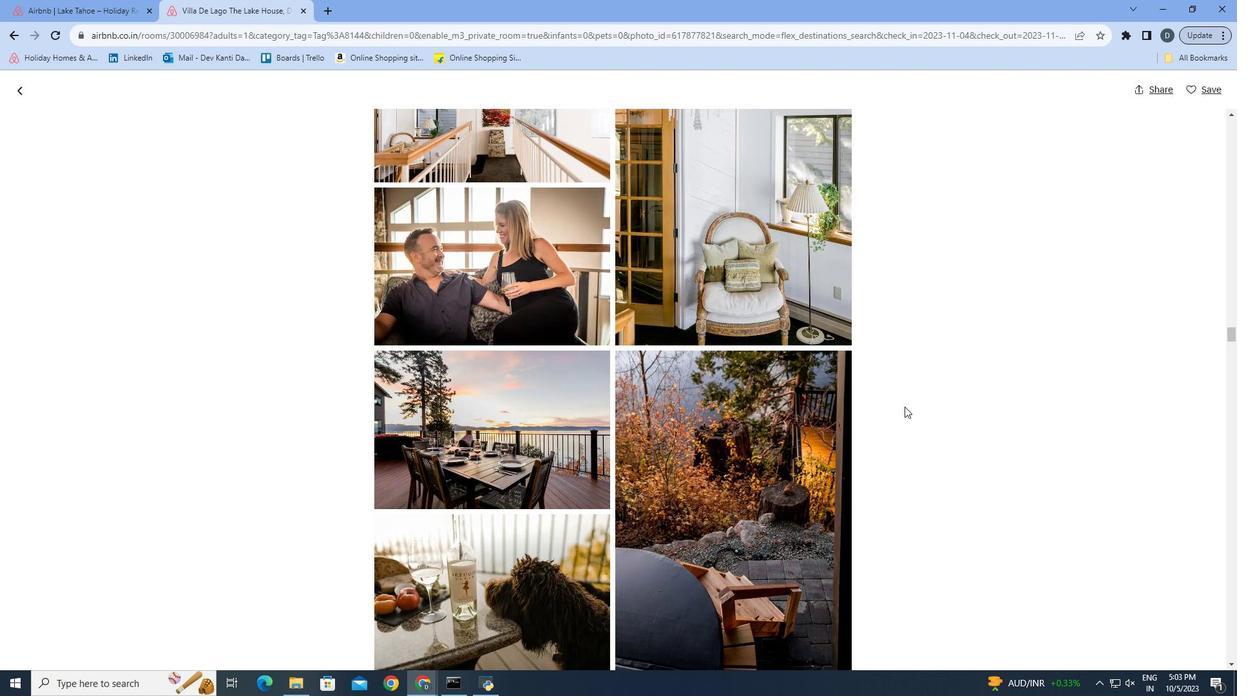 
Action: Mouse scrolled (905, 406) with delta (0, 0)
Screenshot: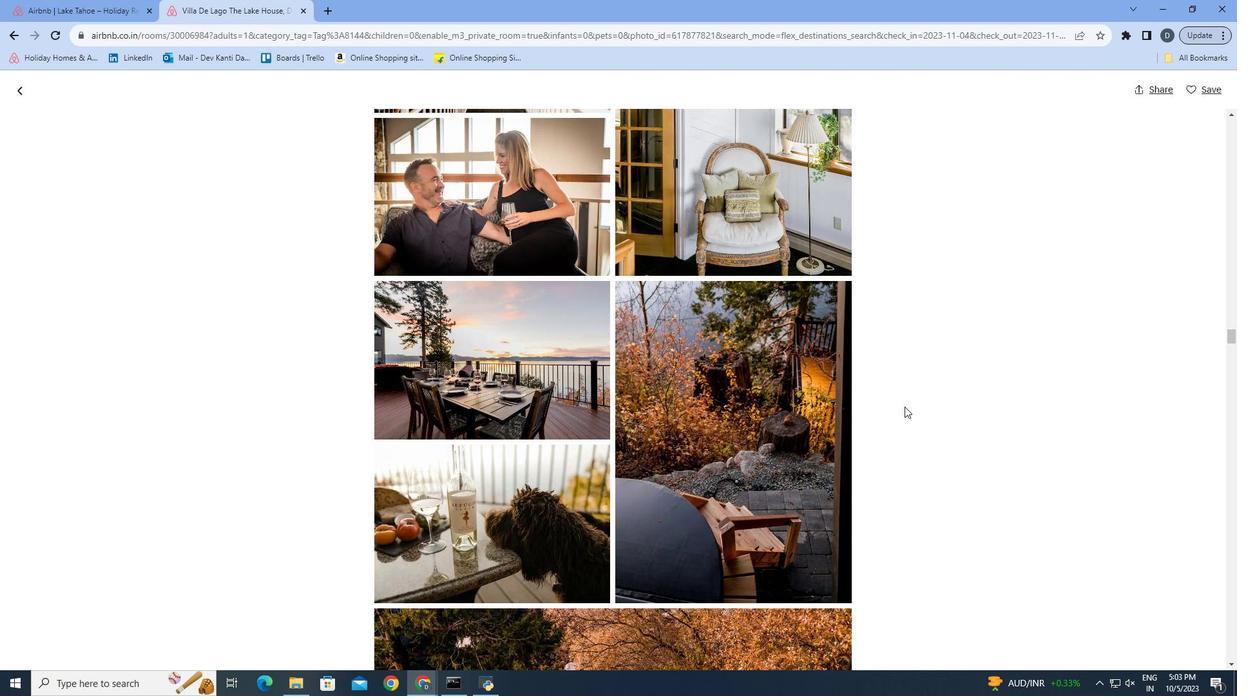 
Action: Mouse scrolled (905, 406) with delta (0, 0)
Screenshot: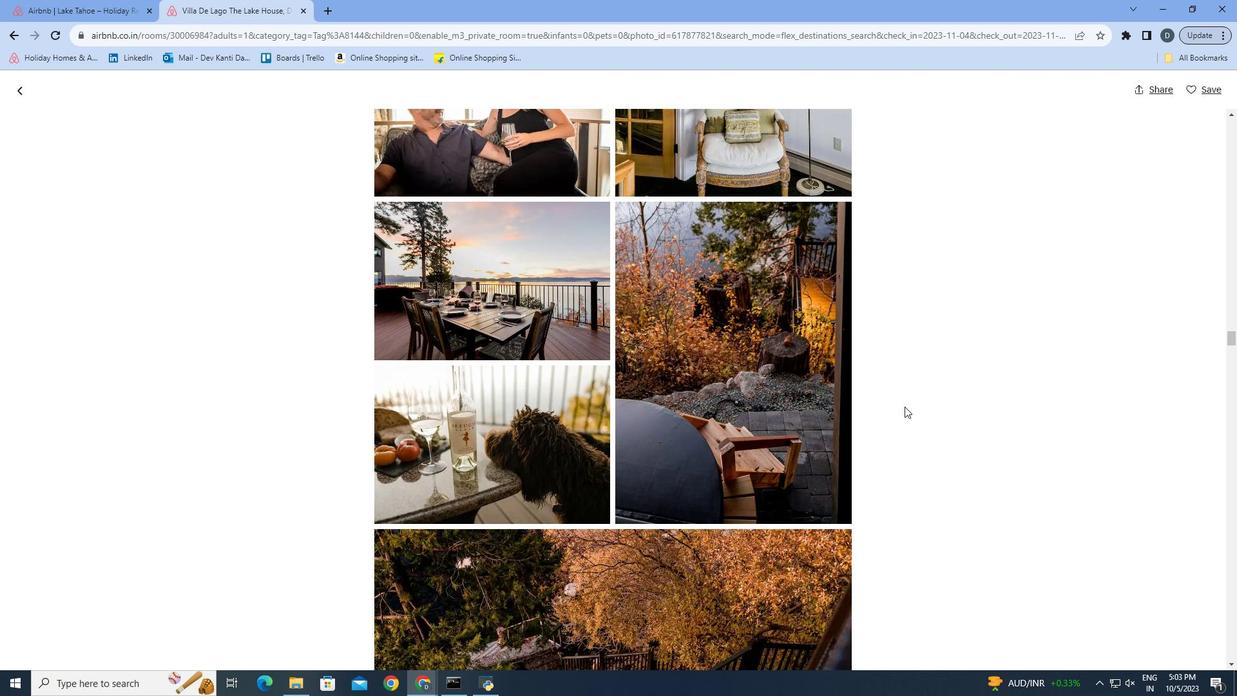 
Action: Mouse scrolled (905, 406) with delta (0, 0)
Screenshot: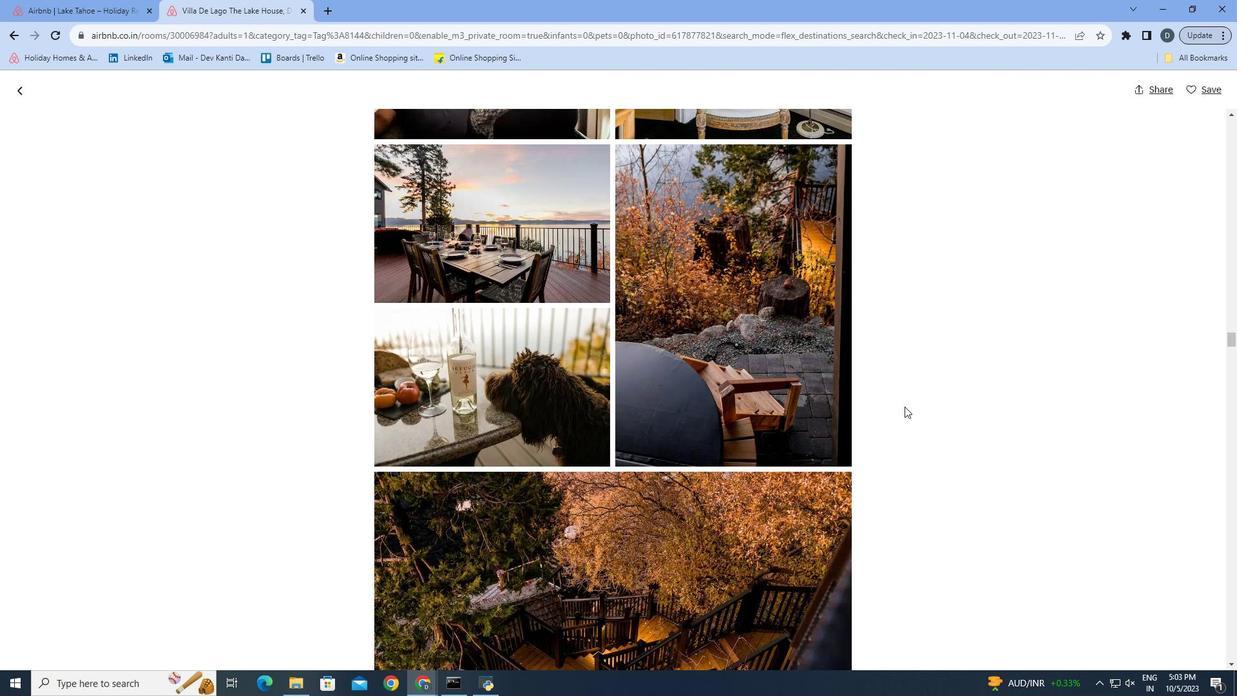 
Action: Mouse scrolled (905, 406) with delta (0, 0)
Screenshot: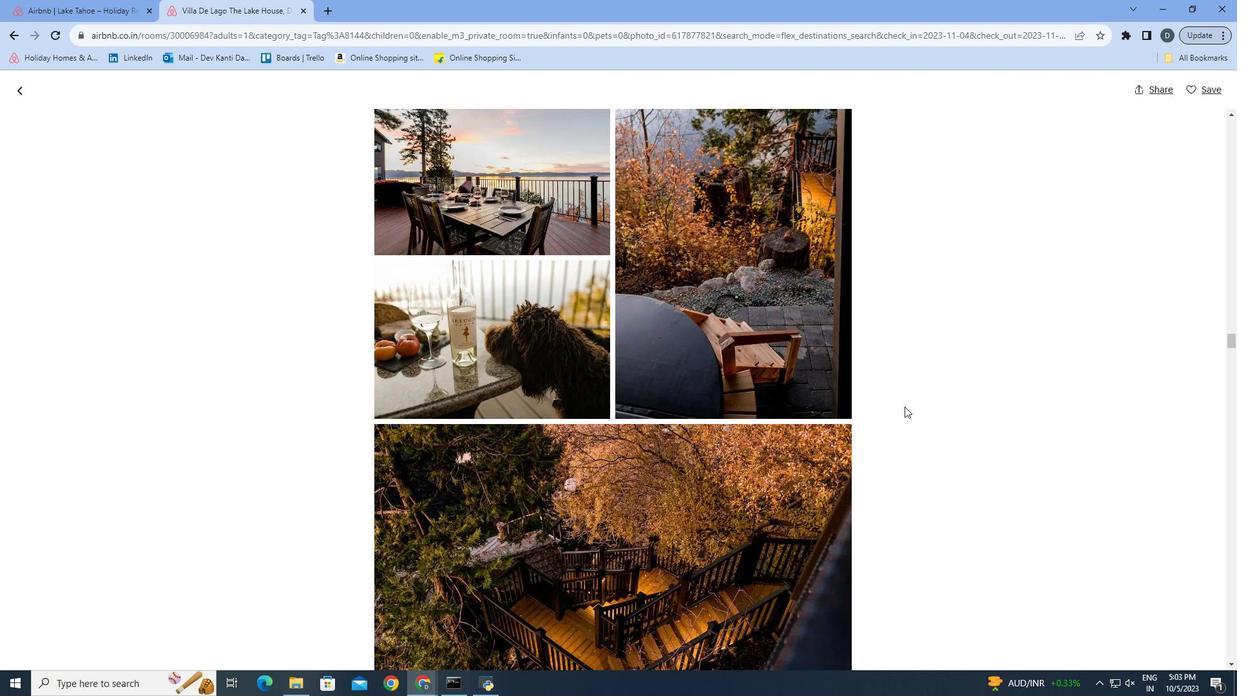 
Action: Mouse scrolled (905, 406) with delta (0, 0)
Screenshot: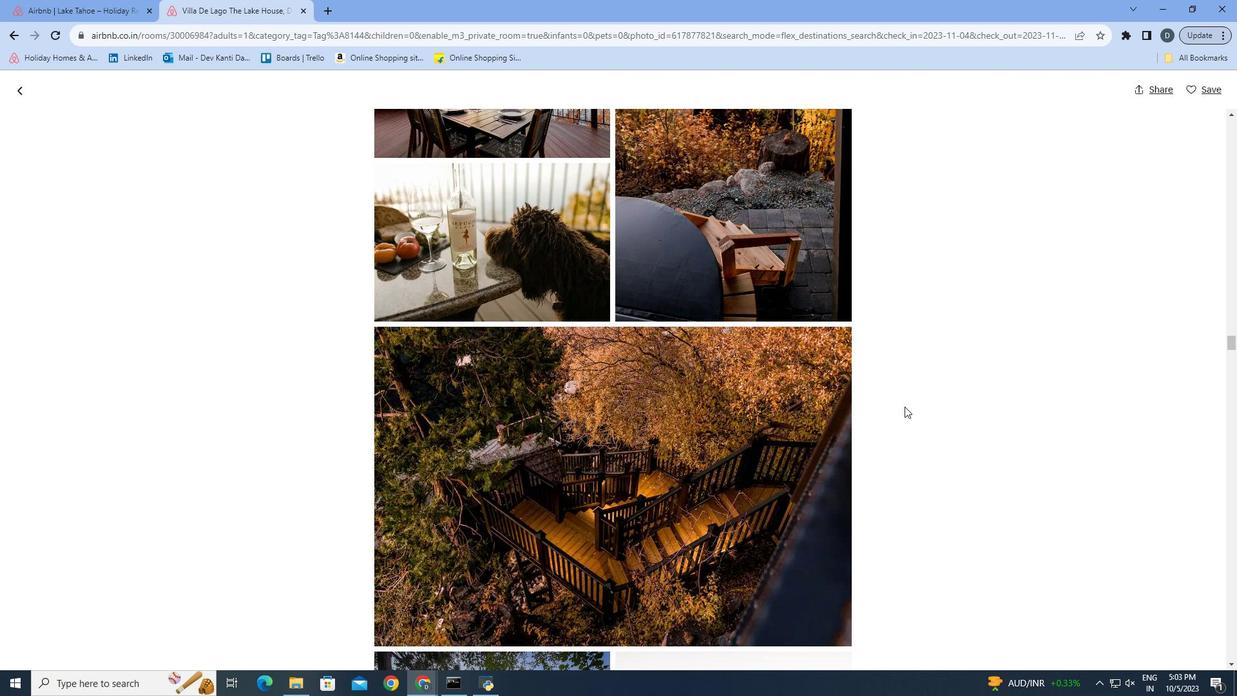 
Action: Mouse scrolled (905, 406) with delta (0, 0)
Screenshot: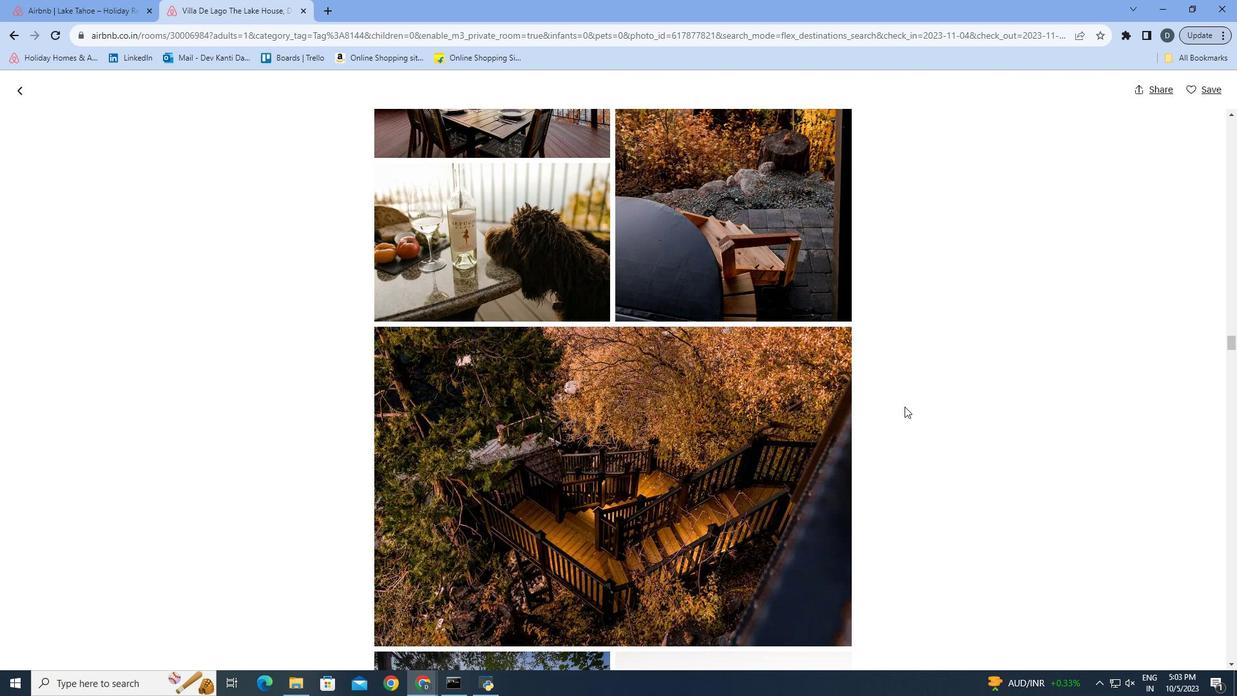 
Action: Mouse scrolled (905, 406) with delta (0, 0)
Screenshot: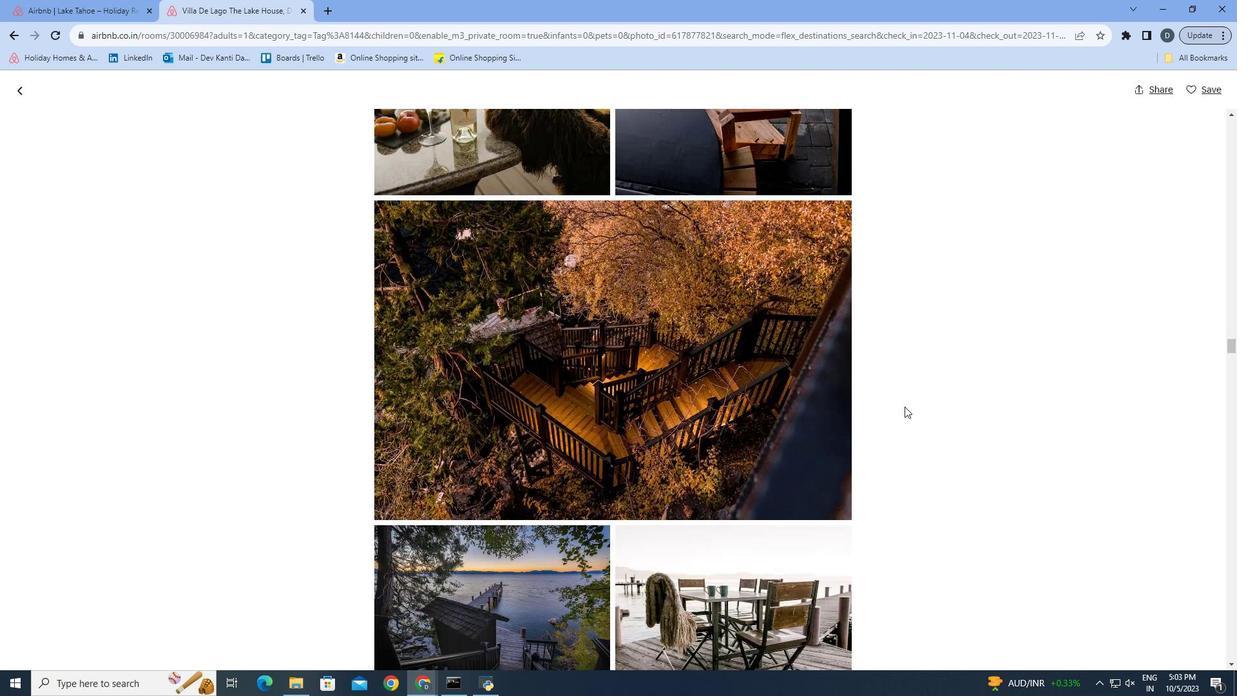 
Action: Mouse scrolled (905, 406) with delta (0, 0)
Screenshot: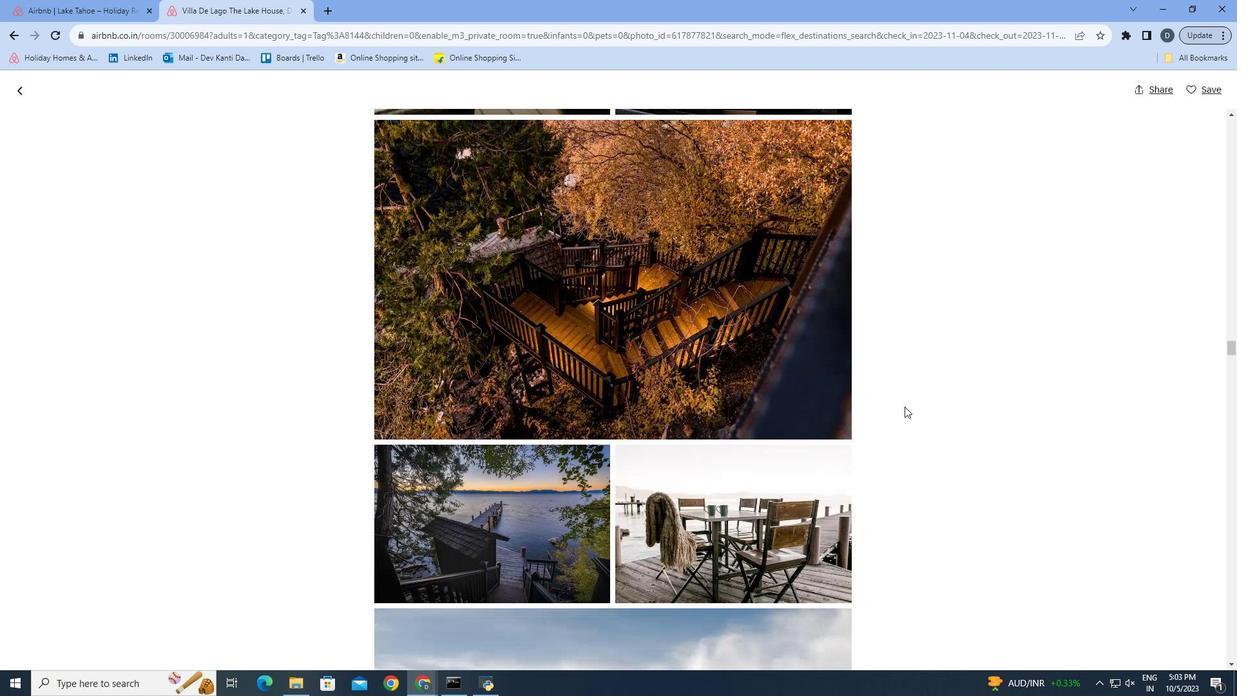 
Action: Mouse scrolled (905, 406) with delta (0, 0)
Screenshot: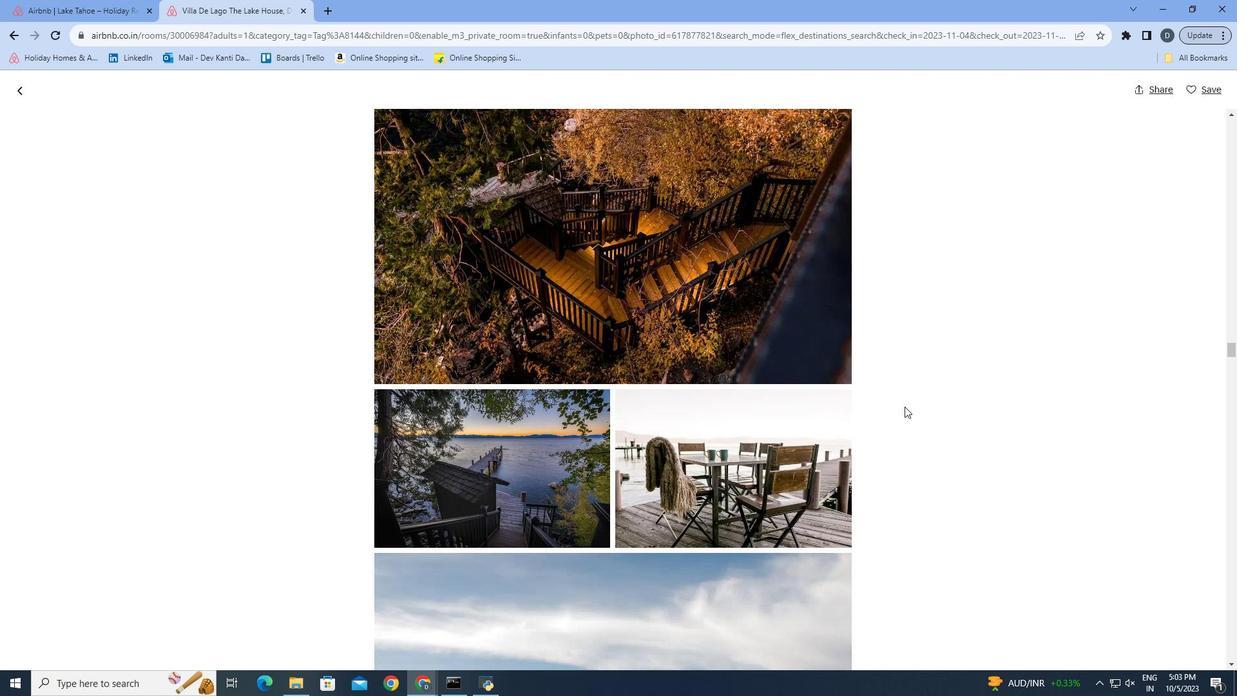 
Action: Mouse scrolled (905, 406) with delta (0, 0)
Screenshot: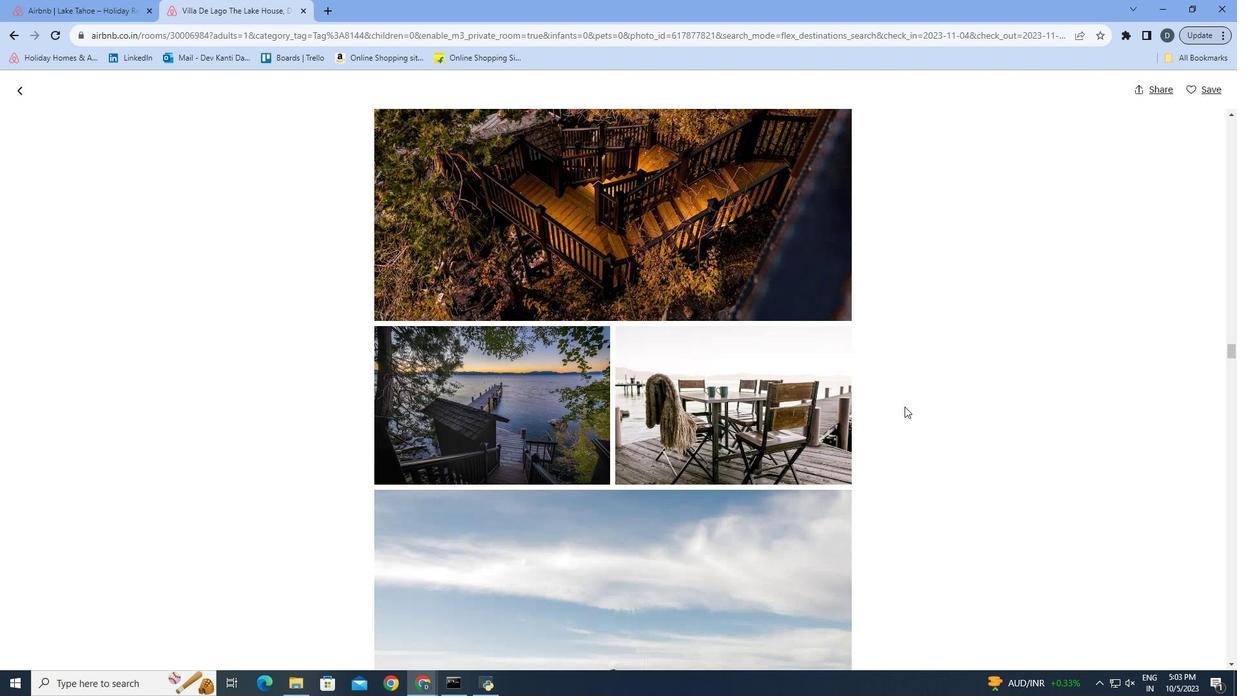 
Action: Mouse scrolled (905, 406) with delta (0, 0)
Screenshot: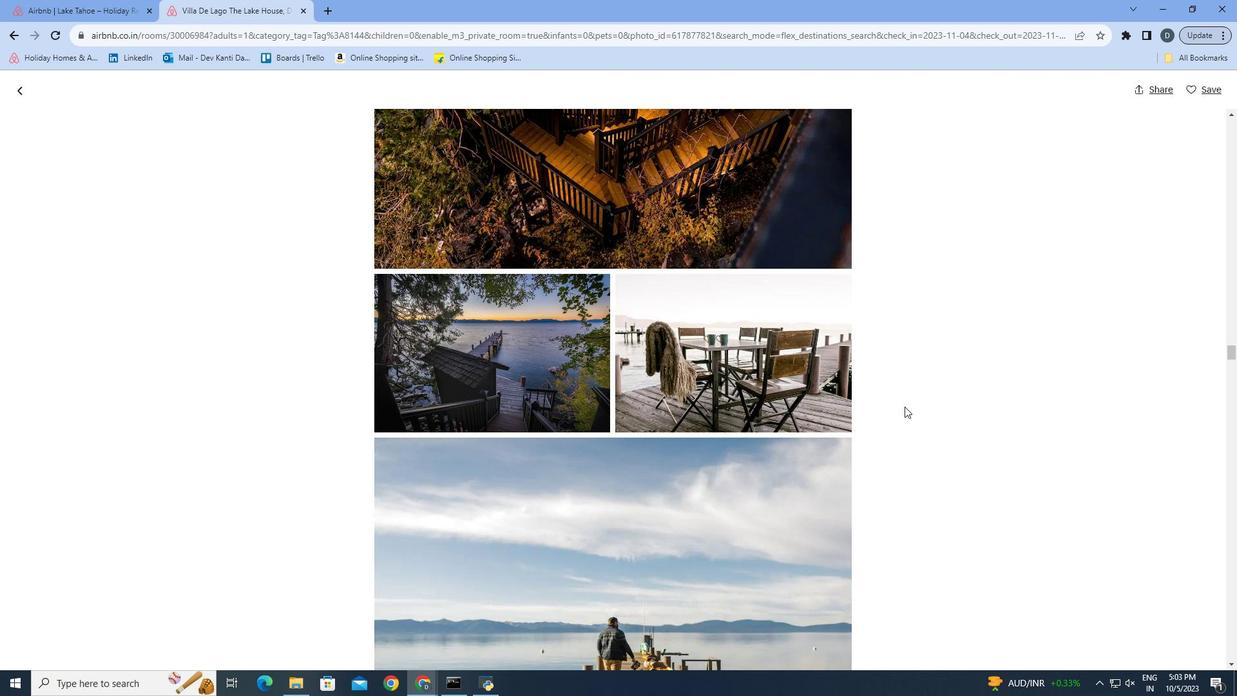 
Action: Mouse scrolled (905, 406) with delta (0, 0)
Screenshot: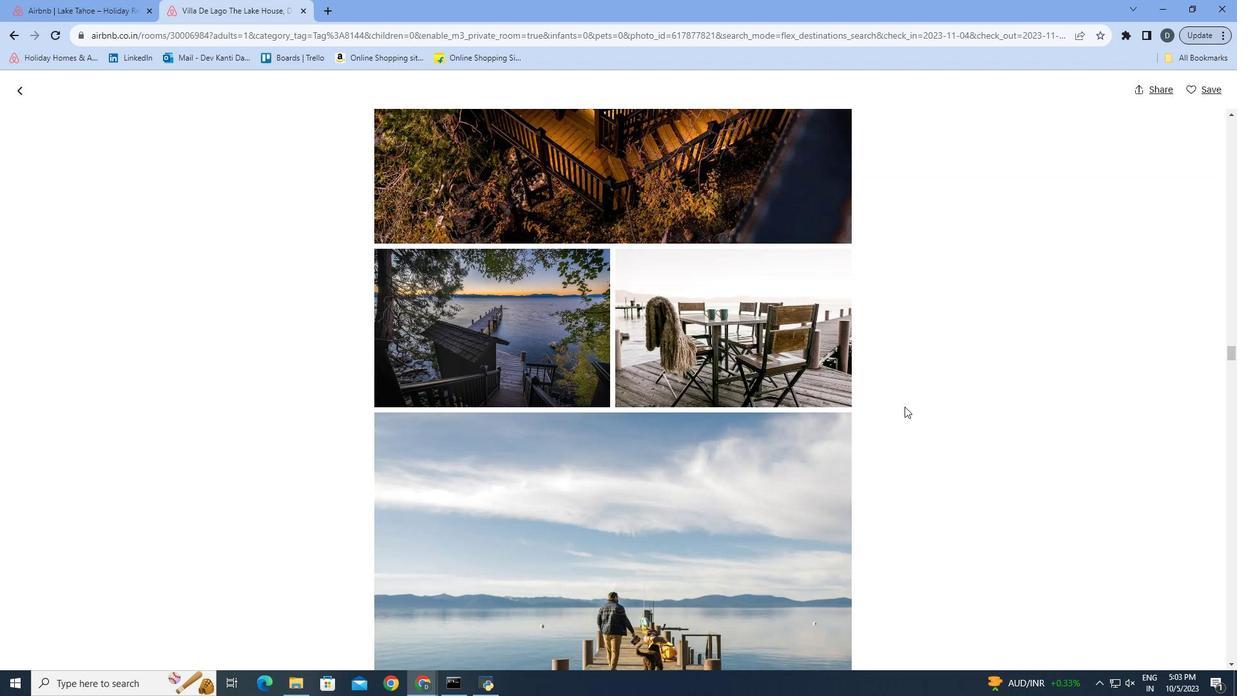 
Action: Mouse scrolled (905, 406) with delta (0, 0)
Screenshot: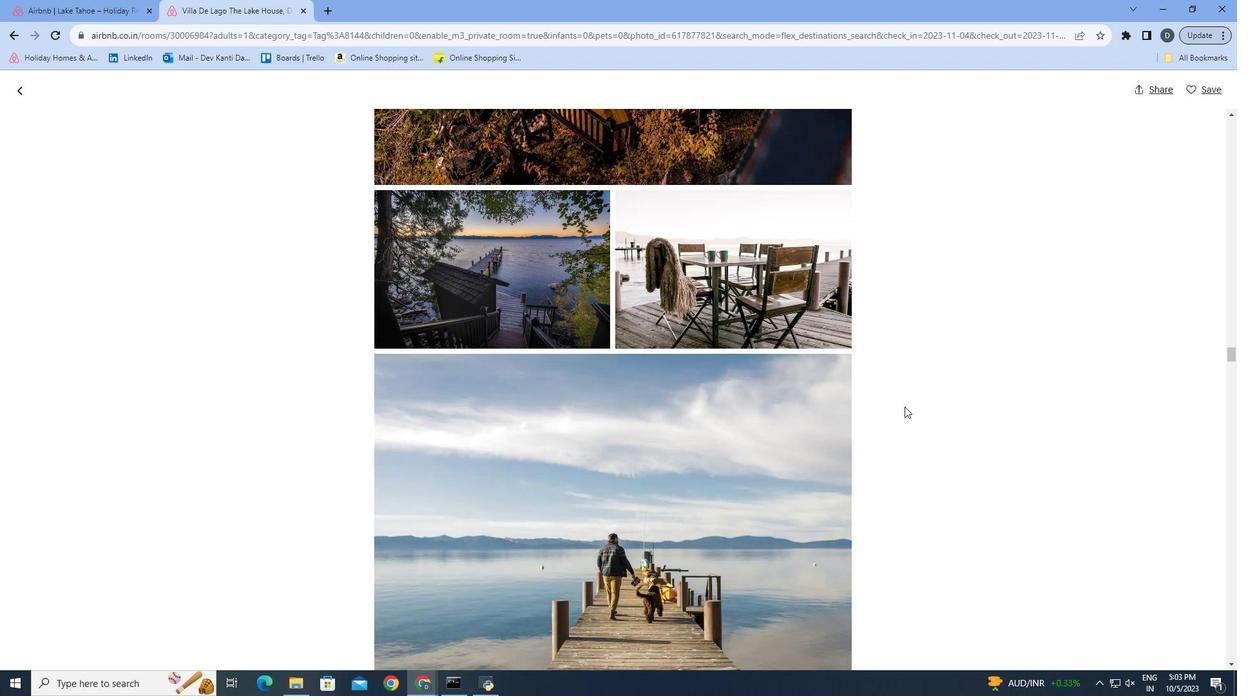 
Action: Mouse scrolled (905, 406) with delta (0, 0)
Screenshot: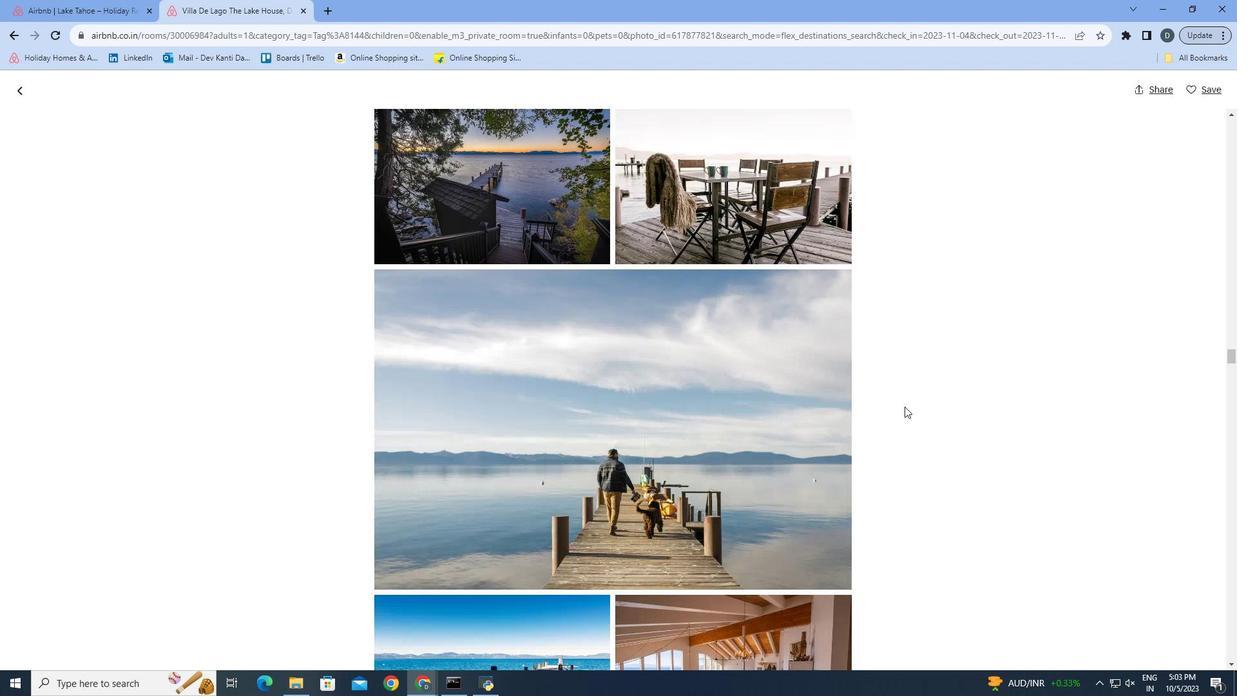 
Action: Mouse scrolled (905, 406) with delta (0, 0)
Screenshot: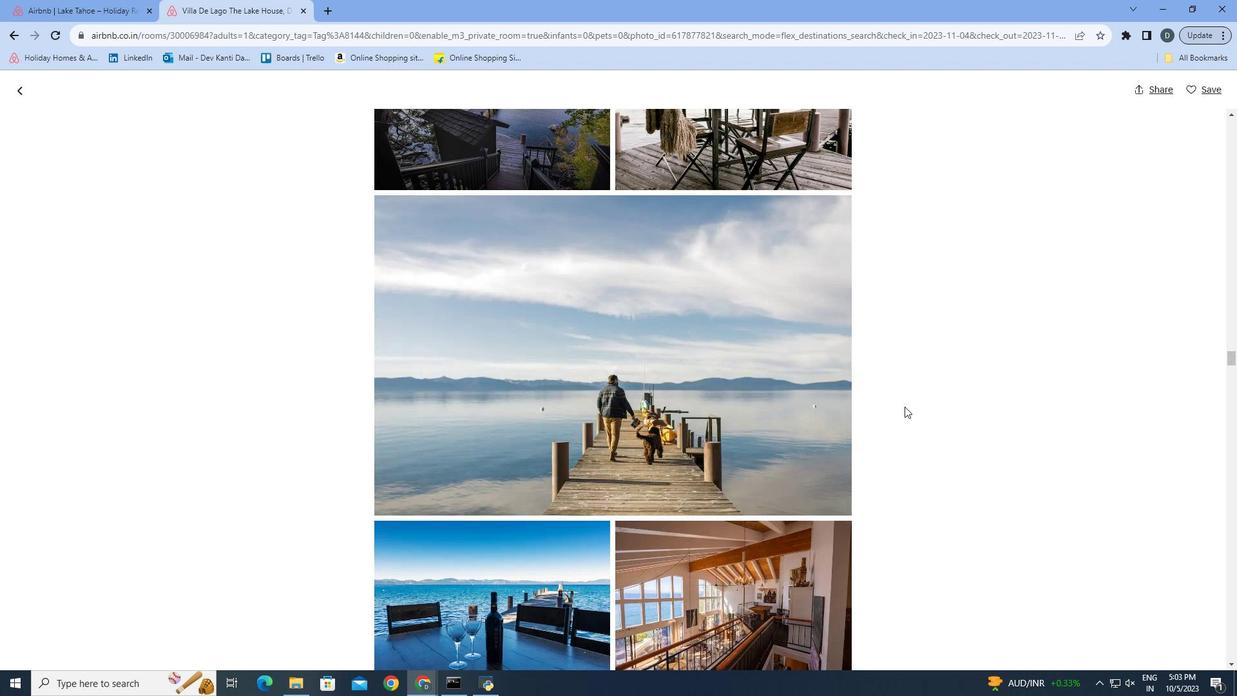 
Action: Mouse scrolled (905, 406) with delta (0, 0)
Screenshot: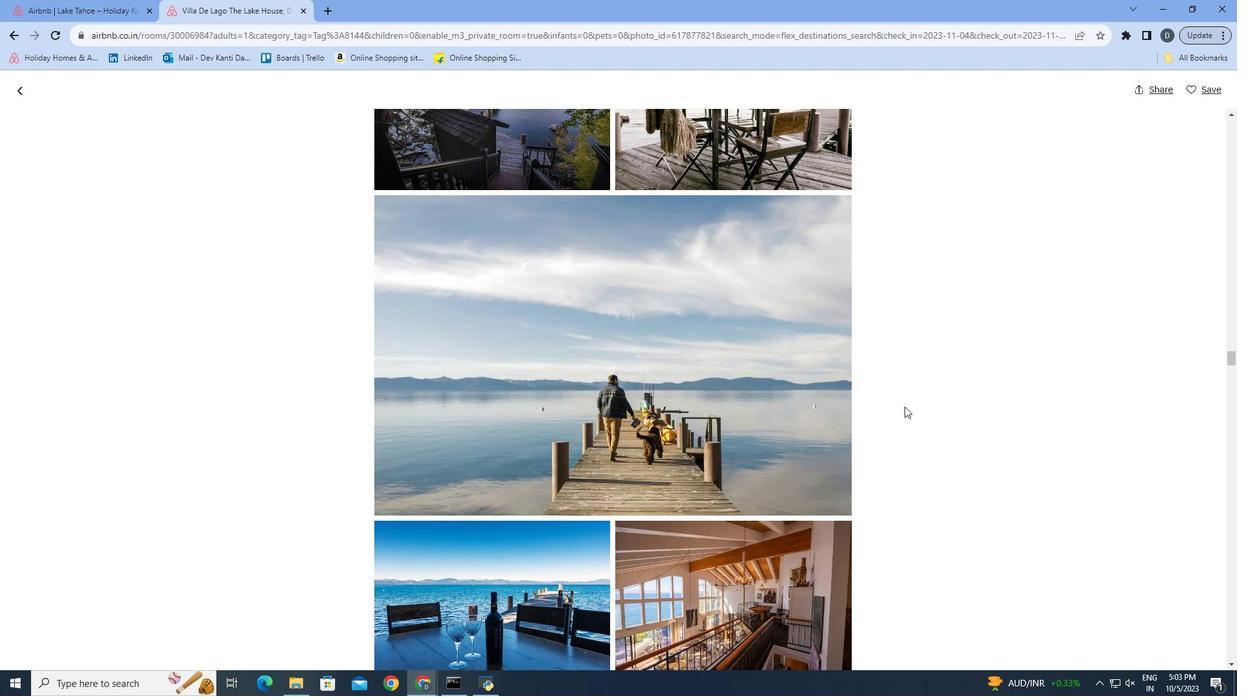 
Action: Mouse scrolled (905, 406) with delta (0, 0)
Screenshot: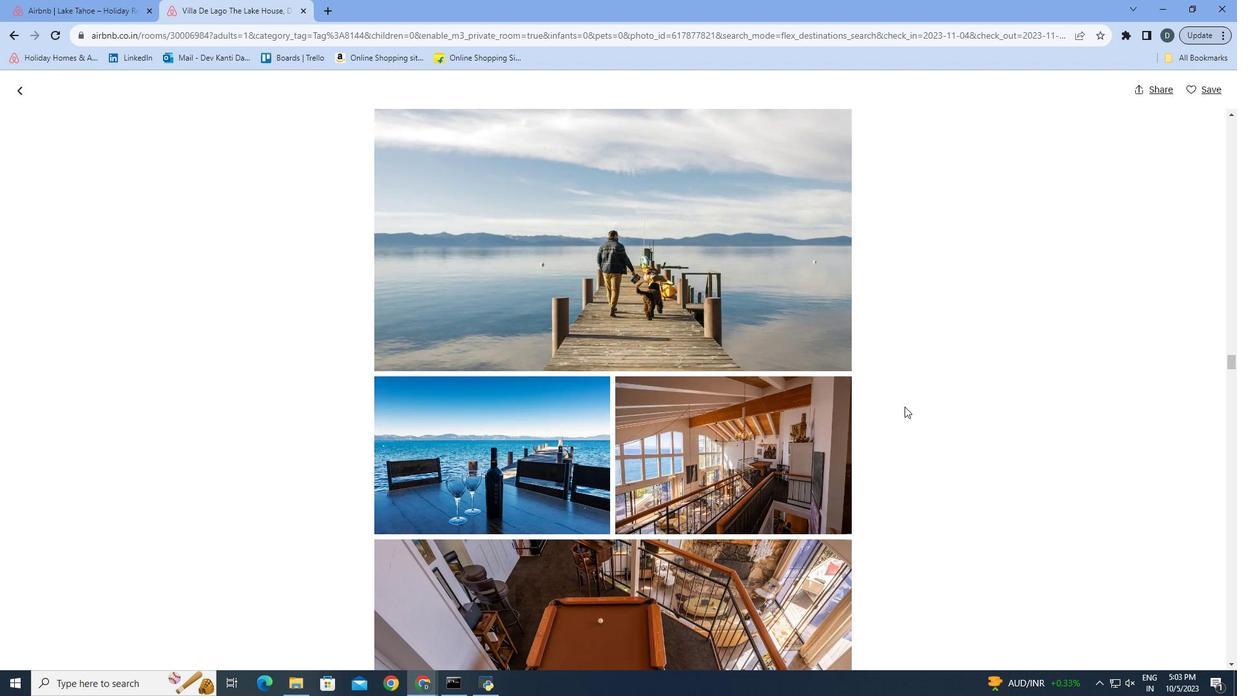 
Action: Mouse scrolled (905, 406) with delta (0, 0)
Screenshot: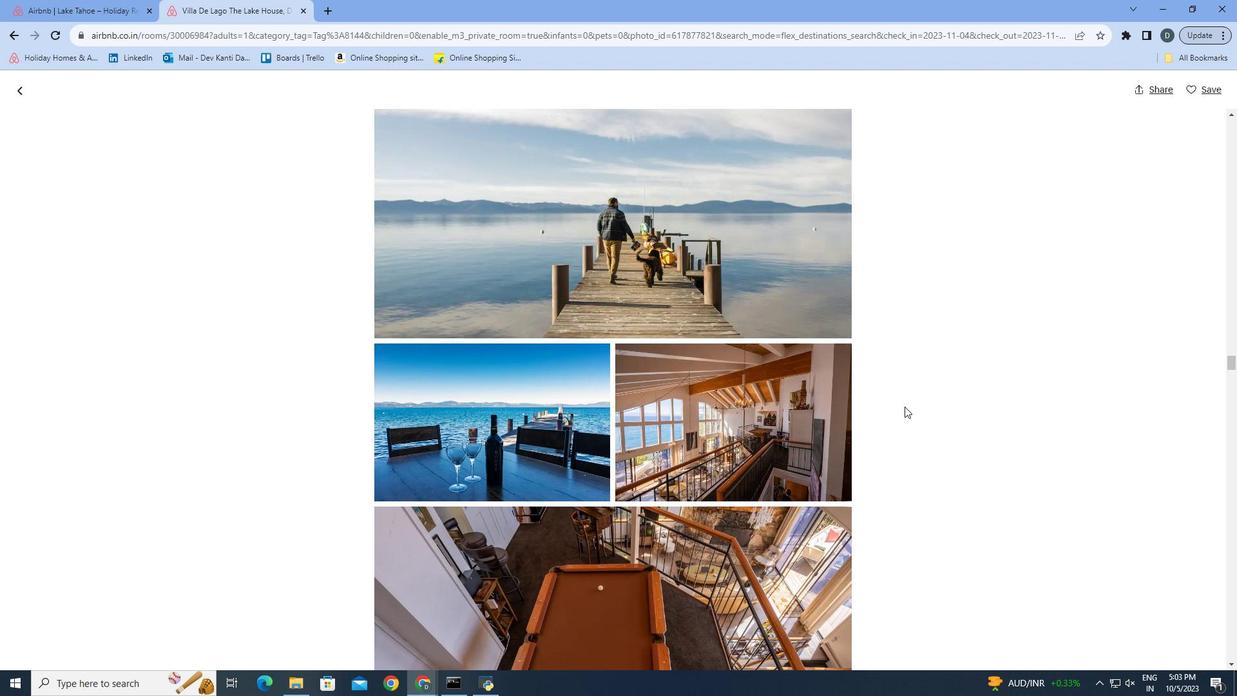 
Action: Mouse scrolled (905, 406) with delta (0, 0)
Screenshot: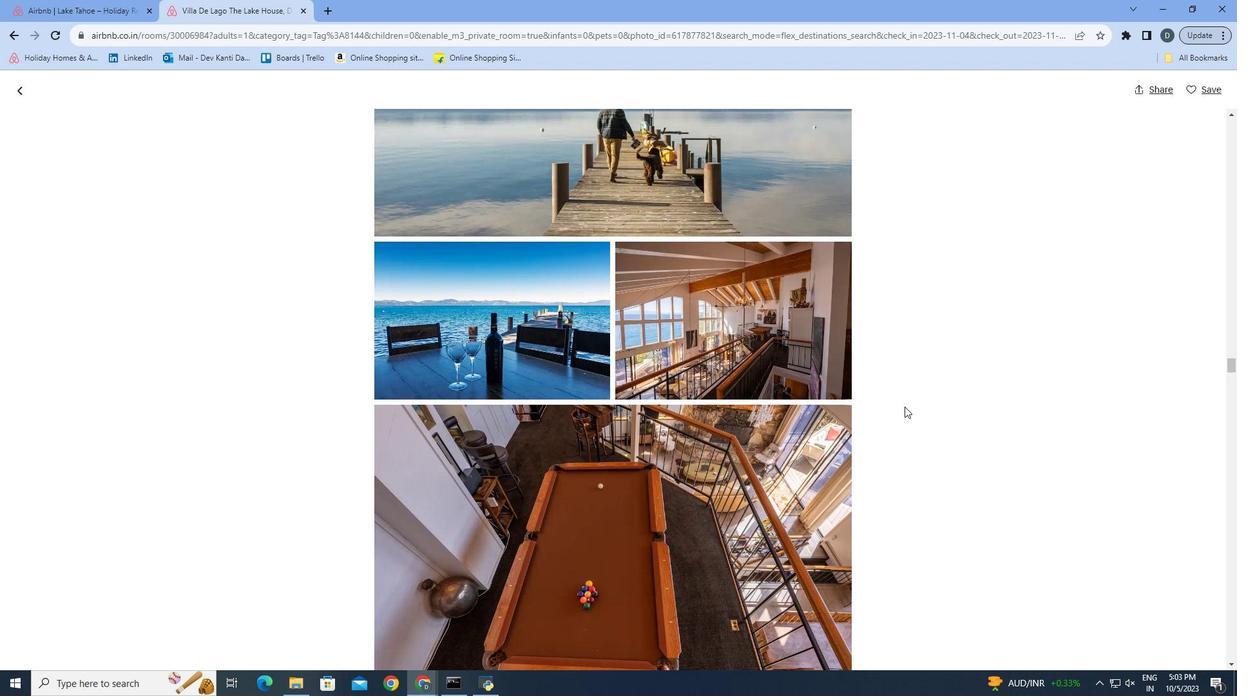 
Action: Mouse scrolled (905, 406) with delta (0, 0)
Screenshot: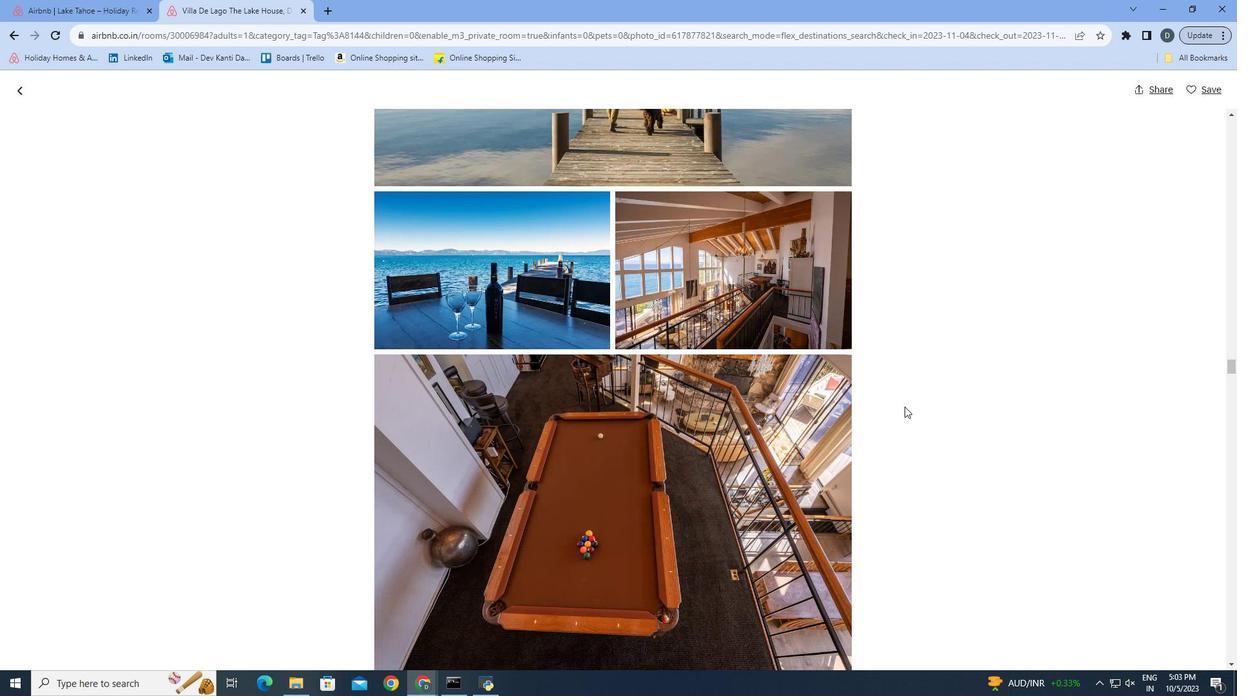 
Action: Mouse scrolled (905, 406) with delta (0, 0)
Screenshot: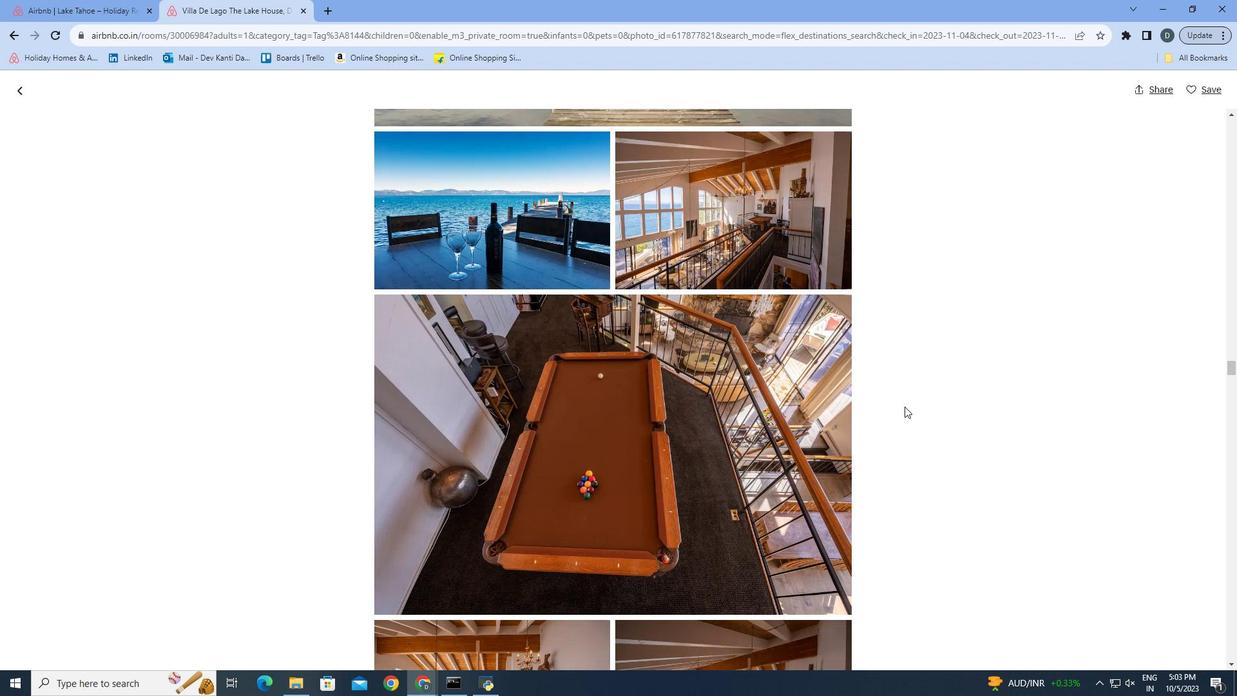 
Action: Mouse scrolled (905, 406) with delta (0, 0)
Screenshot: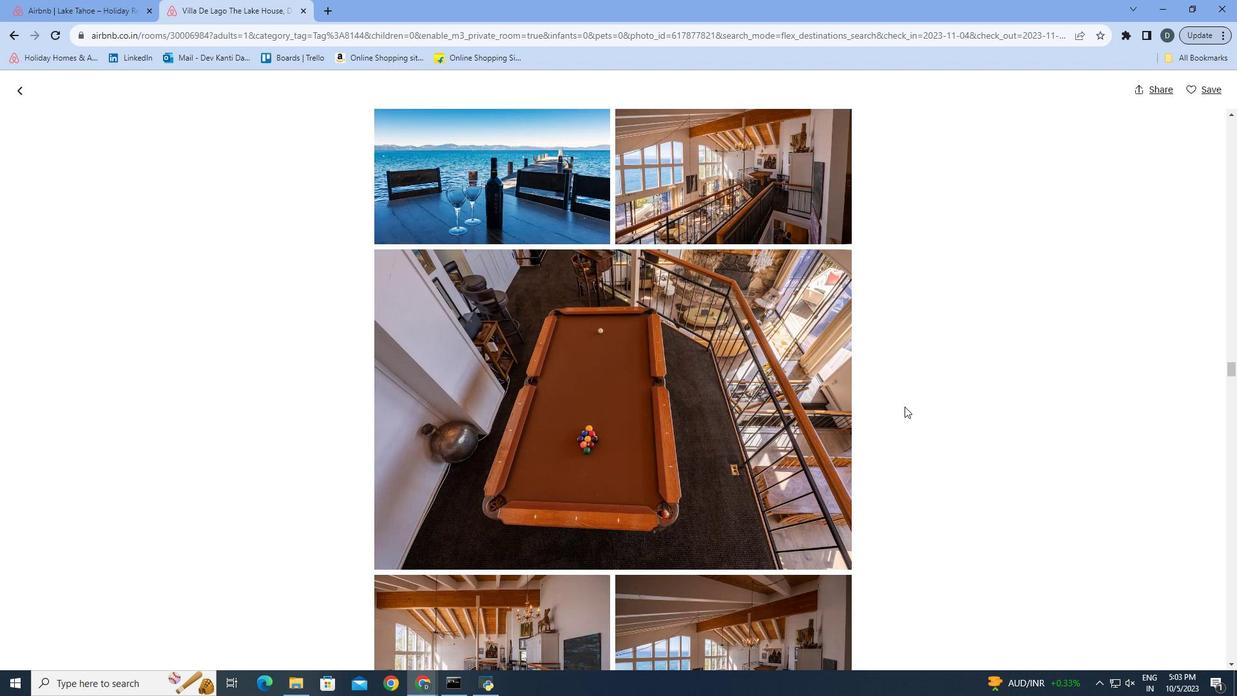 
Action: Mouse scrolled (905, 406) with delta (0, 0)
Screenshot: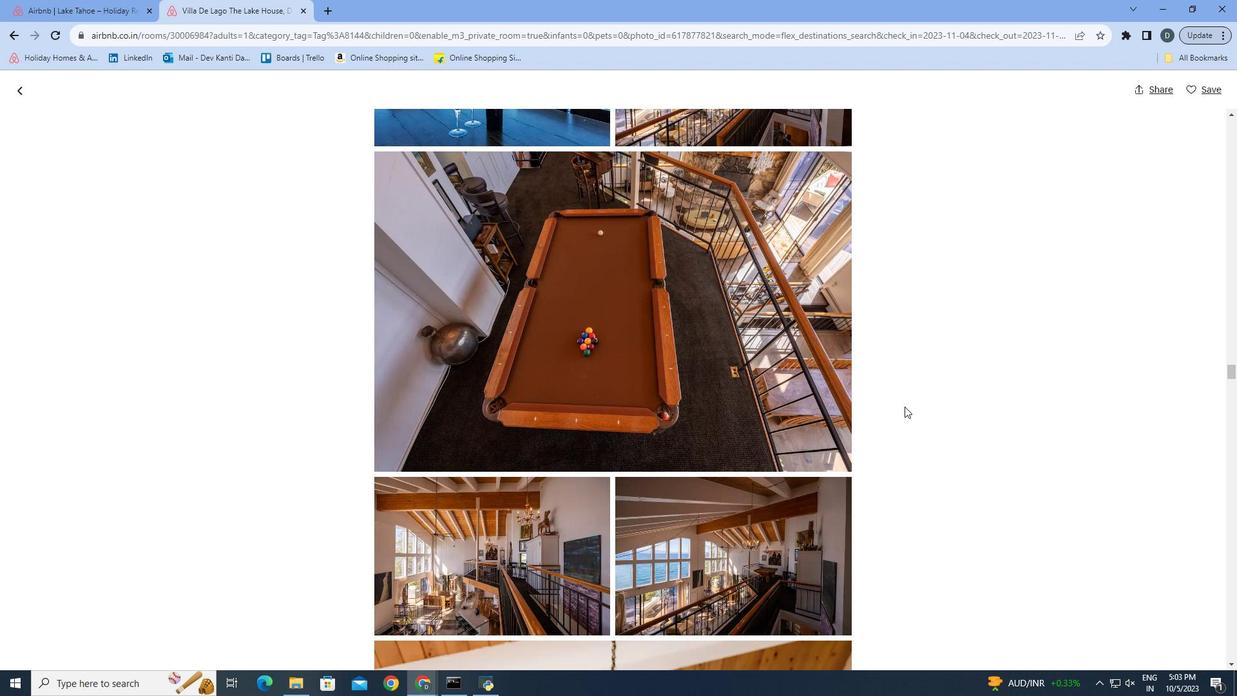 
Action: Mouse scrolled (905, 406) with delta (0, 0)
Screenshot: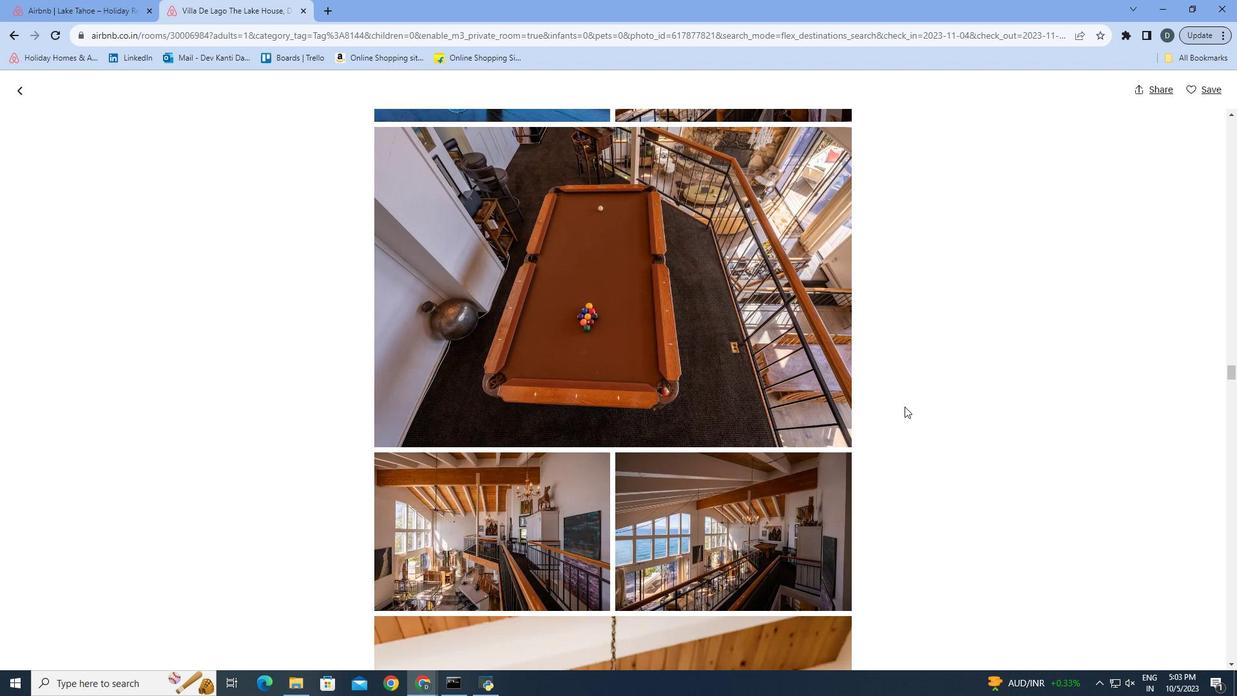 
Action: Mouse scrolled (905, 406) with delta (0, 0)
Screenshot: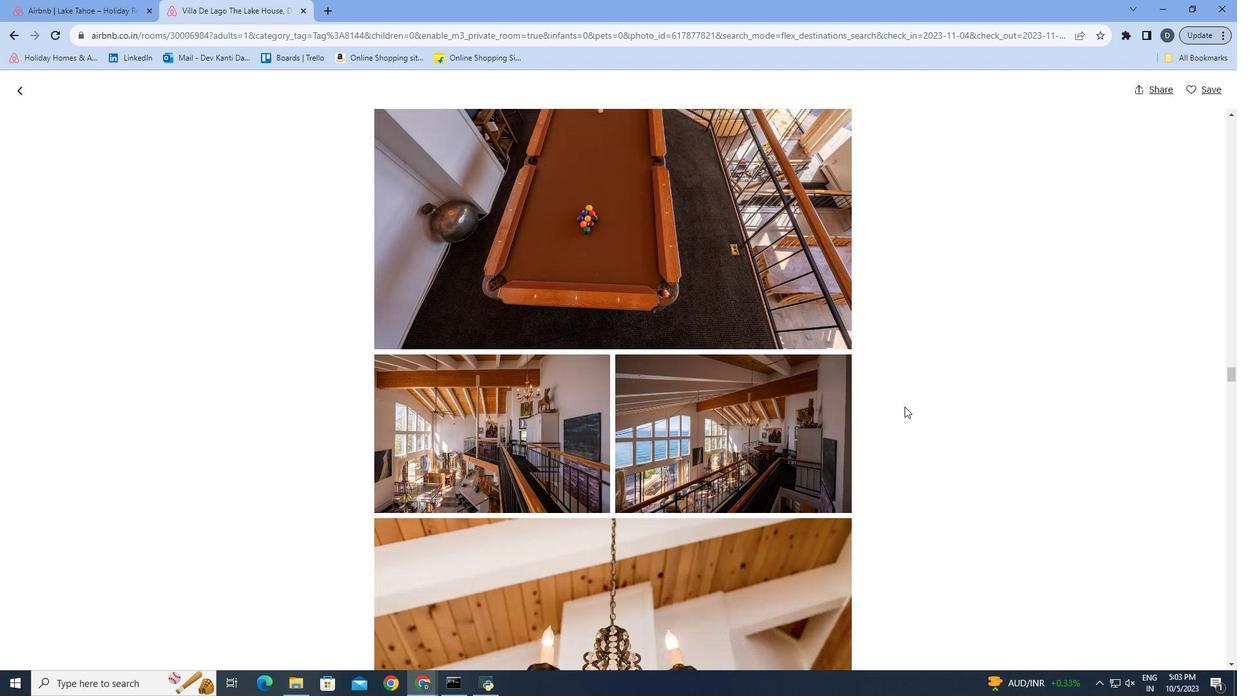 
Action: Mouse scrolled (905, 406) with delta (0, 0)
Screenshot: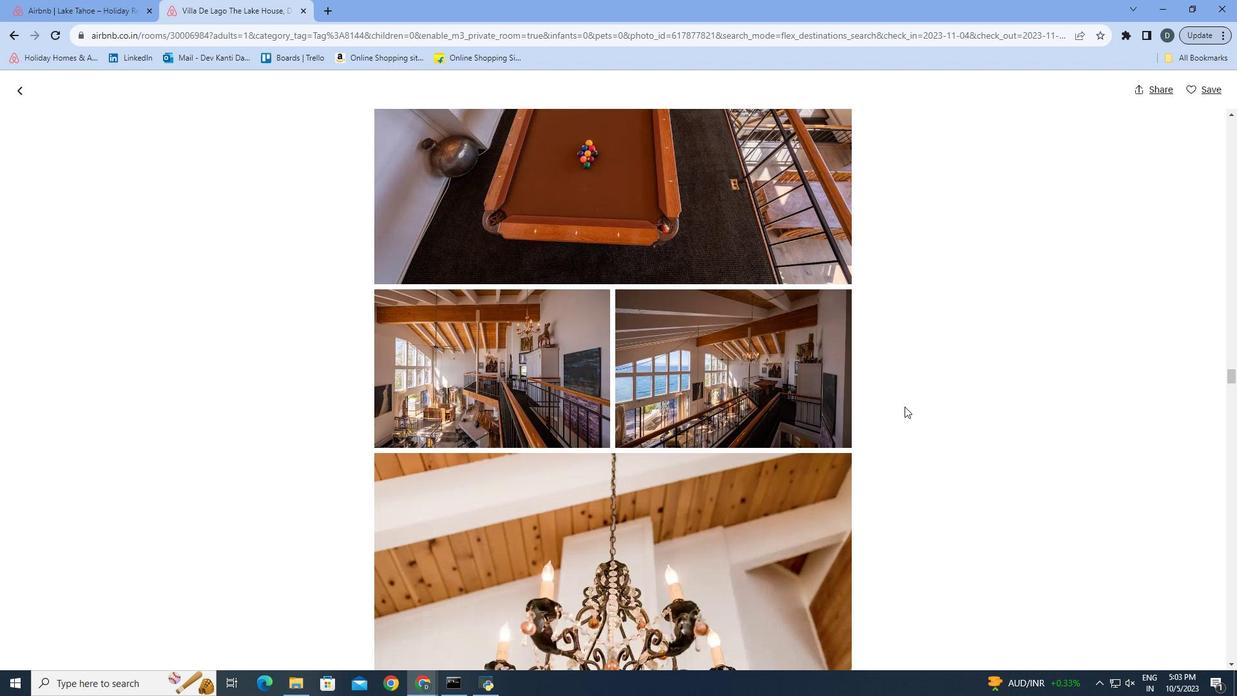 
Action: Mouse scrolled (905, 406) with delta (0, 0)
Screenshot: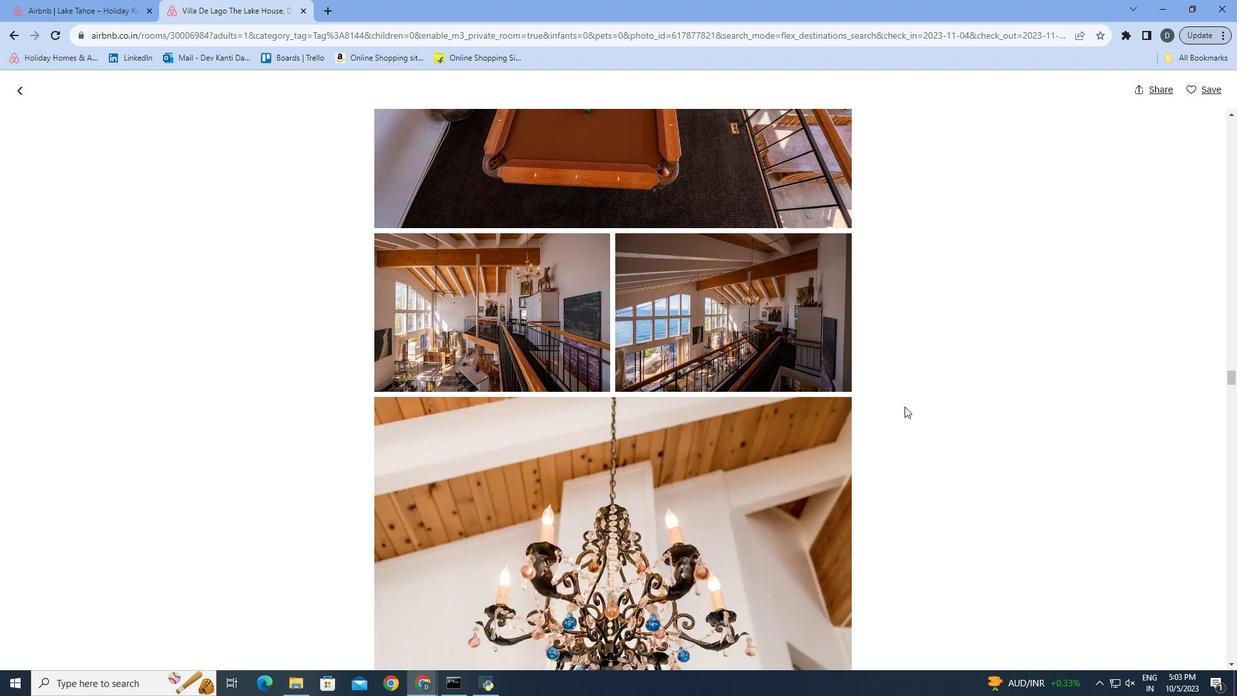 
Action: Mouse scrolled (905, 406) with delta (0, 0)
Screenshot: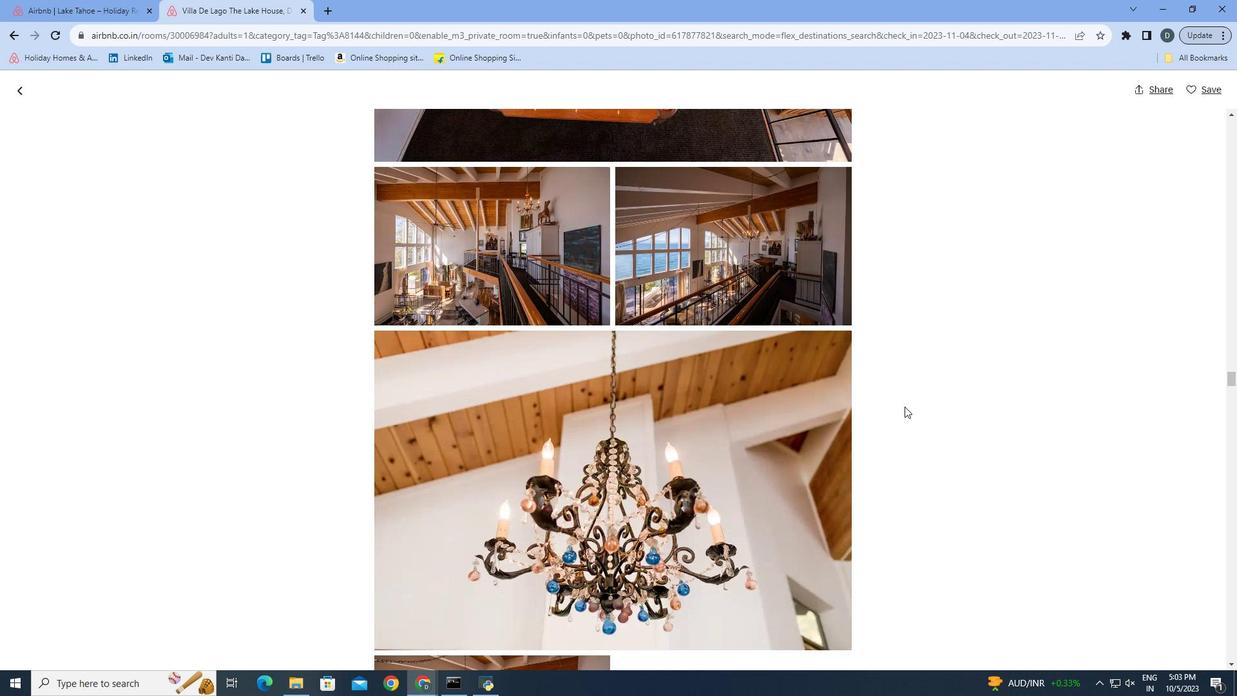 
Action: Mouse scrolled (905, 406) with delta (0, 0)
Screenshot: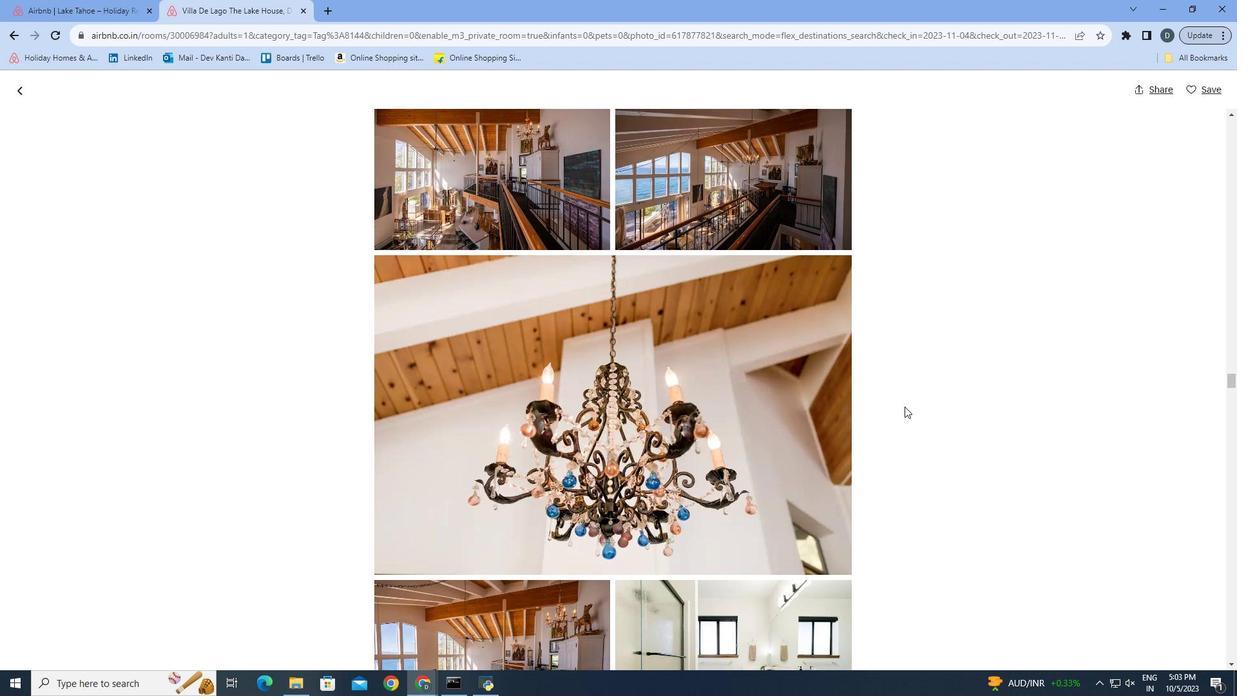 
Action: Mouse scrolled (905, 406) with delta (0, 0)
Screenshot: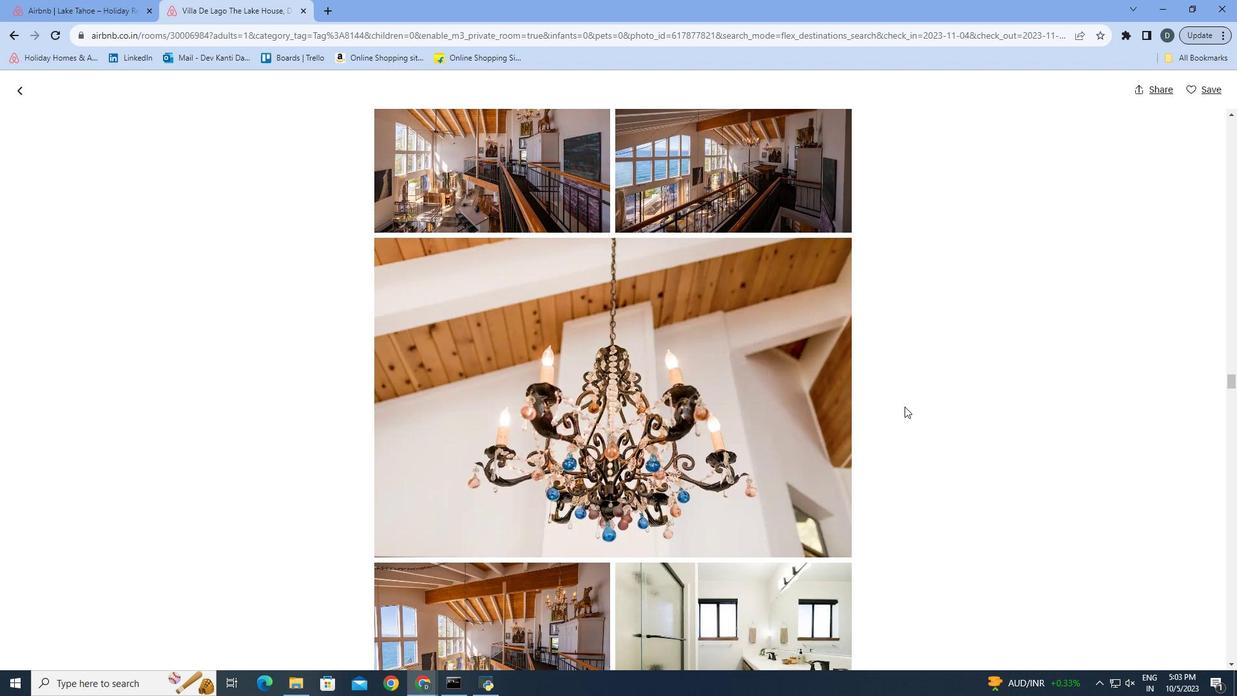
Action: Mouse scrolled (905, 406) with delta (0, 0)
Screenshot: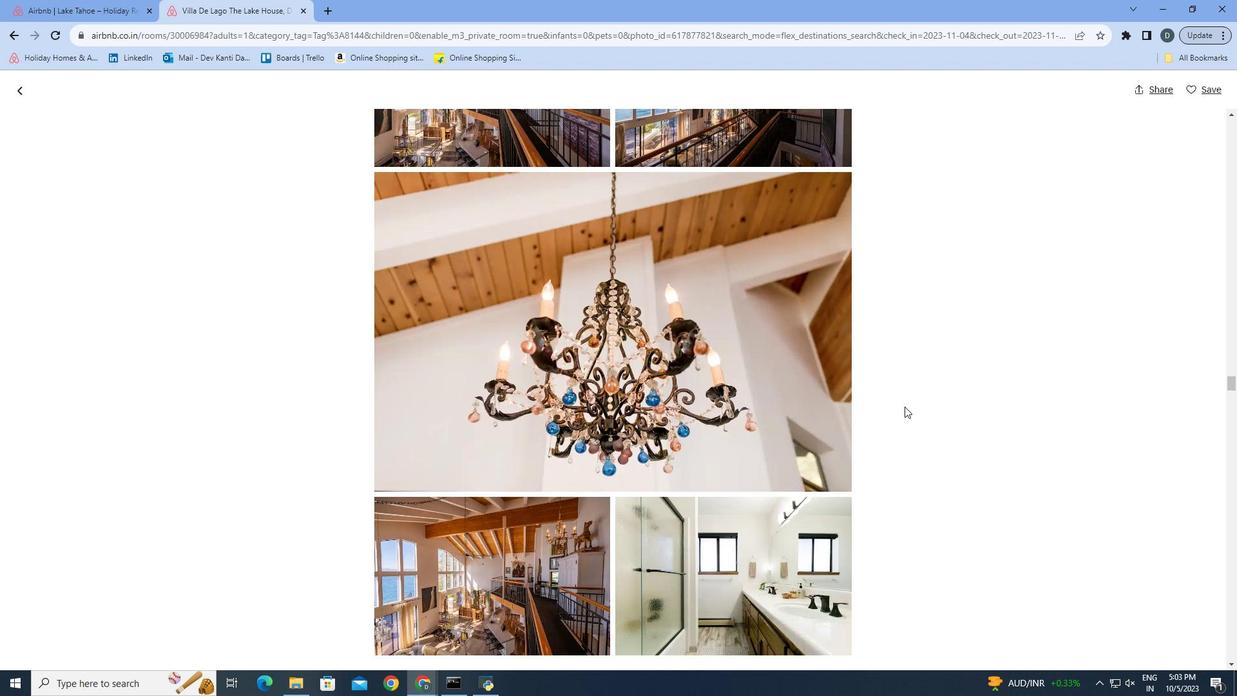 
Action: Mouse scrolled (905, 406) with delta (0, 0)
Screenshot: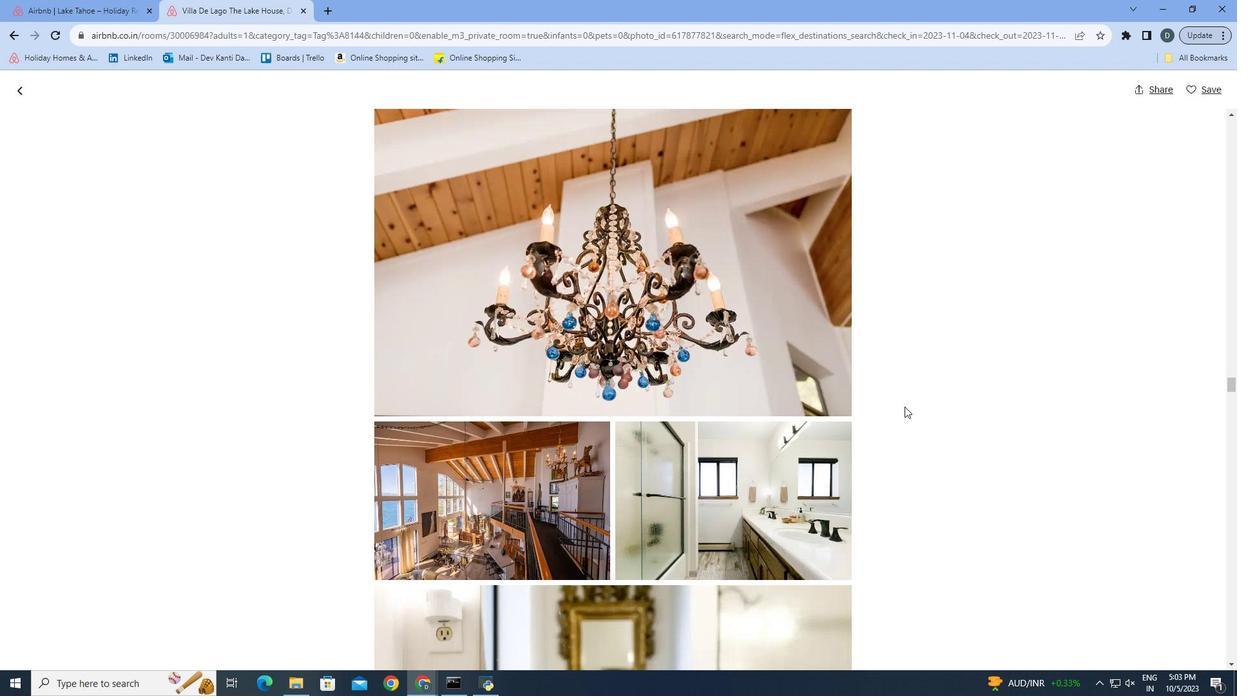 
Action: Mouse scrolled (905, 406) with delta (0, 0)
Screenshot: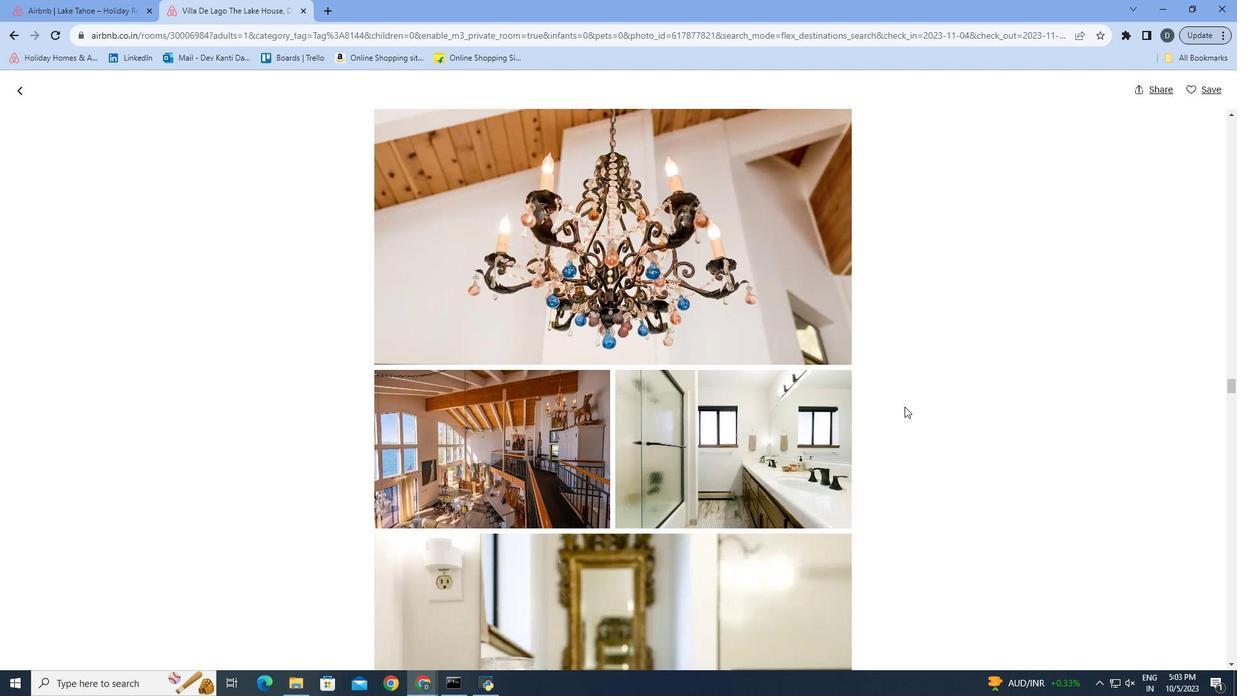 
Action: Mouse scrolled (905, 406) with delta (0, 0)
Screenshot: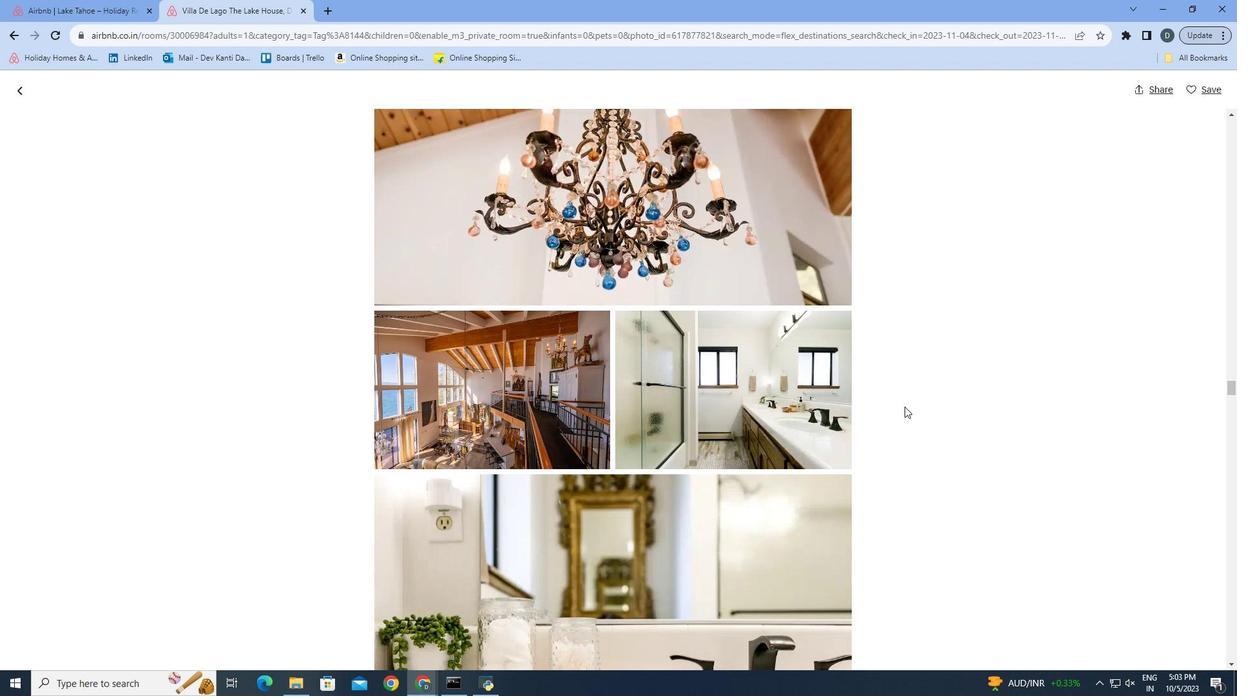 
Action: Mouse scrolled (905, 406) with delta (0, 0)
Screenshot: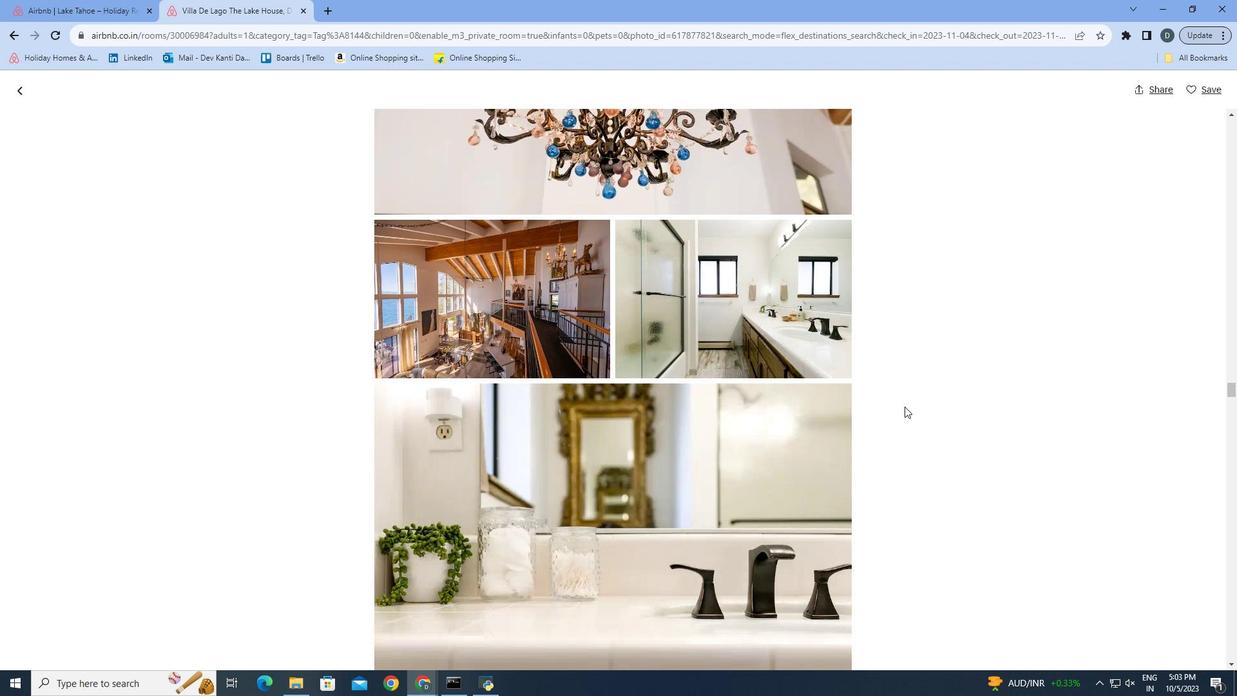 
Action: Mouse scrolled (905, 406) with delta (0, 0)
Screenshot: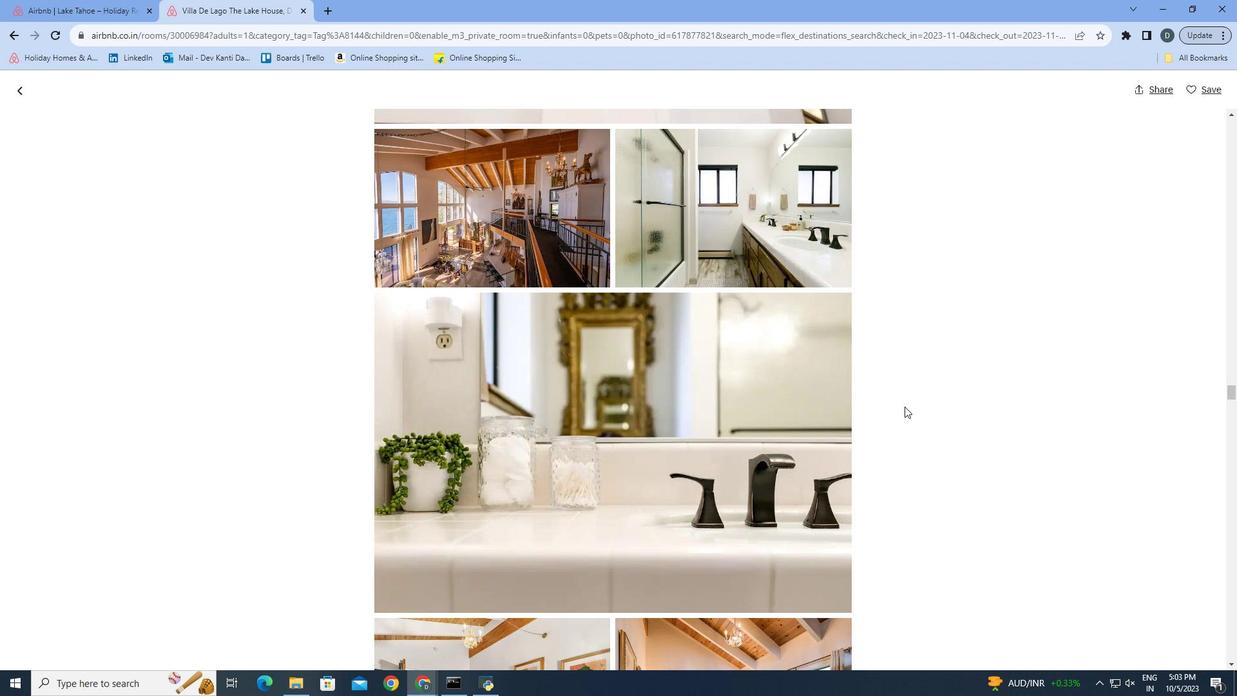
Action: Mouse scrolled (905, 406) with delta (0, 0)
Screenshot: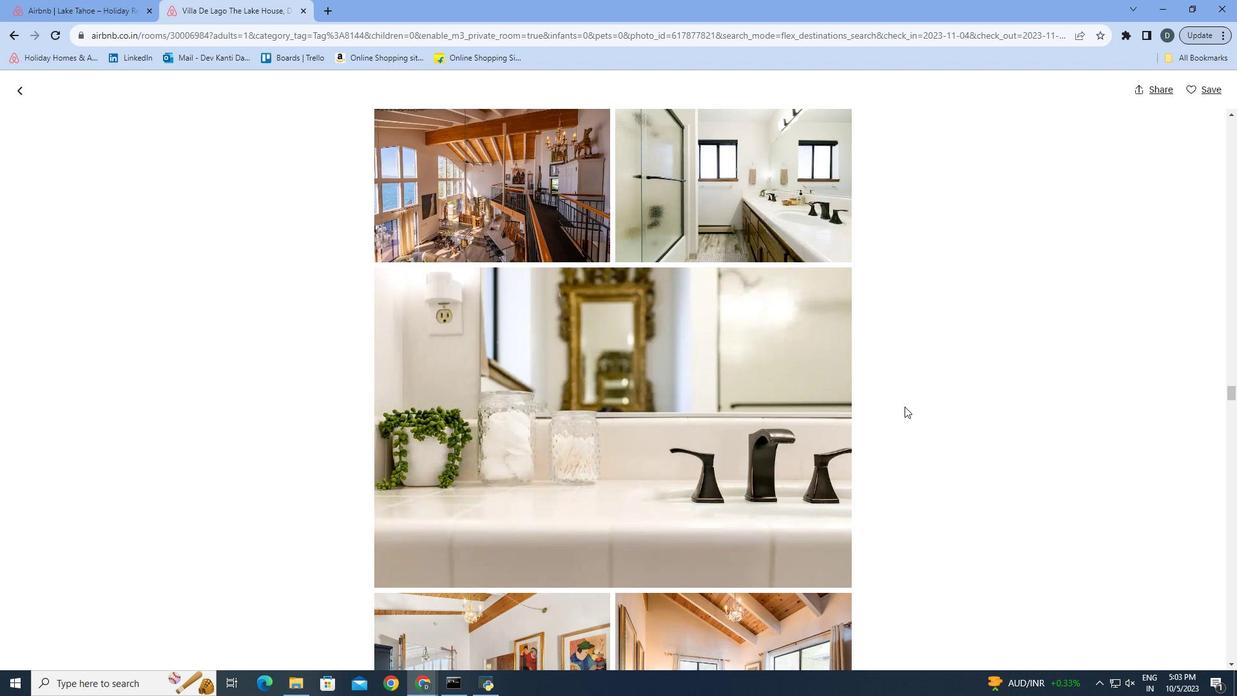 
Action: Mouse scrolled (905, 406) with delta (0, 0)
Screenshot: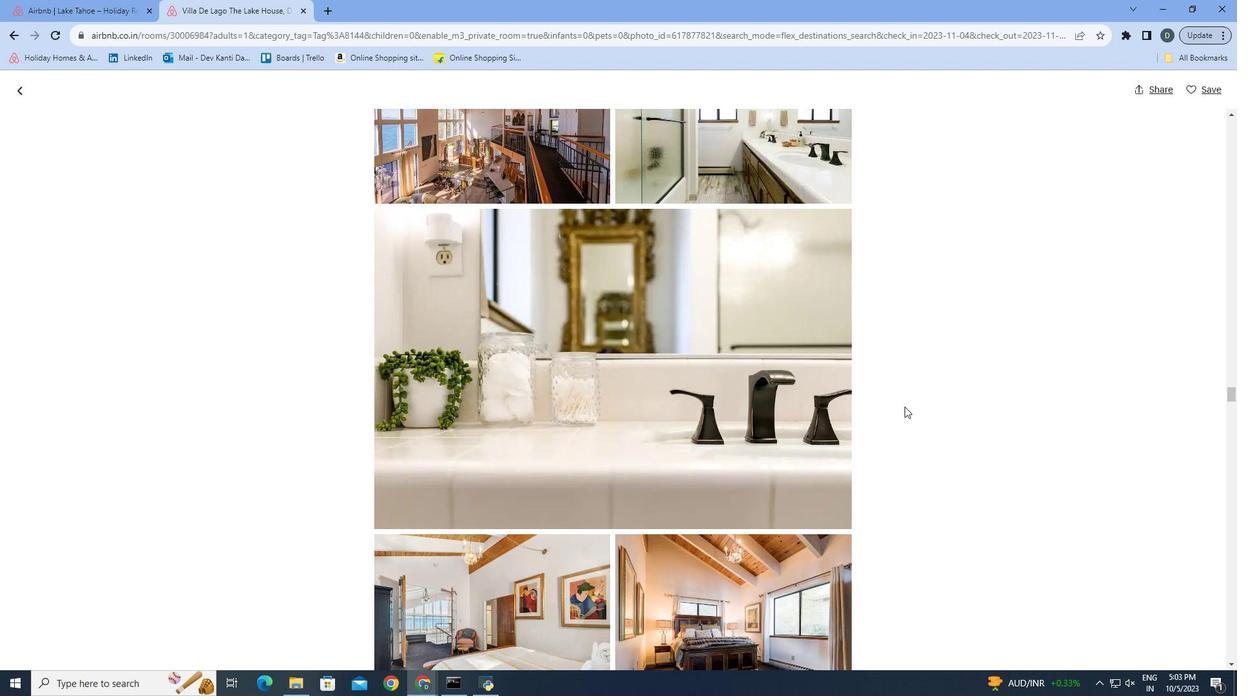 
Action: Mouse scrolled (905, 406) with delta (0, 0)
Screenshot: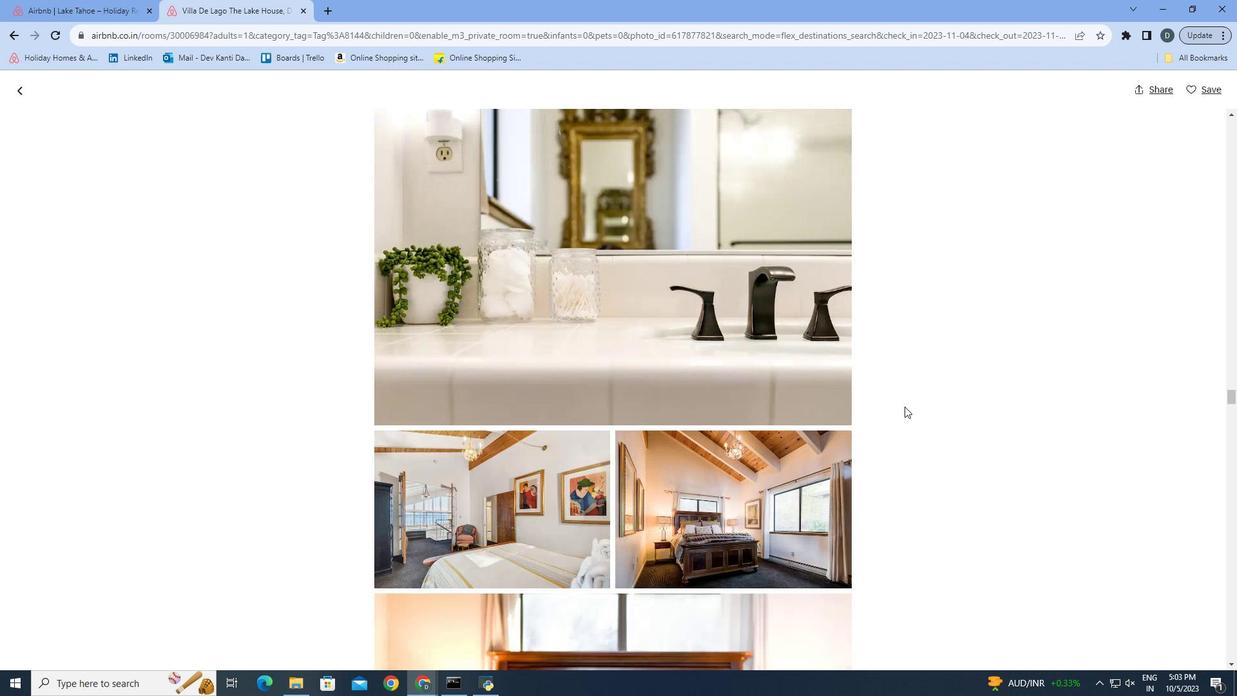 
Action: Mouse scrolled (905, 406) with delta (0, 0)
Screenshot: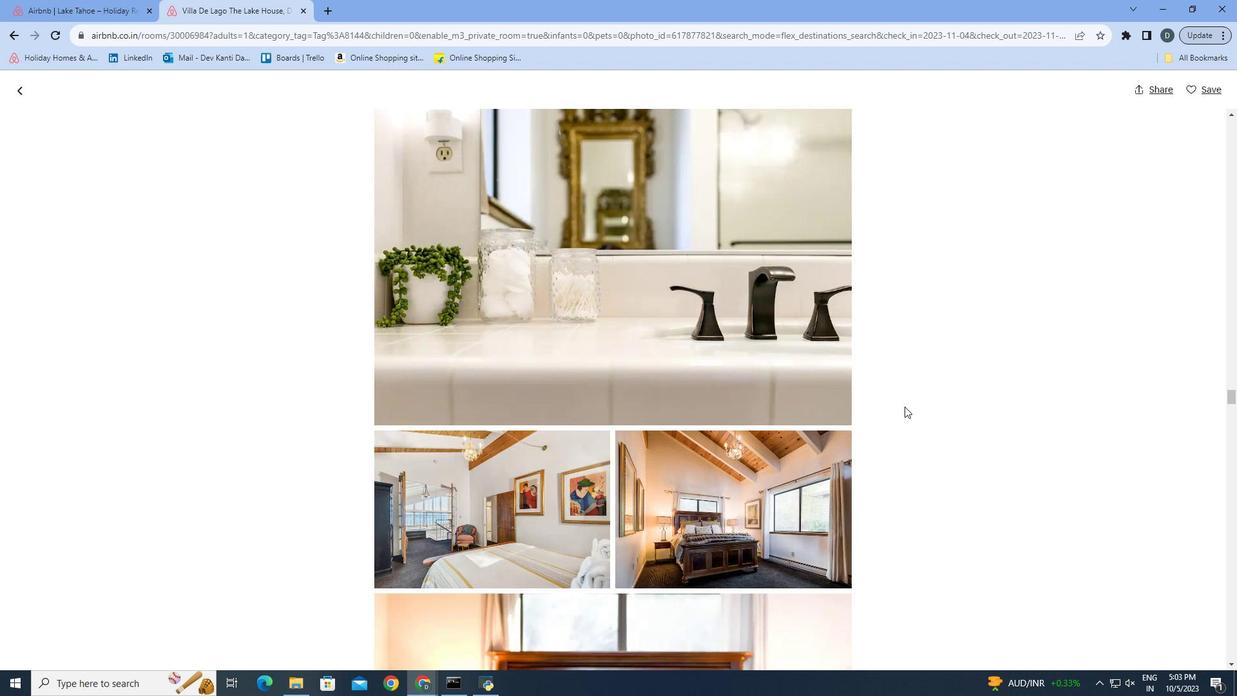 
Action: Mouse scrolled (905, 406) with delta (0, 0)
Screenshot: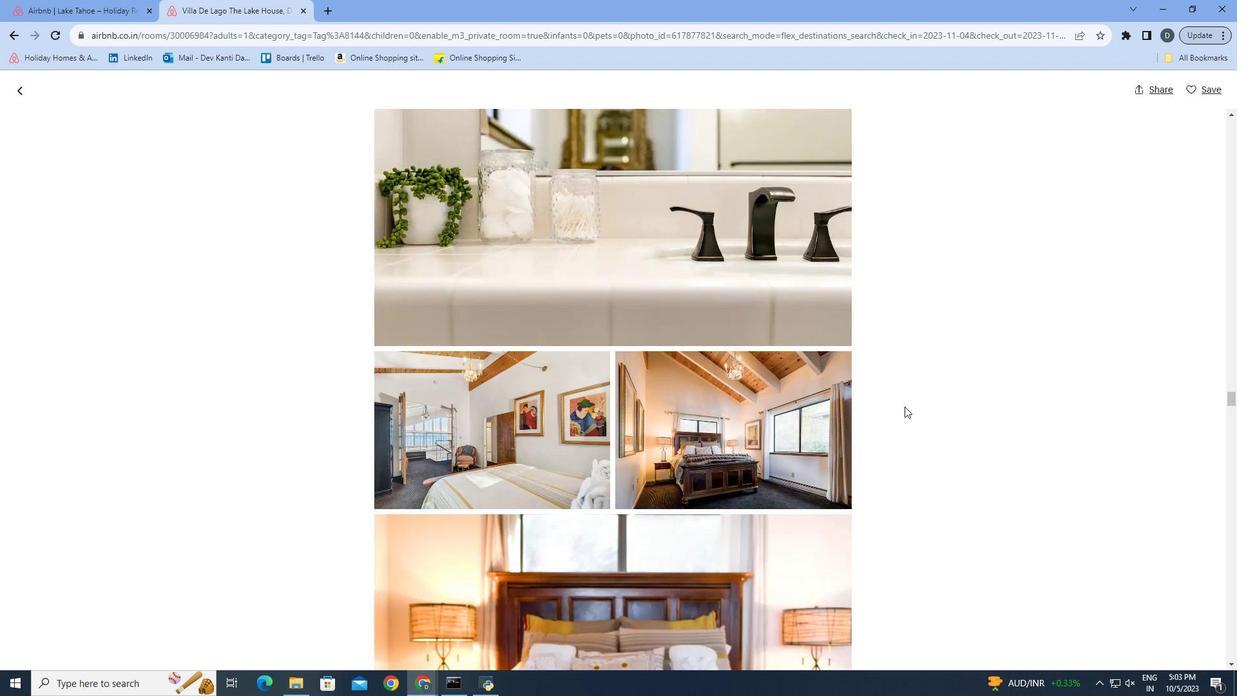 
Action: Mouse scrolled (905, 406) with delta (0, 0)
Screenshot: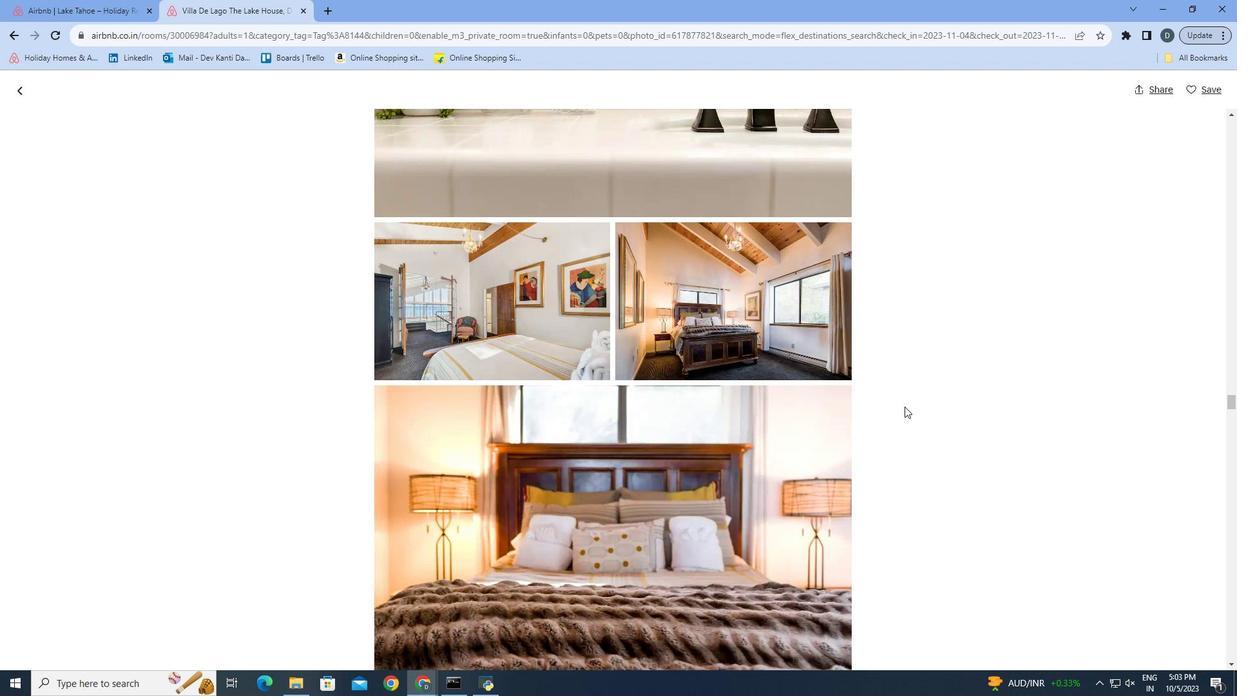 
Action: Mouse scrolled (905, 406) with delta (0, 0)
Screenshot: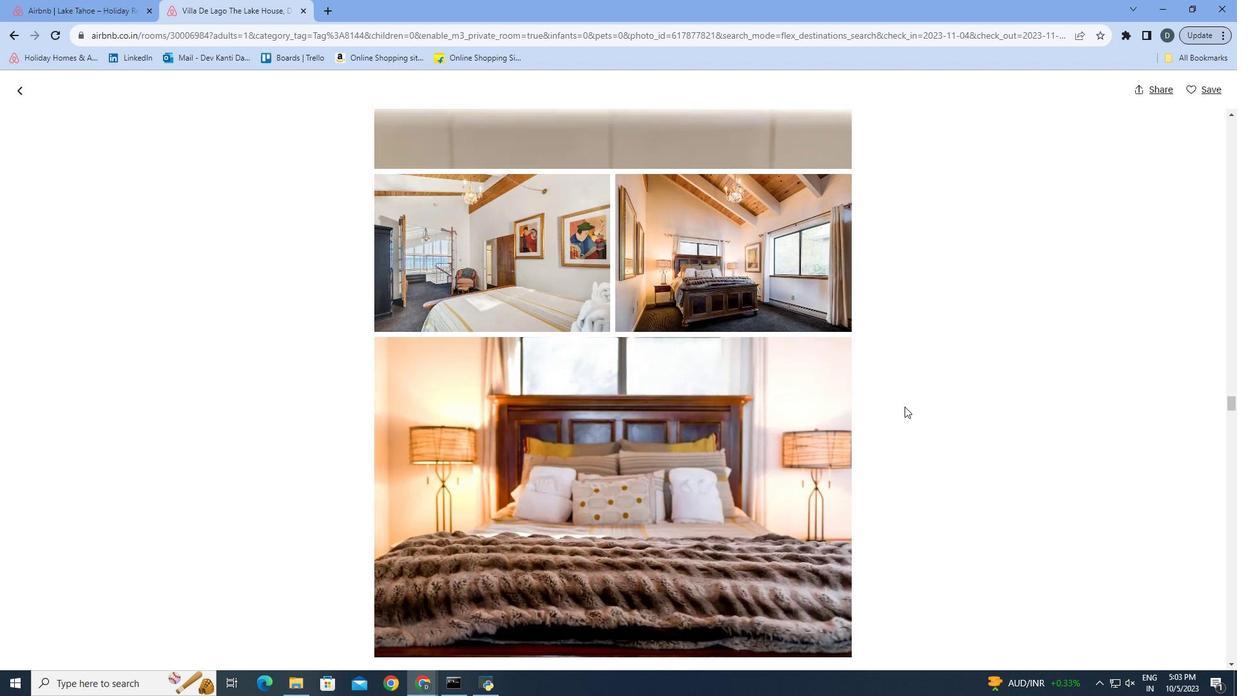 
Action: Mouse scrolled (905, 406) with delta (0, 0)
Screenshot: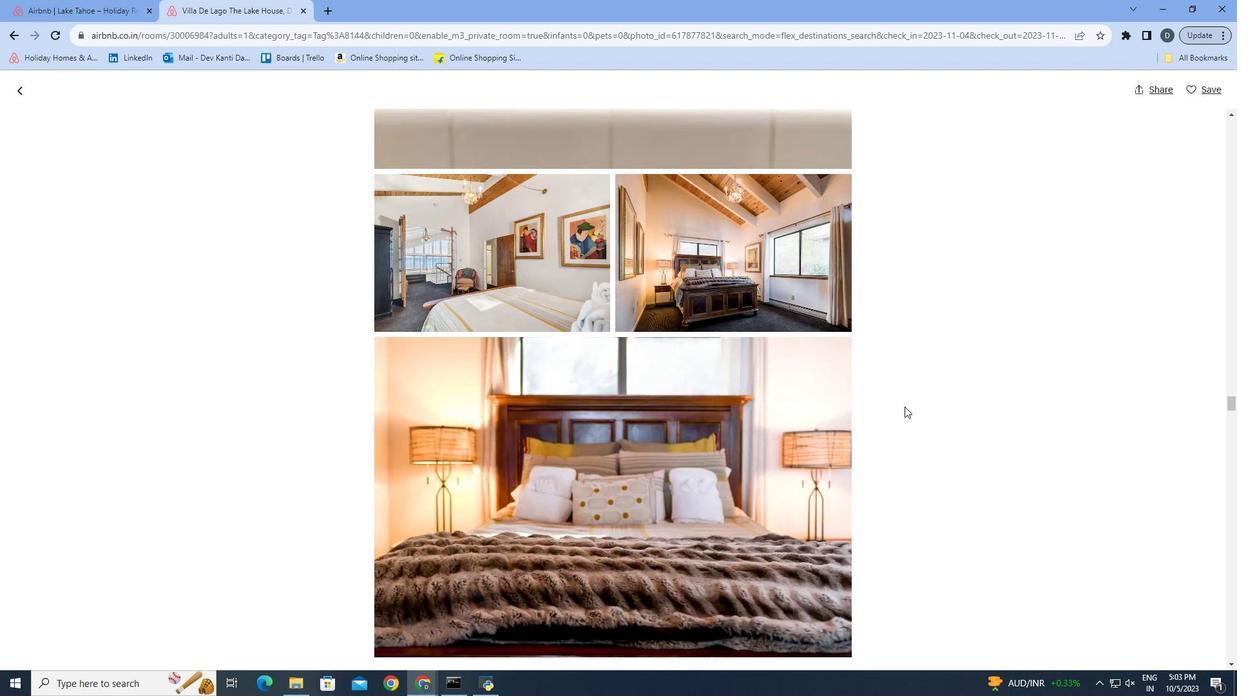 
Action: Mouse scrolled (905, 406) with delta (0, 0)
Screenshot: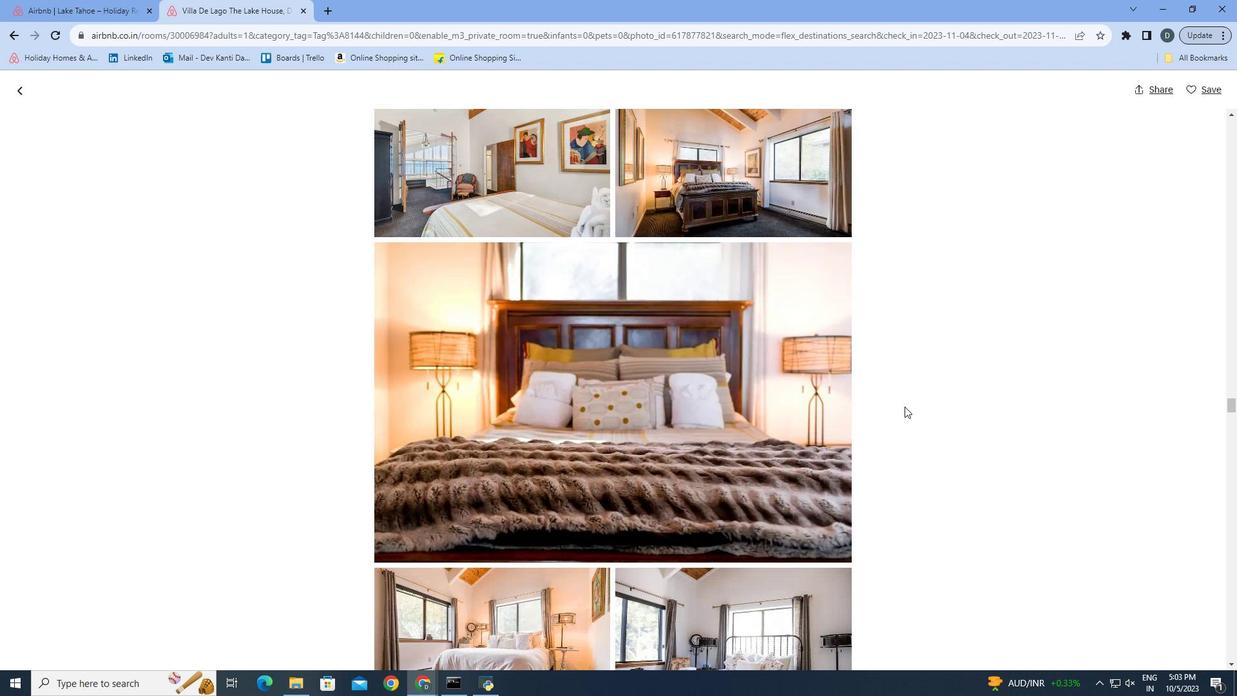 
Action: Mouse scrolled (905, 406) with delta (0, 0)
Screenshot: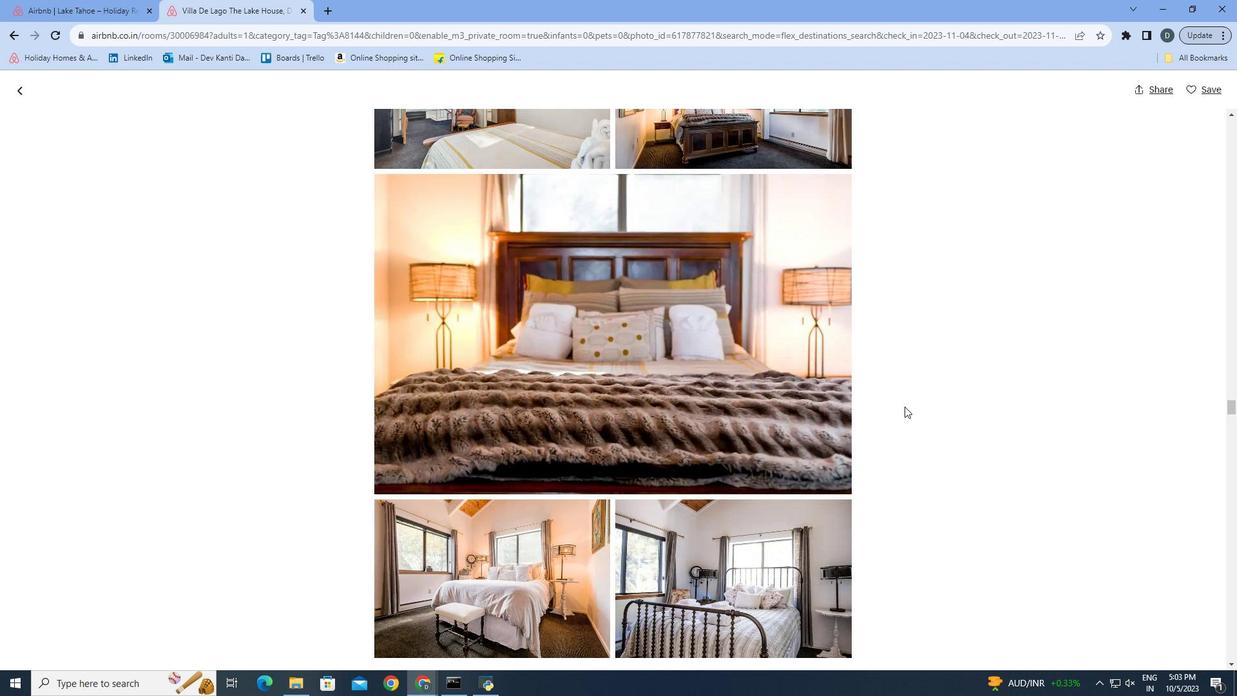 
Action: Mouse scrolled (905, 406) with delta (0, 0)
Screenshot: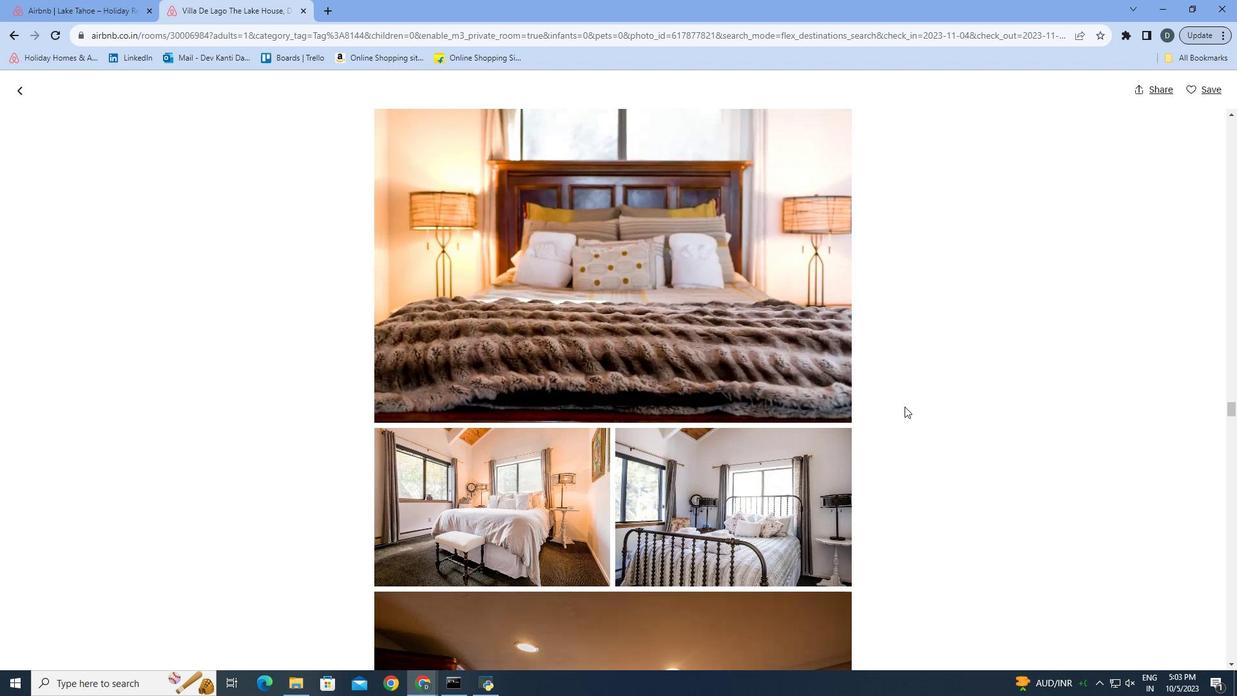 
Action: Mouse scrolled (905, 406) with delta (0, 0)
Screenshot: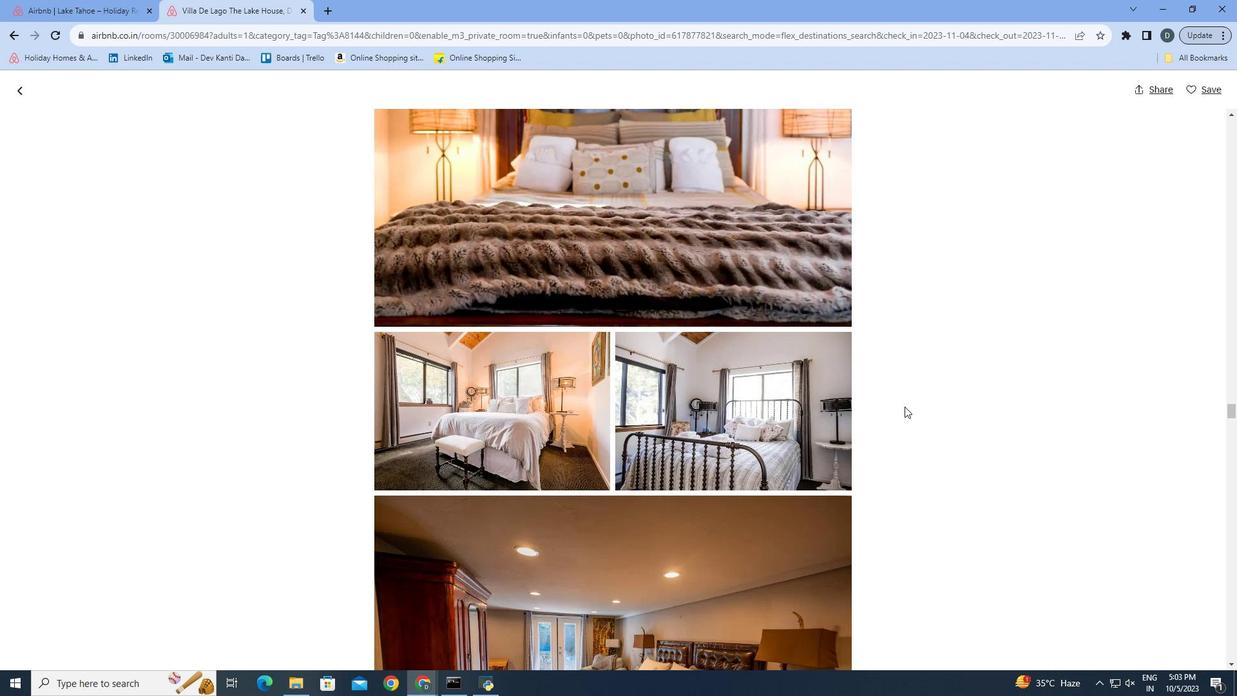 
Action: Mouse scrolled (905, 406) with delta (0, 0)
Screenshot: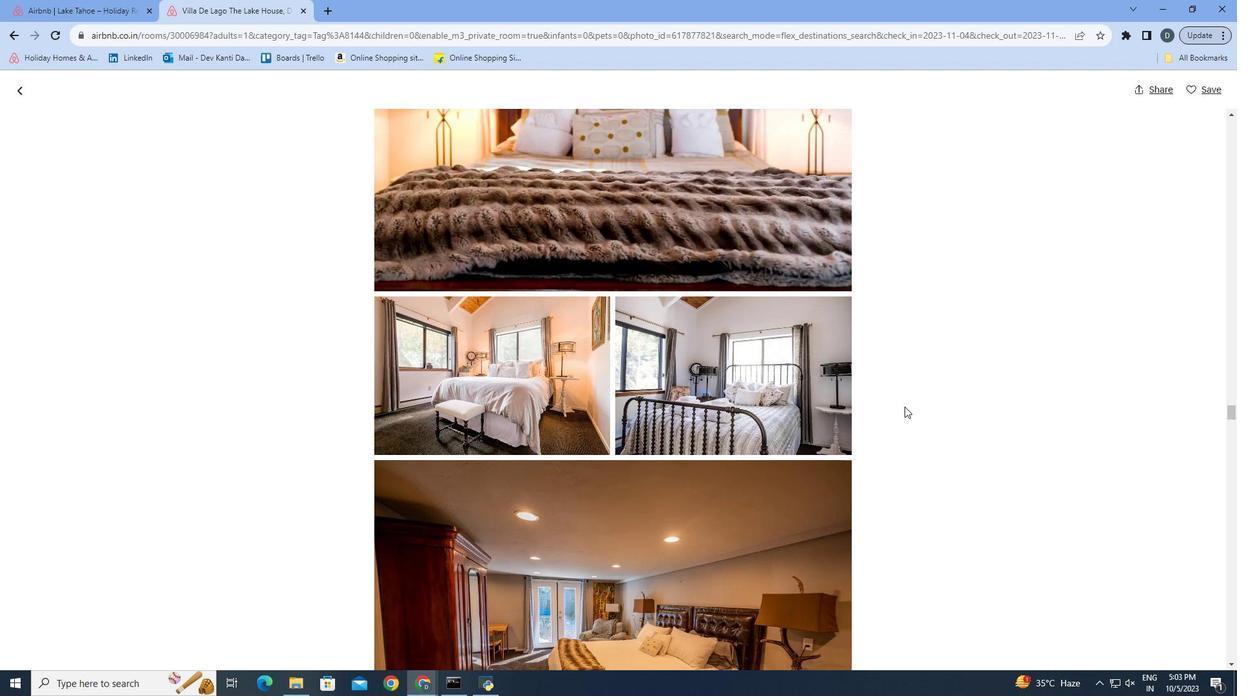 
Action: Mouse scrolled (905, 406) with delta (0, 0)
Screenshot: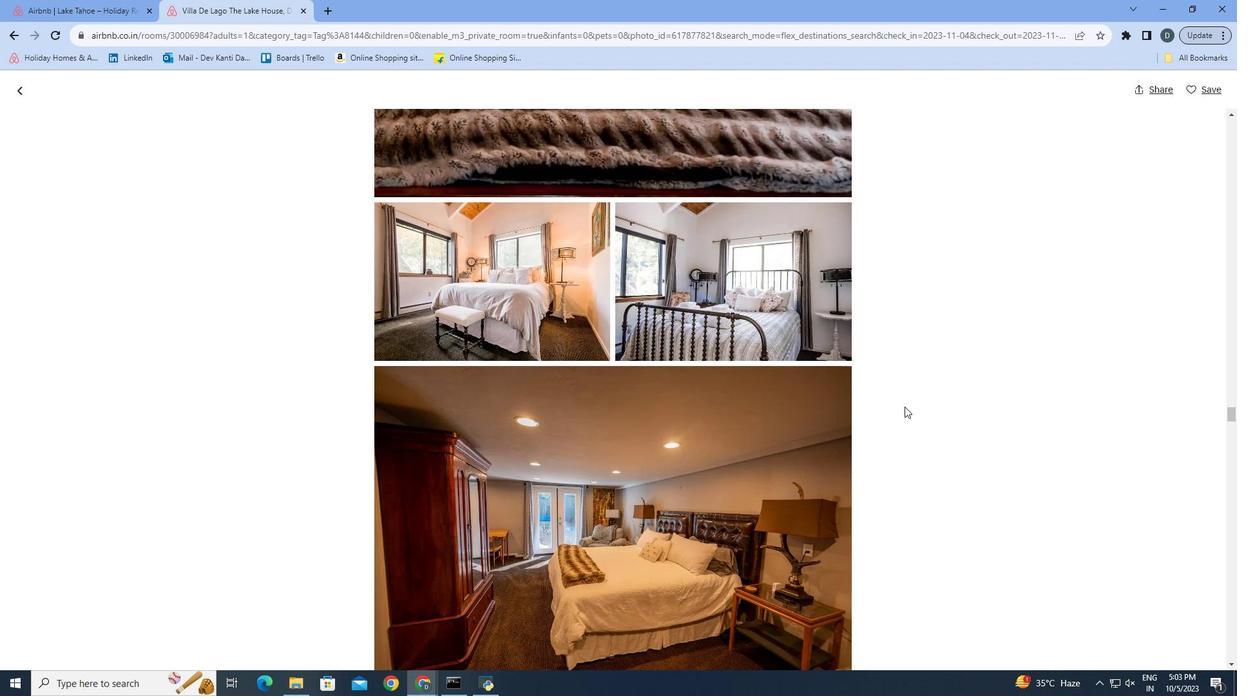 
Action: Mouse scrolled (905, 406) with delta (0, 0)
Screenshot: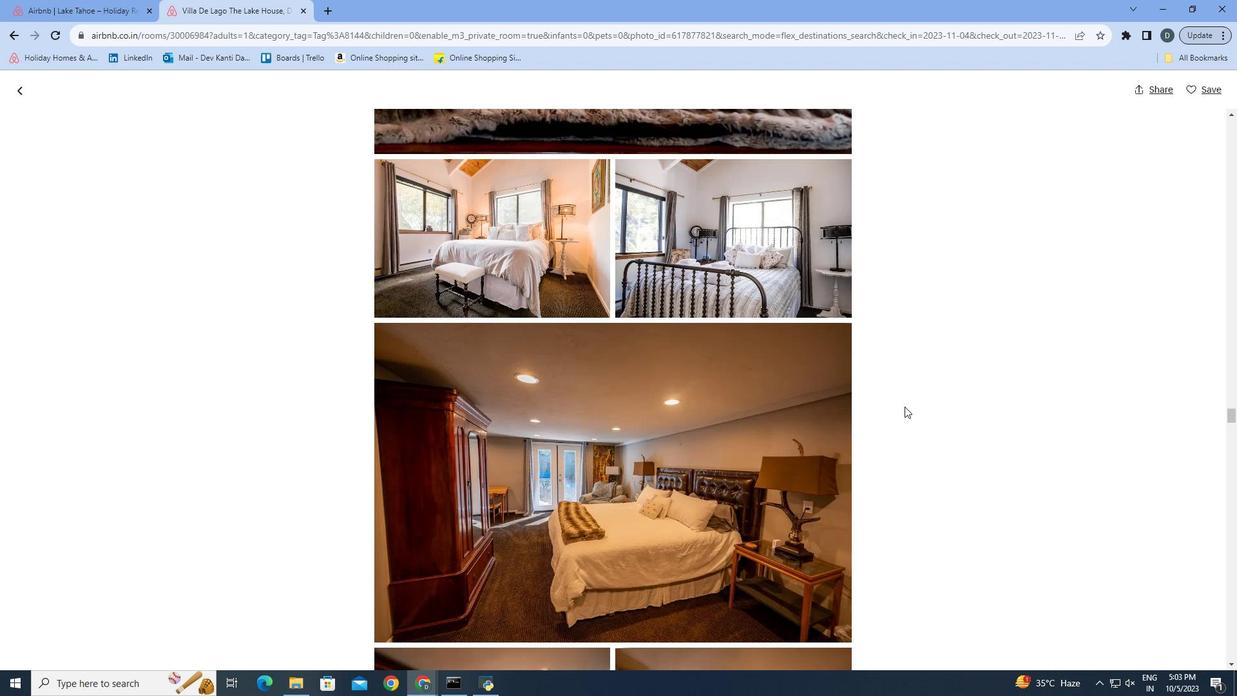 
Action: Mouse scrolled (905, 406) with delta (0, 0)
Screenshot: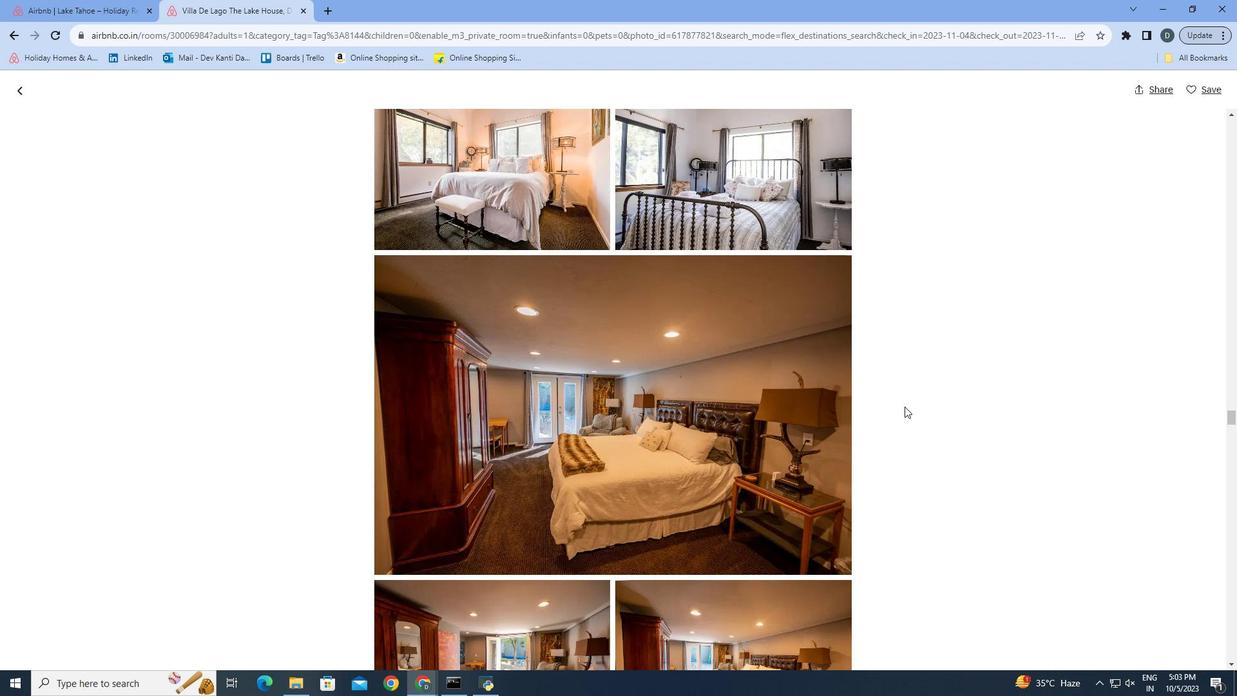
Action: Mouse scrolled (905, 406) with delta (0, 0)
Screenshot: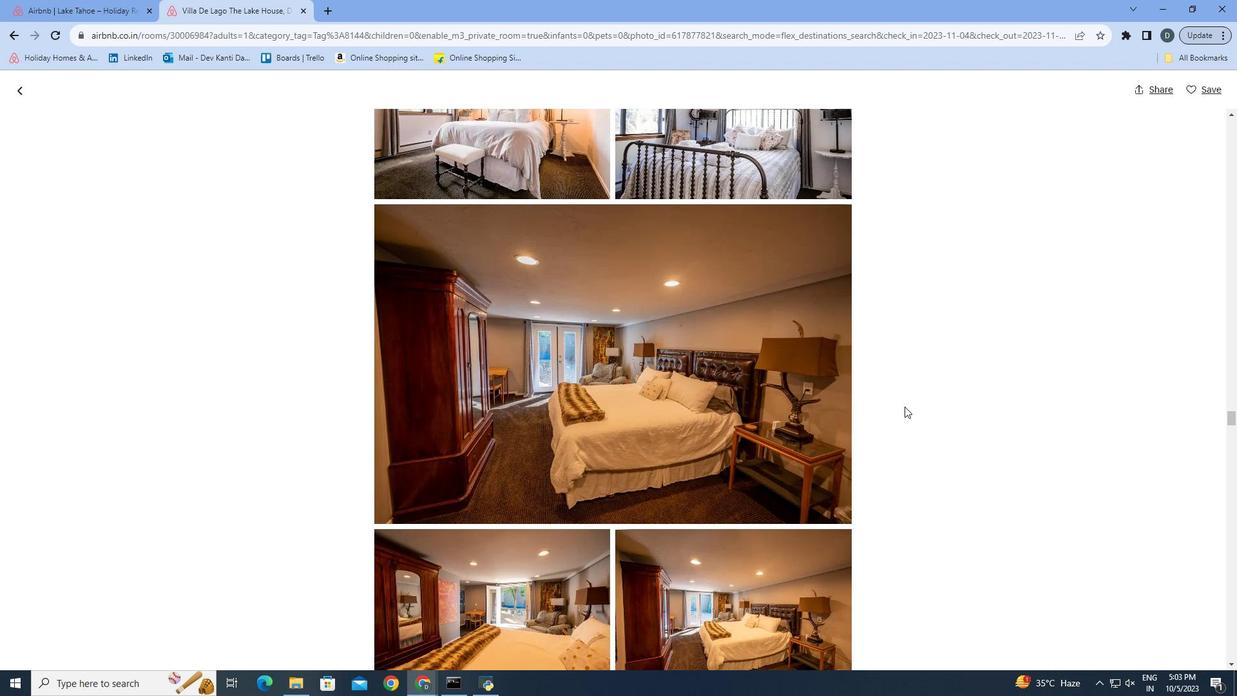 
Action: Mouse scrolled (905, 406) with delta (0, 0)
Screenshot: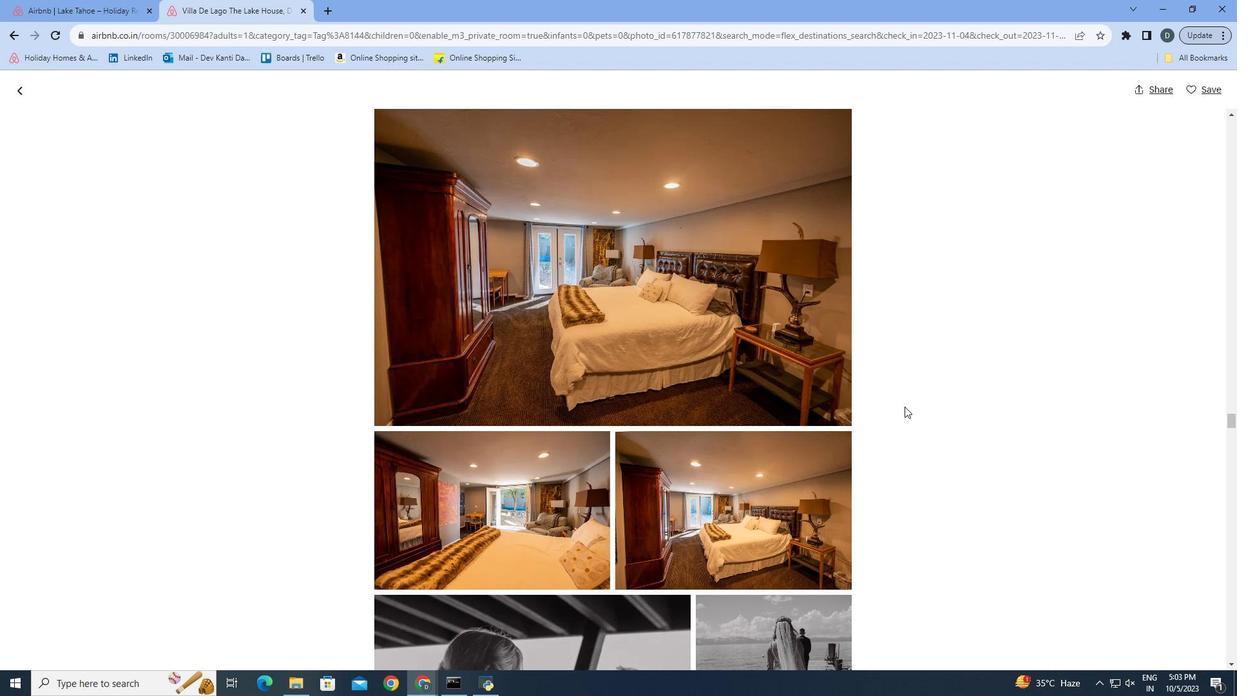 
Action: Mouse scrolled (905, 406) with delta (0, 0)
Screenshot: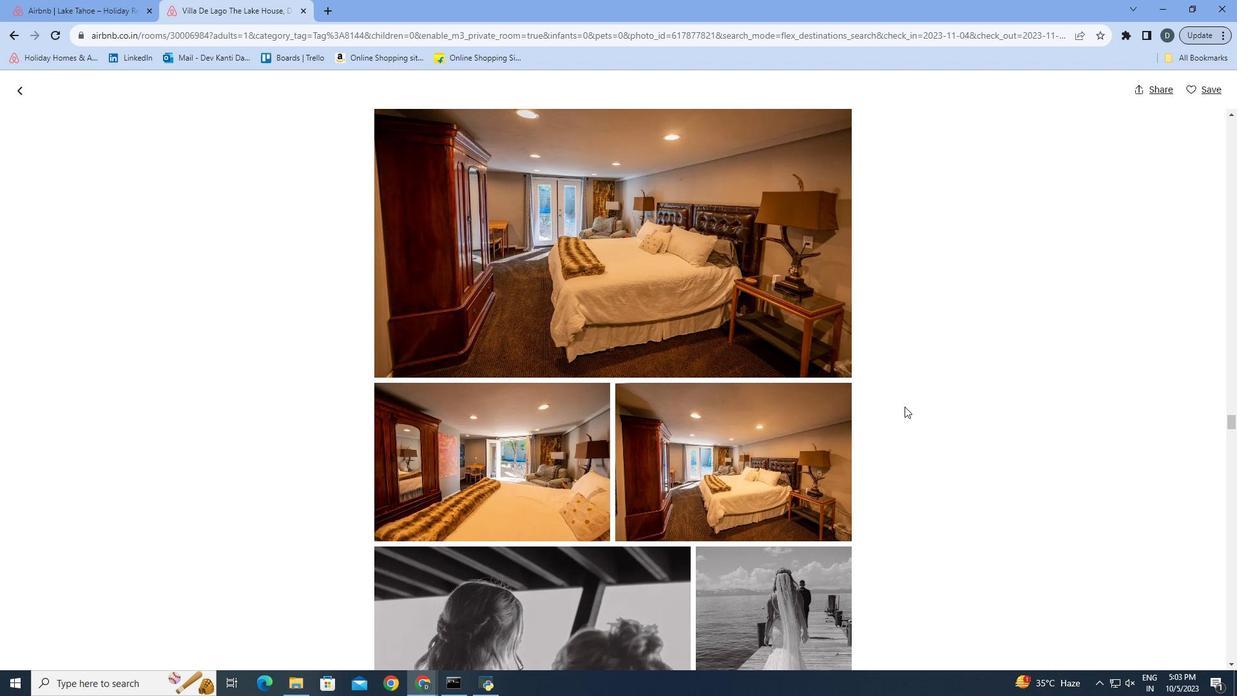 
Action: Mouse scrolled (905, 406) with delta (0, 0)
Screenshot: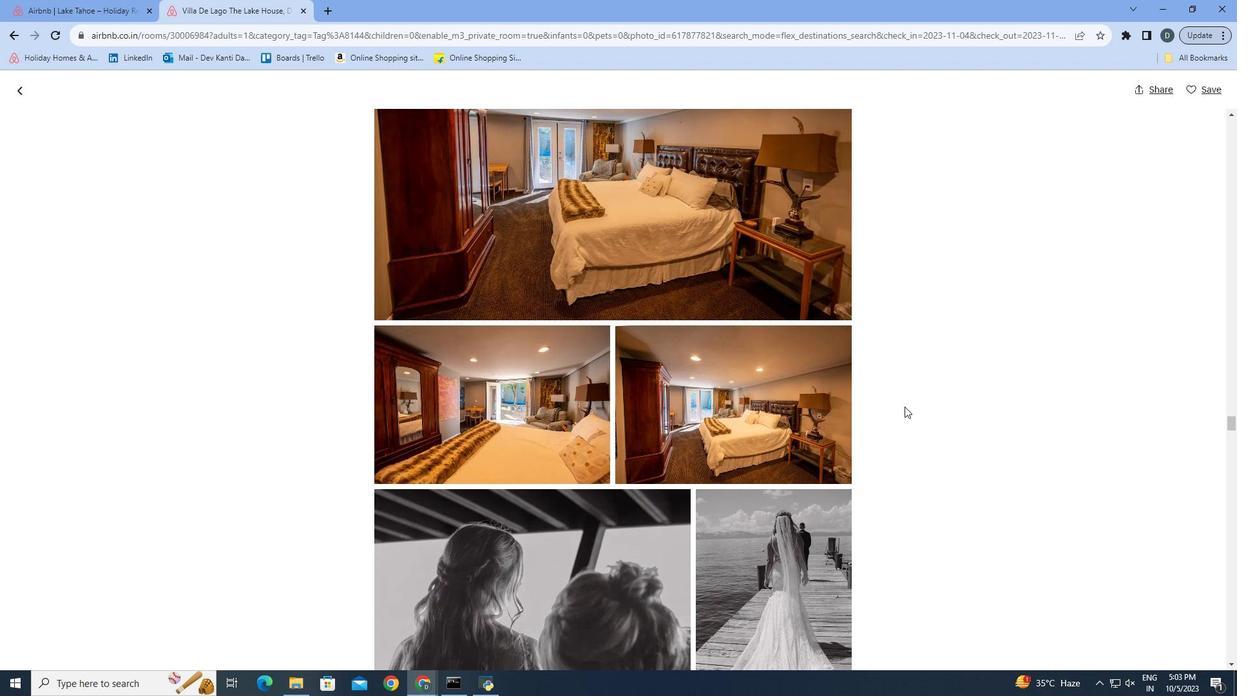 
Action: Mouse scrolled (905, 406) with delta (0, 0)
Screenshot: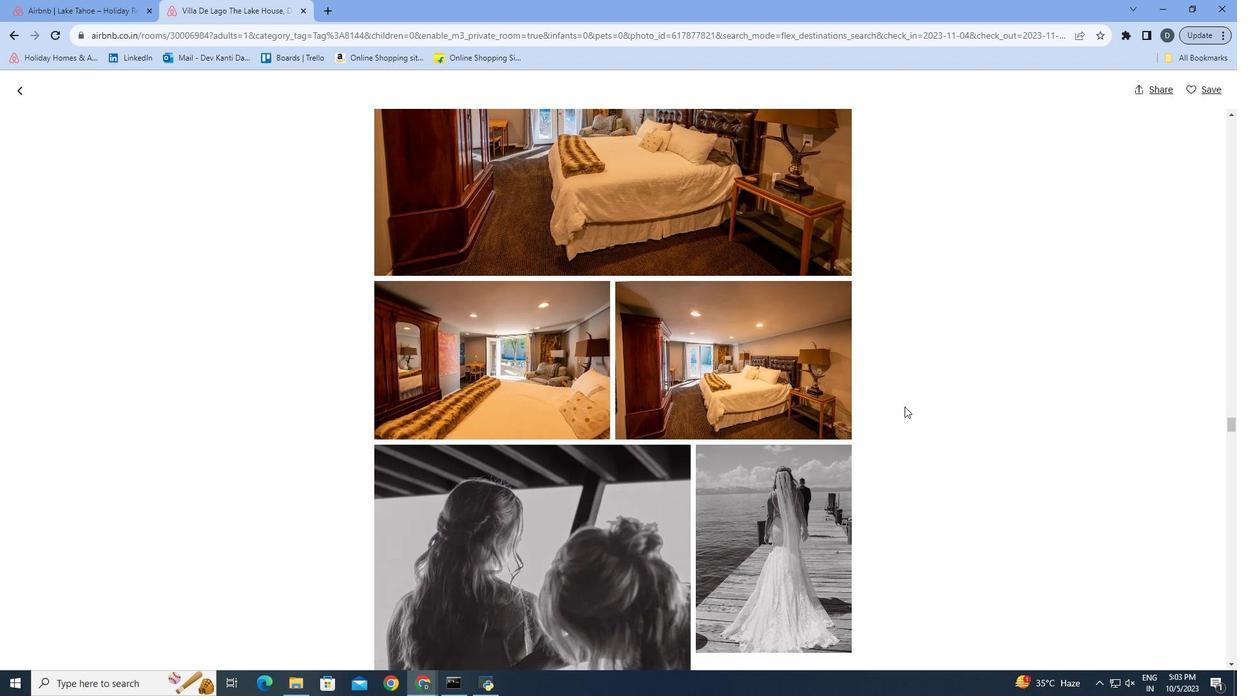 
Action: Mouse scrolled (905, 406) with delta (0, 0)
Screenshot: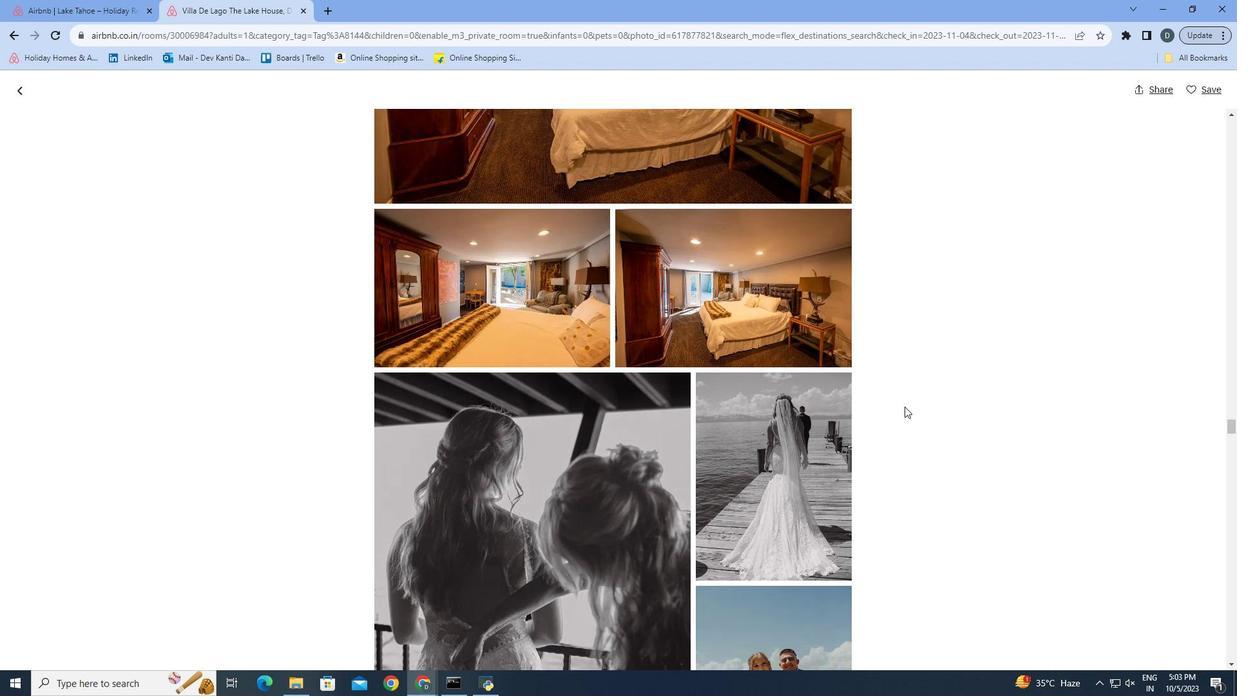 
Action: Mouse scrolled (905, 406) with delta (0, 0)
Screenshot: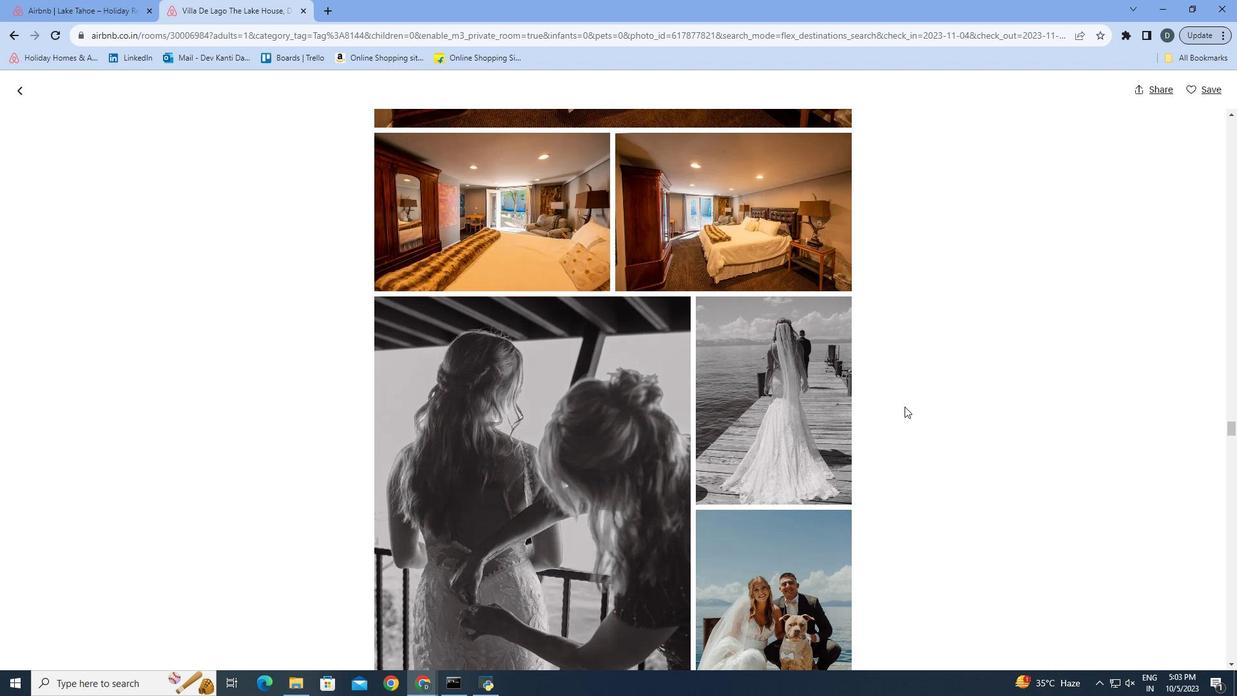 
Action: Mouse scrolled (905, 406) with delta (0, 0)
Screenshot: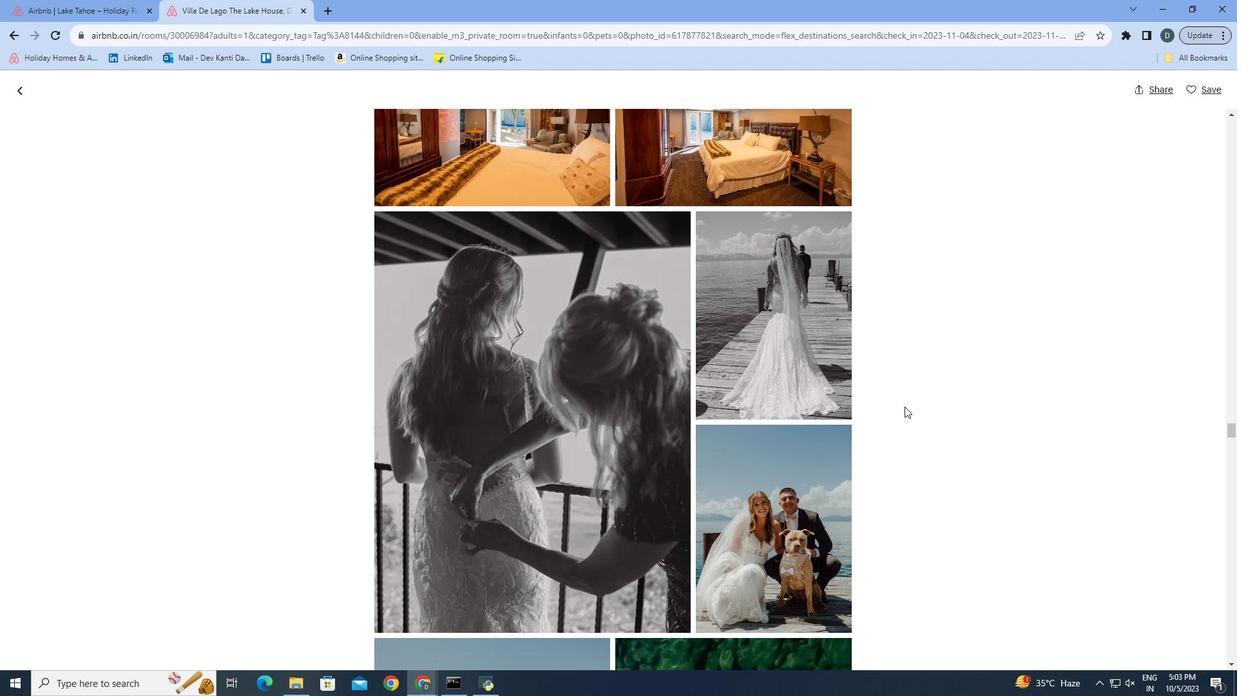 
Action: Mouse scrolled (905, 406) with delta (0, 0)
Screenshot: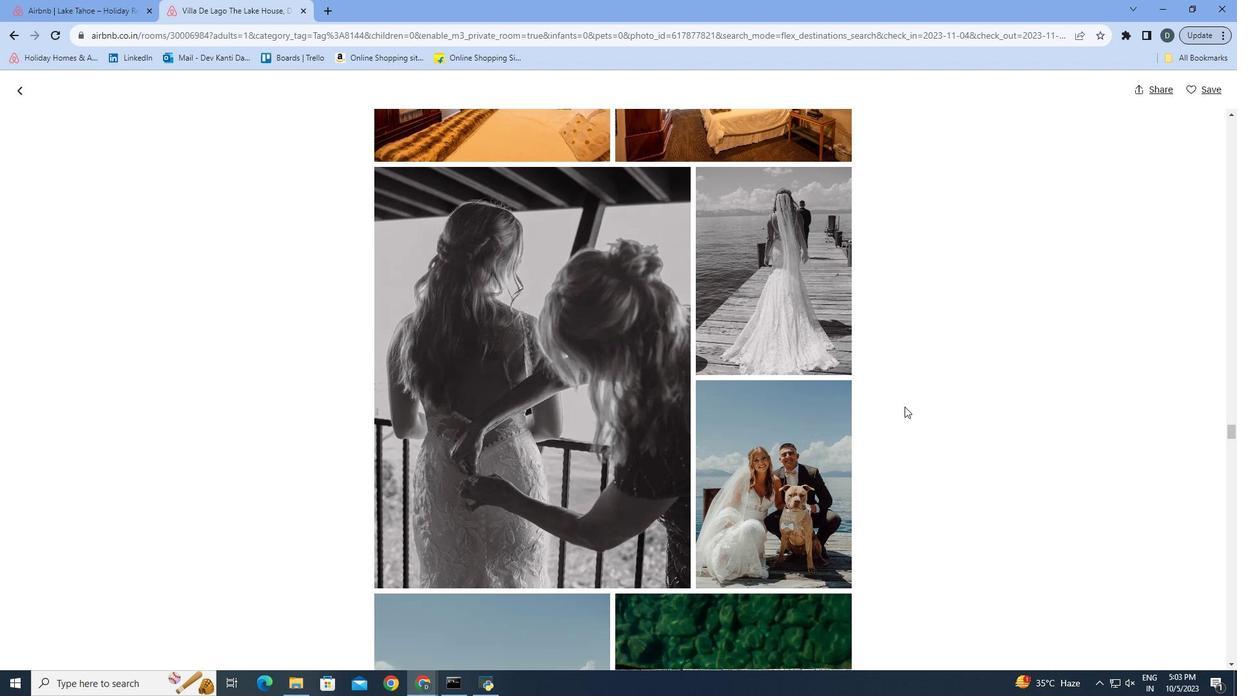 
Action: Mouse scrolled (905, 406) with delta (0, 0)
Screenshot: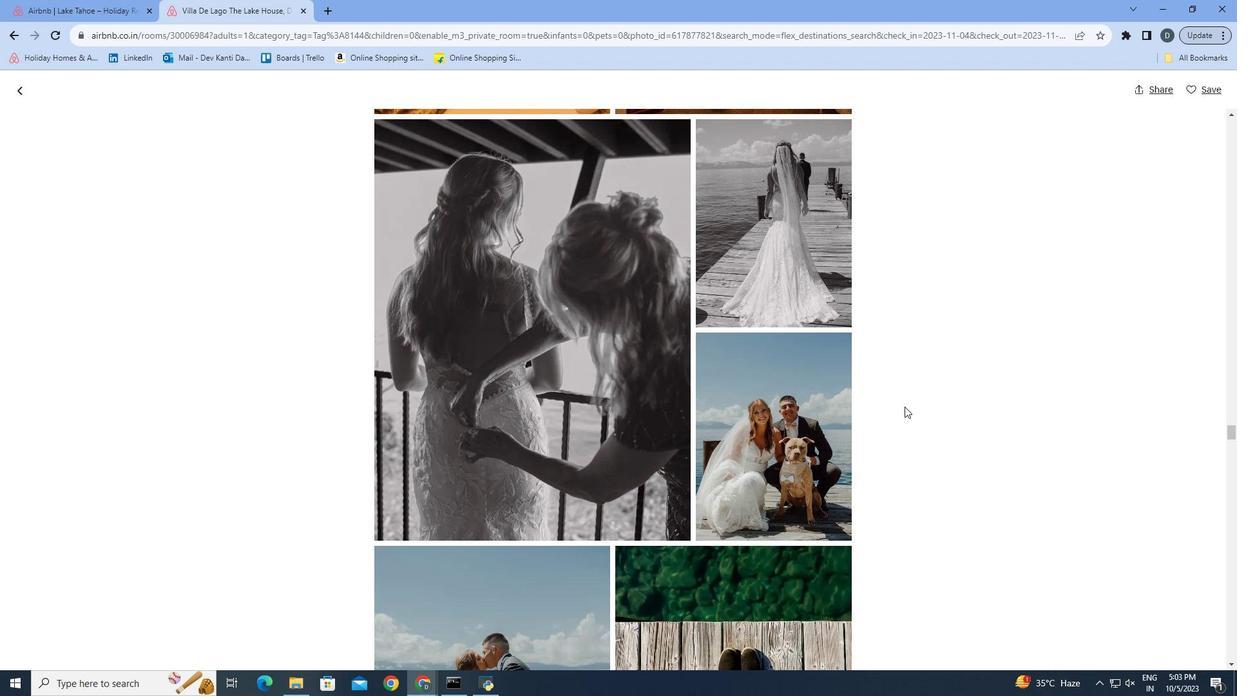 
Action: Mouse scrolled (905, 406) with delta (0, 0)
Screenshot: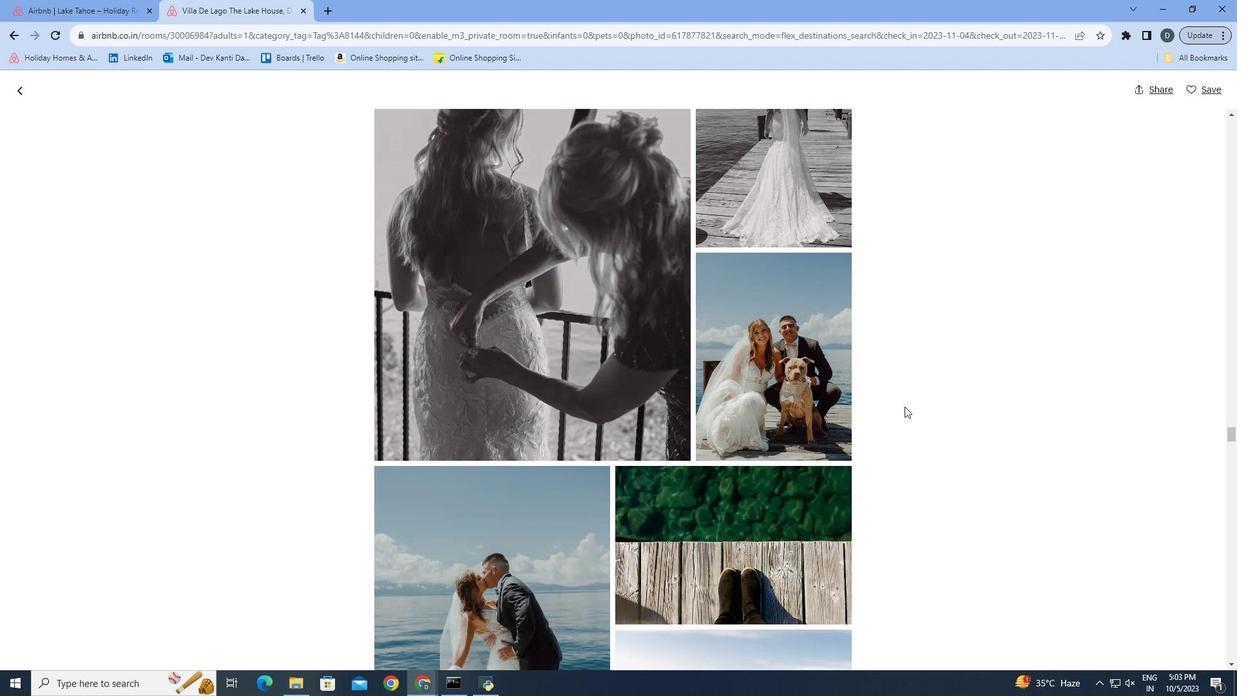 
Action: Mouse scrolled (905, 406) with delta (0, 0)
Screenshot: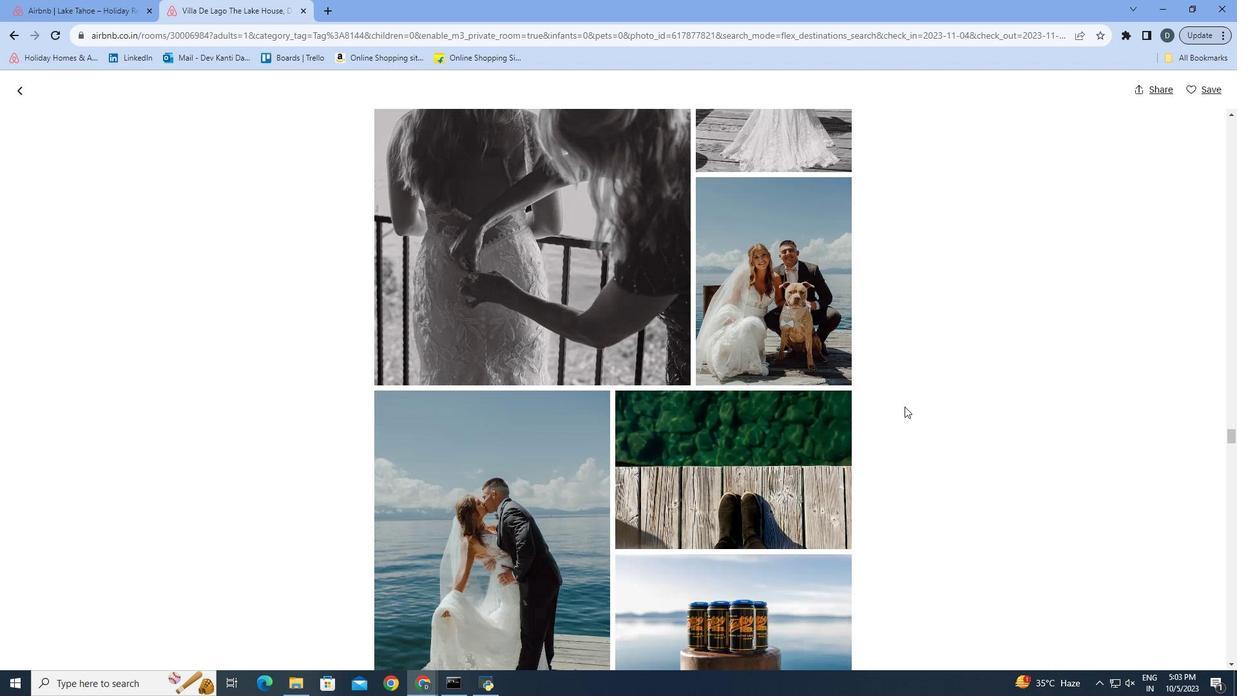 
Action: Mouse scrolled (905, 406) with delta (0, 0)
Screenshot: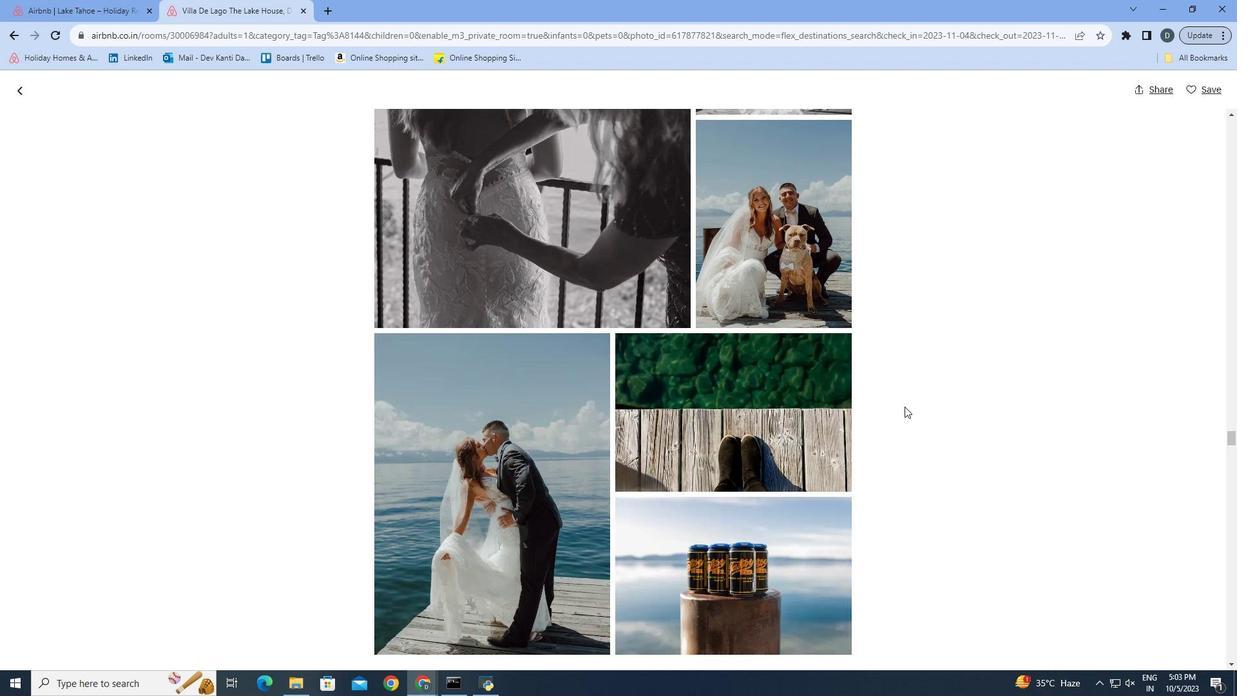 
Action: Mouse scrolled (905, 406) with delta (0, 0)
Screenshot: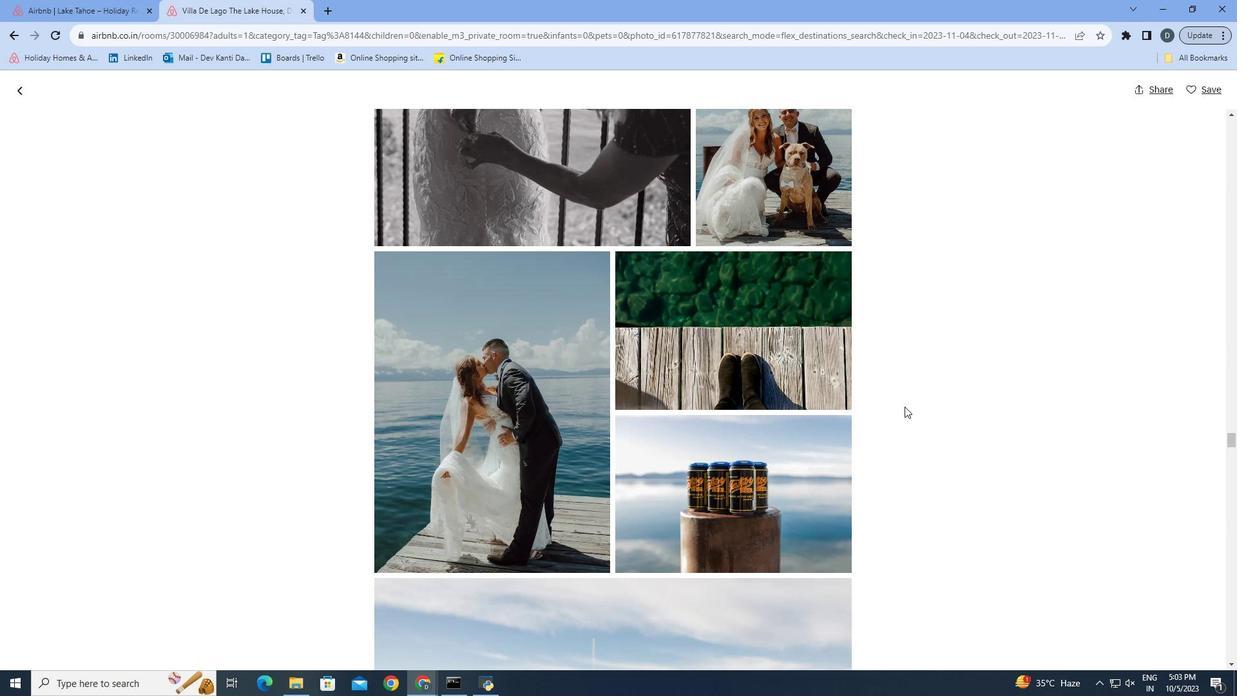 
Action: Mouse scrolled (905, 406) with delta (0, 0)
Screenshot: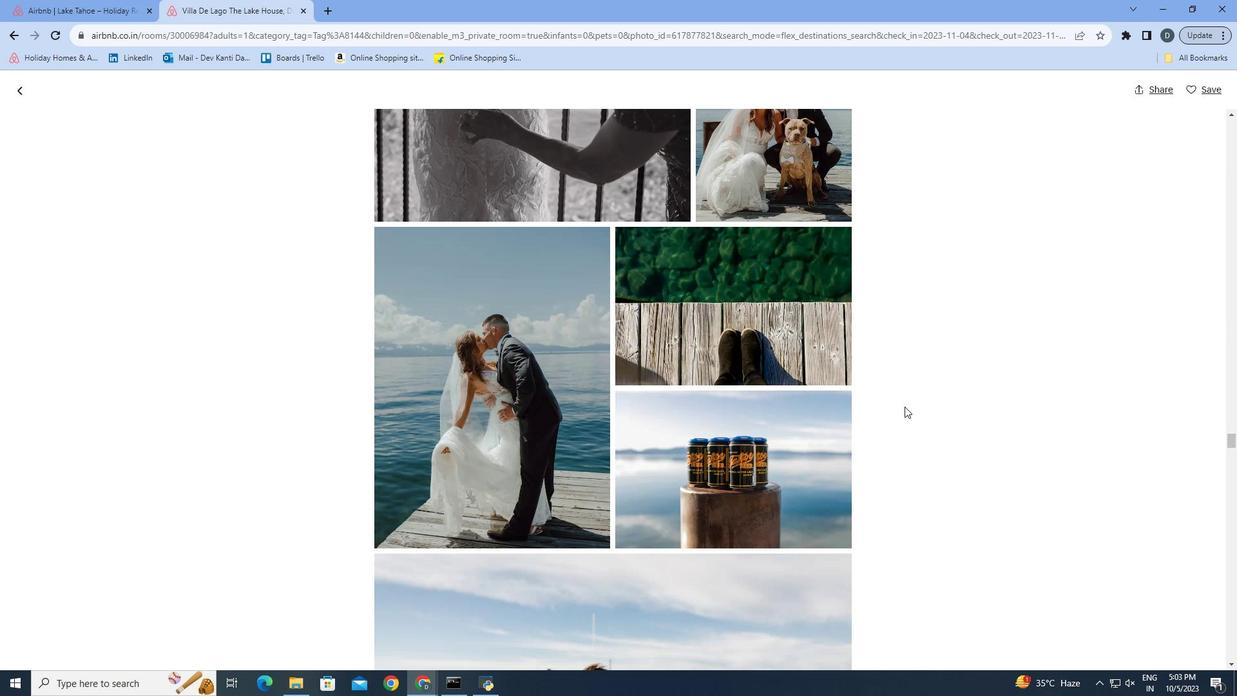 
Action: Mouse scrolled (905, 406) with delta (0, 0)
Screenshot: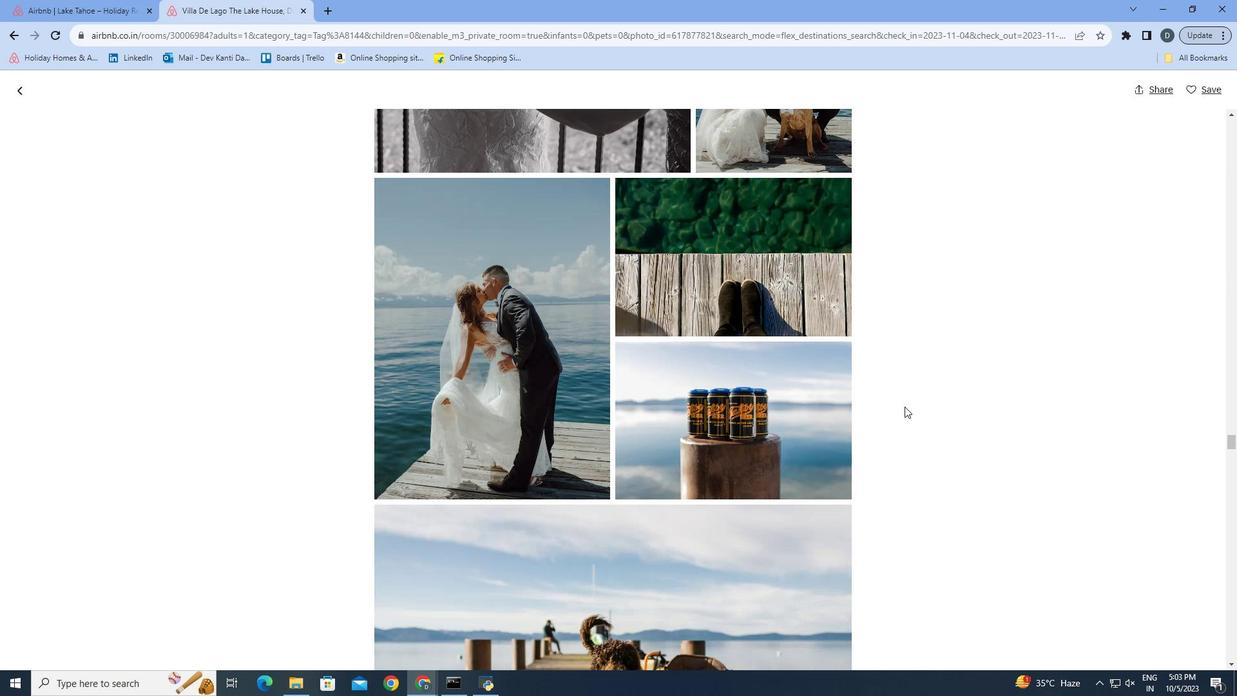 
Action: Mouse scrolled (905, 406) with delta (0, 0)
Screenshot: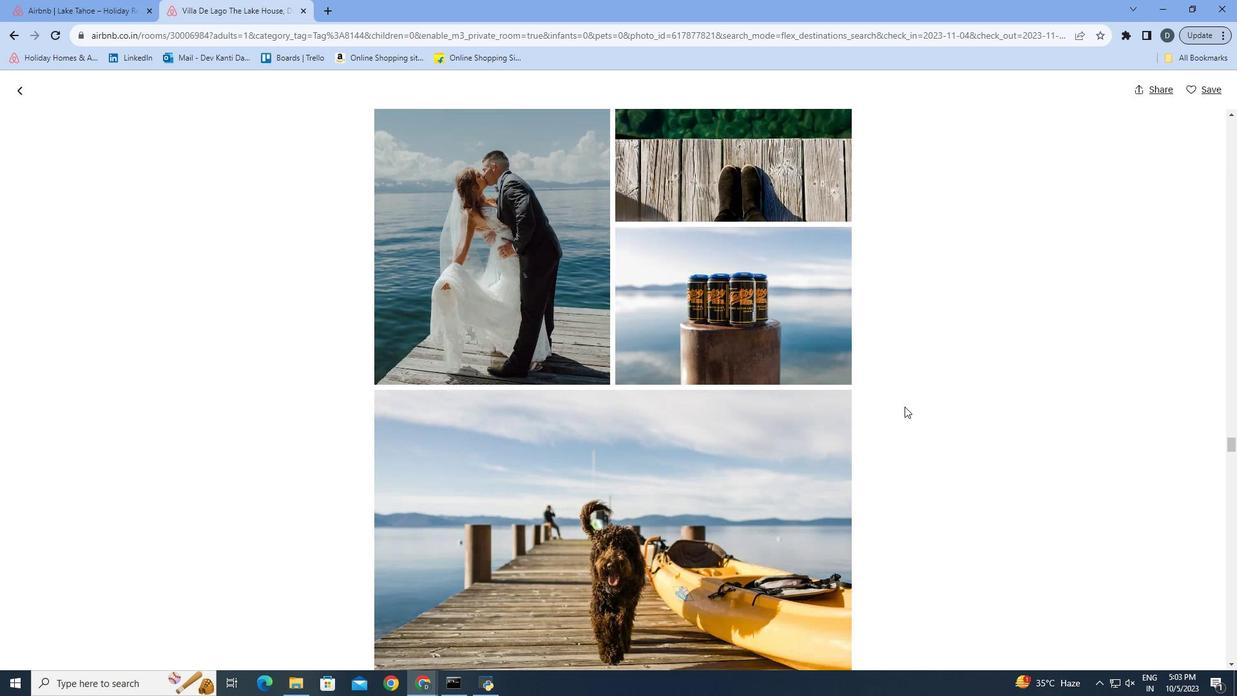 
Action: Mouse scrolled (905, 406) with delta (0, 0)
Screenshot: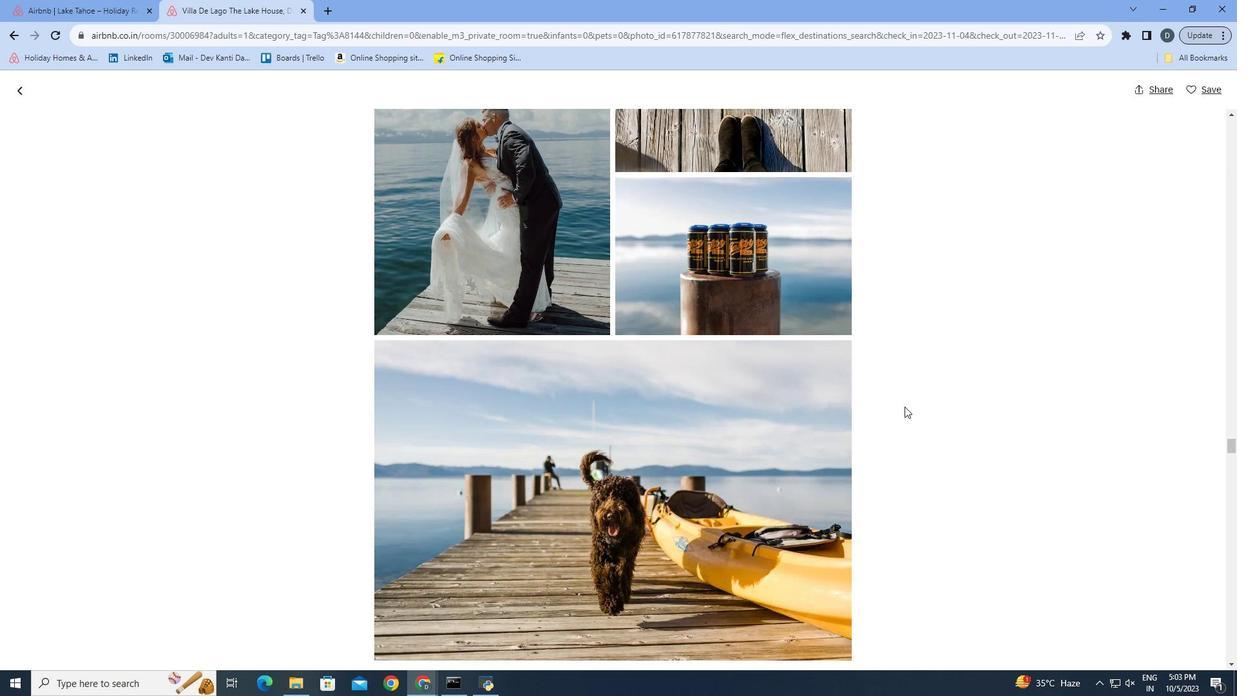 
Action: Mouse scrolled (905, 406) with delta (0, 0)
Screenshot: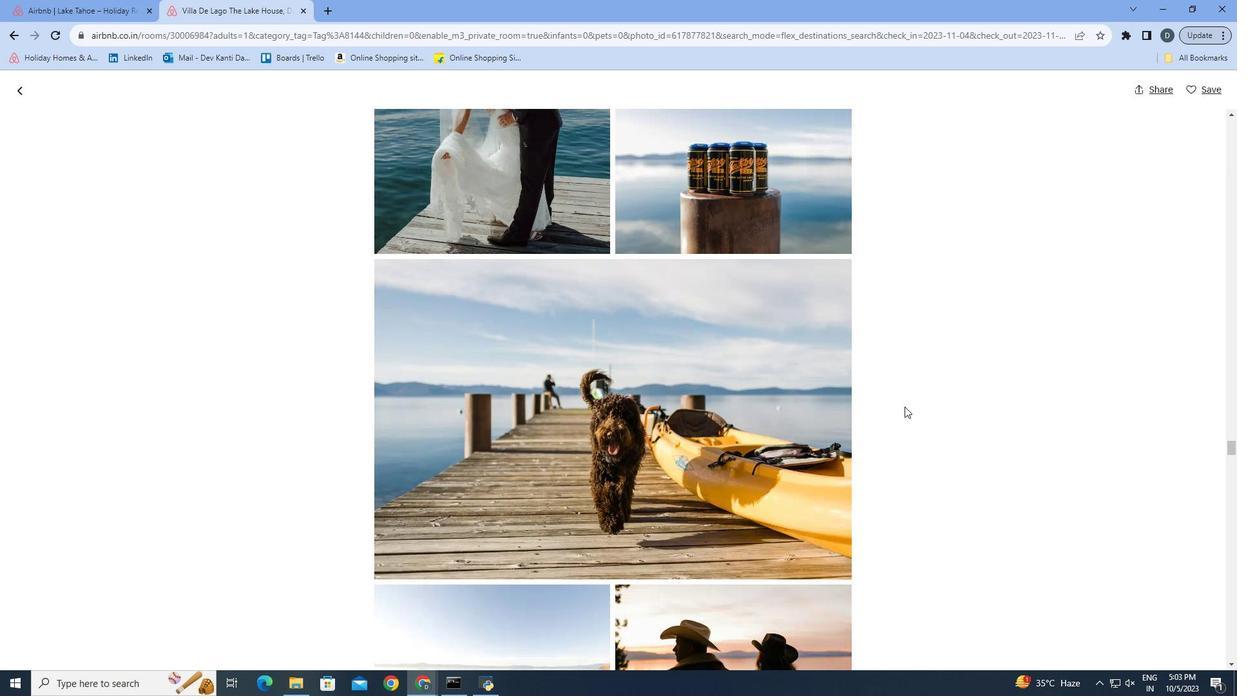 
Action: Mouse scrolled (905, 406) with delta (0, 0)
Screenshot: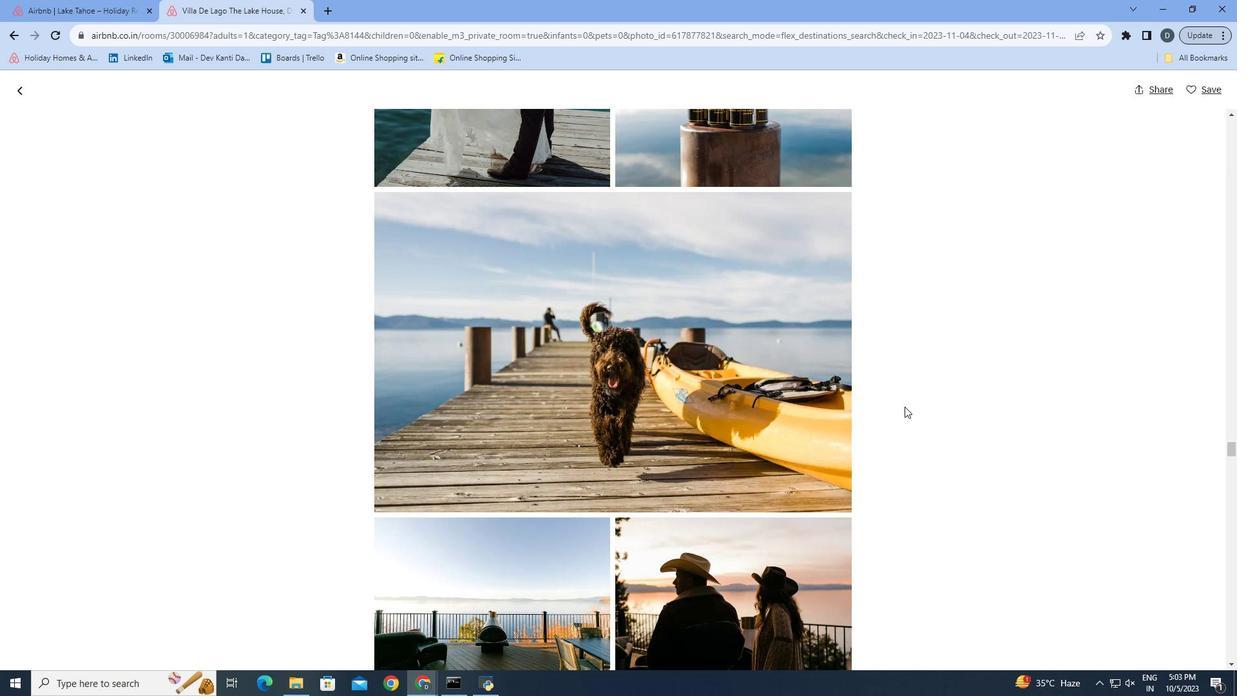 
Action: Mouse scrolled (905, 406) with delta (0, 0)
Screenshot: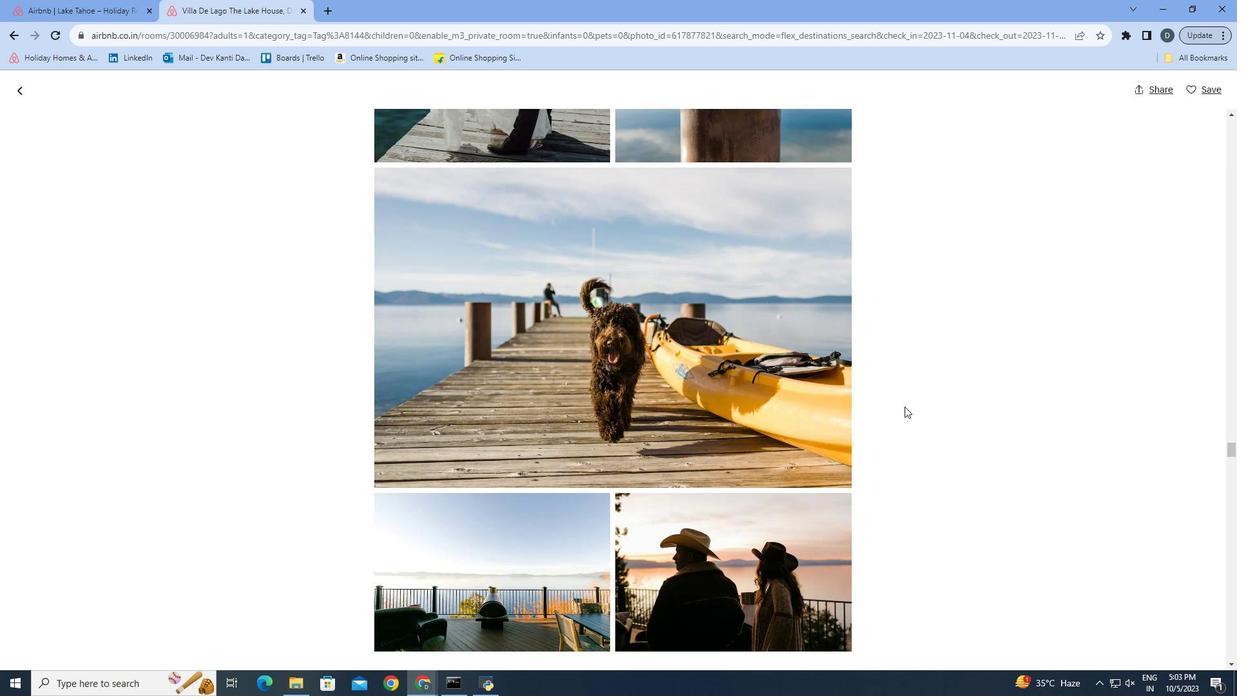 
Action: Mouse scrolled (905, 406) with delta (0, 0)
Screenshot: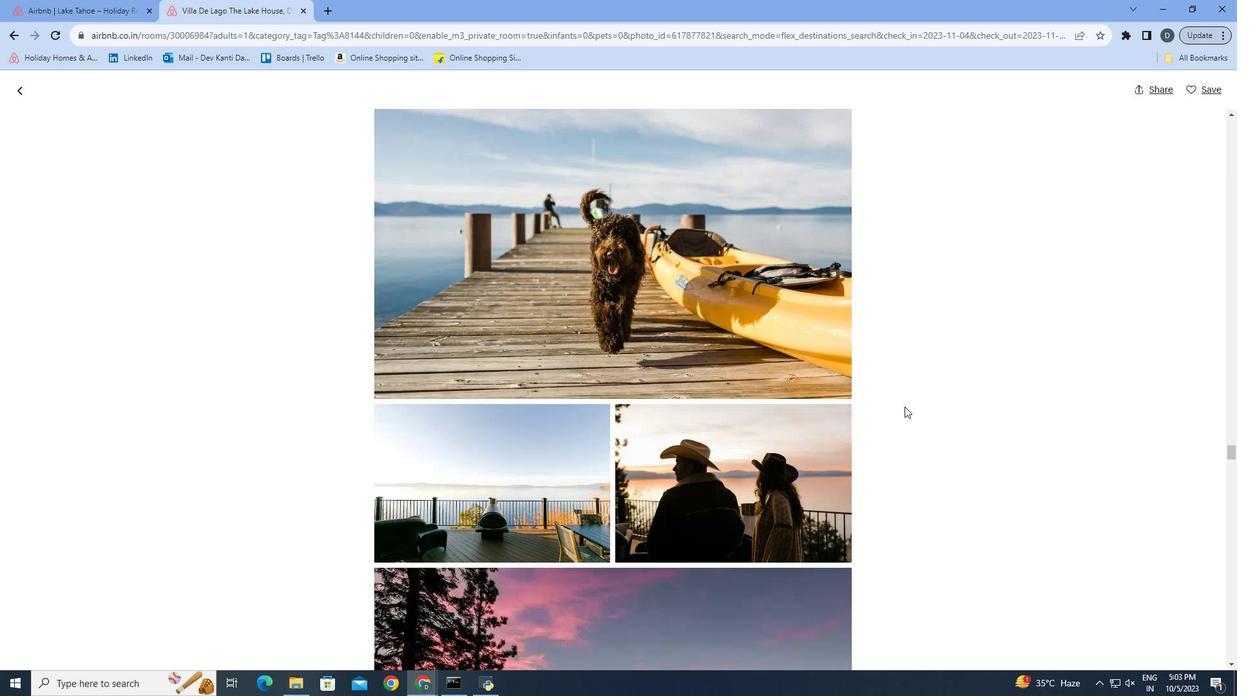 
Action: Mouse scrolled (905, 406) with delta (0, 0)
Screenshot: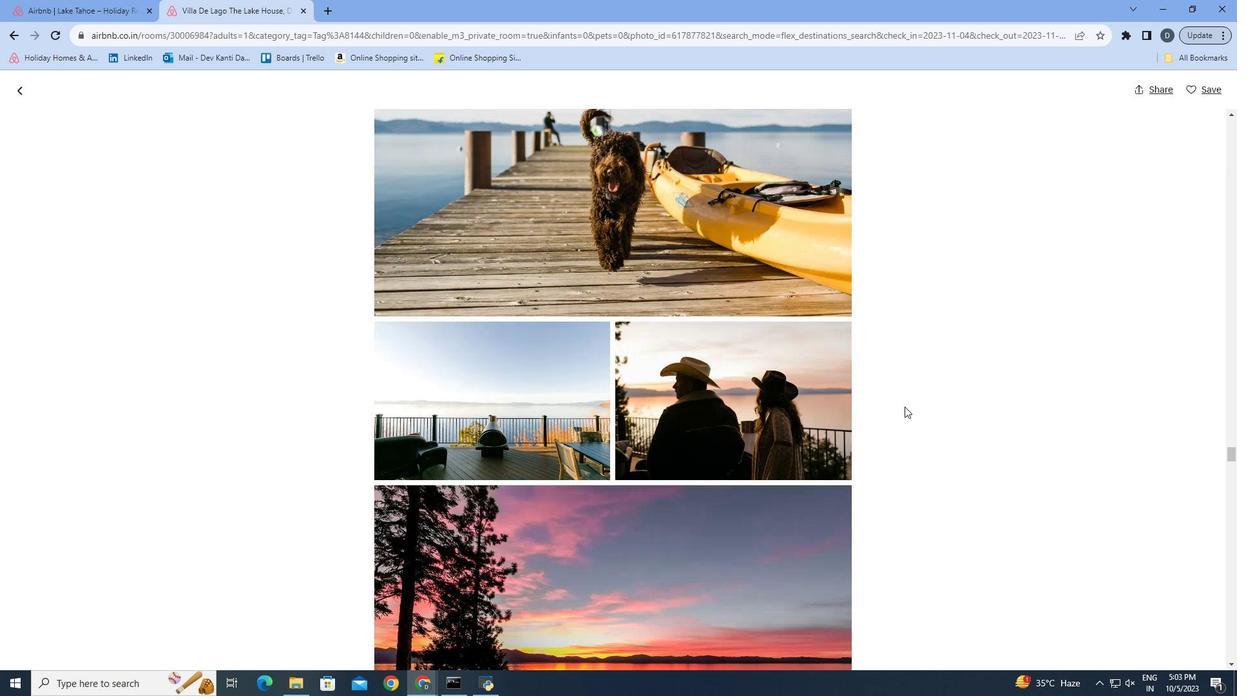 
Action: Mouse scrolled (905, 406) with delta (0, 0)
Screenshot: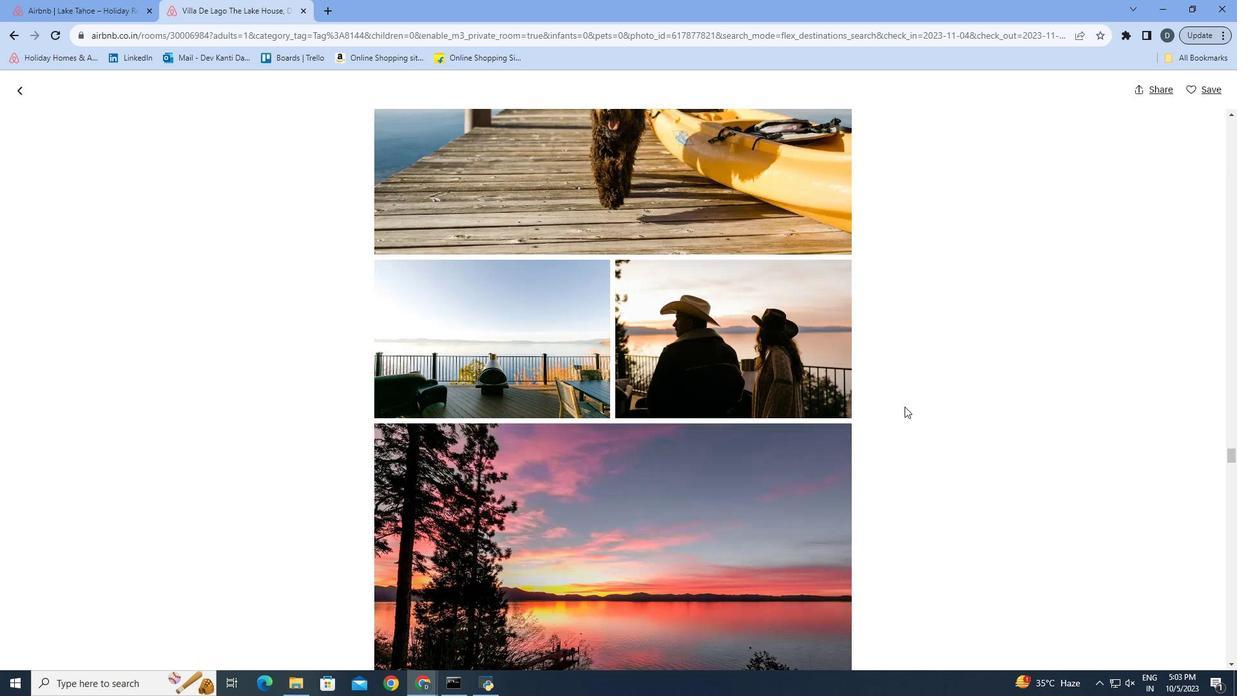 
Action: Mouse scrolled (905, 406) with delta (0, 0)
Screenshot: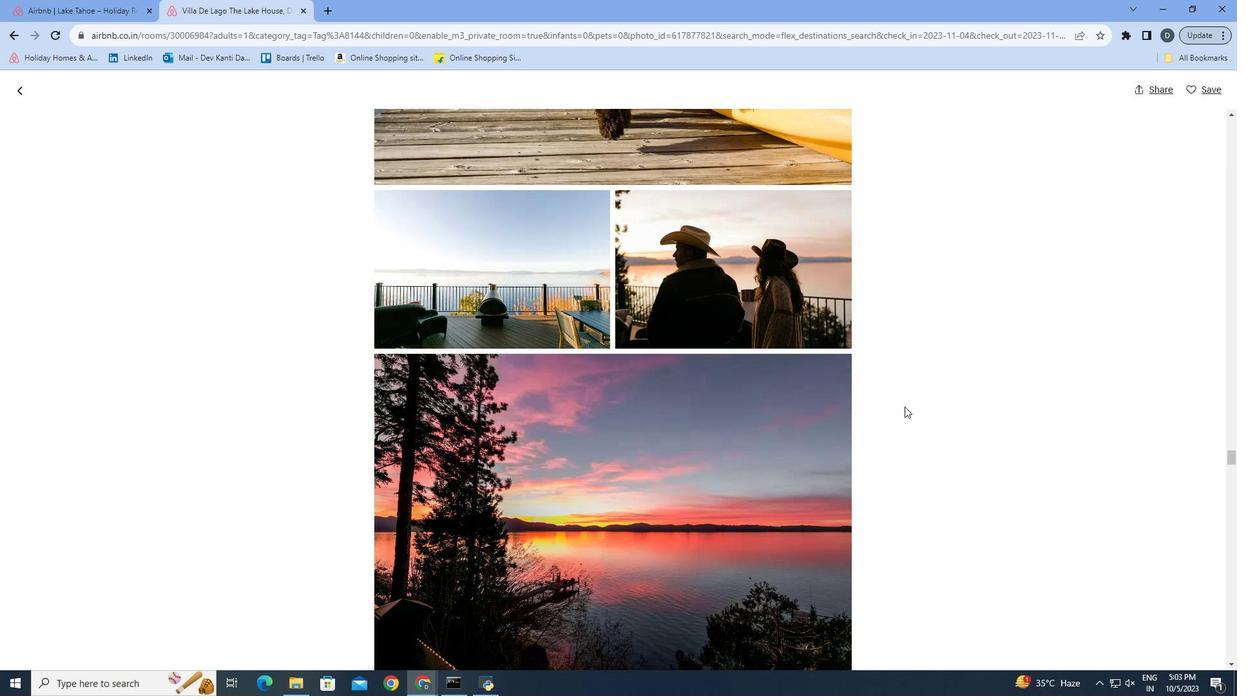 
Action: Mouse scrolled (905, 406) with delta (0, 0)
Screenshot: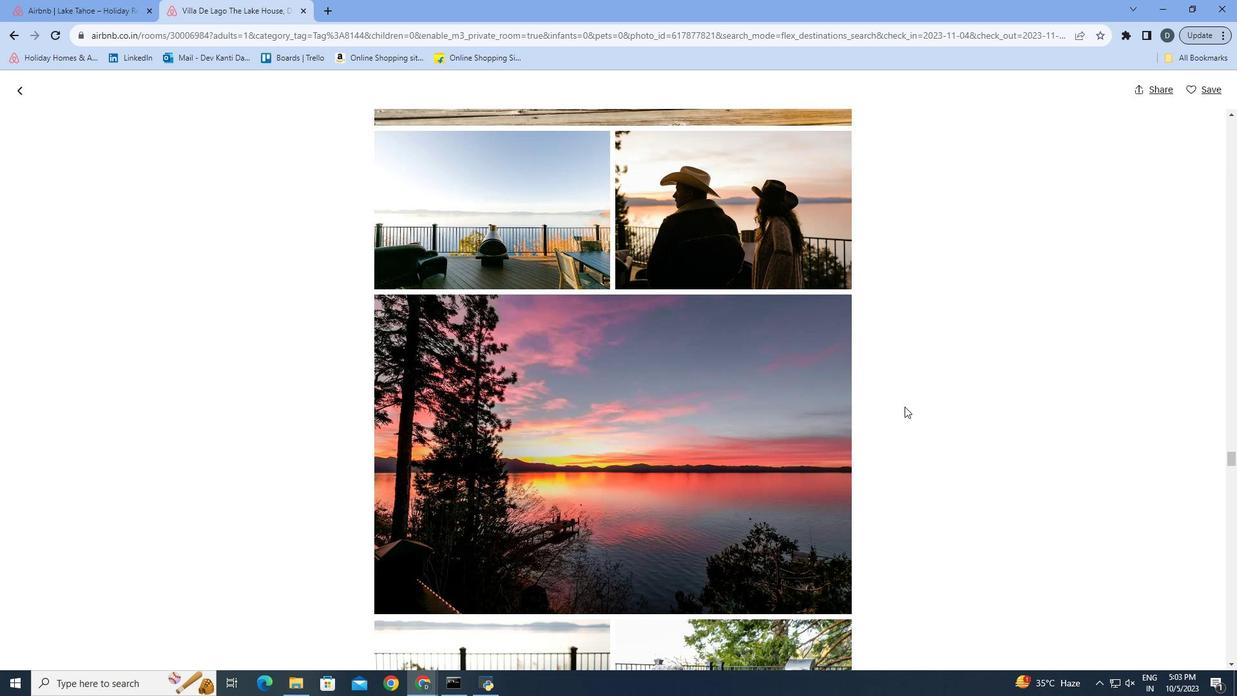 
Action: Mouse scrolled (905, 406) with delta (0, 0)
Screenshot: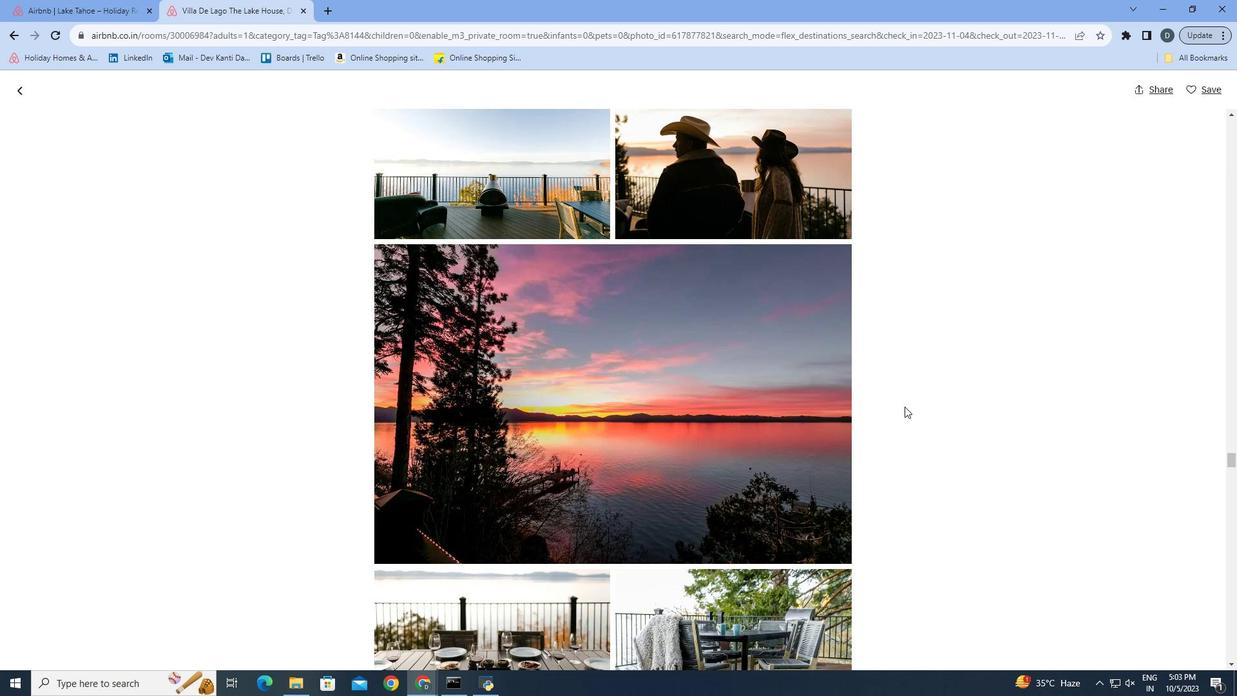 
Action: Mouse scrolled (905, 406) with delta (0, 0)
Screenshot: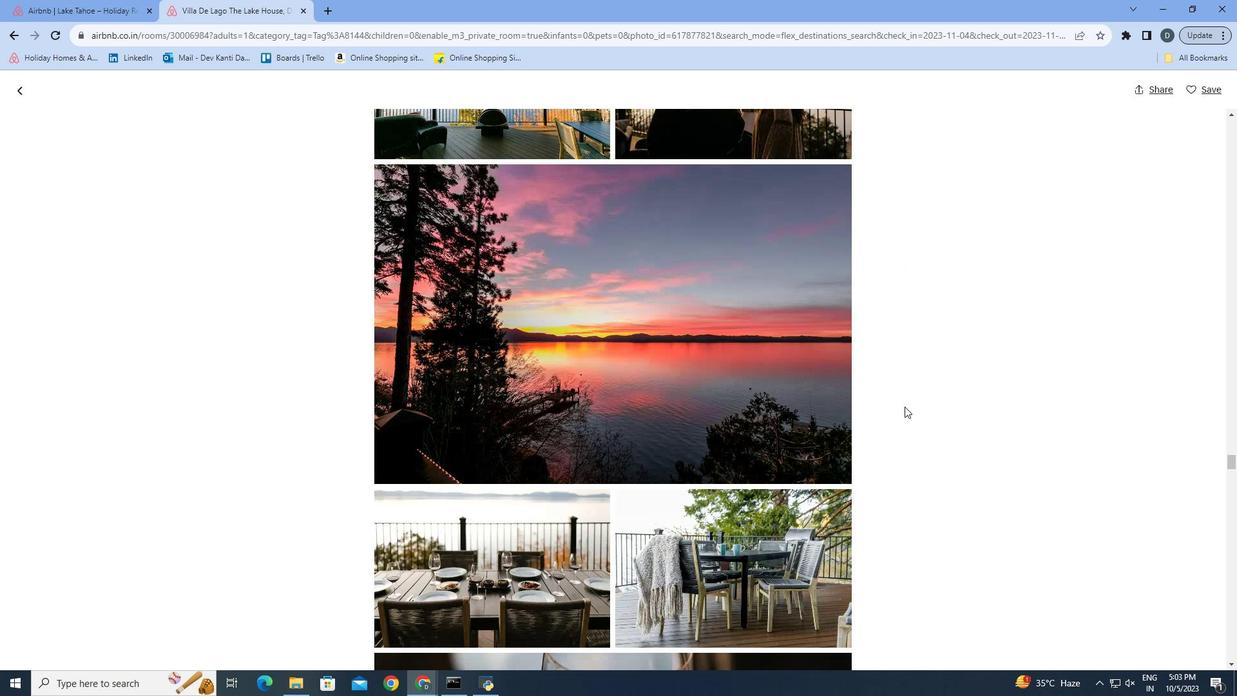 
Action: Mouse scrolled (905, 406) with delta (0, 0)
Screenshot: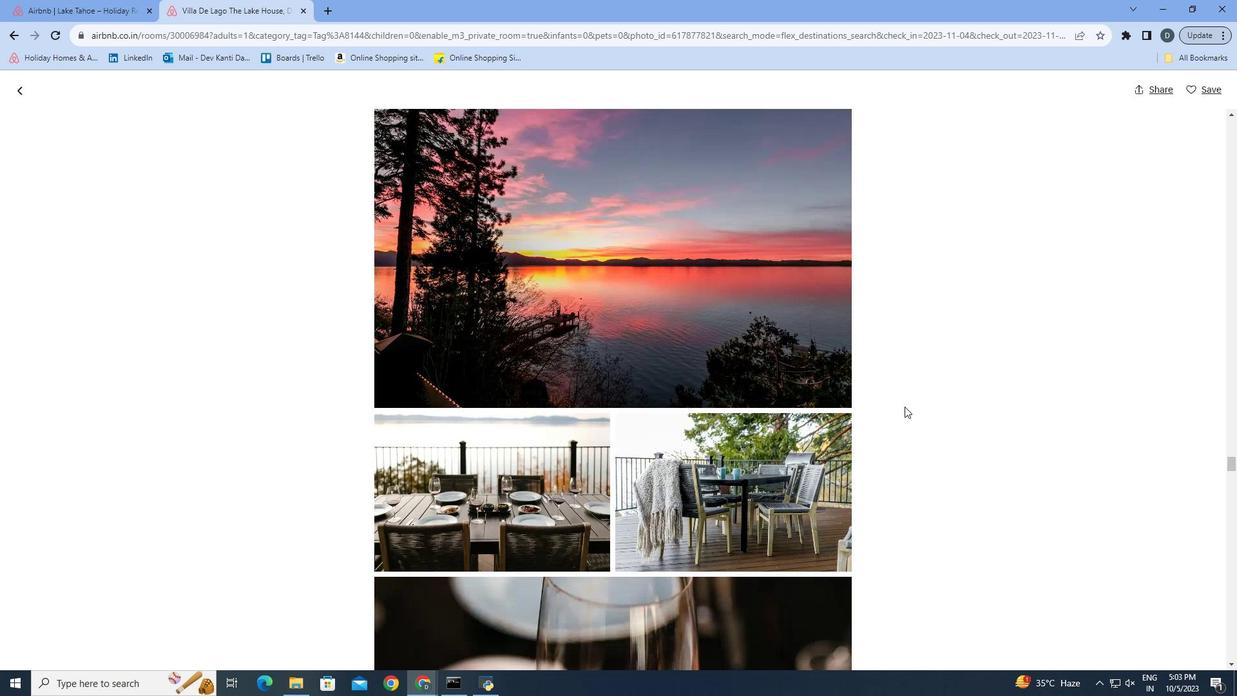 
Action: Mouse scrolled (905, 406) with delta (0, 0)
Screenshot: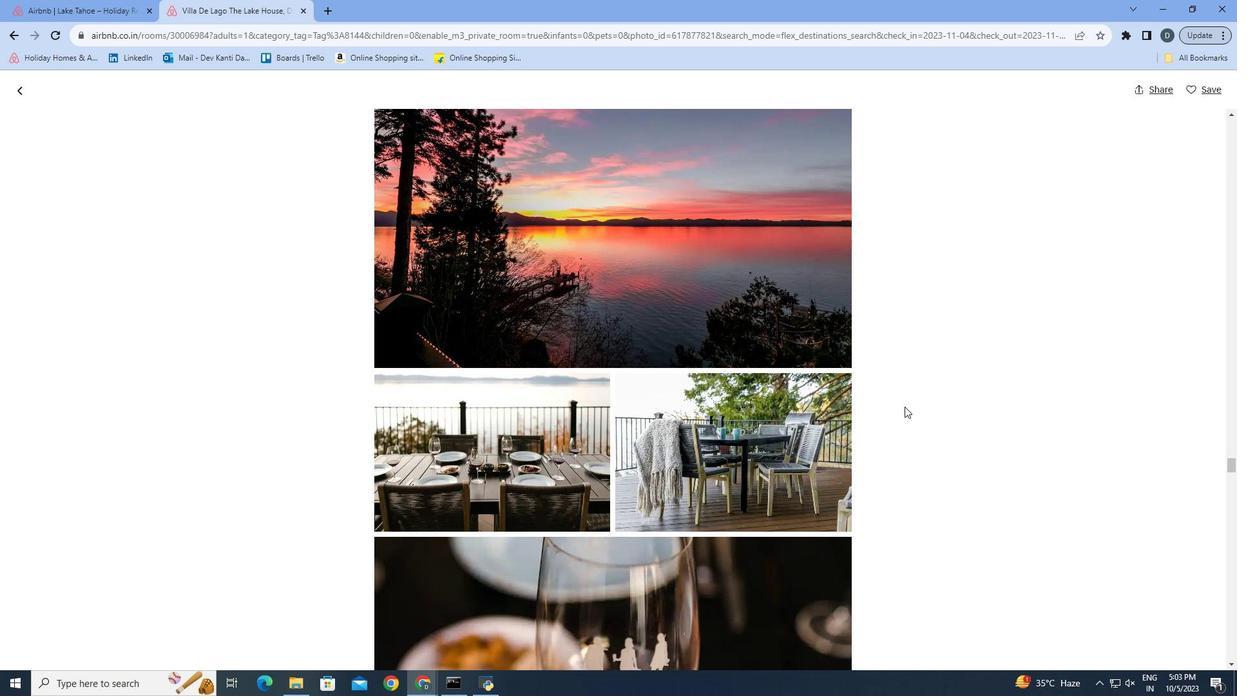 
Action: Mouse scrolled (905, 406) with delta (0, 0)
Screenshot: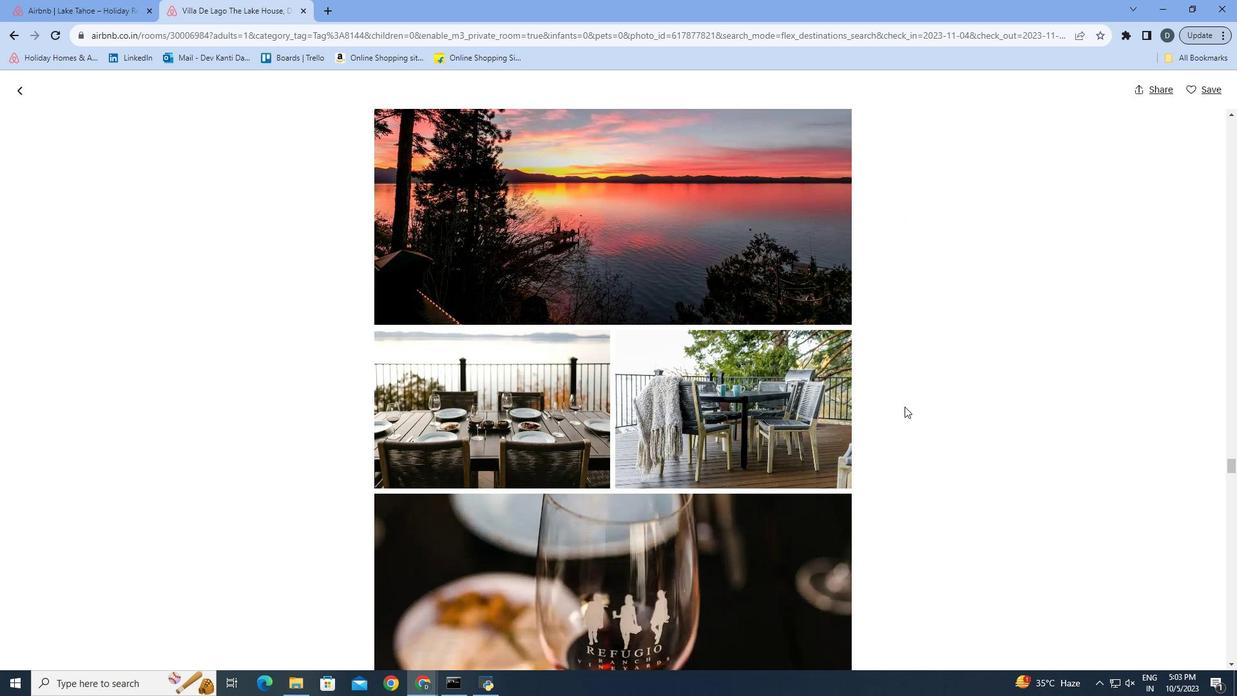 
Action: Mouse scrolled (905, 406) with delta (0, 0)
Screenshot: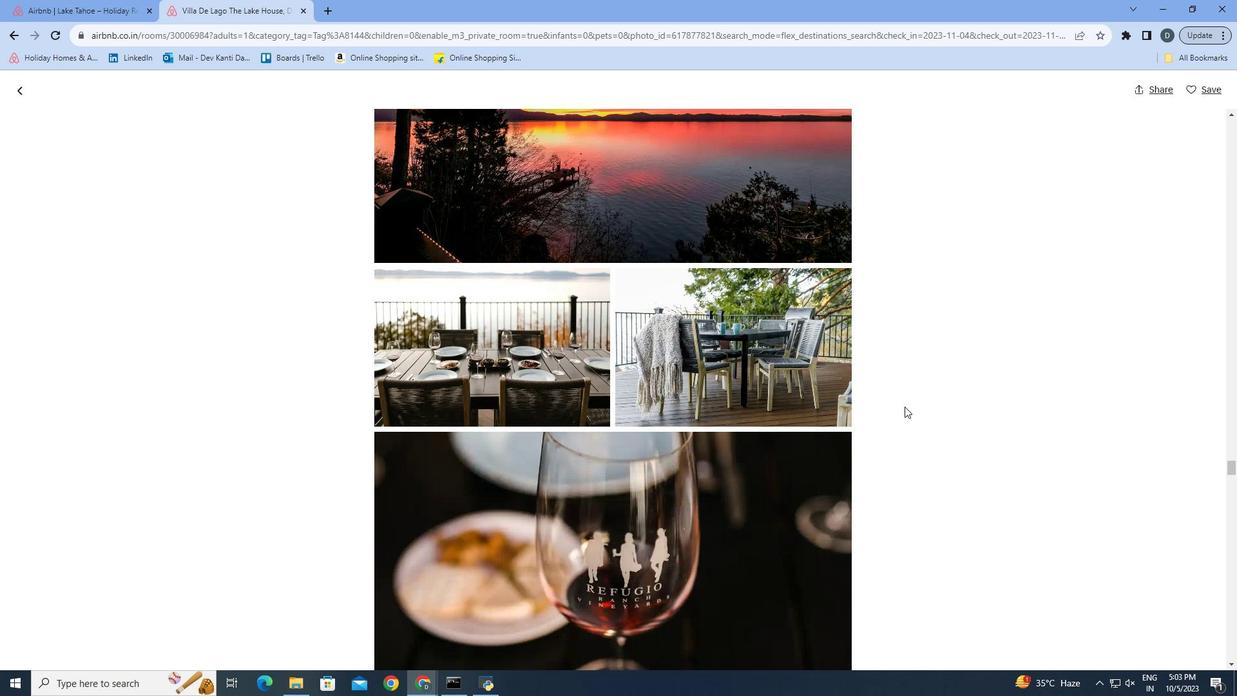 
Action: Mouse scrolled (905, 406) with delta (0, 0)
Screenshot: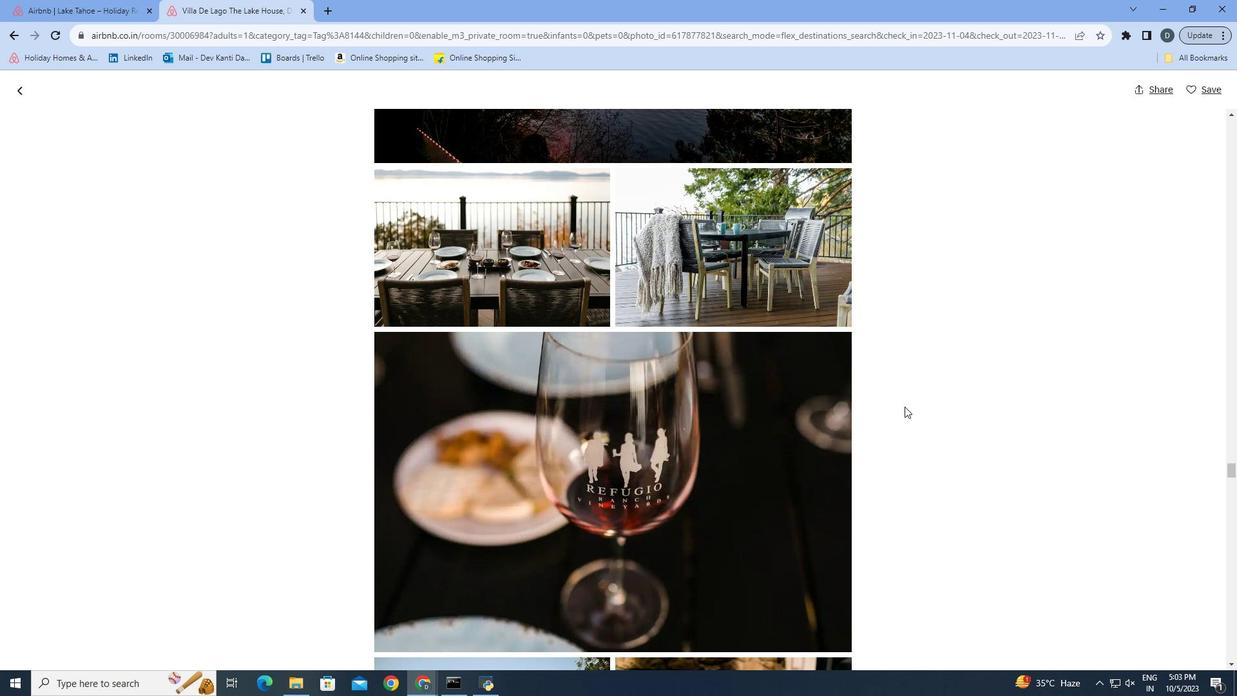 
Action: Mouse scrolled (905, 406) with delta (0, 0)
Screenshot: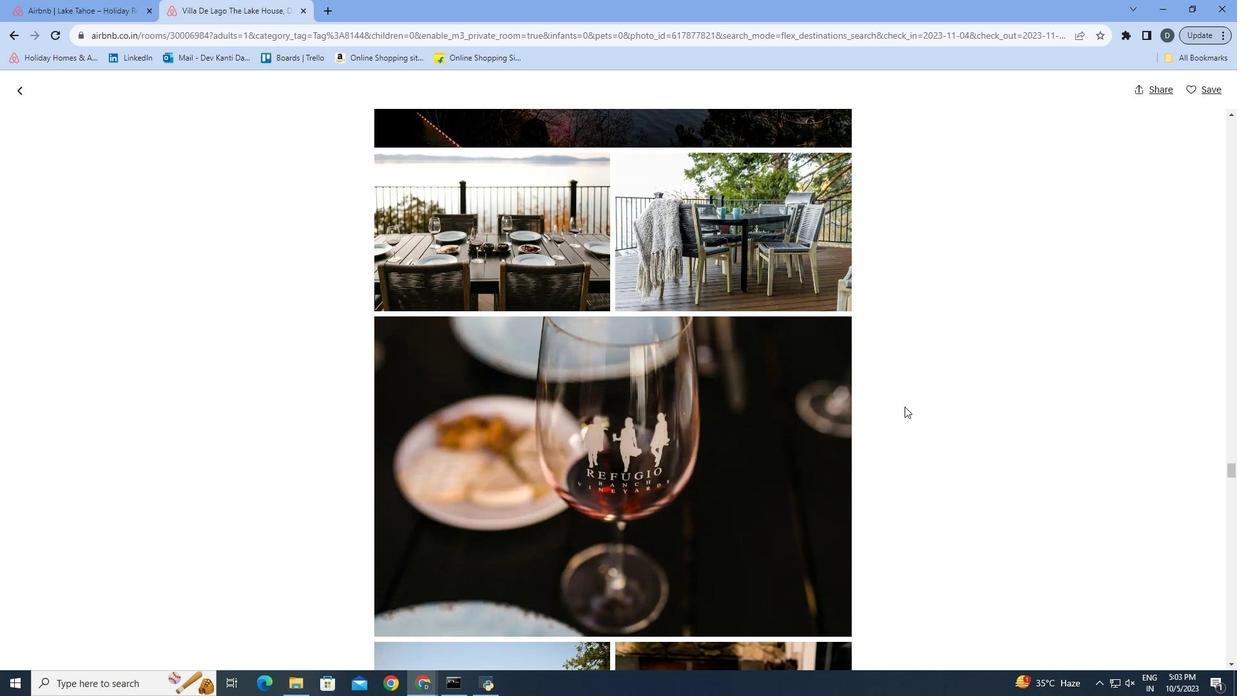 
Action: Mouse scrolled (905, 406) with delta (0, 0)
Screenshot: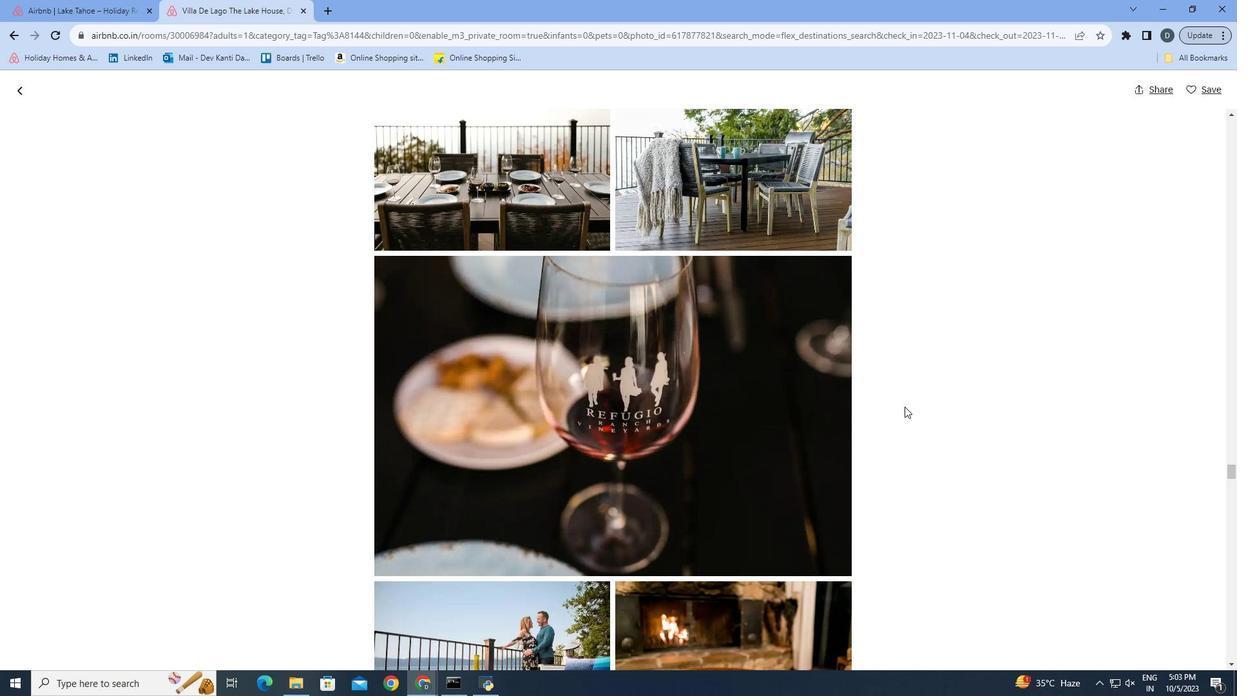 
Action: Mouse scrolled (905, 406) with delta (0, 0)
Screenshot: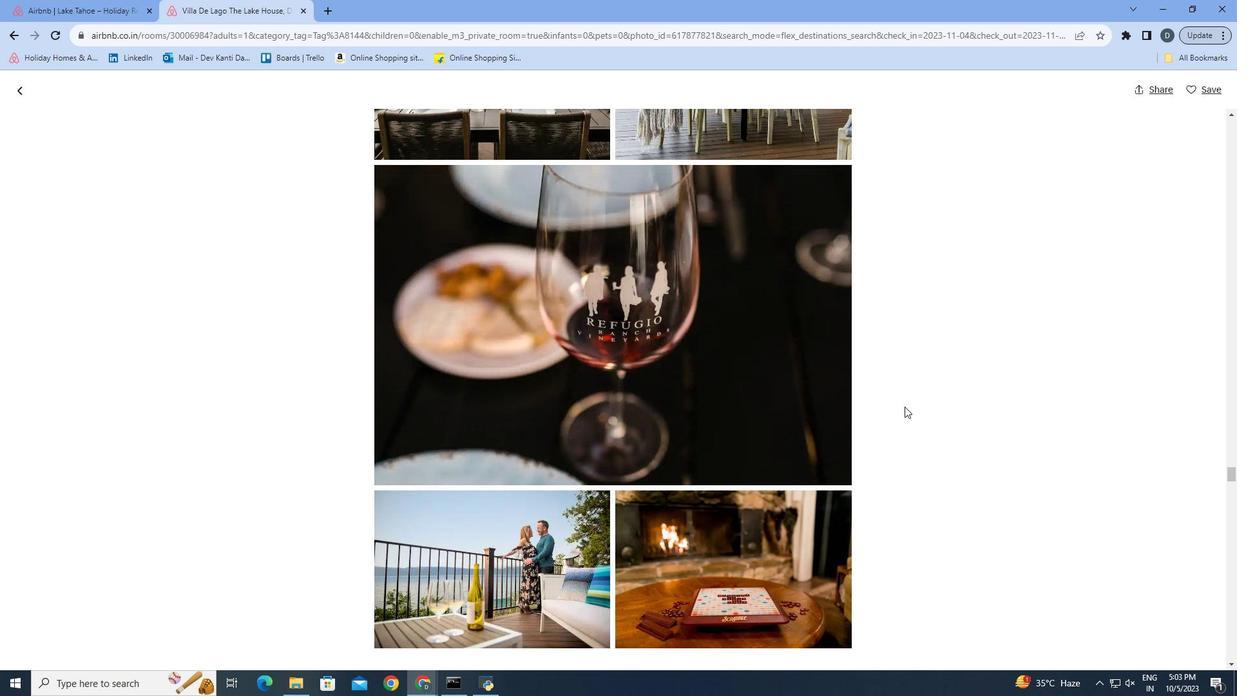 
Action: Mouse scrolled (905, 406) with delta (0, 0)
Screenshot: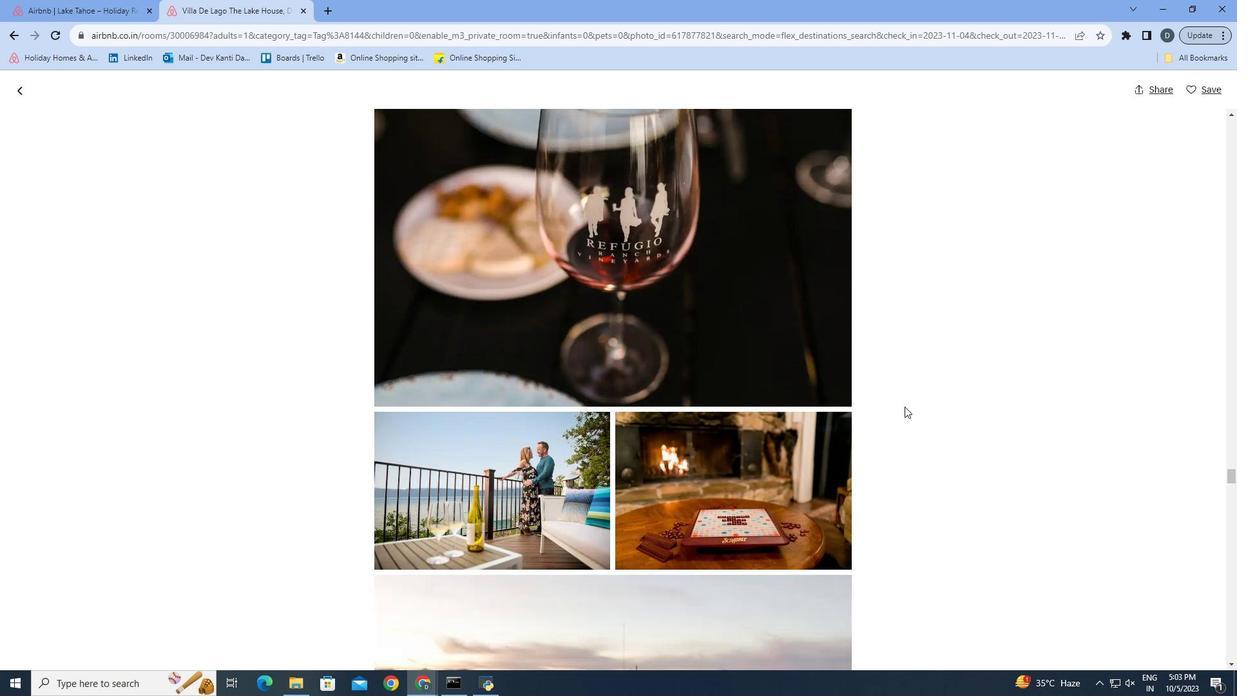 
Action: Mouse scrolled (905, 406) with delta (0, 0)
Screenshot: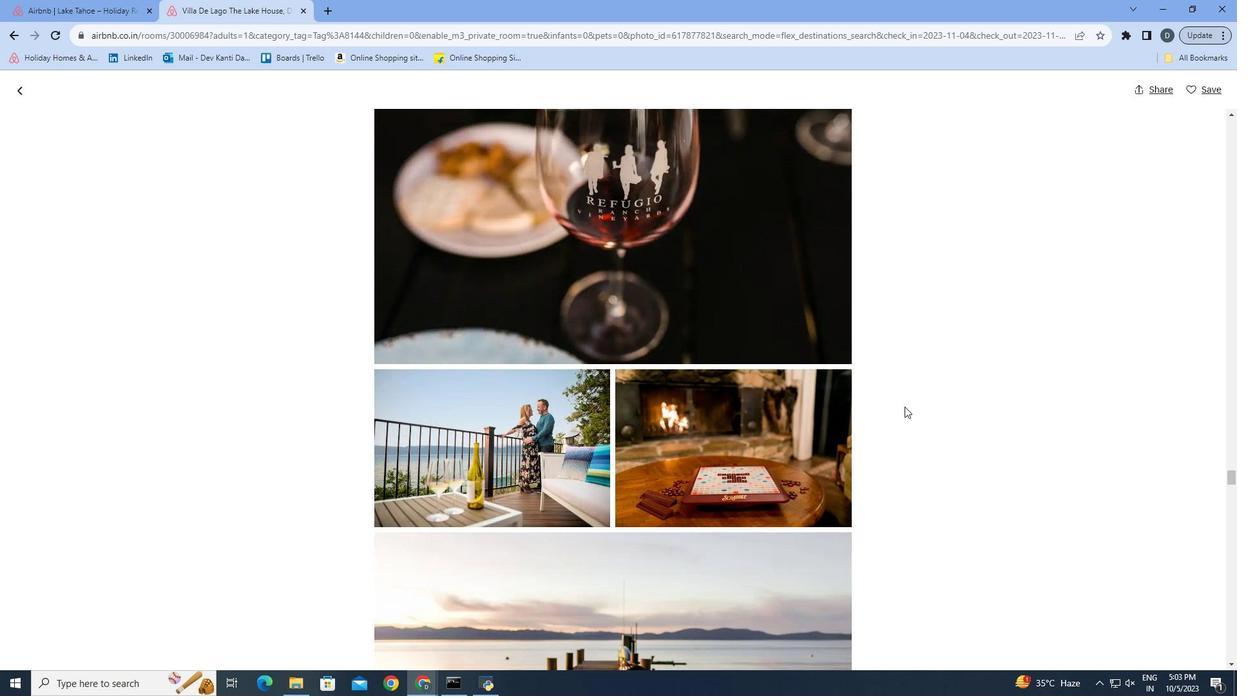 
Action: Mouse scrolled (905, 406) with delta (0, 0)
Screenshot: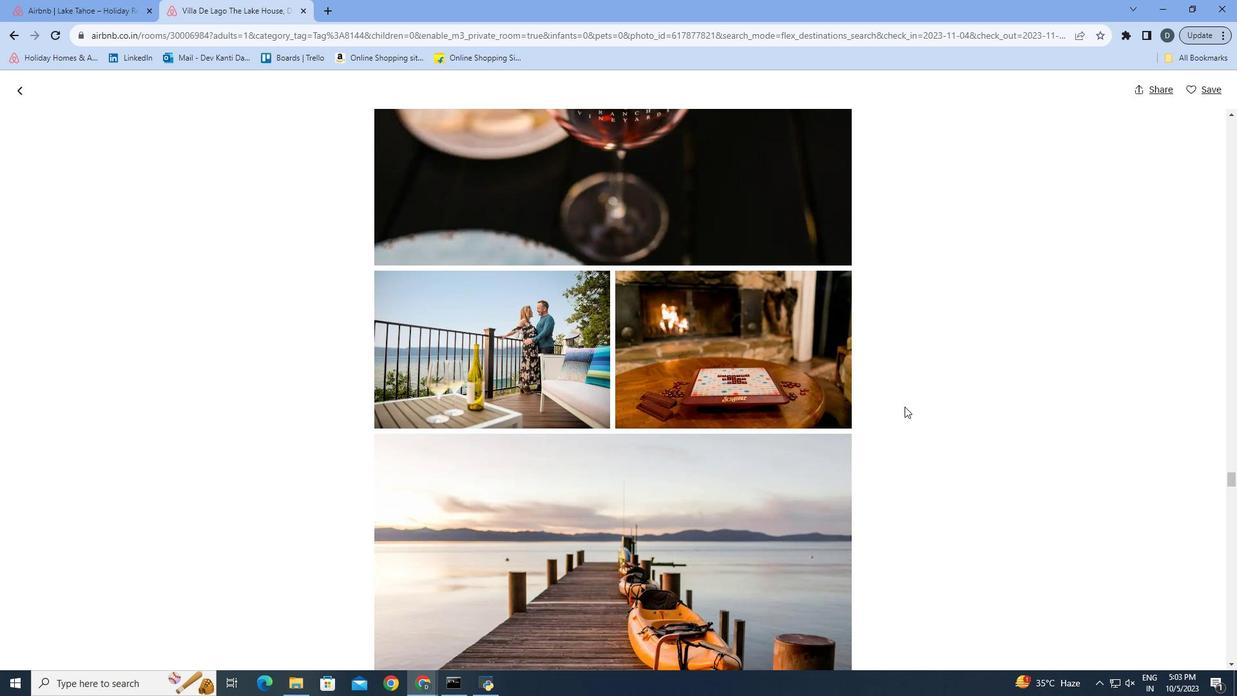 
Action: Mouse scrolled (905, 406) with delta (0, 0)
Screenshot: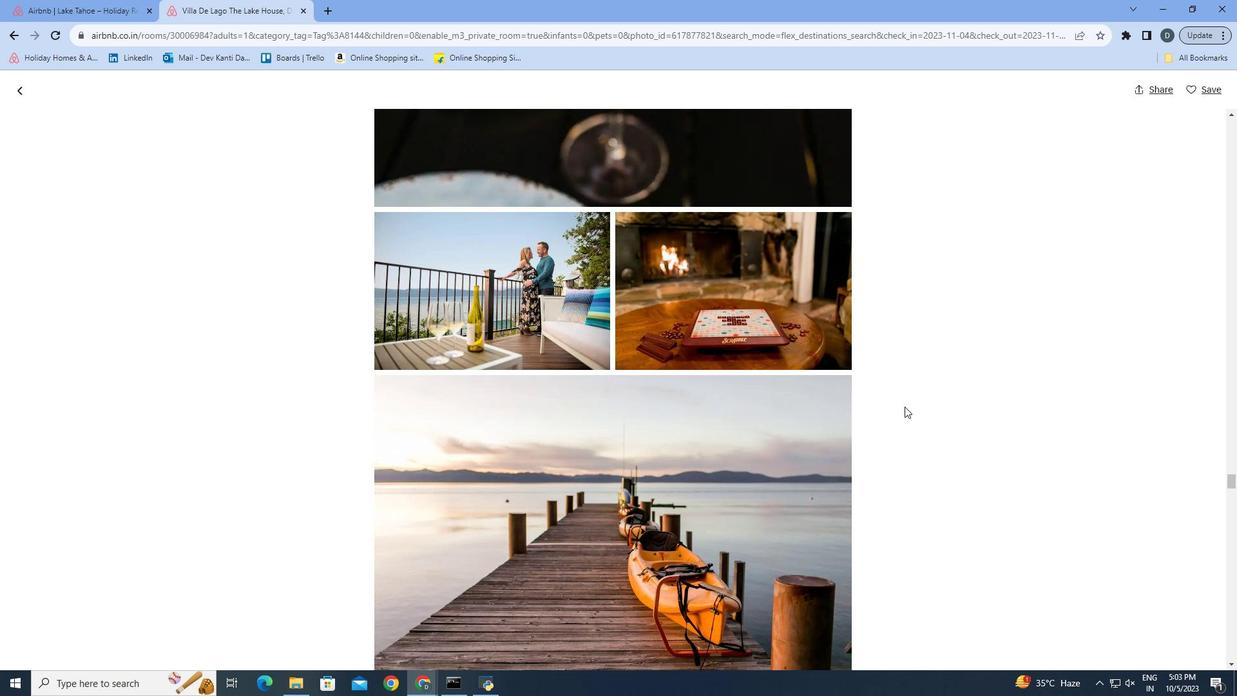 
Action: Mouse scrolled (905, 406) with delta (0, 0)
Screenshot: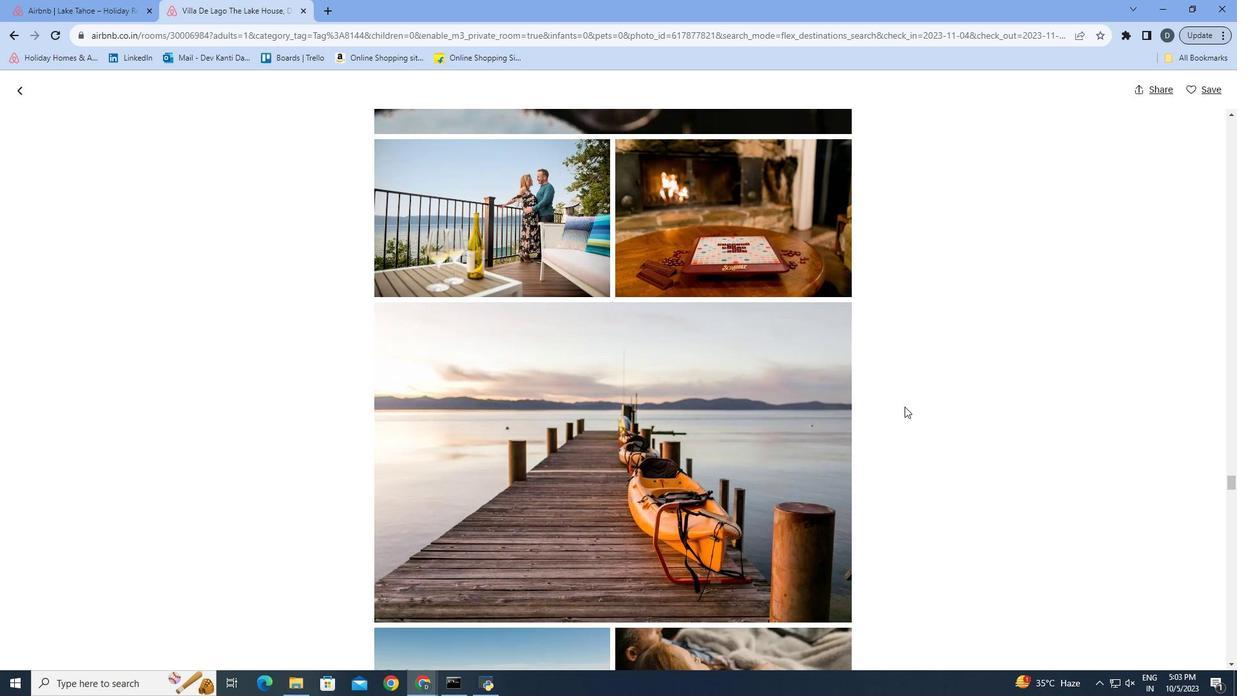 
Action: Mouse scrolled (905, 406) with delta (0, 0)
Screenshot: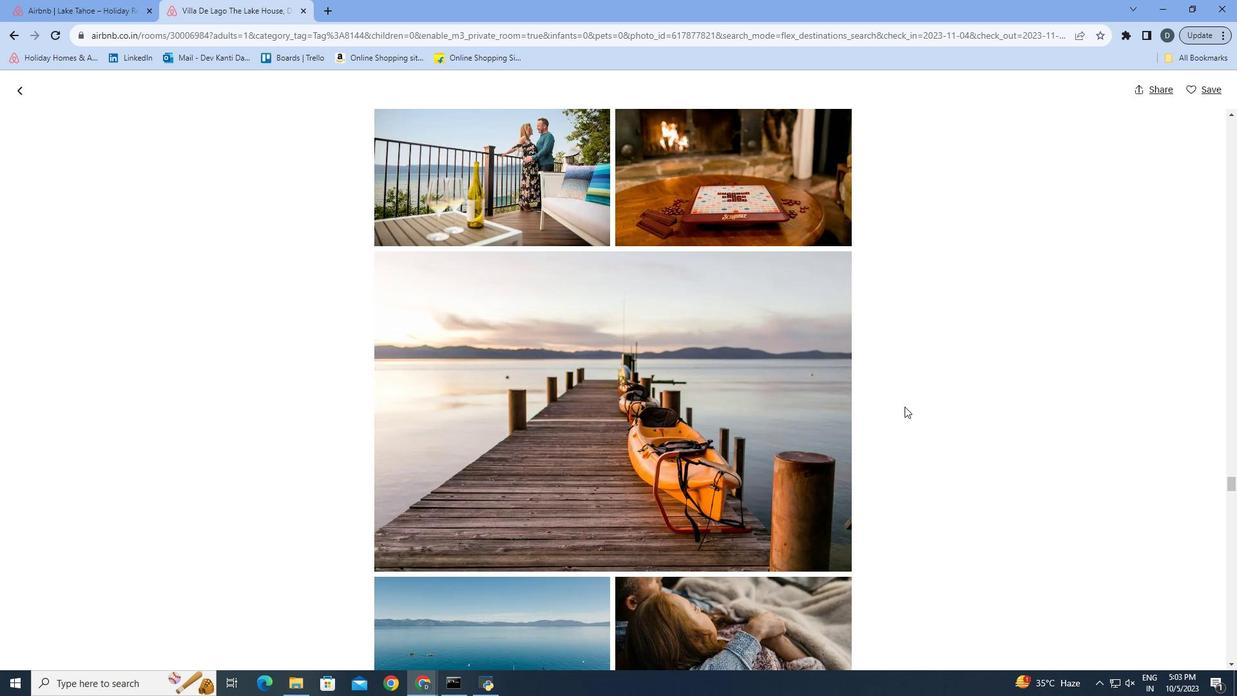 
Action: Mouse scrolled (905, 406) with delta (0, 0)
Screenshot: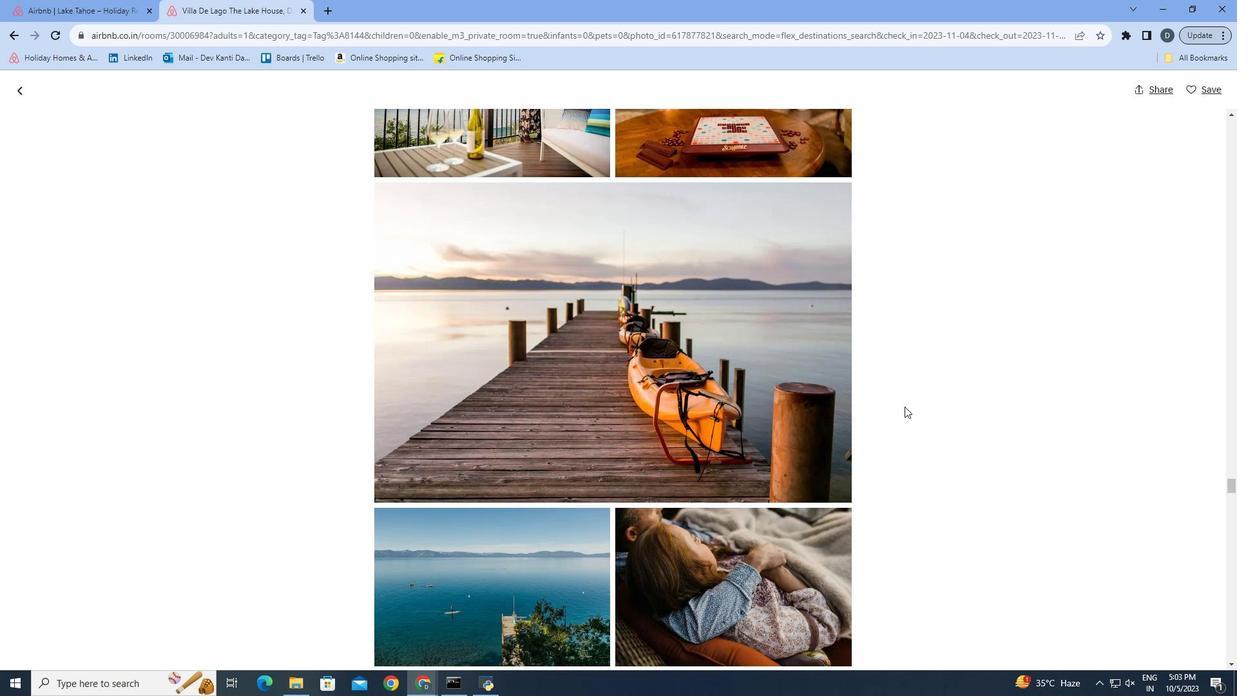 
Action: Mouse scrolled (905, 406) with delta (0, 0)
Screenshot: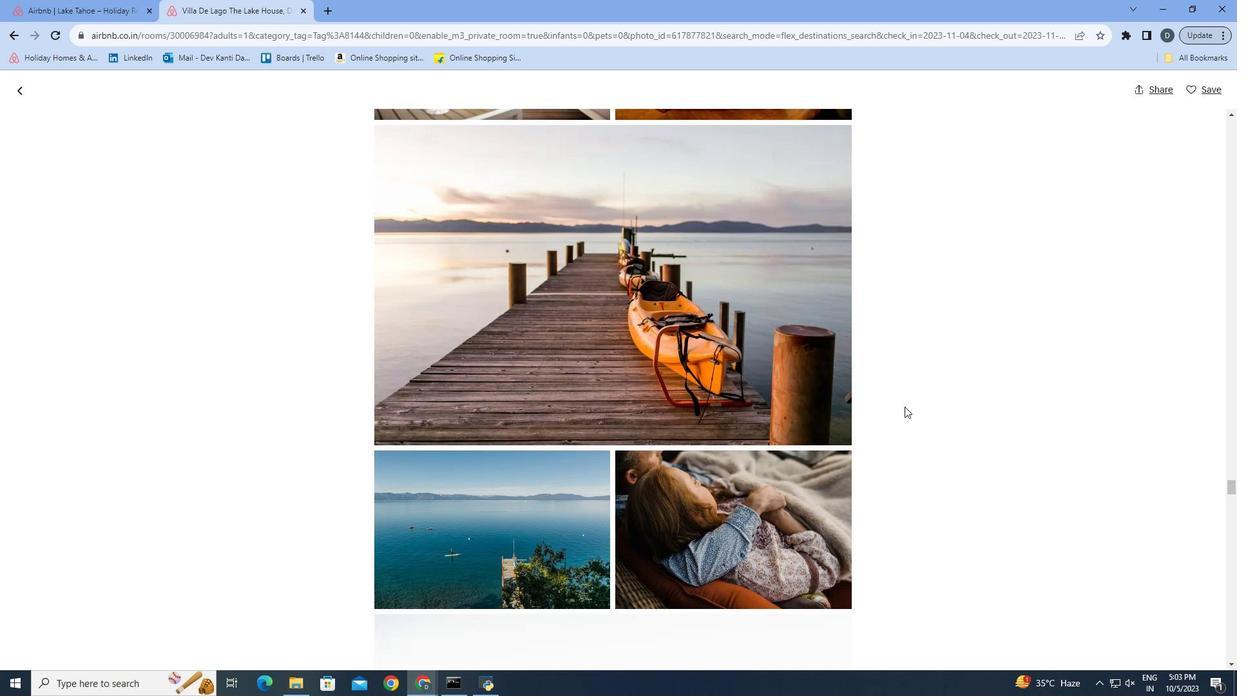 
Action: Mouse scrolled (905, 406) with delta (0, 0)
